 Task: Create validation rules in announcement object.
Action: Mouse moved to (1182, 92)
Screenshot: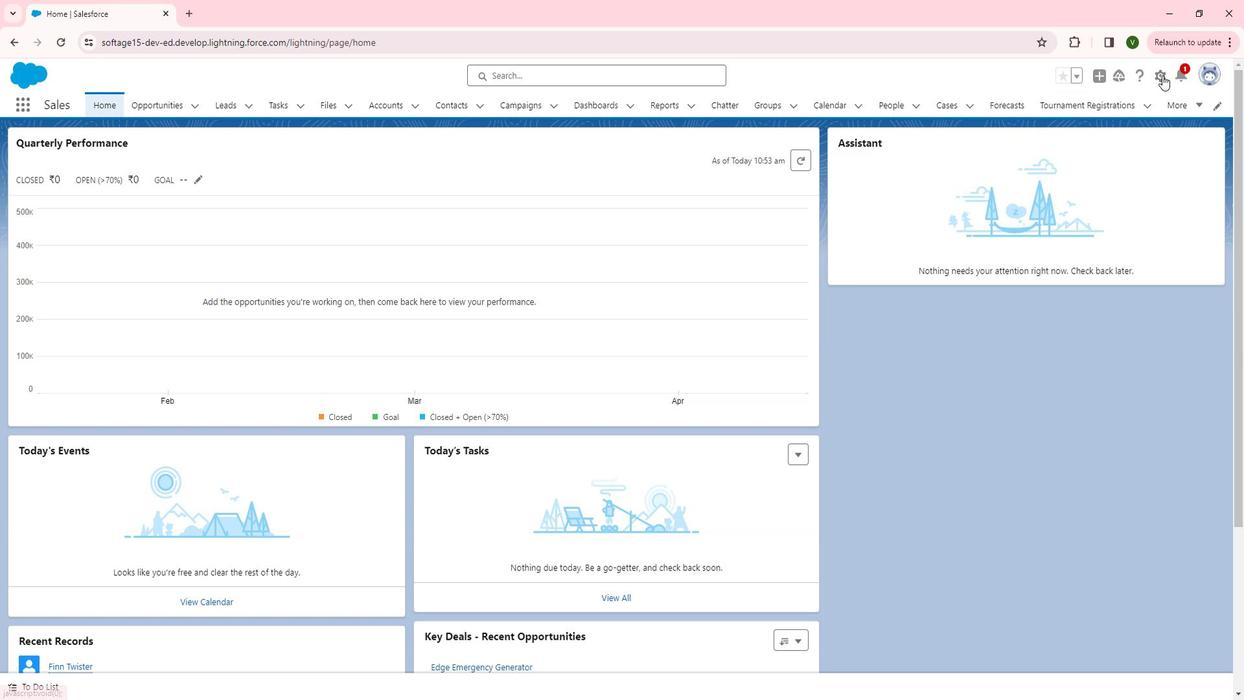 
Action: Mouse pressed left at (1182, 92)
Screenshot: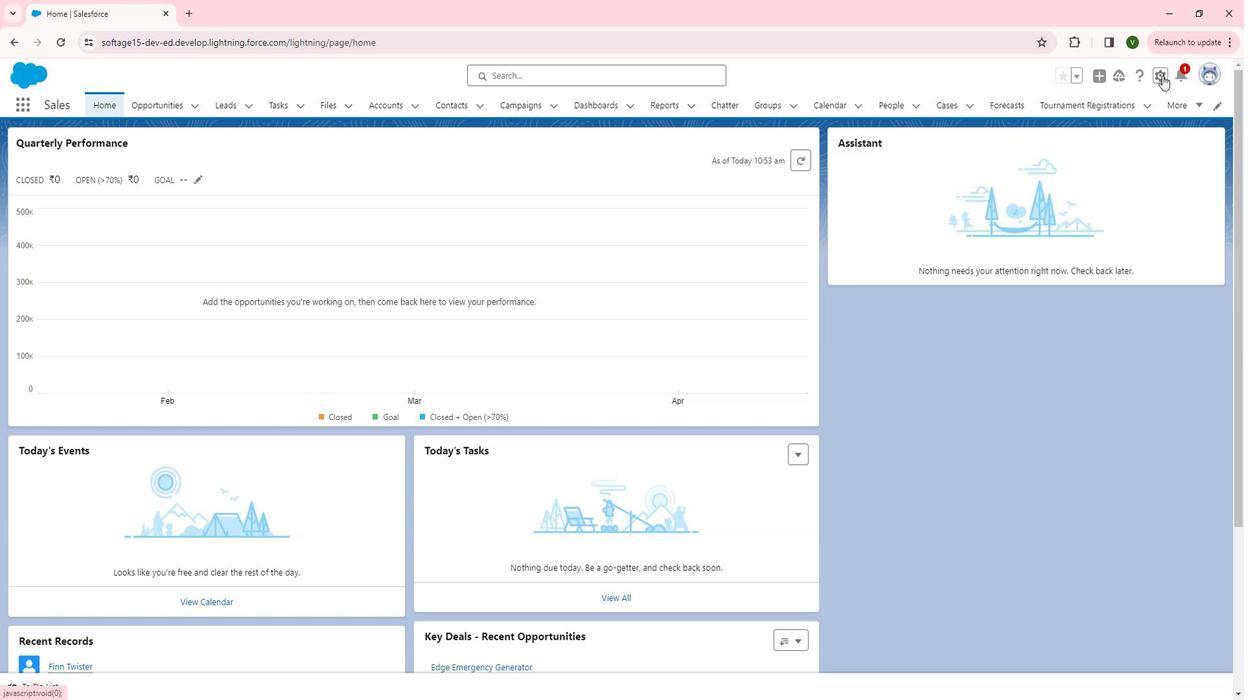 
Action: Mouse moved to (1139, 127)
Screenshot: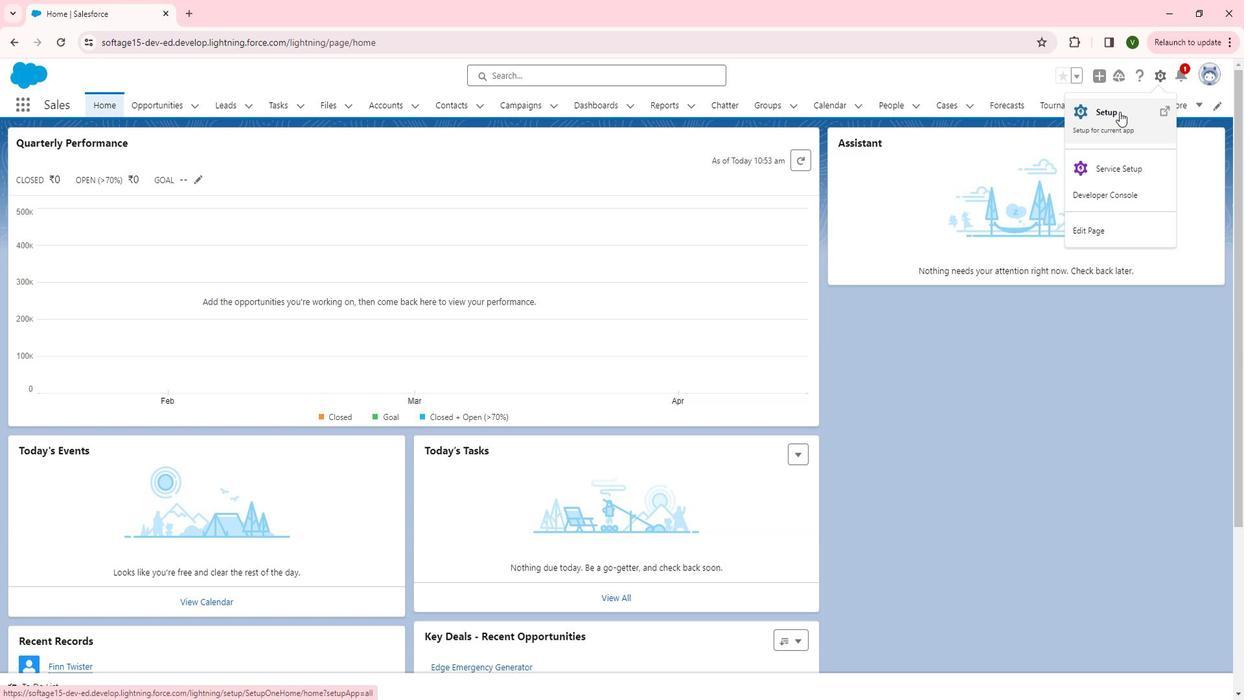
Action: Mouse pressed left at (1139, 127)
Screenshot: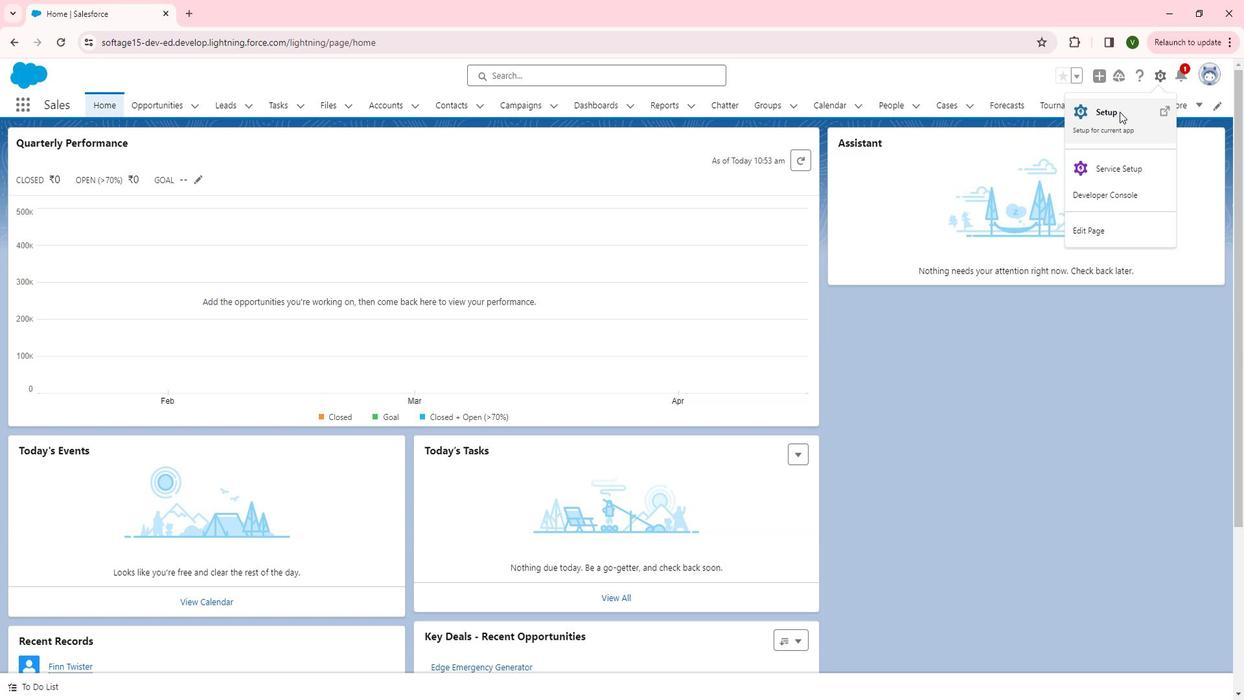 
Action: Mouse moved to (128, 469)
Screenshot: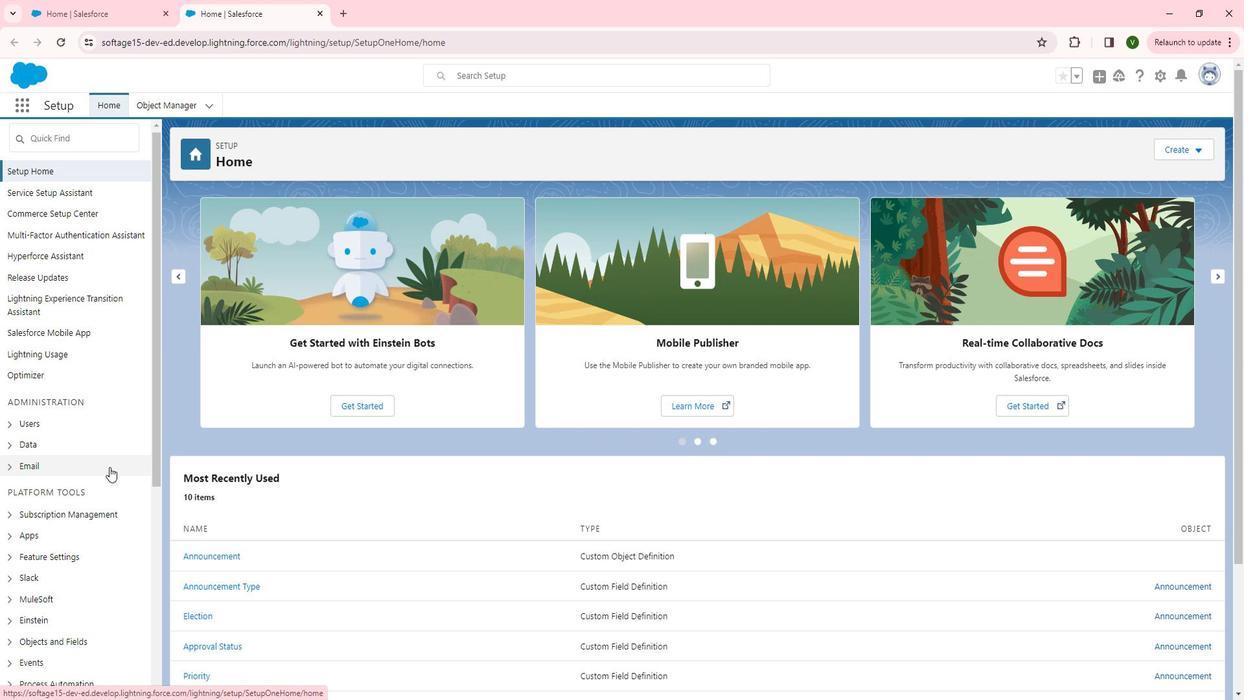 
Action: Mouse scrolled (128, 468) with delta (0, 0)
Screenshot: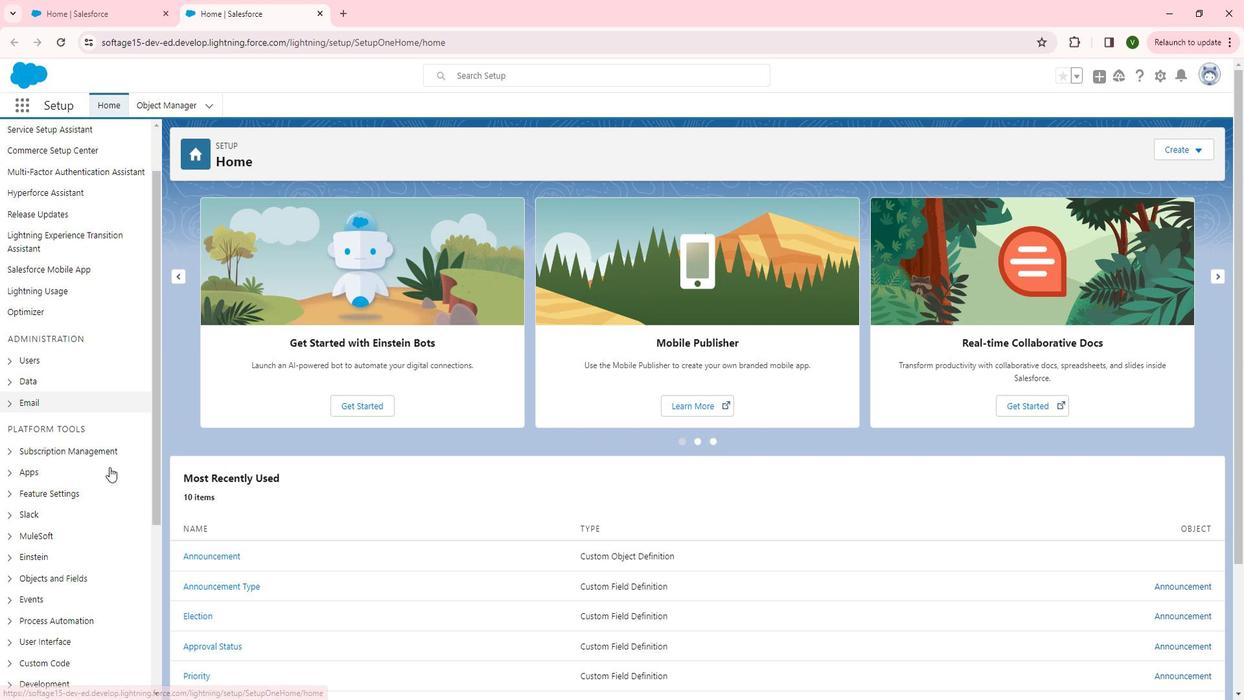 
Action: Mouse moved to (122, 471)
Screenshot: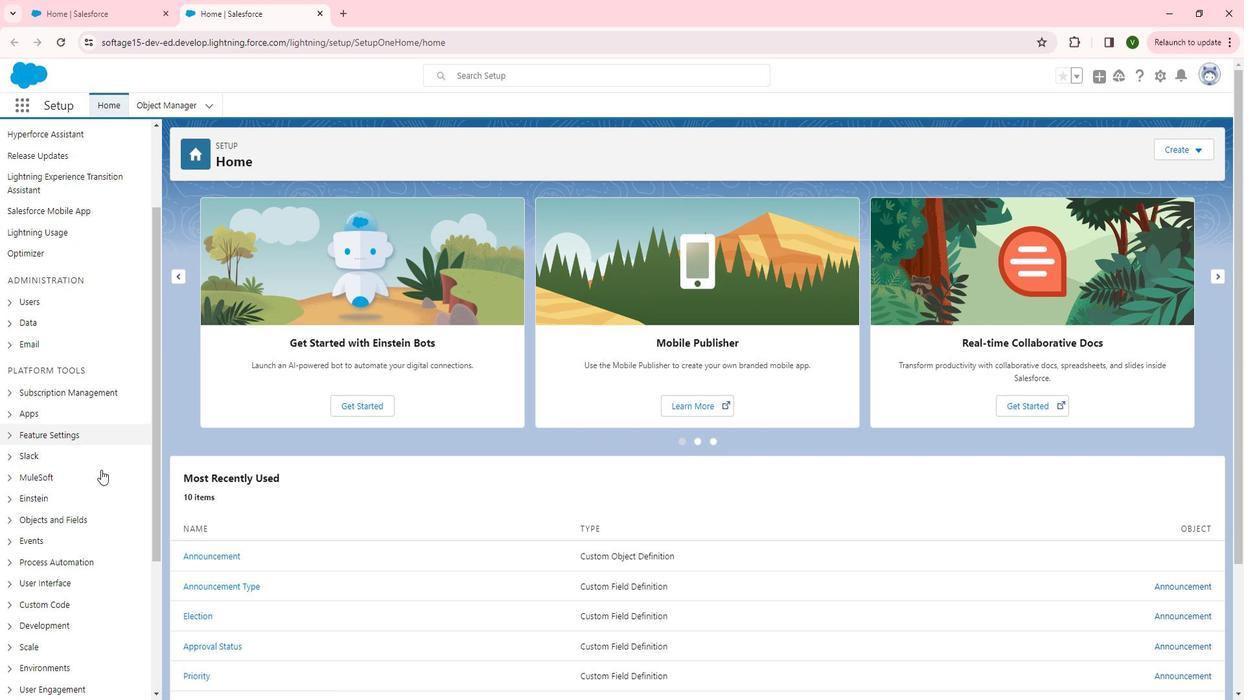 
Action: Mouse scrolled (122, 471) with delta (0, 0)
Screenshot: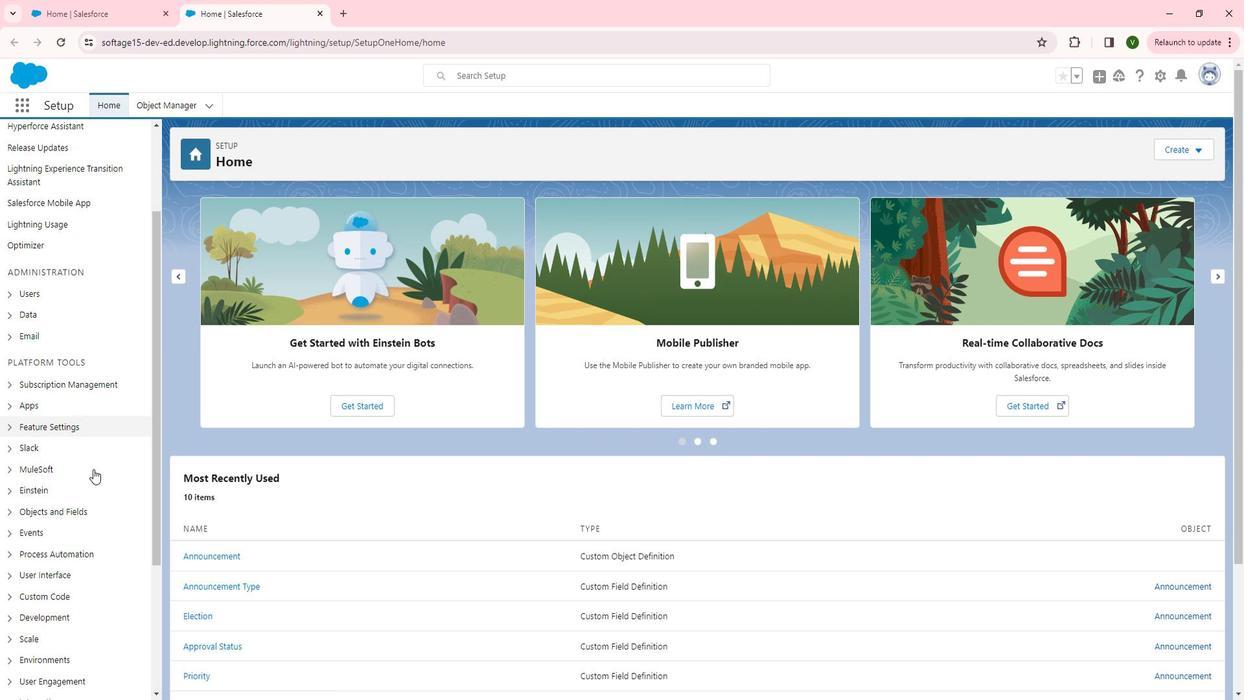 
Action: Mouse moved to (30, 510)
Screenshot: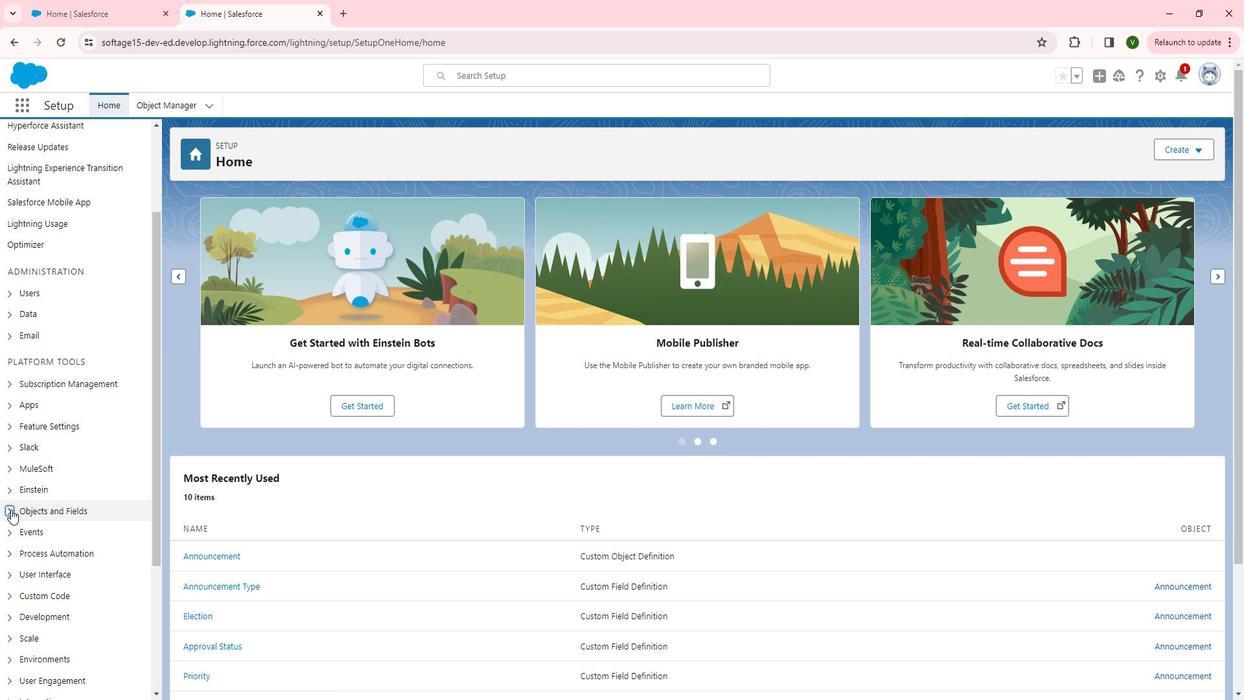 
Action: Mouse pressed left at (30, 510)
Screenshot: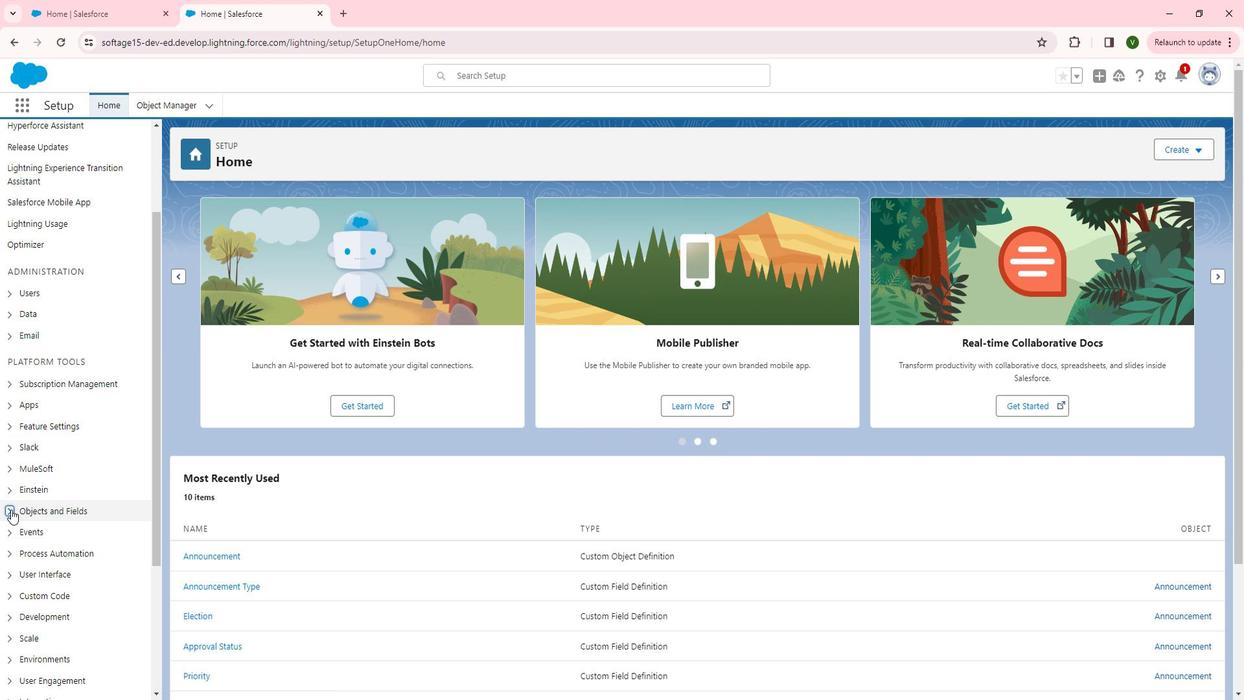 
Action: Mouse moved to (97, 534)
Screenshot: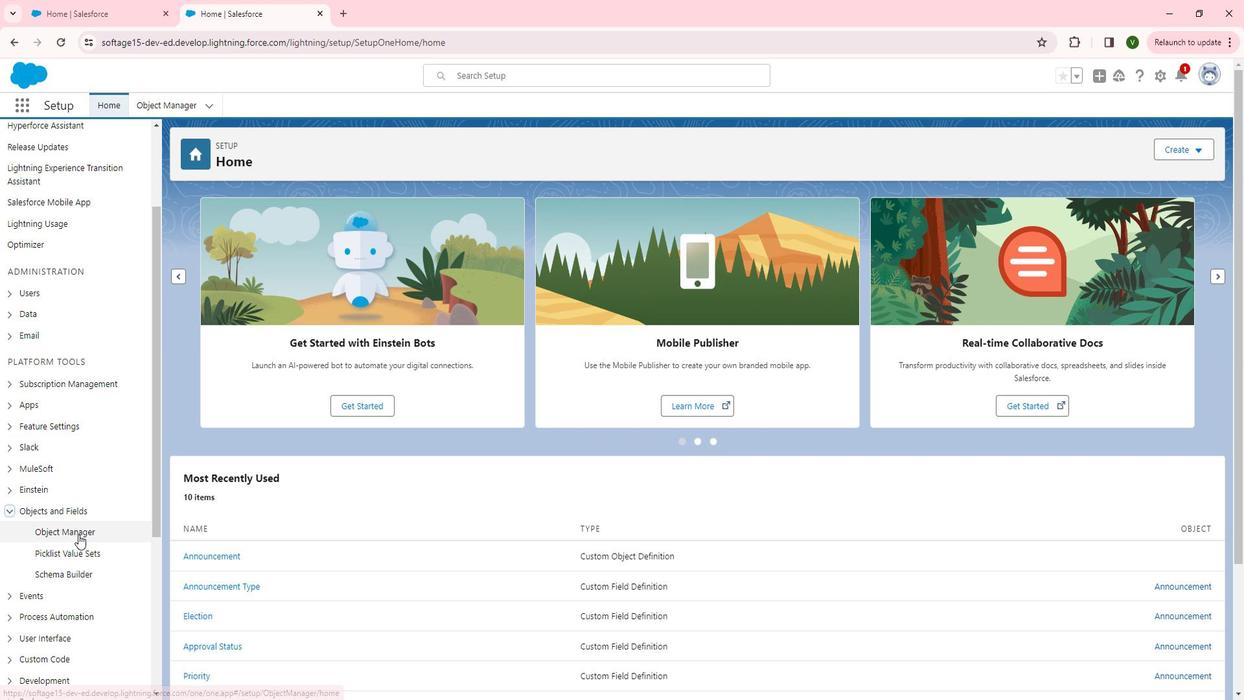 
Action: Mouse pressed left at (97, 534)
Screenshot: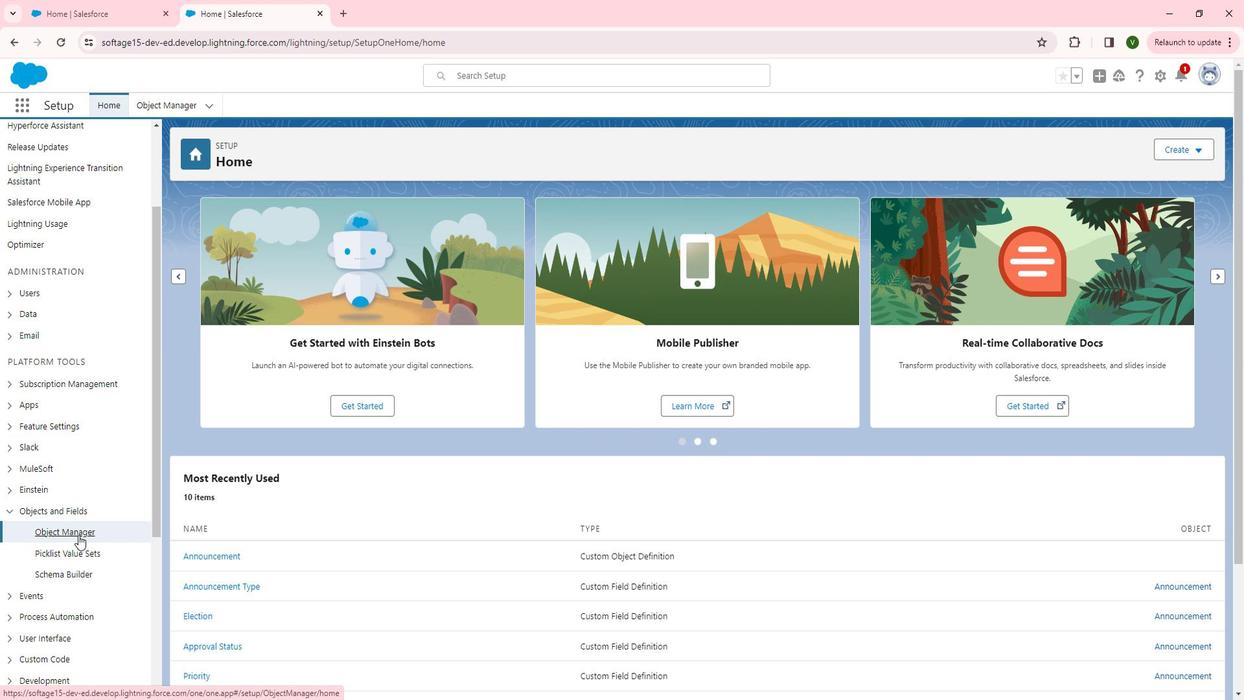 
Action: Mouse moved to (68, 372)
Screenshot: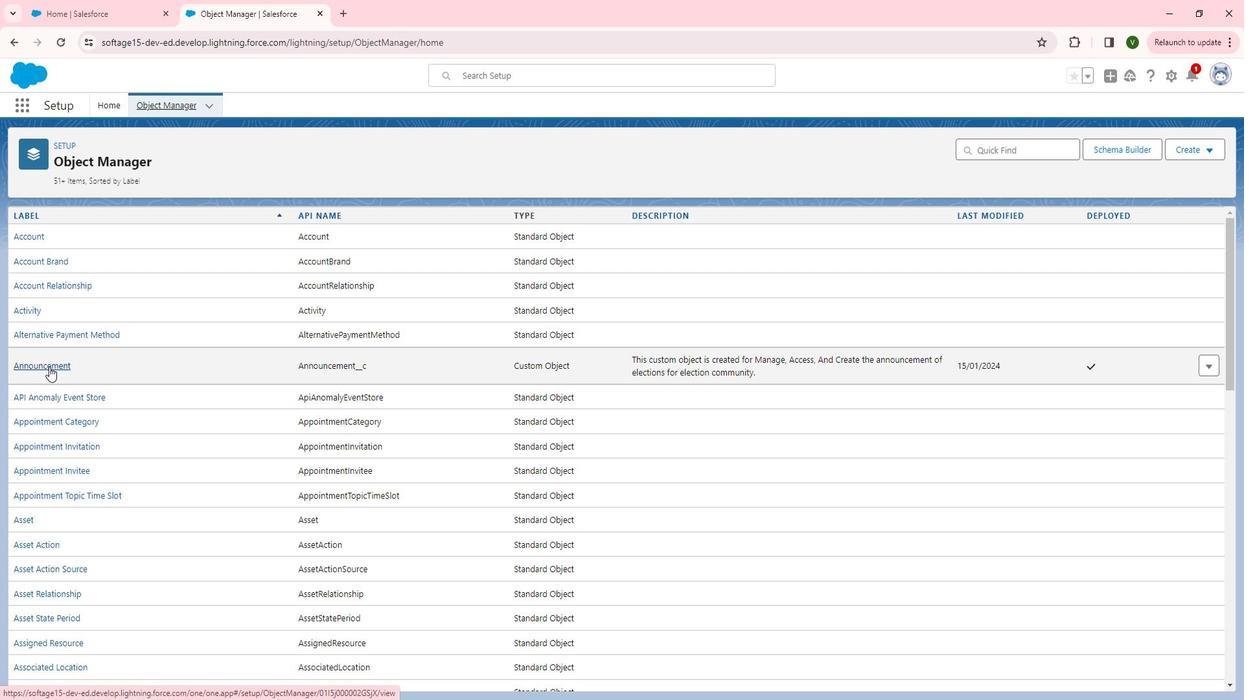
Action: Mouse pressed left at (68, 372)
Screenshot: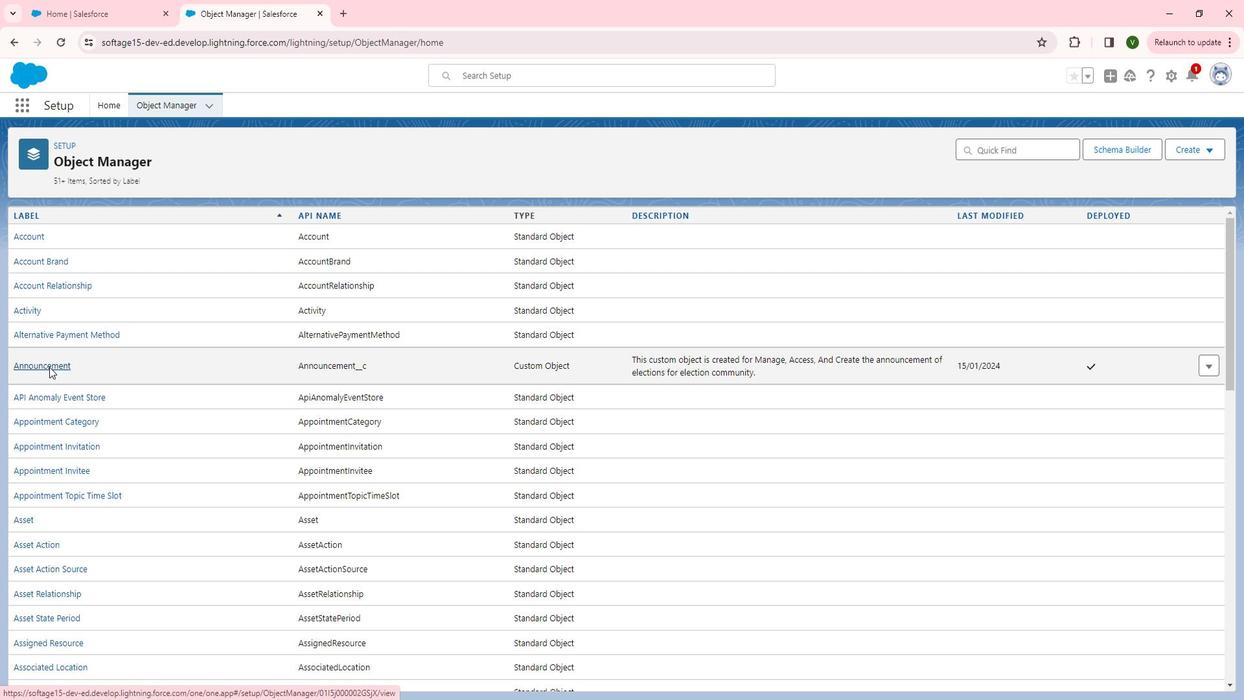 
Action: Mouse moved to (114, 246)
Screenshot: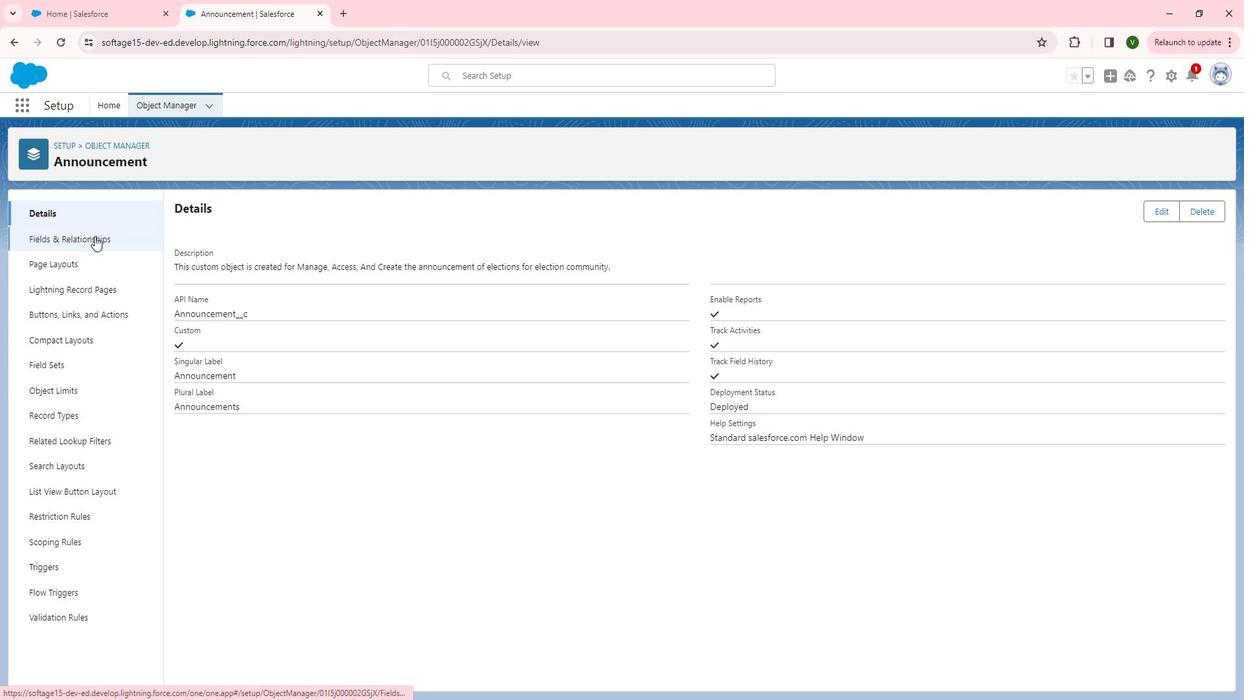 
Action: Mouse pressed left at (114, 246)
Screenshot: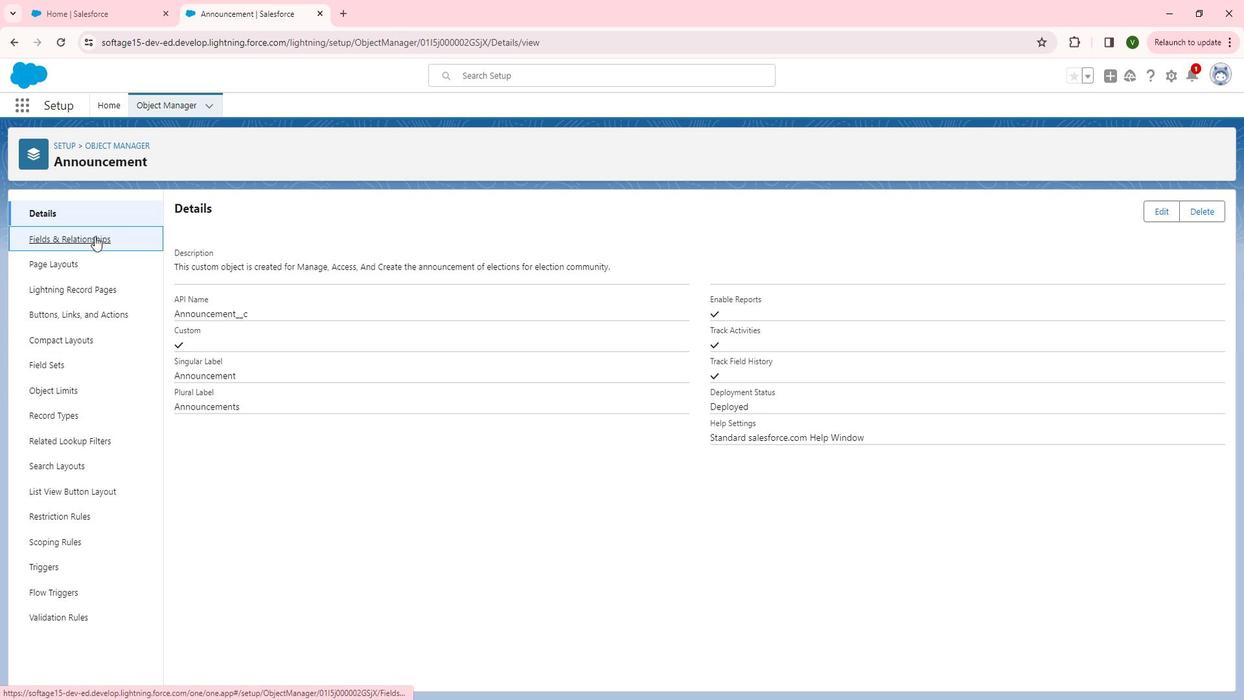 
Action: Mouse moved to (234, 471)
Screenshot: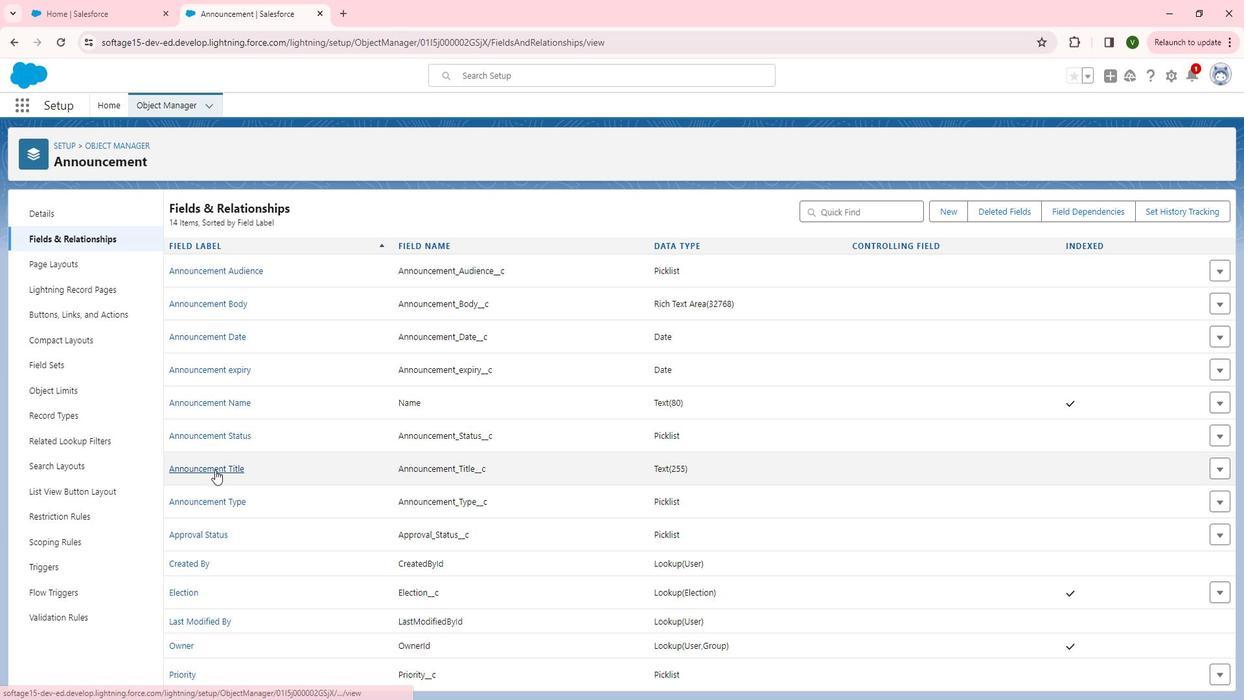 
Action: Mouse pressed left at (234, 471)
Screenshot: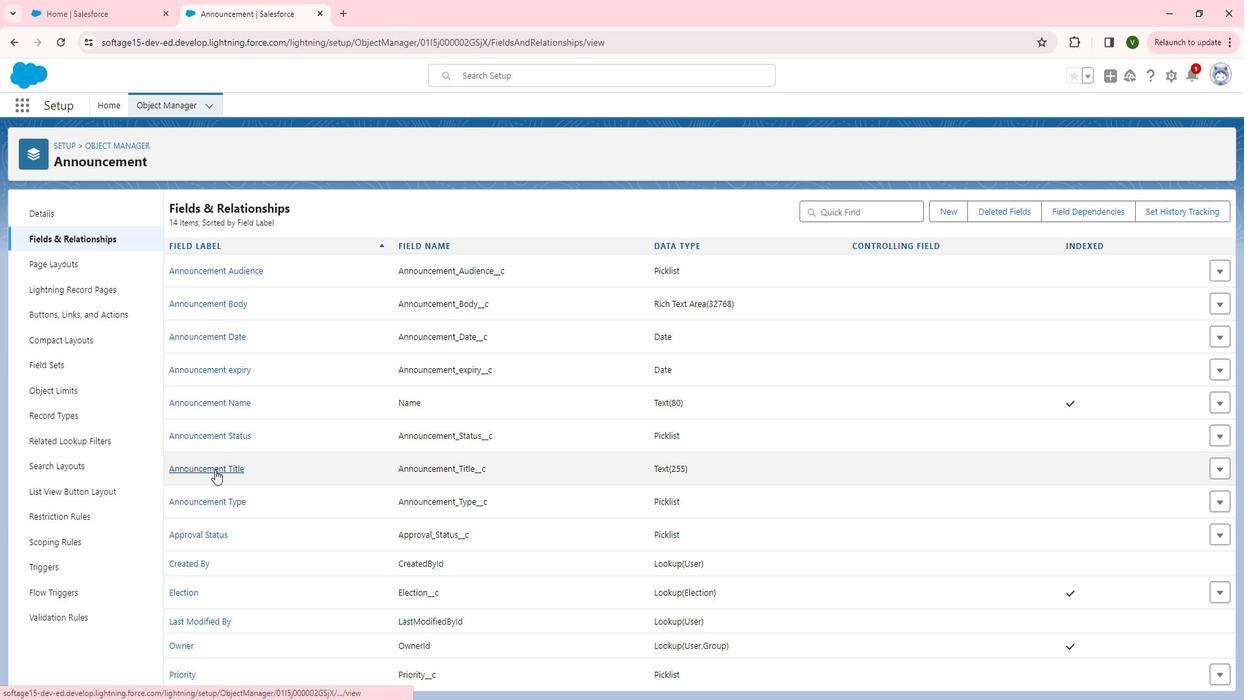 
Action: Mouse moved to (412, 461)
Screenshot: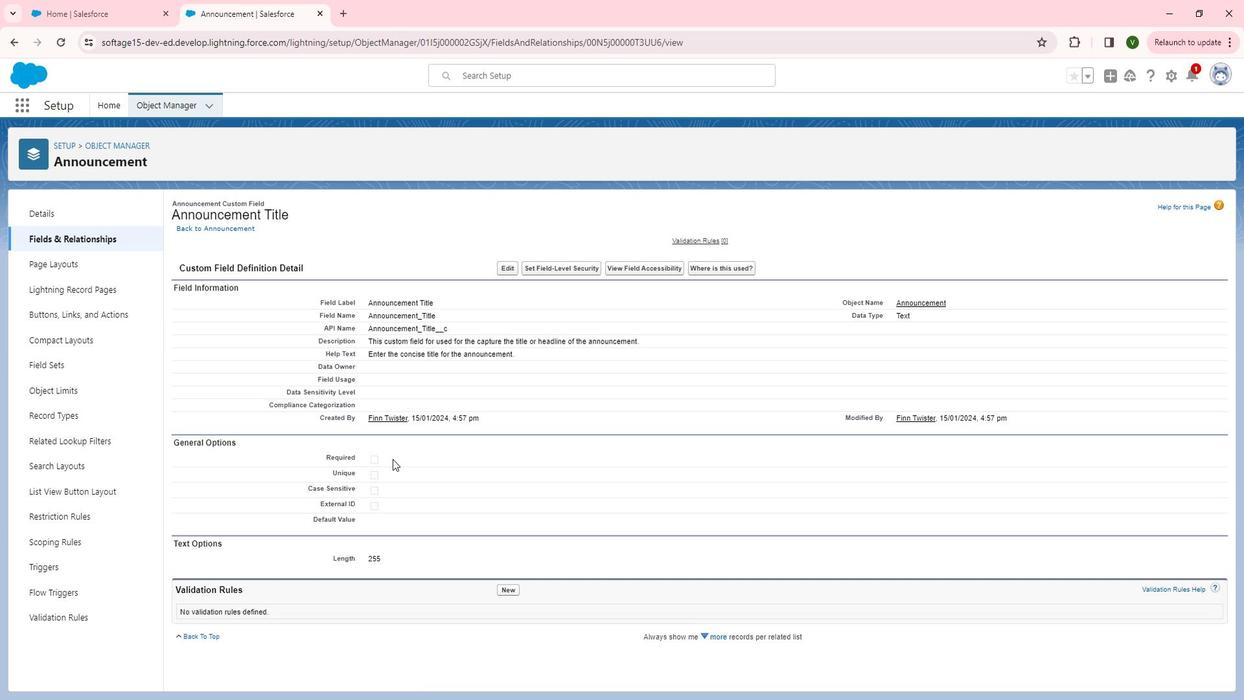 
Action: Mouse scrolled (412, 460) with delta (0, 0)
Screenshot: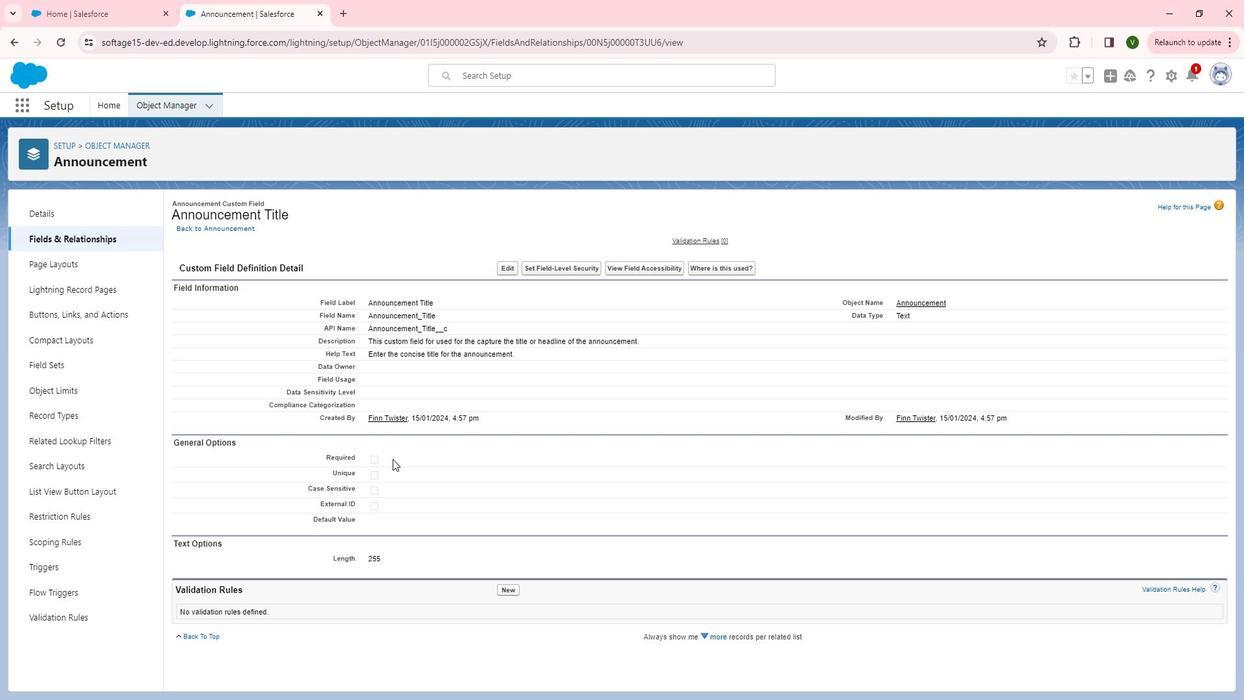 
Action: Mouse moved to (528, 585)
Screenshot: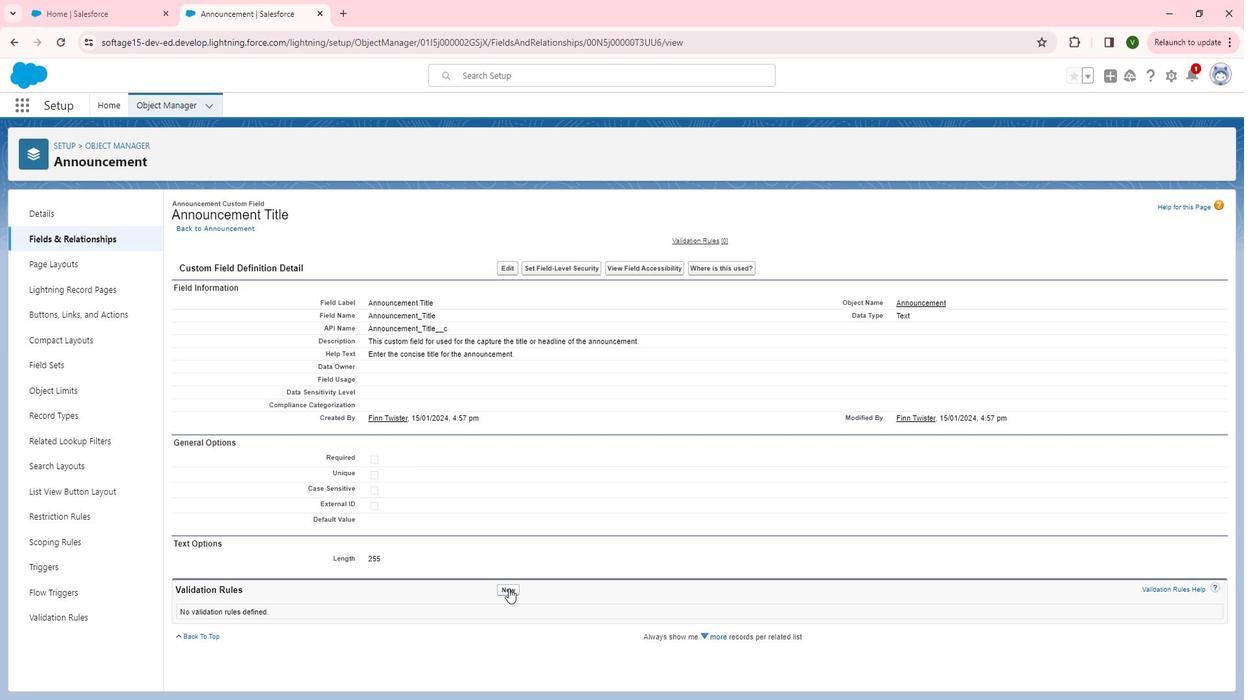 
Action: Mouse pressed left at (528, 585)
Screenshot: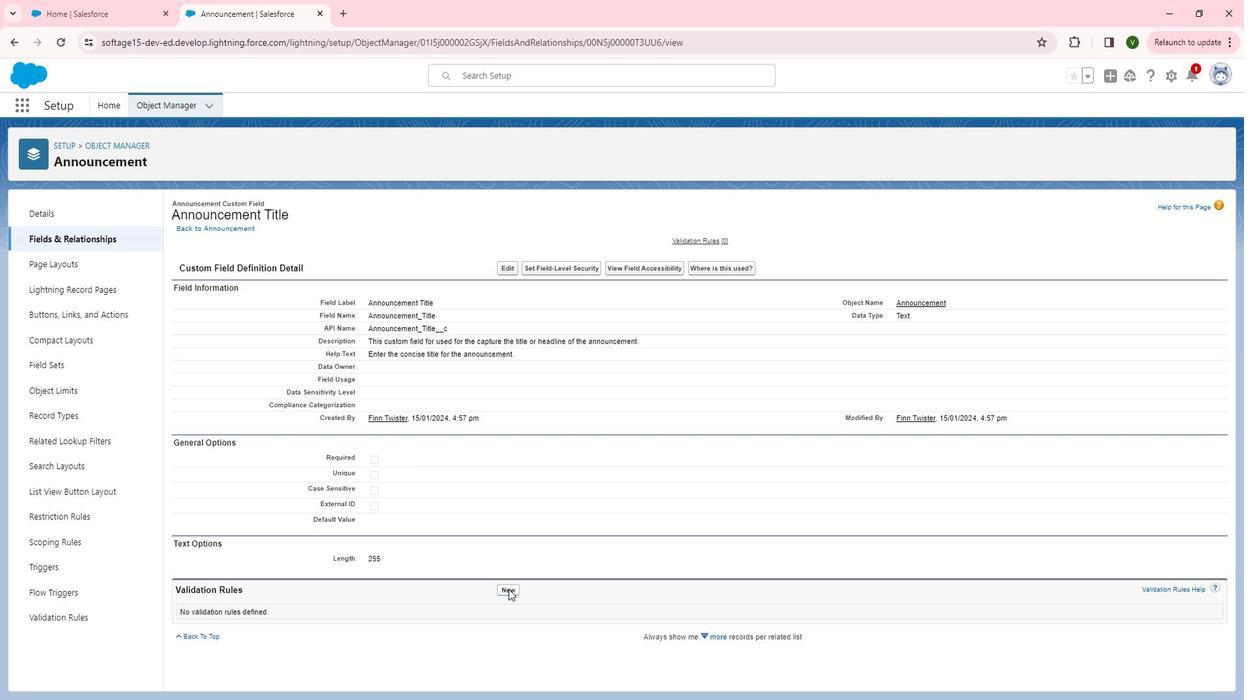 
Action: Mouse moved to (406, 313)
Screenshot: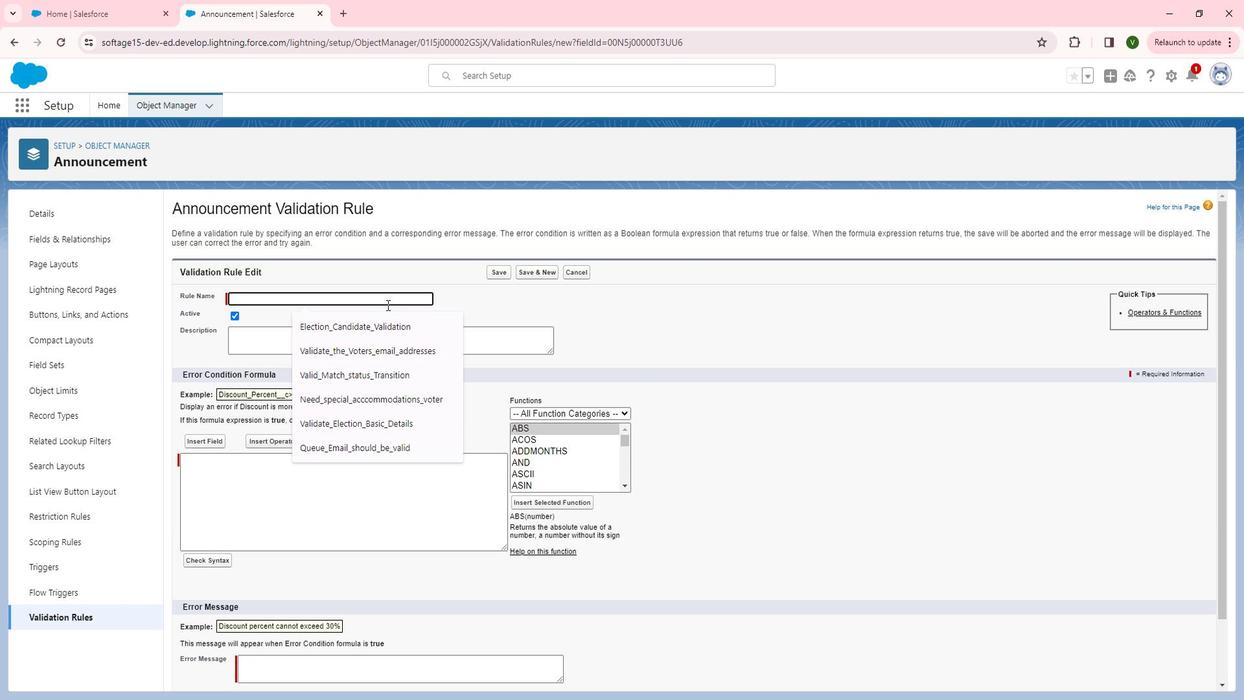 
Action: Mouse pressed left at (406, 313)
Screenshot: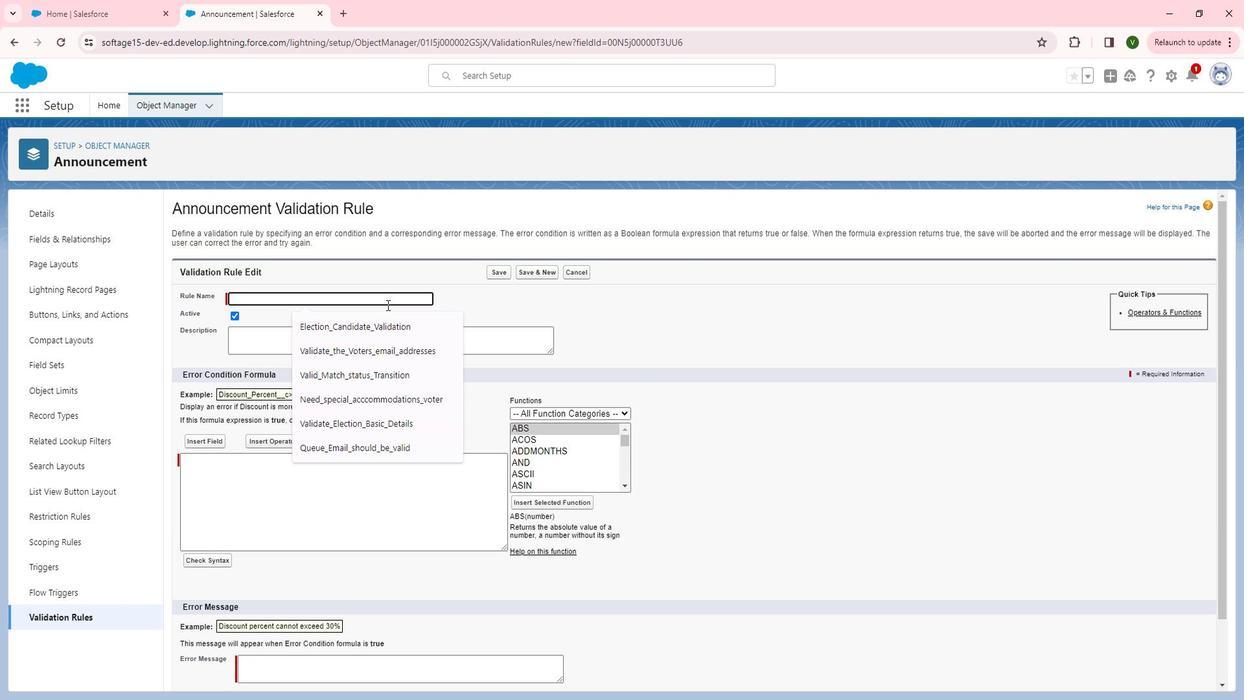 
Action: Key pressed <Key.shift>Announcement<Key.space><Key.shift>Title<Key.space><Key.shift>Lenght<Key.space><Key.left><Key.left><Key.left><Key.left><Key.right><Key.right><Key.right><Key.backspace><Key.backspace>th<Key.space><Key.shift>Validation
Screenshot: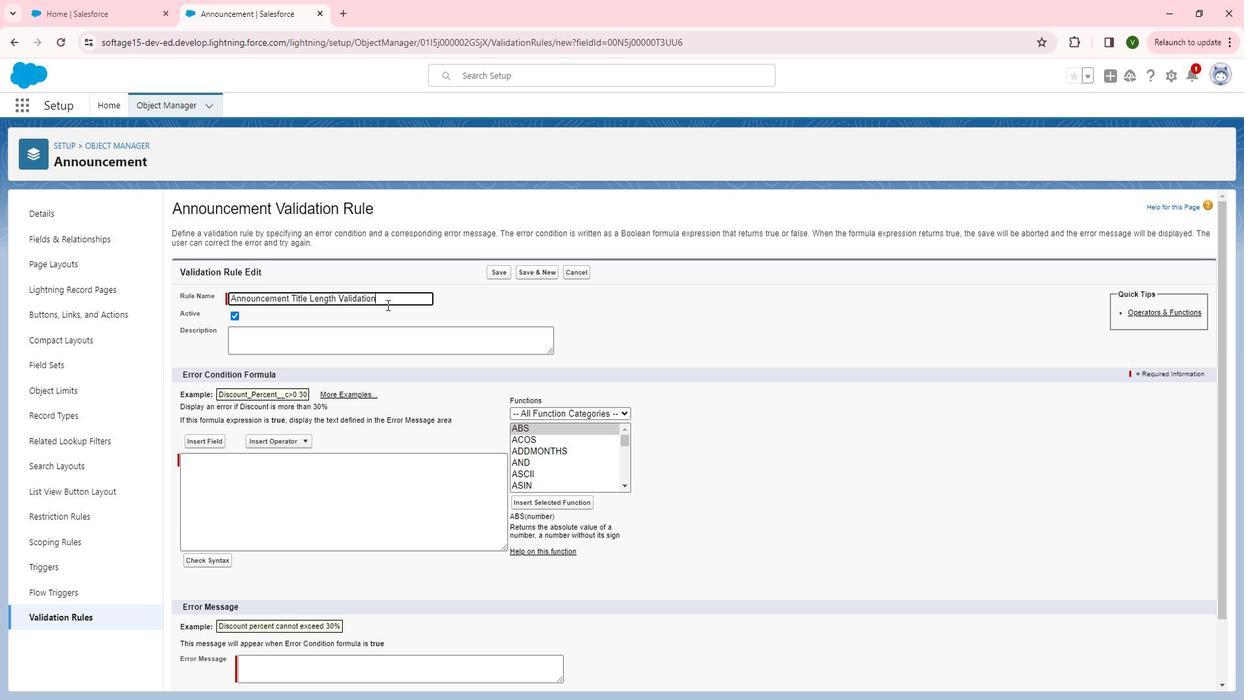 
Action: Mouse moved to (423, 360)
Screenshot: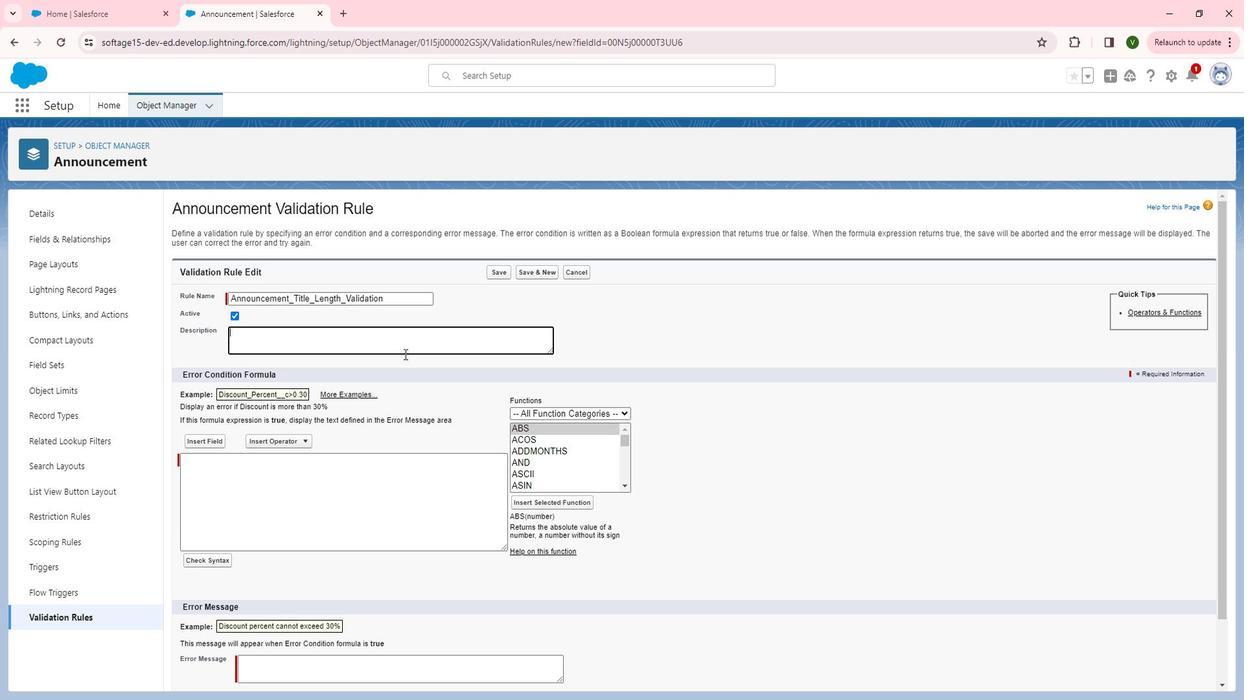 
Action: Mouse pressed left at (423, 360)
Screenshot: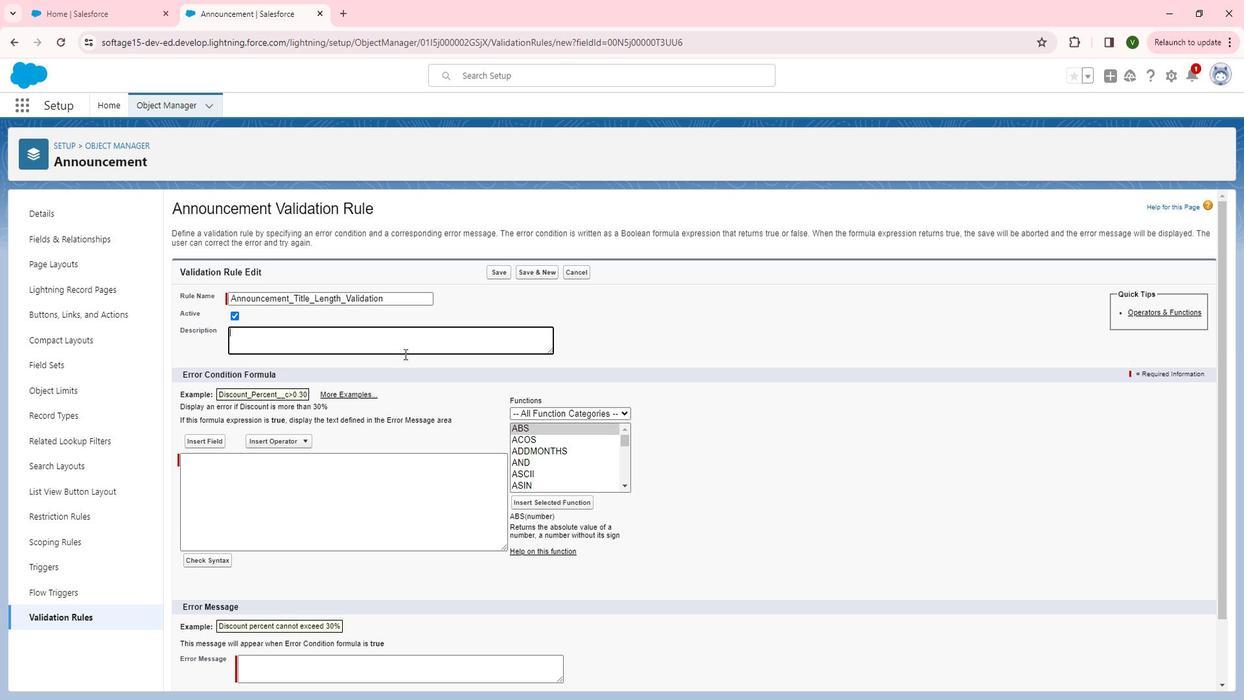 
Action: Mouse moved to (422, 361)
Screenshot: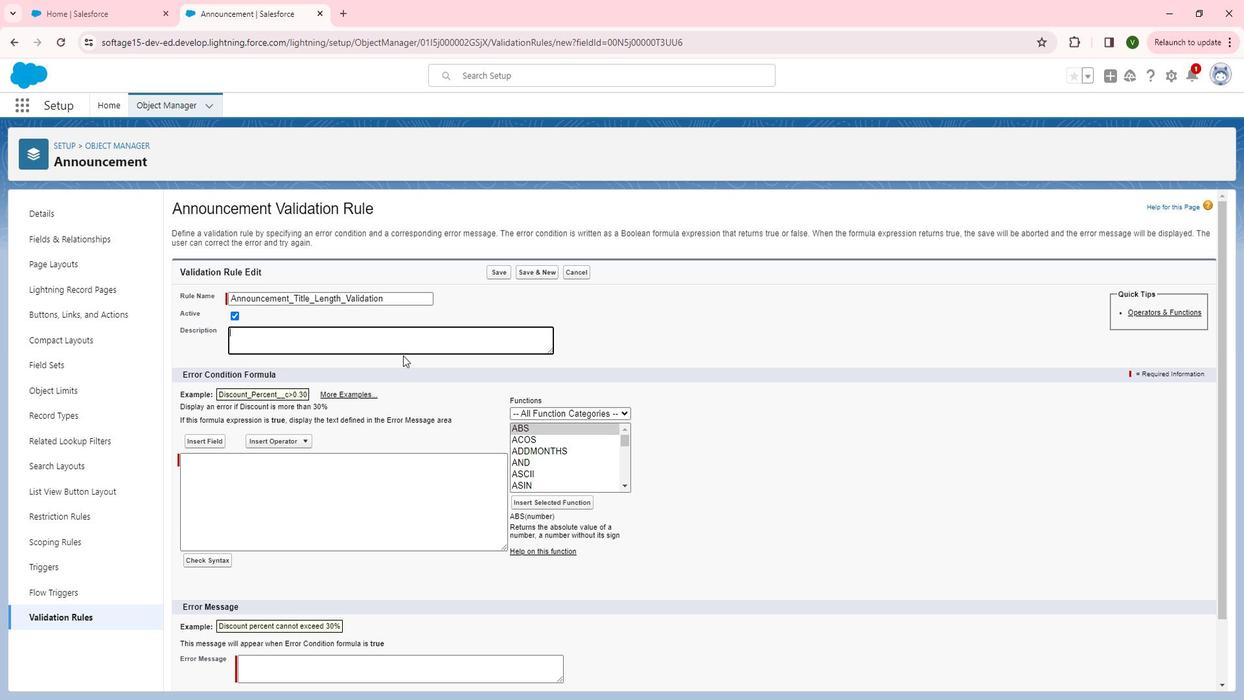 
Action: Key pressed <Key.shift>This<Key.space>validation<Key.space>rule<Key.space>is<Key.space>for<Key.space>the<Key.left><Key.left><Key.left><Key.left><Key.left><Key.left><Key.left>used<Key.space><Key.right><Key.right><Key.right><Key.right><Key.right><Key.right><Key.right><Key.right><Key.space>validata<Key.backspace>e<Key.space>the<Key.space>announcement<Key.space>title<Key.space>should<Key.space>be<Key.space>between<Key.space>5<Key.space>and<Key.space>255<Key.space>characters.
Screenshot: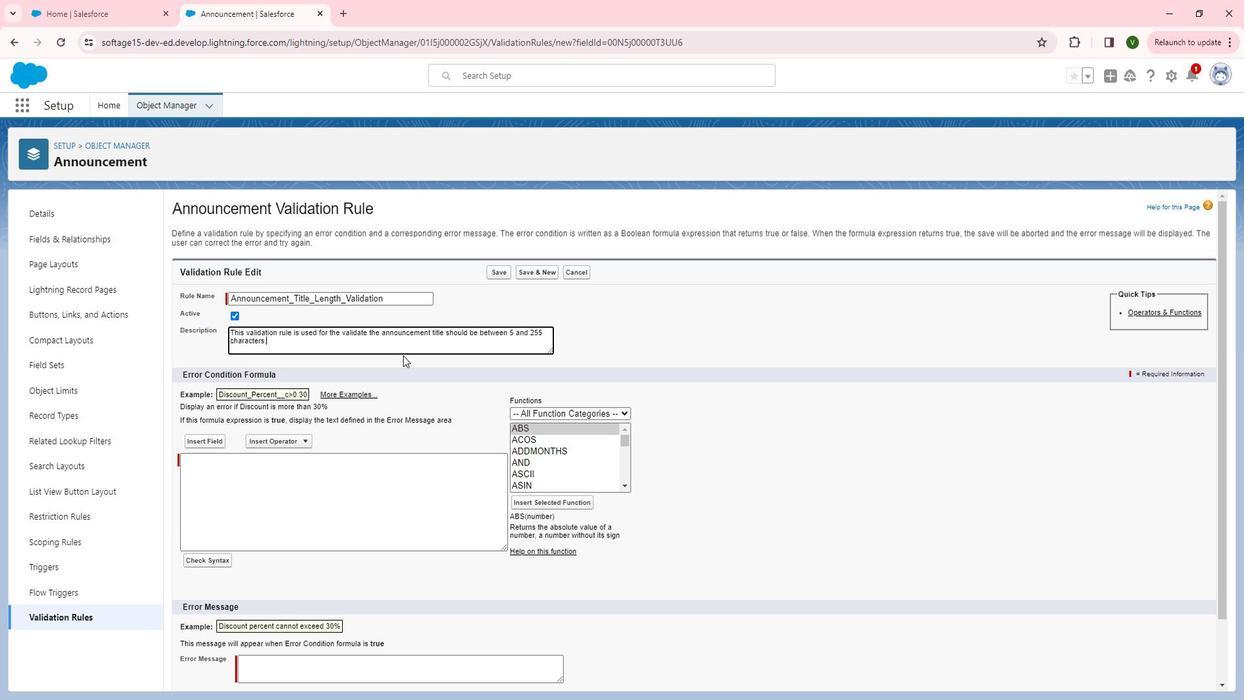 
Action: Mouse moved to (357, 508)
Screenshot: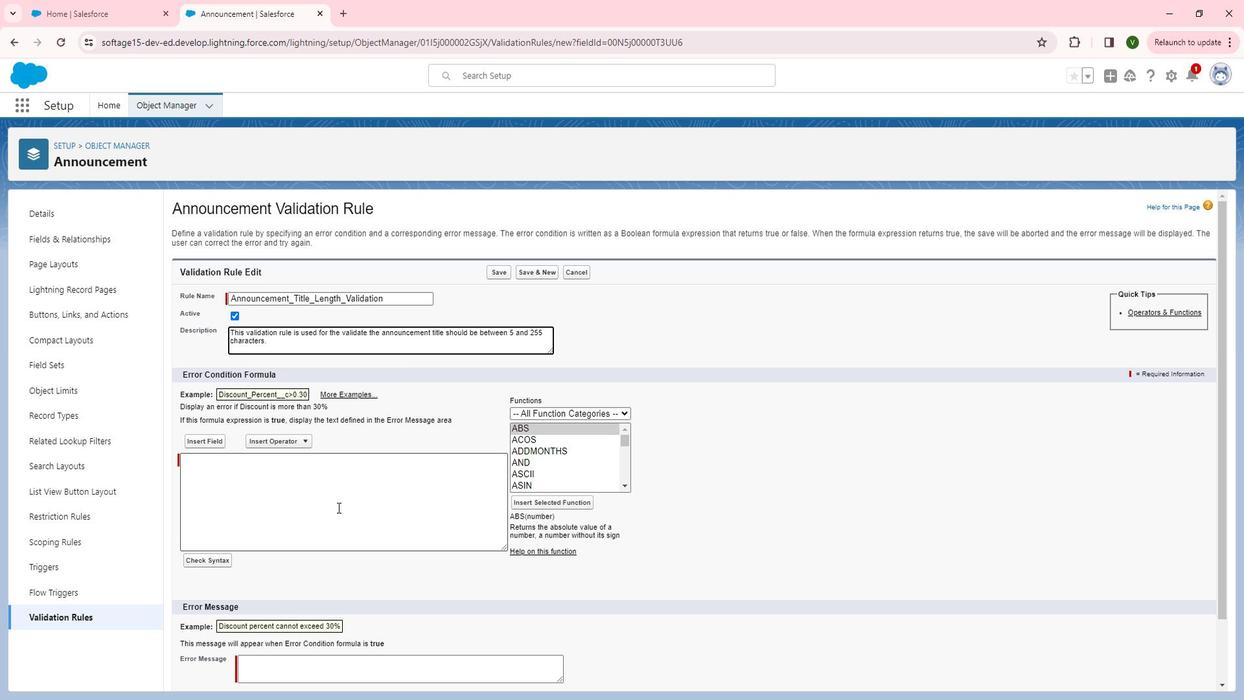 
Action: Mouse pressed left at (357, 508)
Screenshot: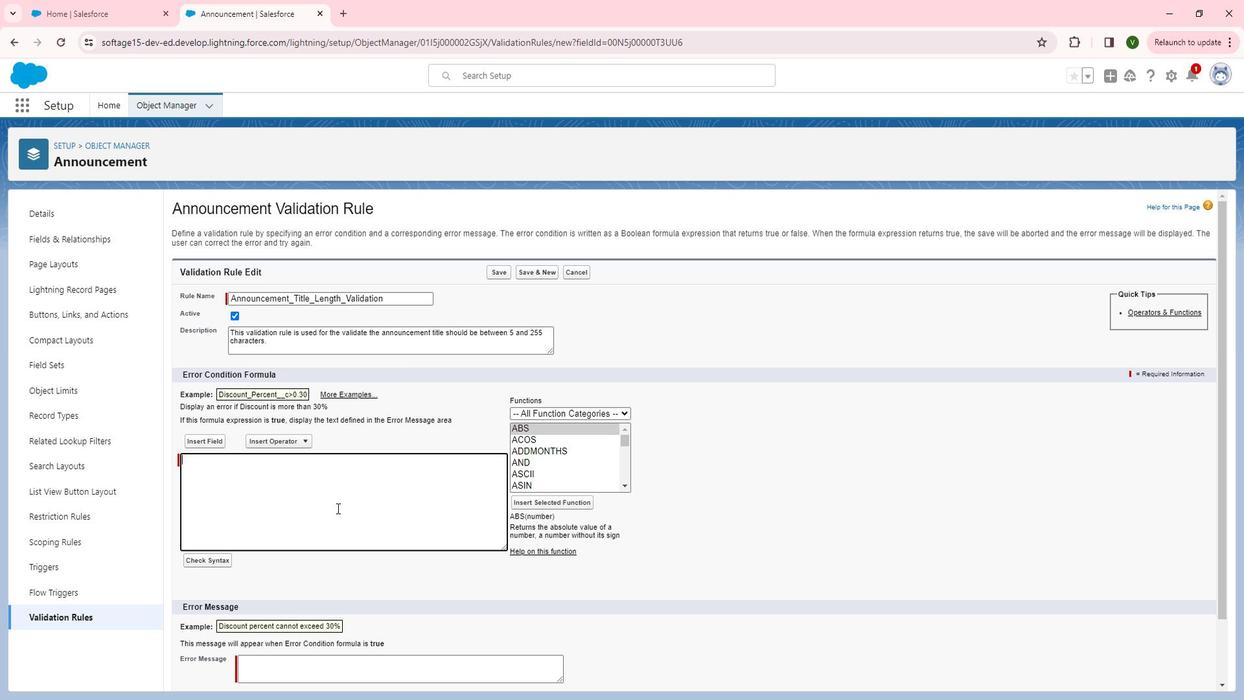 
Action: Mouse moved to (540, 466)
Screenshot: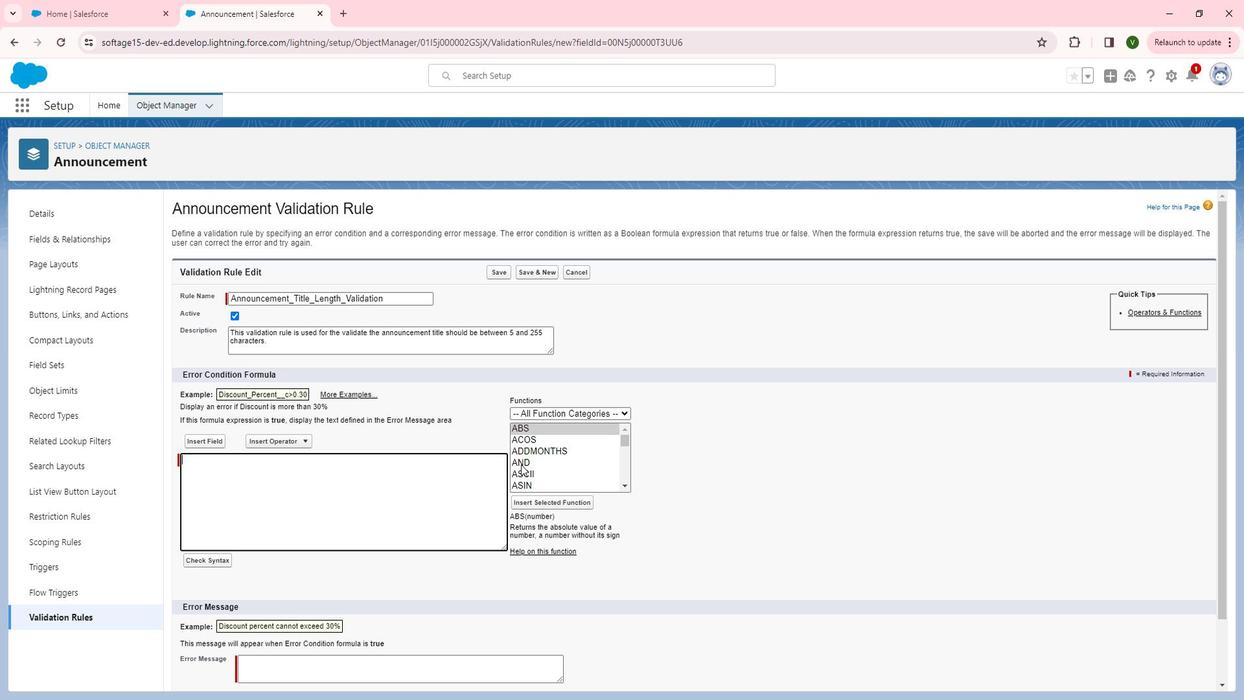 
Action: Mouse pressed left at (540, 466)
Screenshot: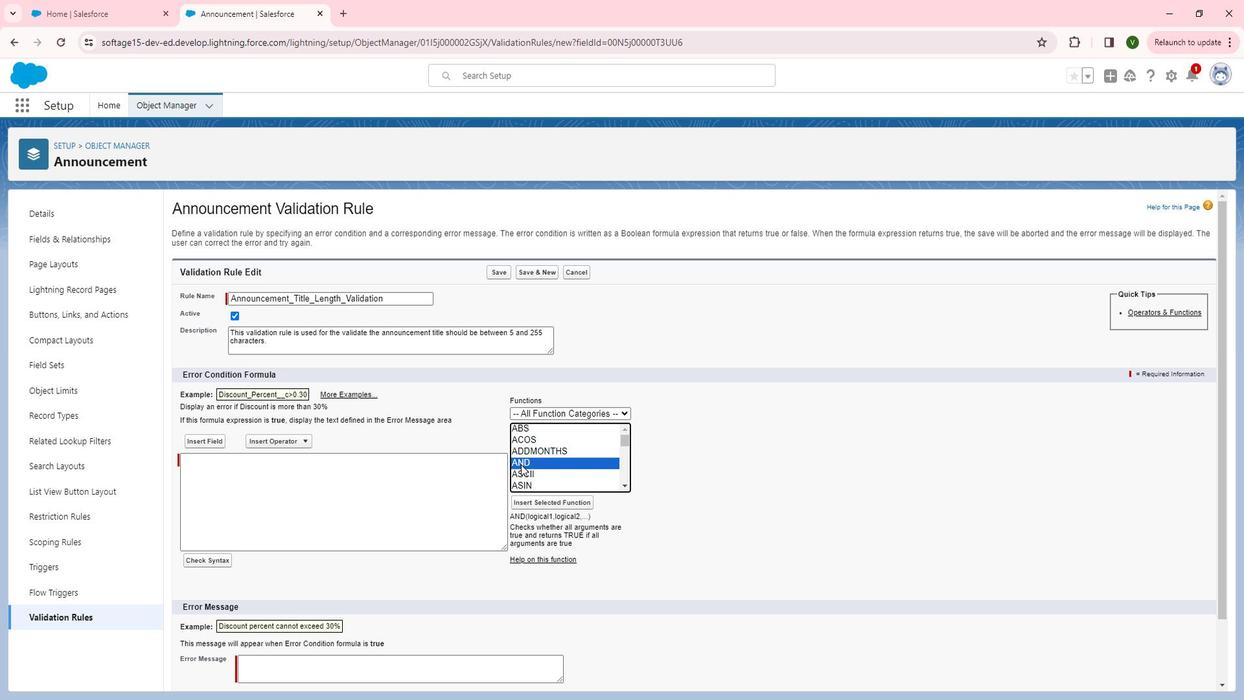 
Action: Mouse moved to (565, 498)
Screenshot: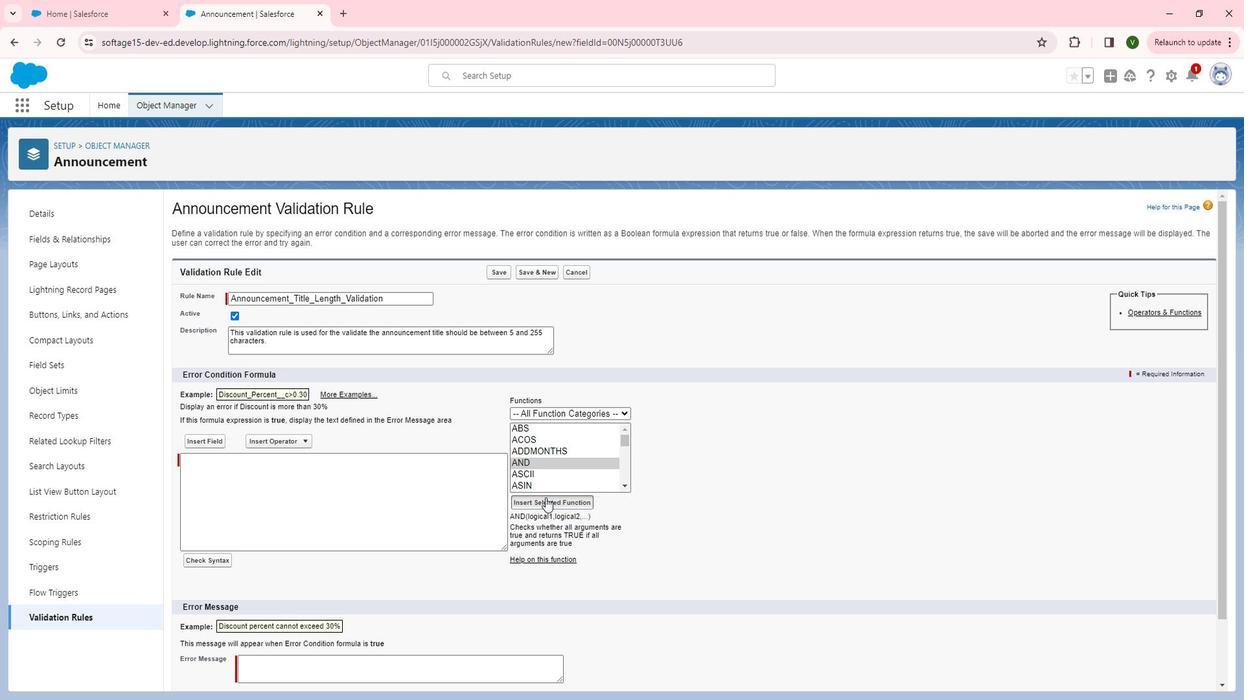 
Action: Mouse pressed left at (565, 498)
Screenshot: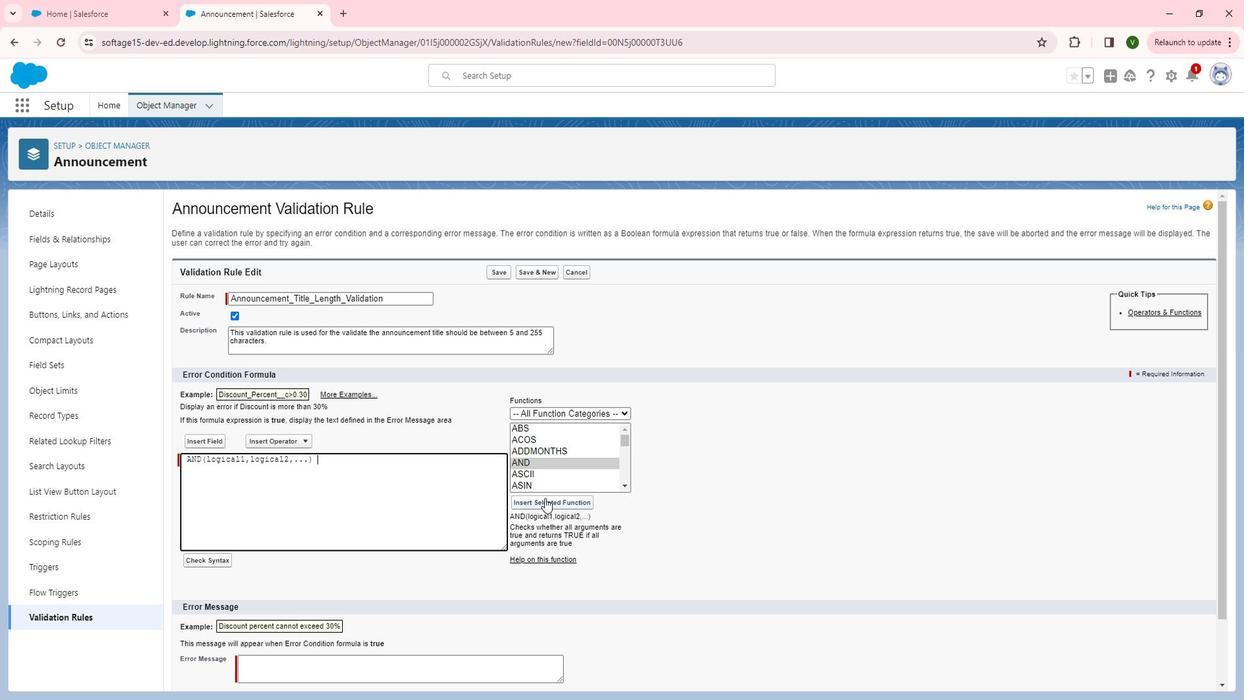 
Action: Mouse moved to (243, 461)
Screenshot: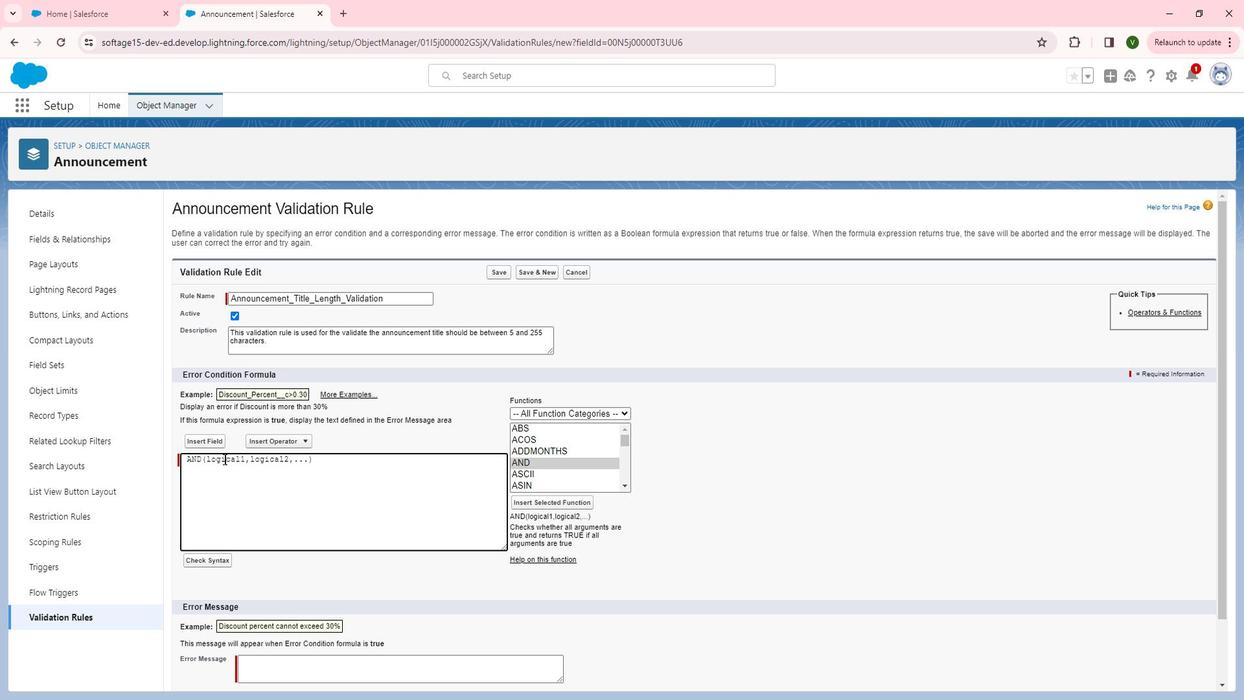 
Action: Mouse pressed left at (243, 461)
Screenshot: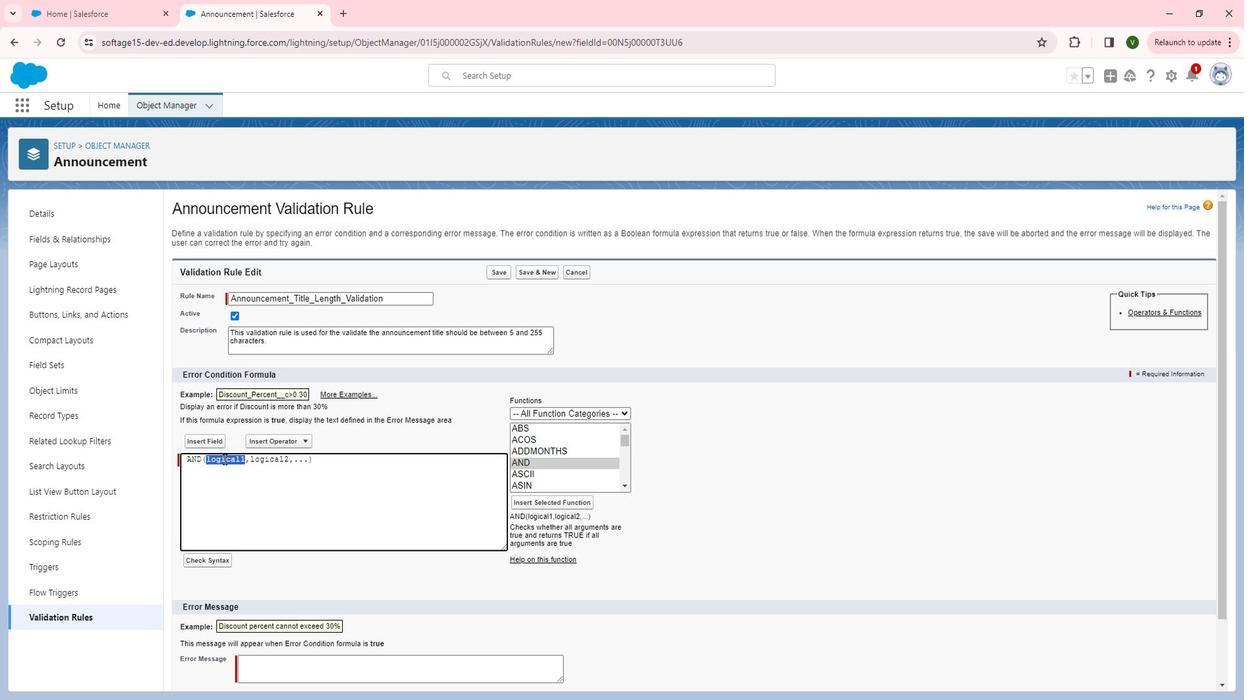 
Action: Mouse pressed left at (243, 461)
Screenshot: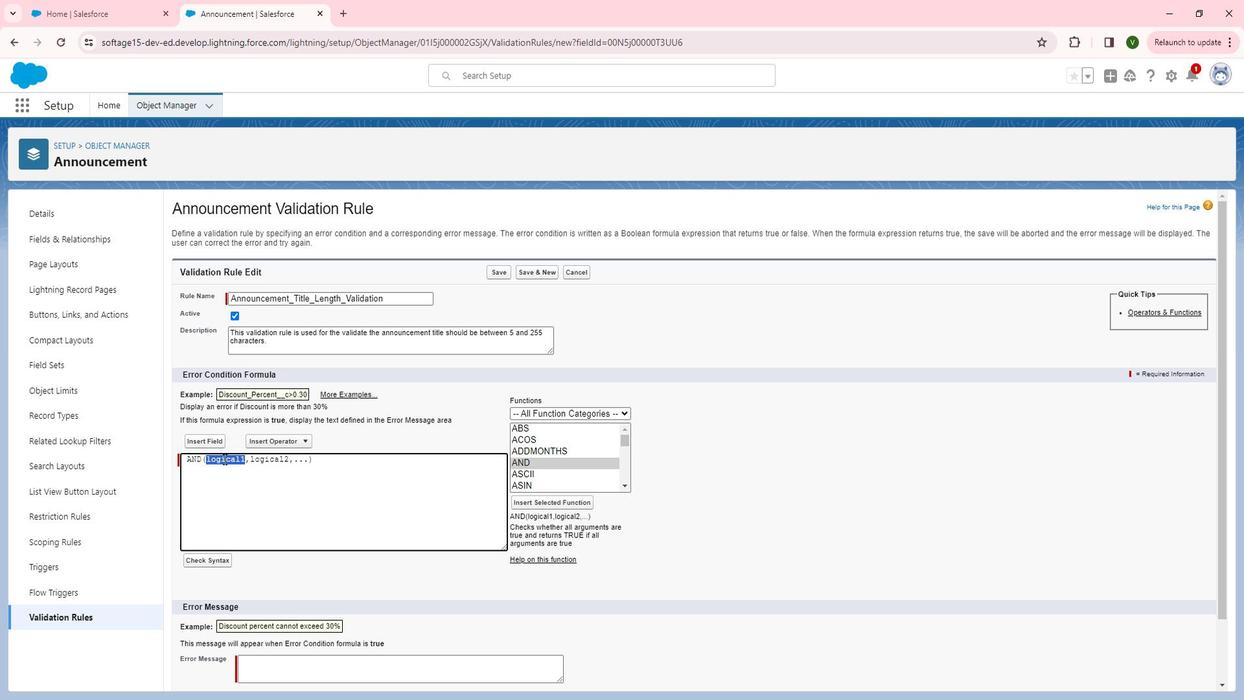 
Action: Mouse moved to (643, 490)
Screenshot: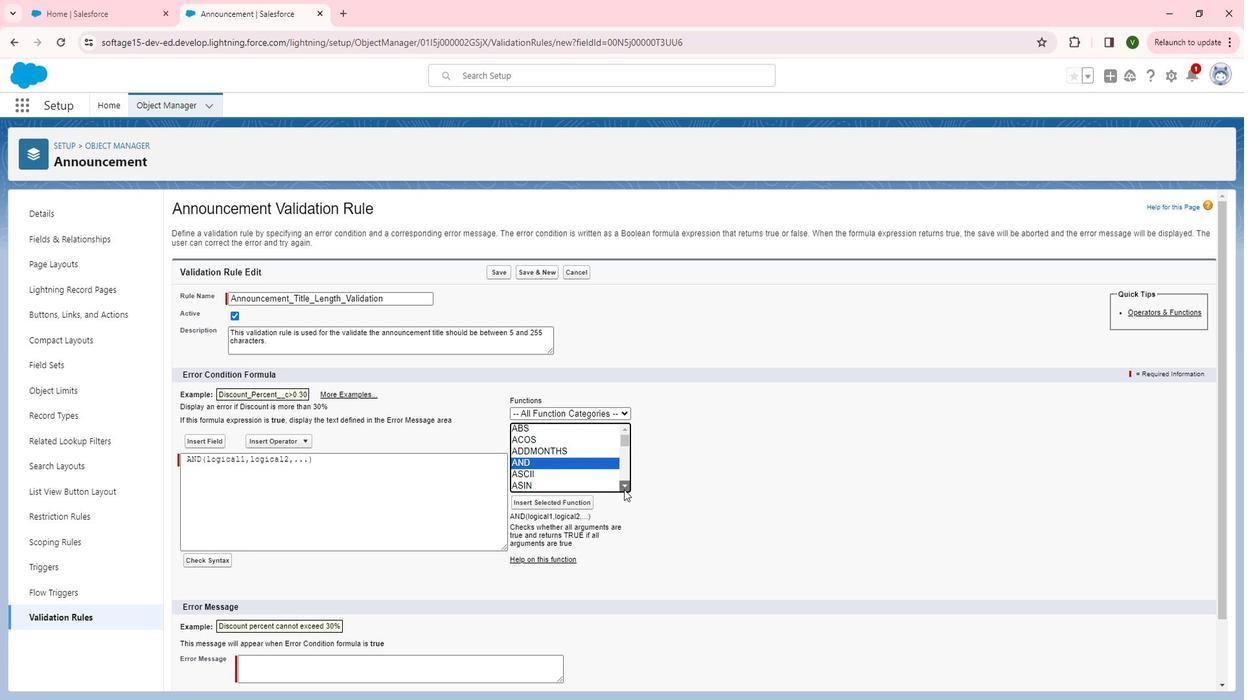 
Action: Mouse pressed left at (643, 490)
Screenshot: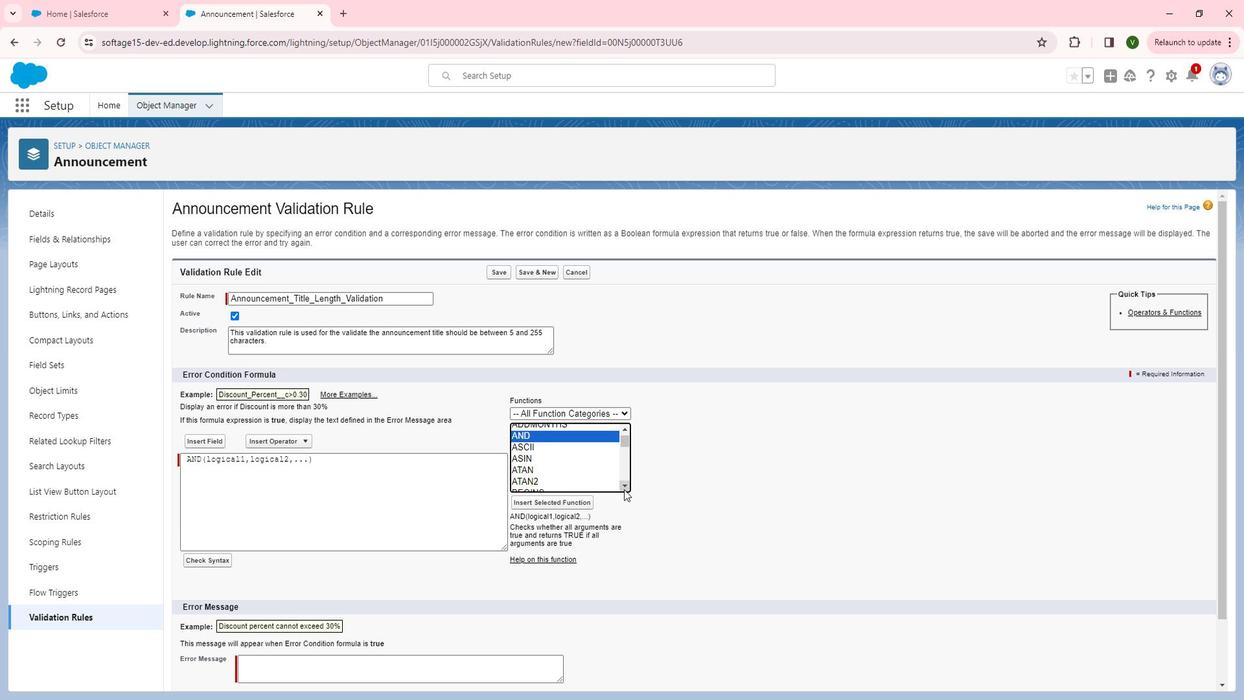 
Action: Mouse moved to (643, 490)
Screenshot: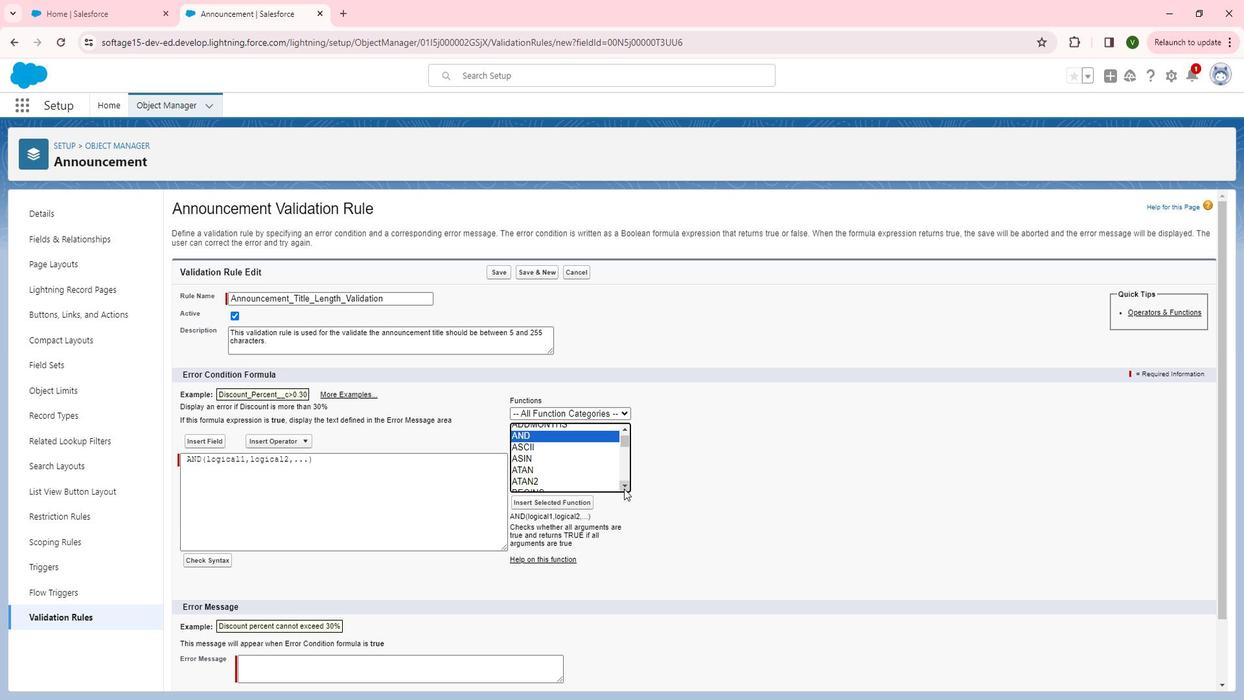 
Action: Mouse pressed left at (643, 490)
Screenshot: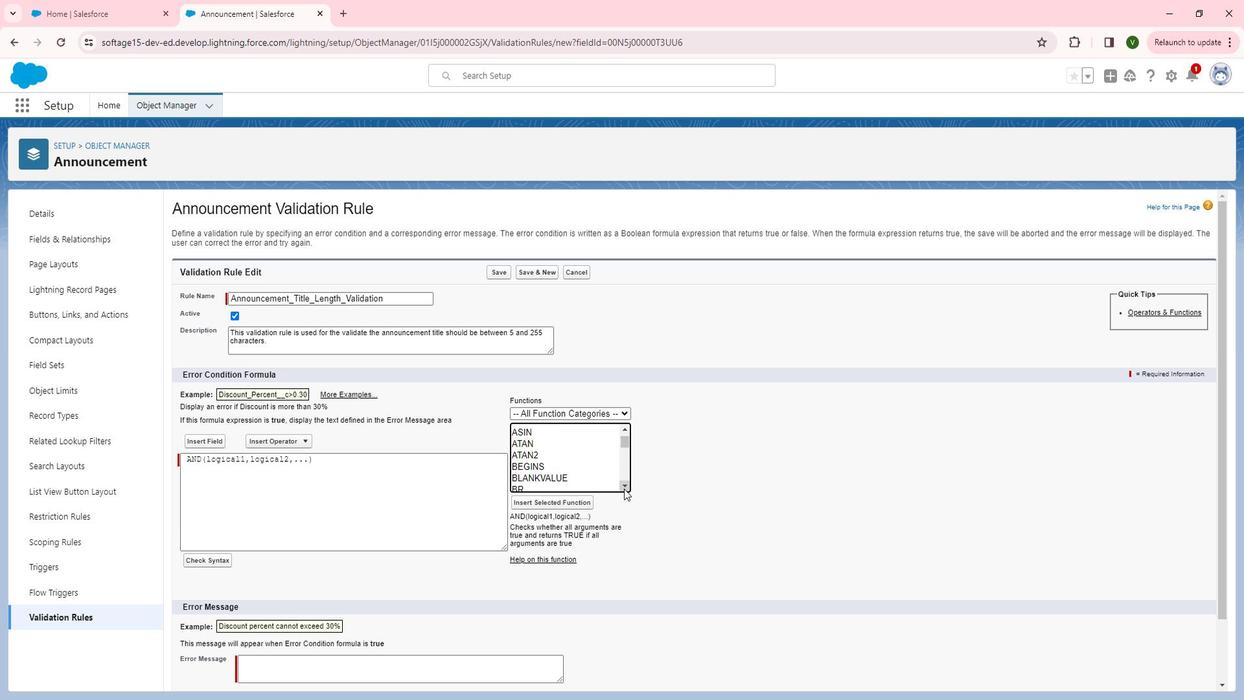 
Action: Mouse pressed left at (643, 490)
Screenshot: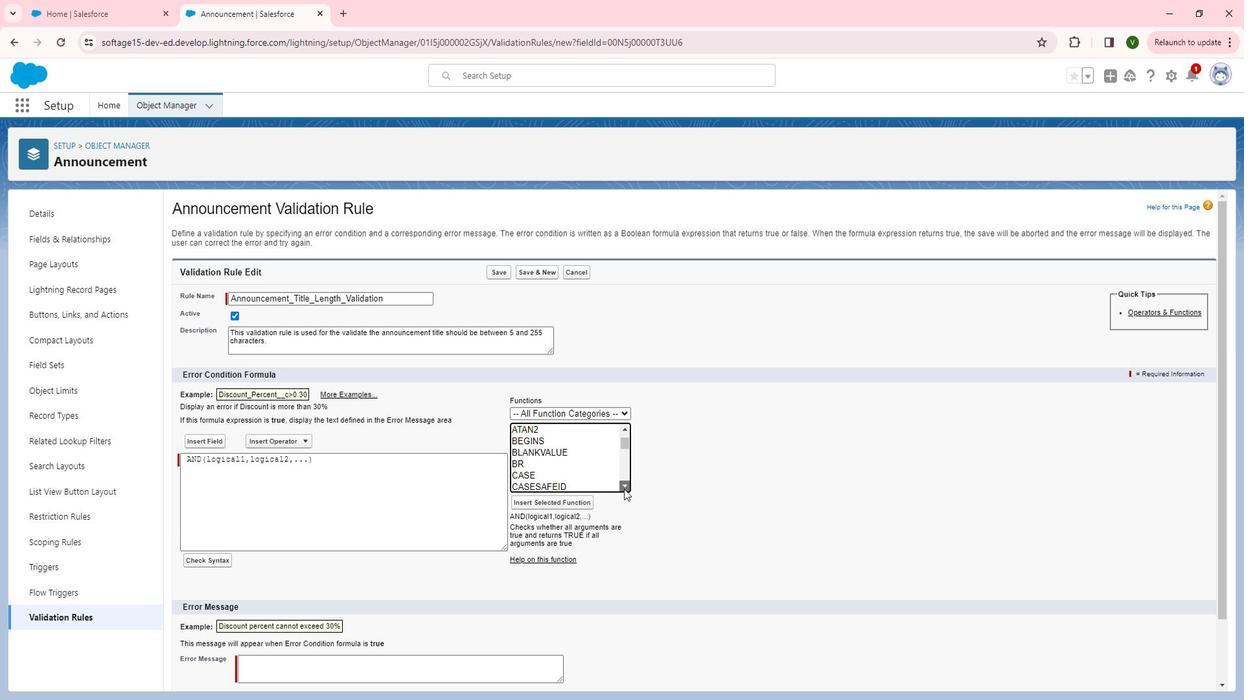 
Action: Mouse pressed left at (643, 490)
Screenshot: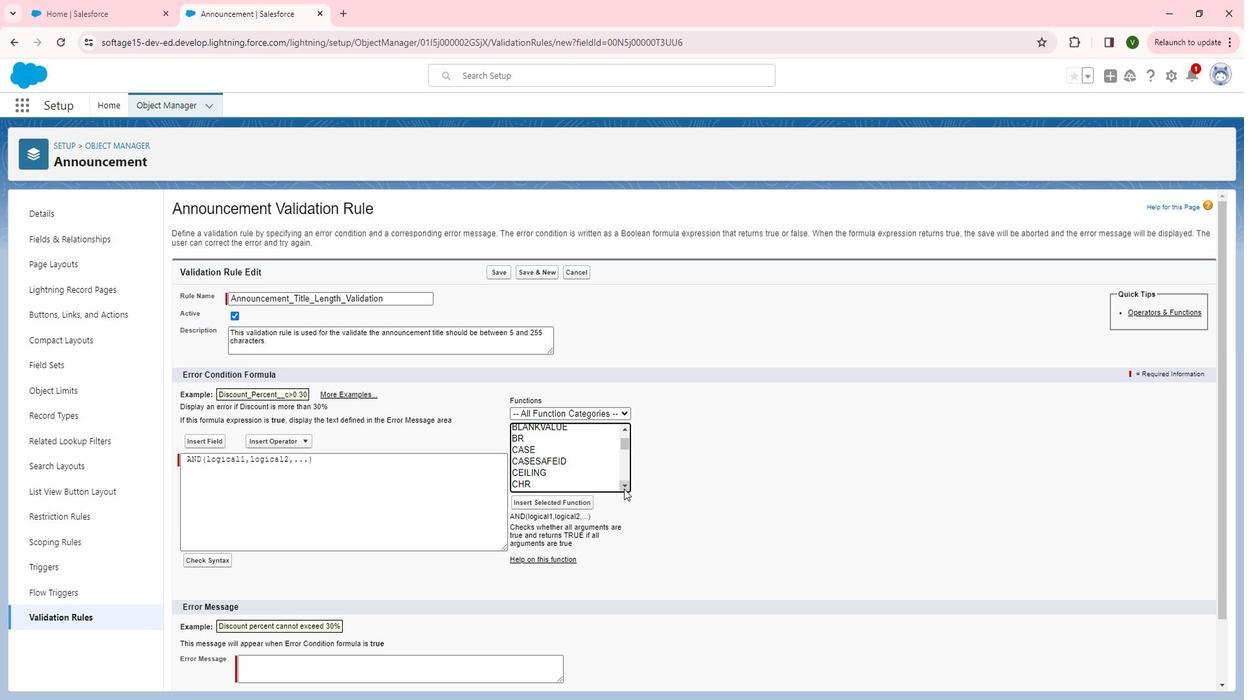 
Action: Mouse moved to (643, 490)
Screenshot: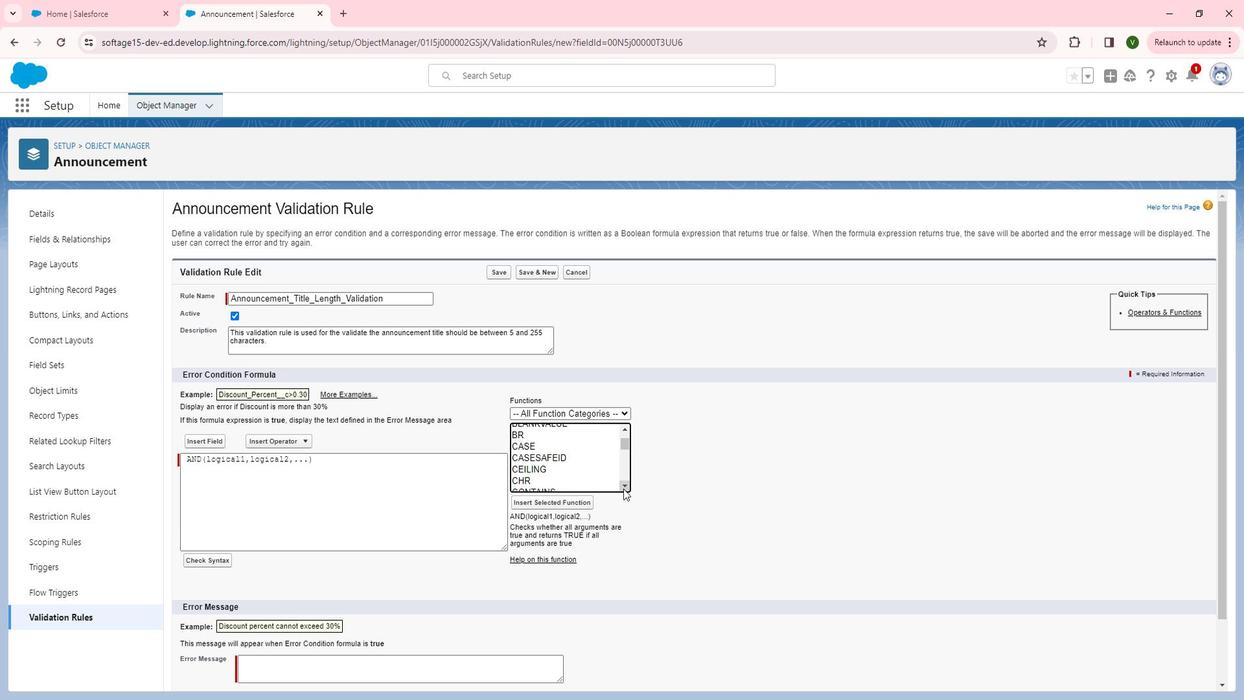 
Action: Mouse pressed left at (643, 490)
Screenshot: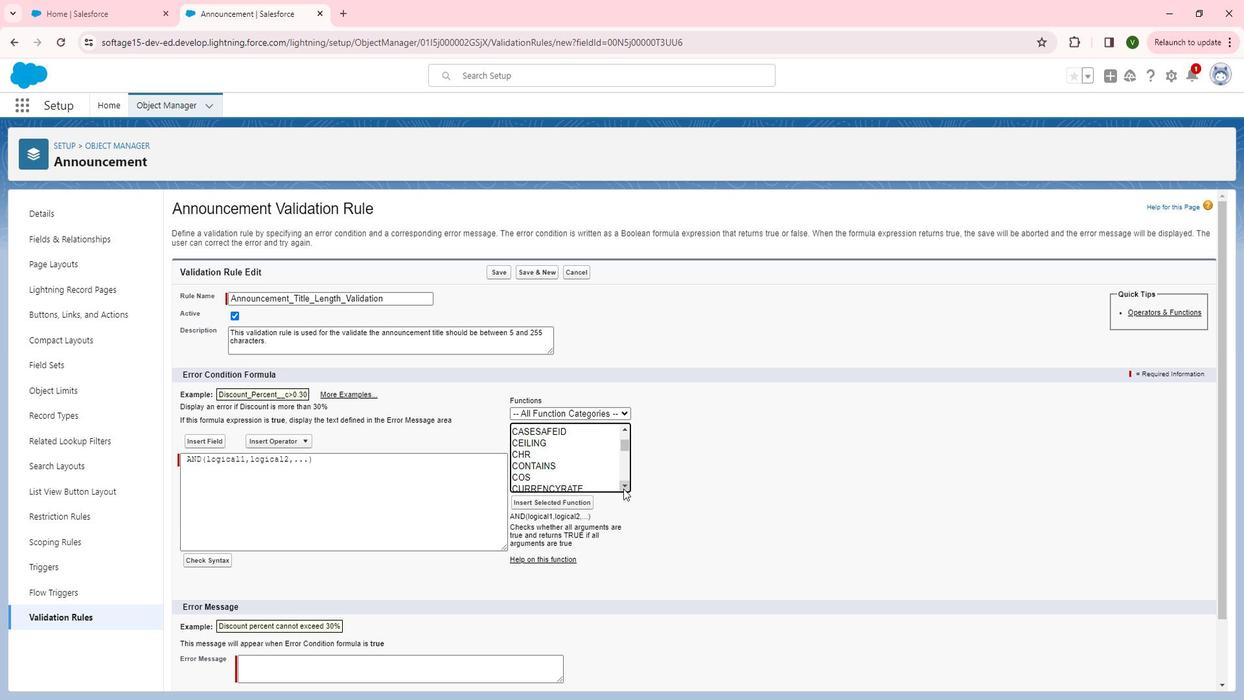 
Action: Mouse pressed left at (643, 490)
Screenshot: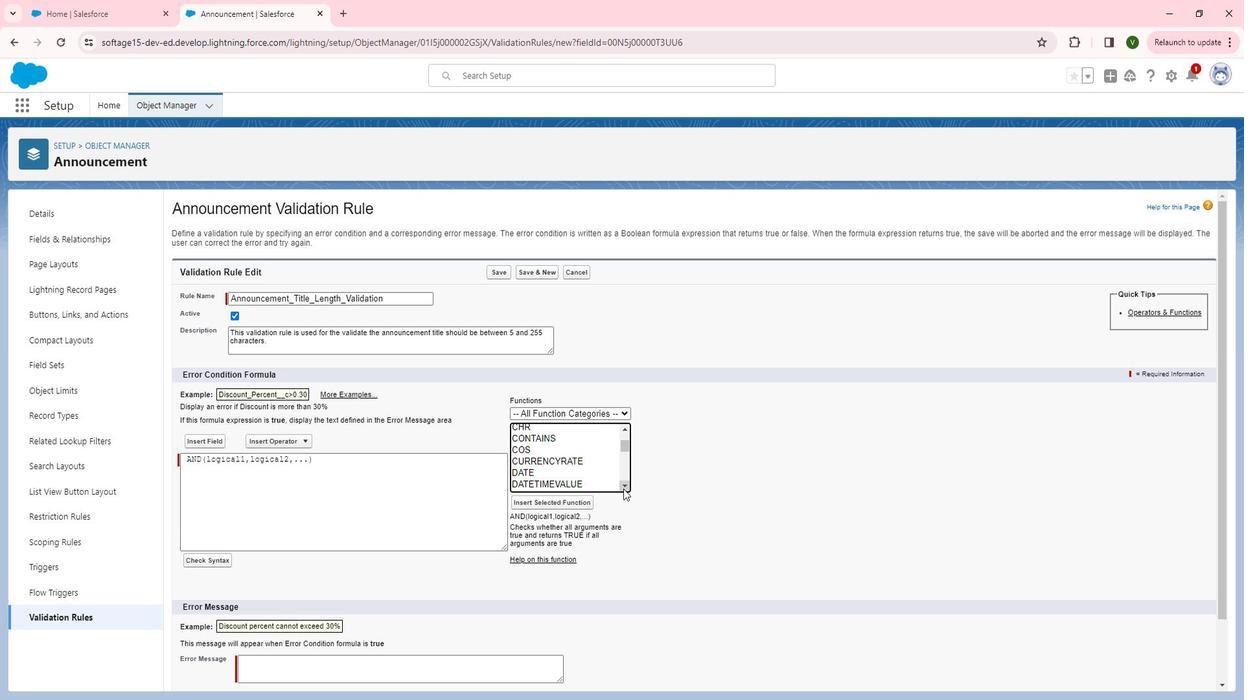 
Action: Mouse pressed left at (643, 490)
Screenshot: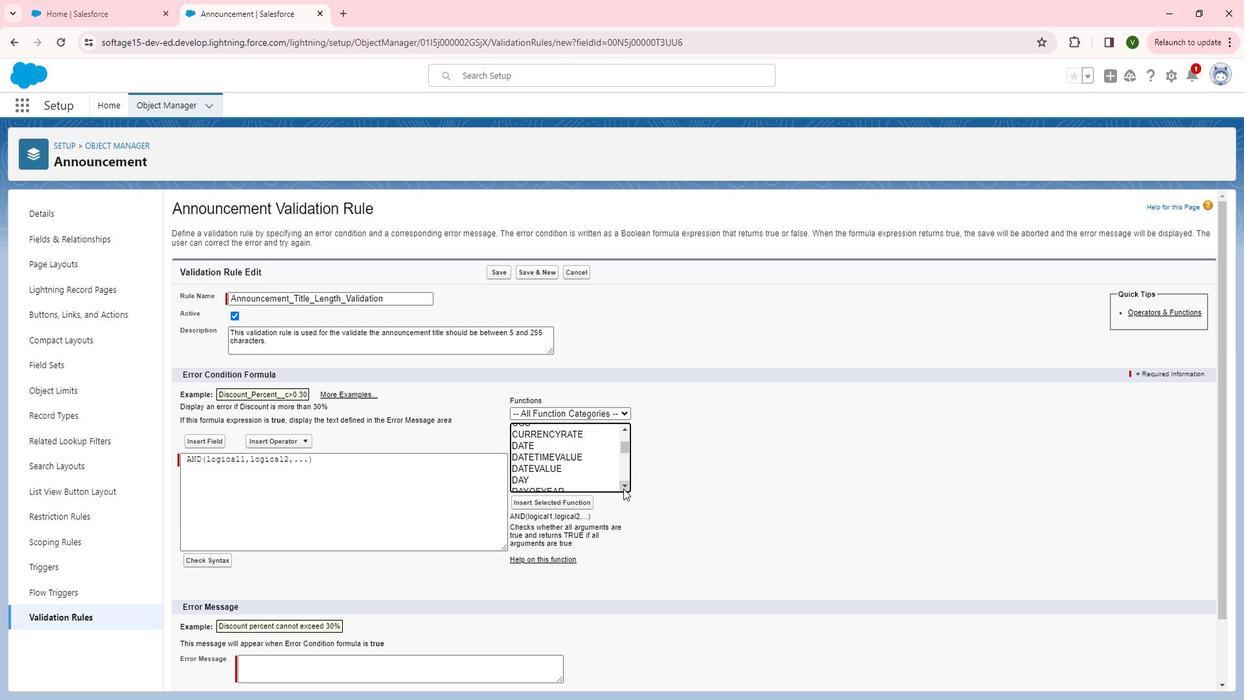 
Action: Mouse pressed left at (643, 490)
Screenshot: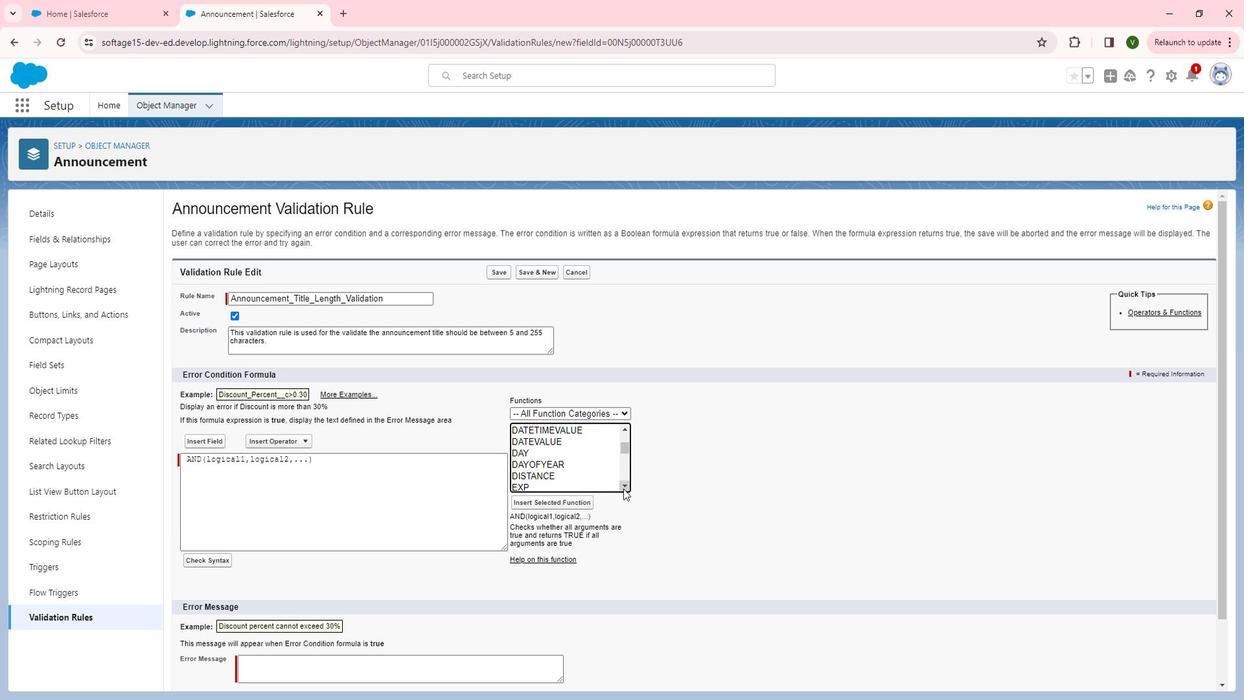 
Action: Mouse pressed left at (643, 490)
Screenshot: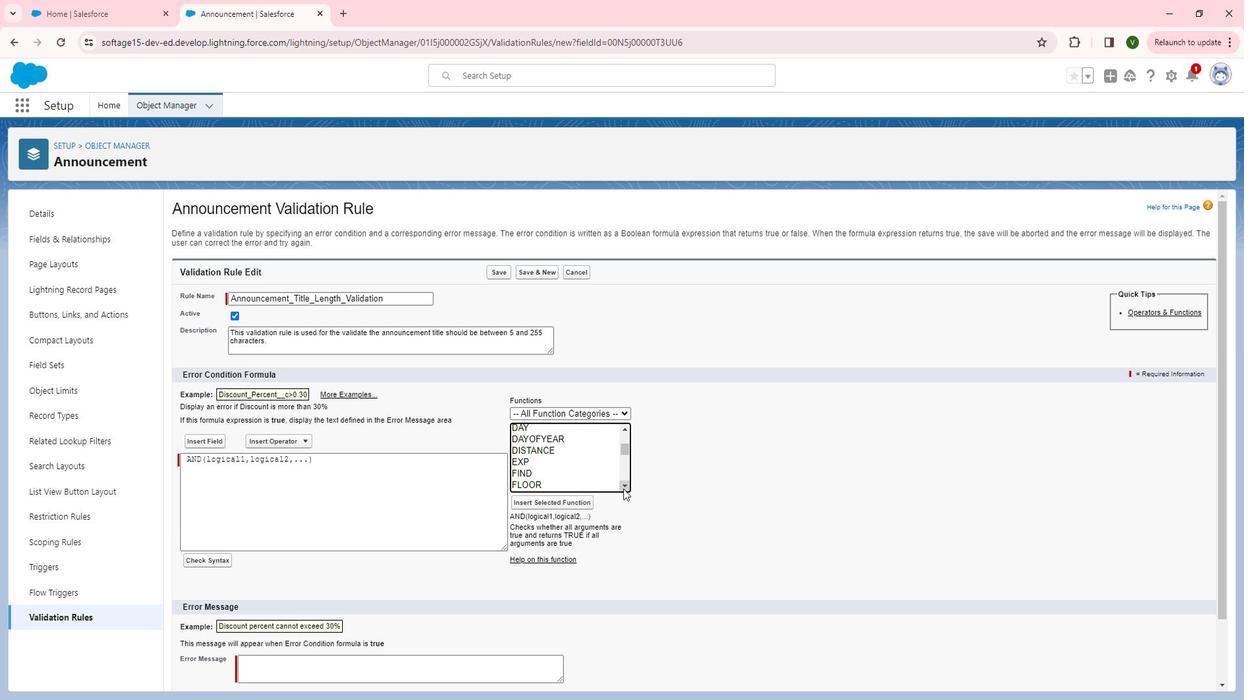 
Action: Mouse pressed left at (643, 490)
Screenshot: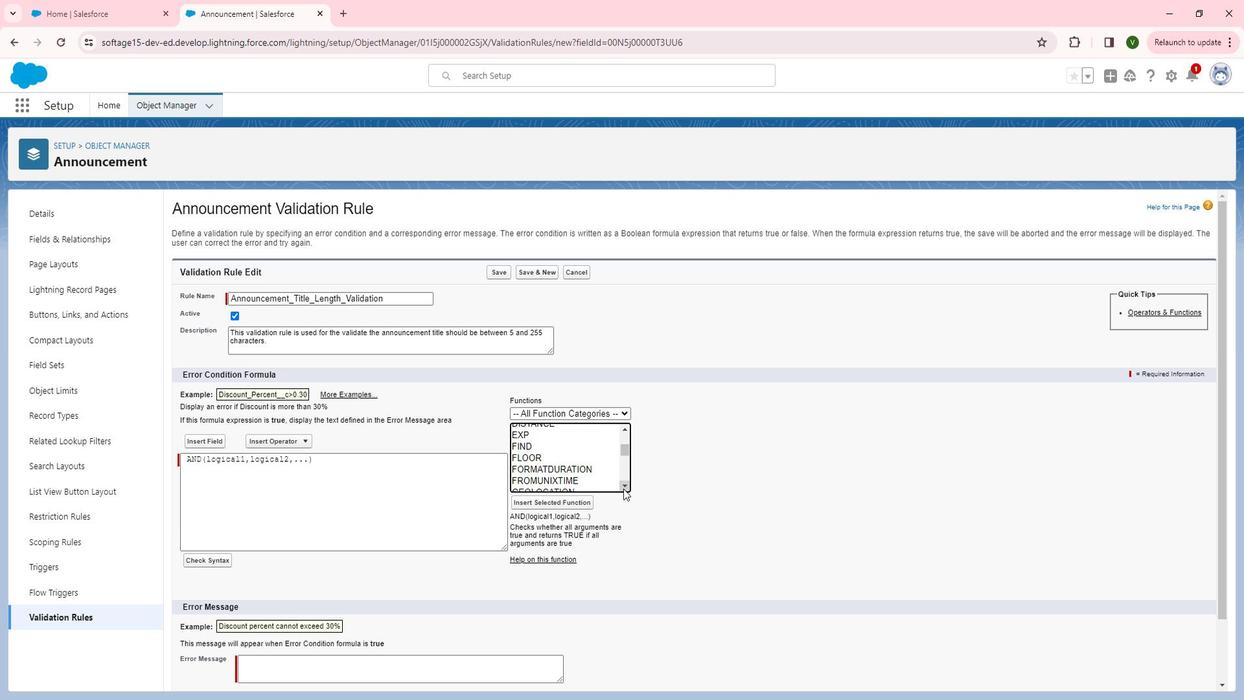 
Action: Mouse pressed left at (643, 490)
Screenshot: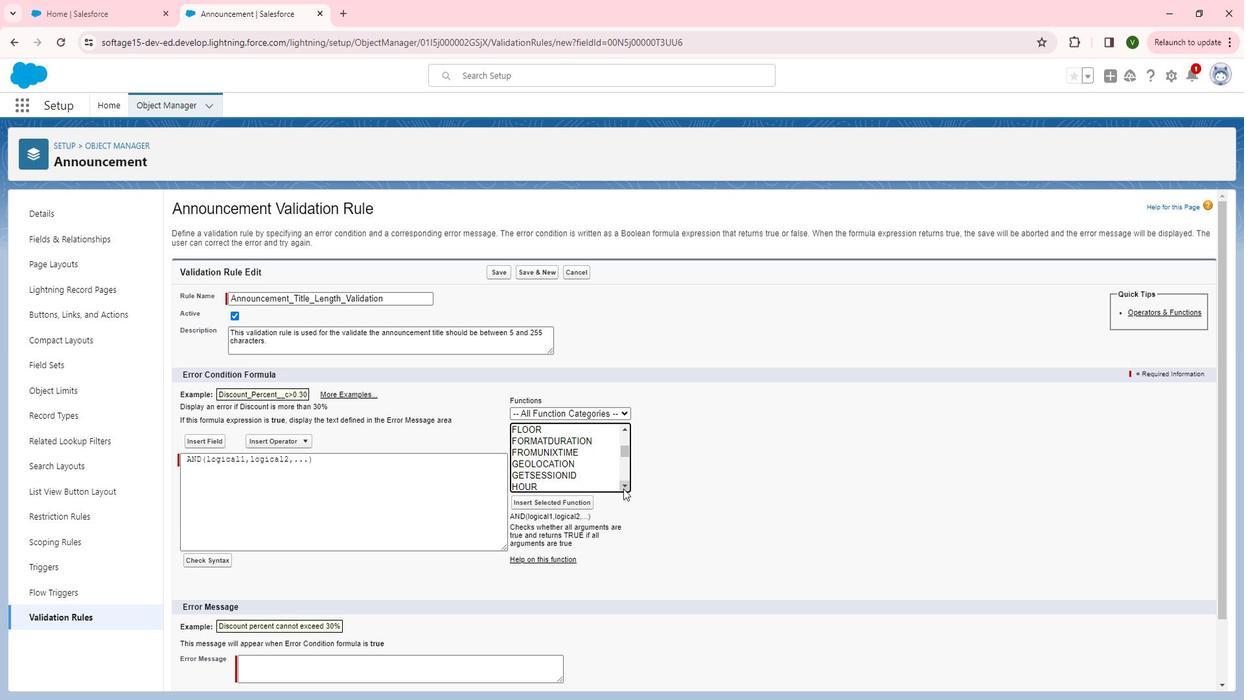 
Action: Mouse pressed left at (643, 490)
Screenshot: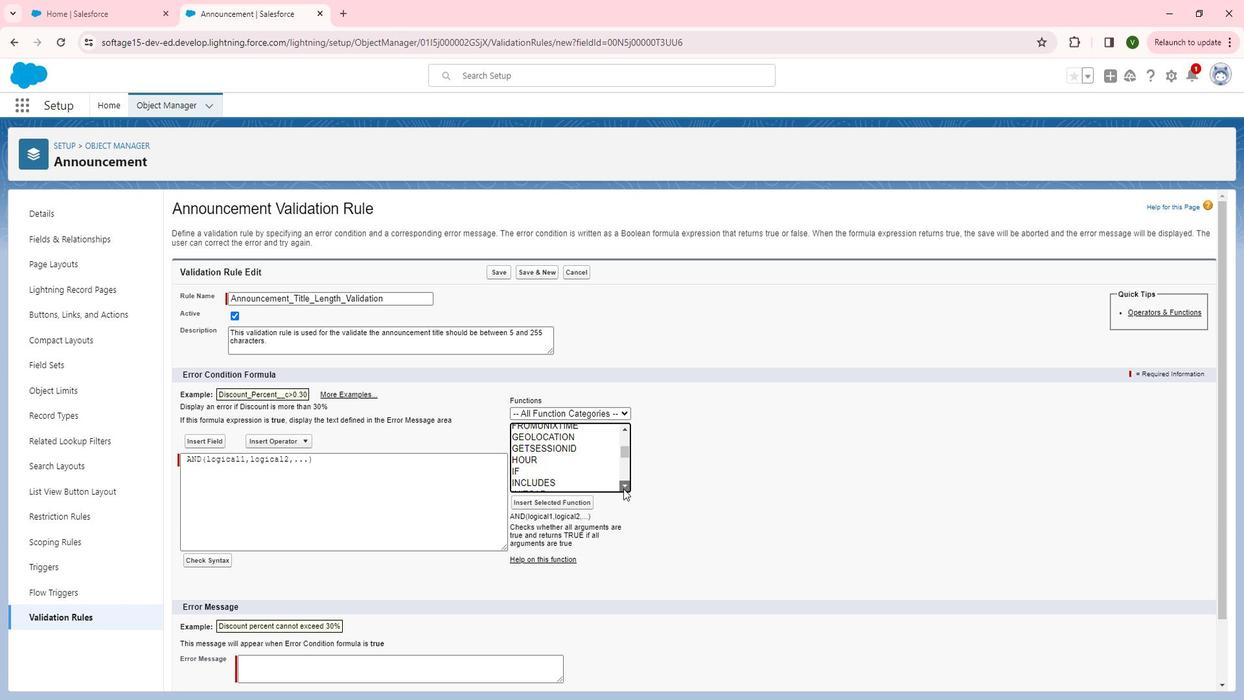 
Action: Mouse pressed left at (643, 490)
Screenshot: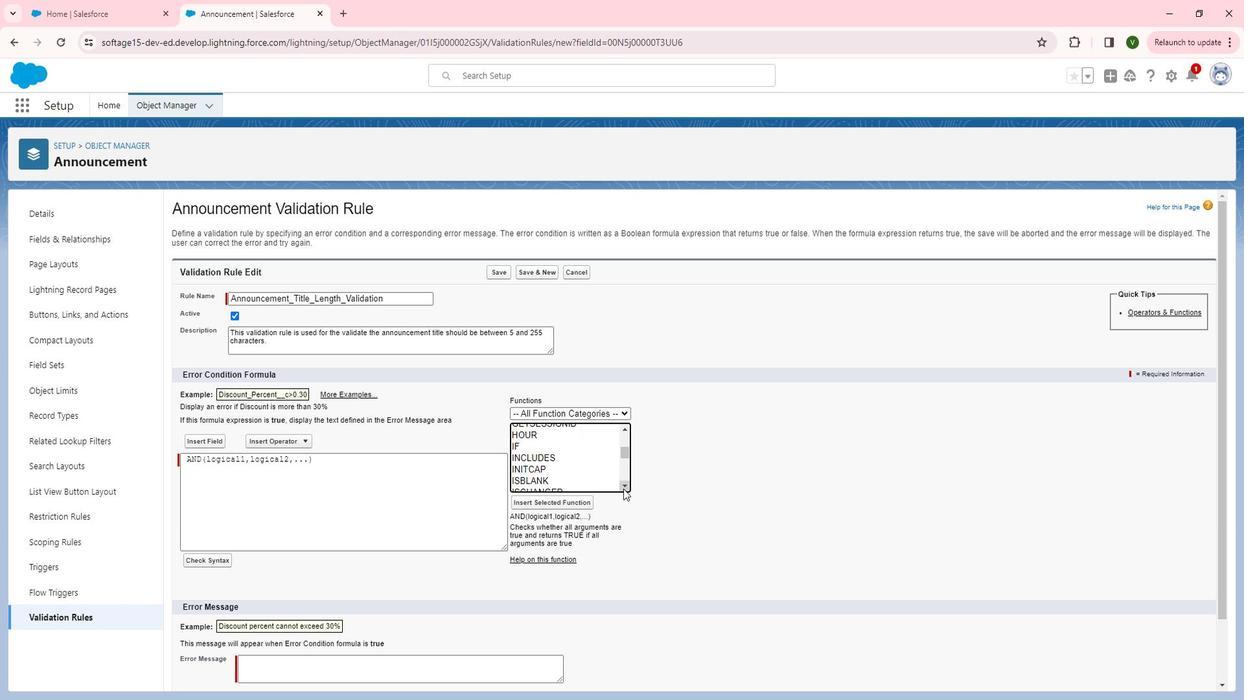 
Action: Mouse pressed left at (643, 490)
Screenshot: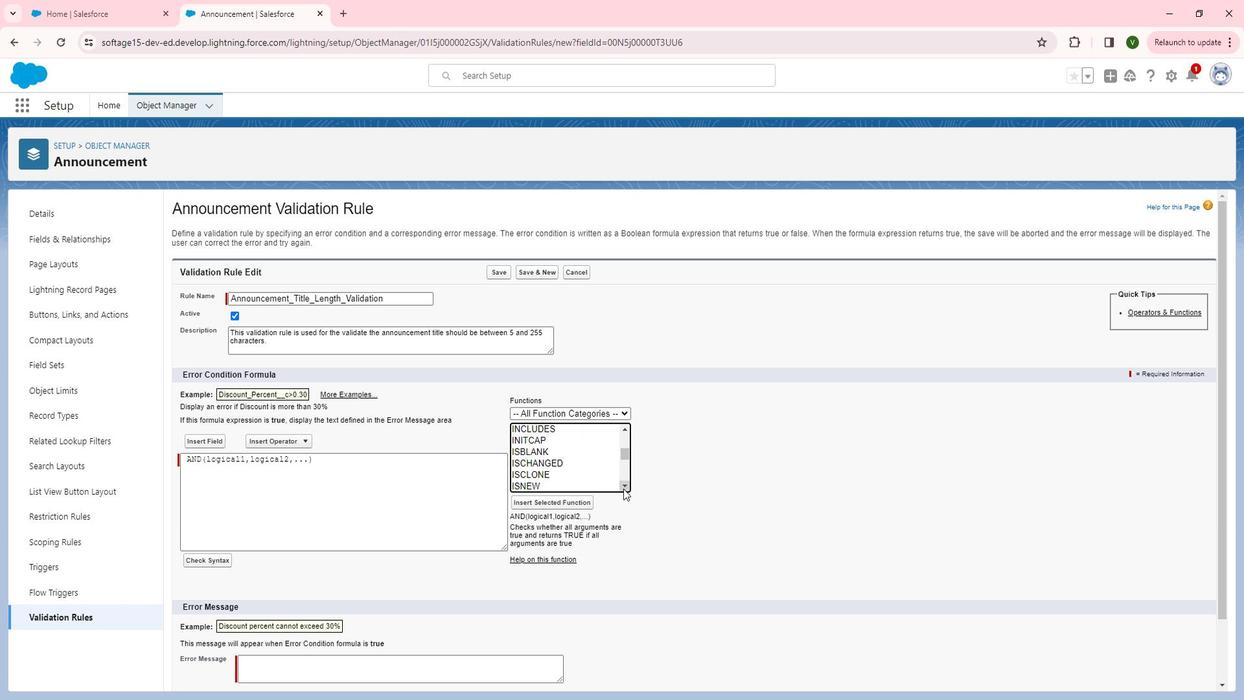 
Action: Mouse pressed left at (643, 490)
Screenshot: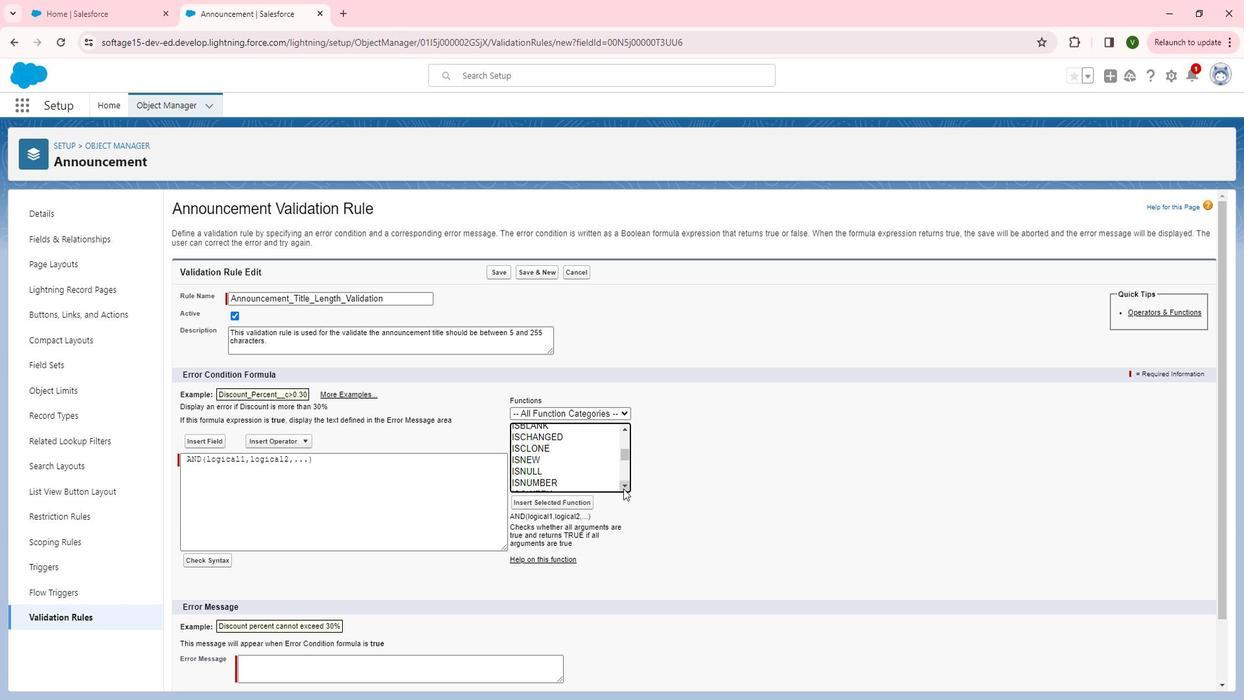 
Action: Mouse moved to (643, 490)
Screenshot: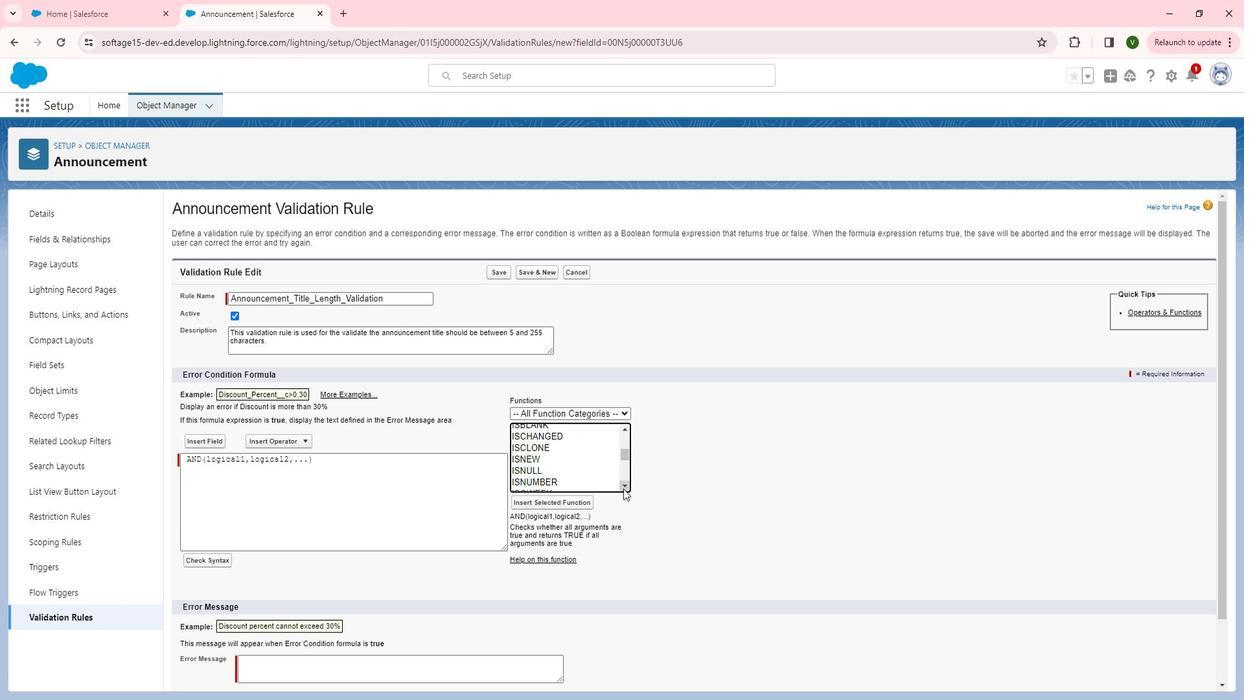 
Action: Mouse pressed left at (643, 490)
Screenshot: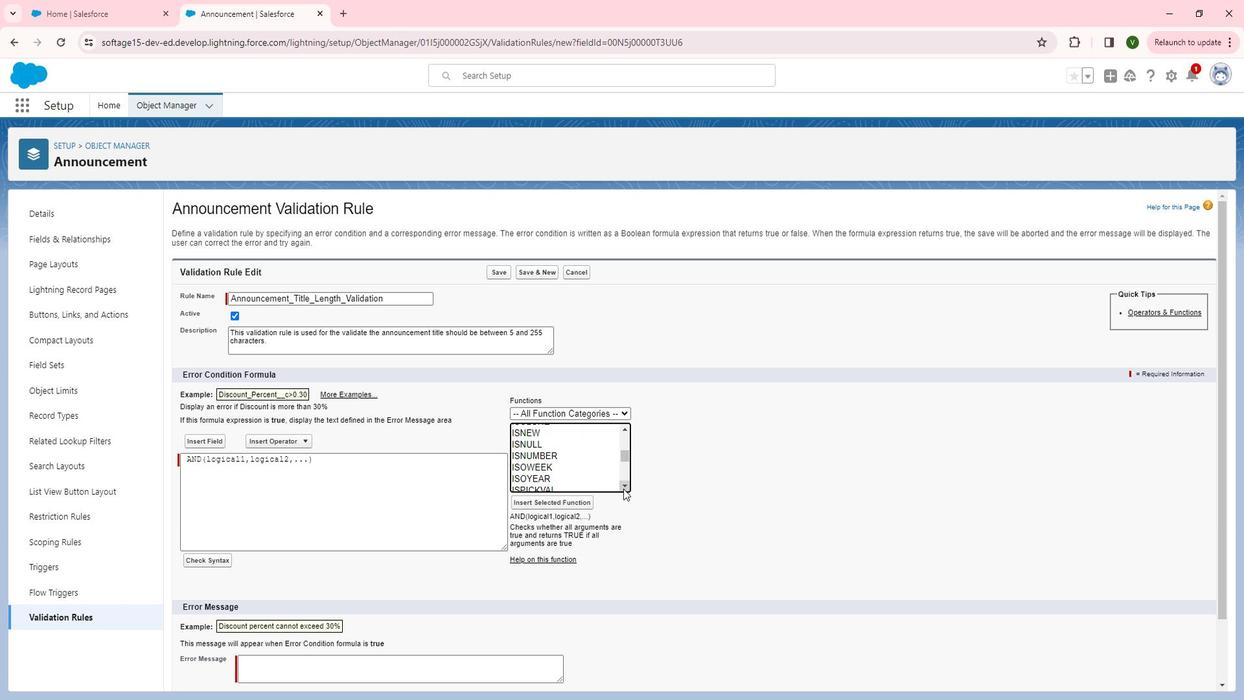 
Action: Mouse pressed left at (643, 490)
Screenshot: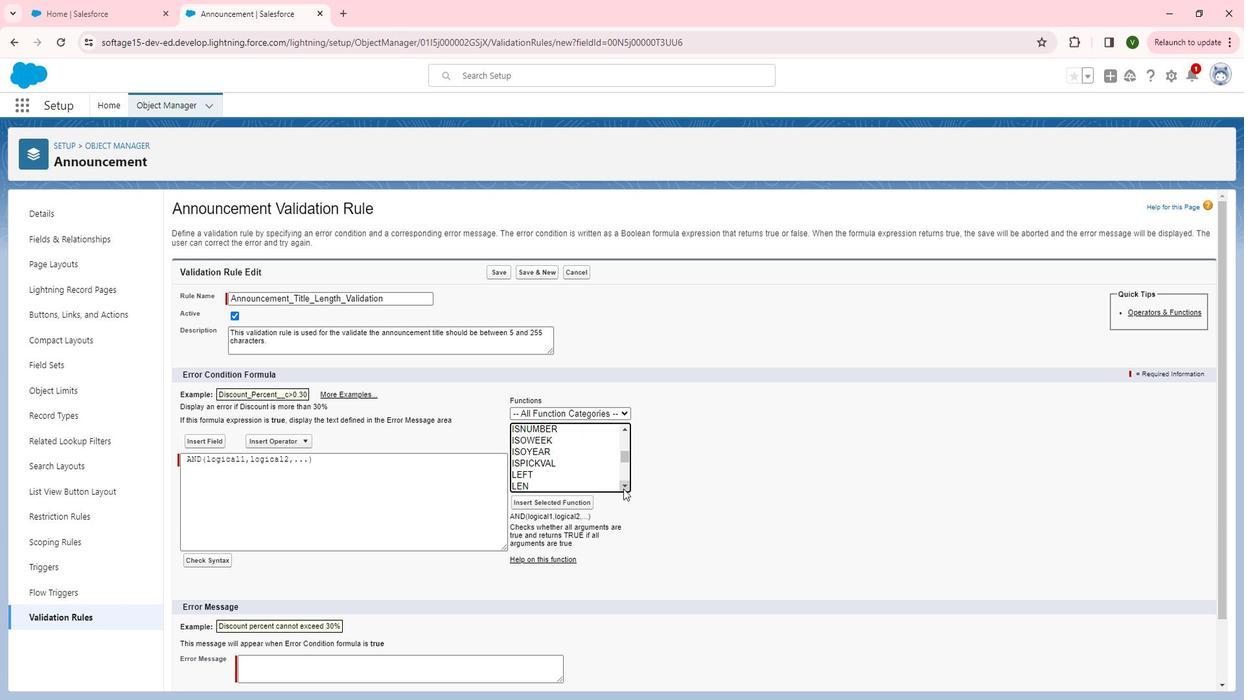 
Action: Mouse pressed left at (643, 490)
Screenshot: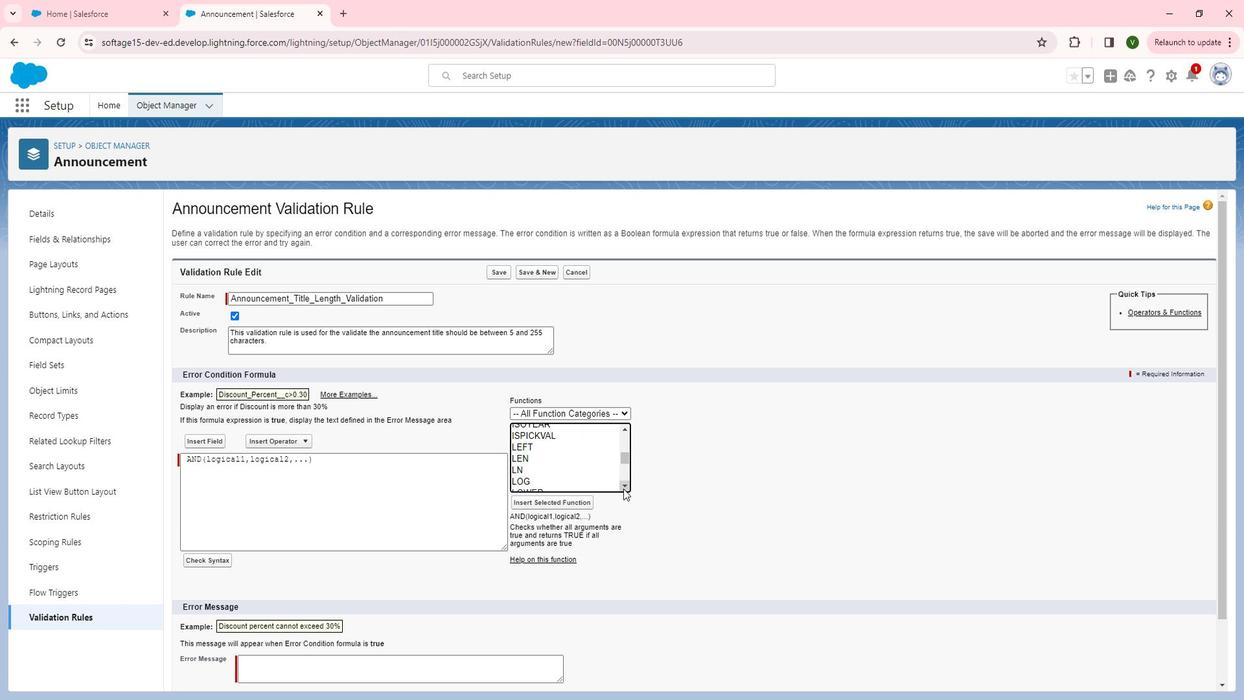
Action: Mouse moved to (538, 461)
Screenshot: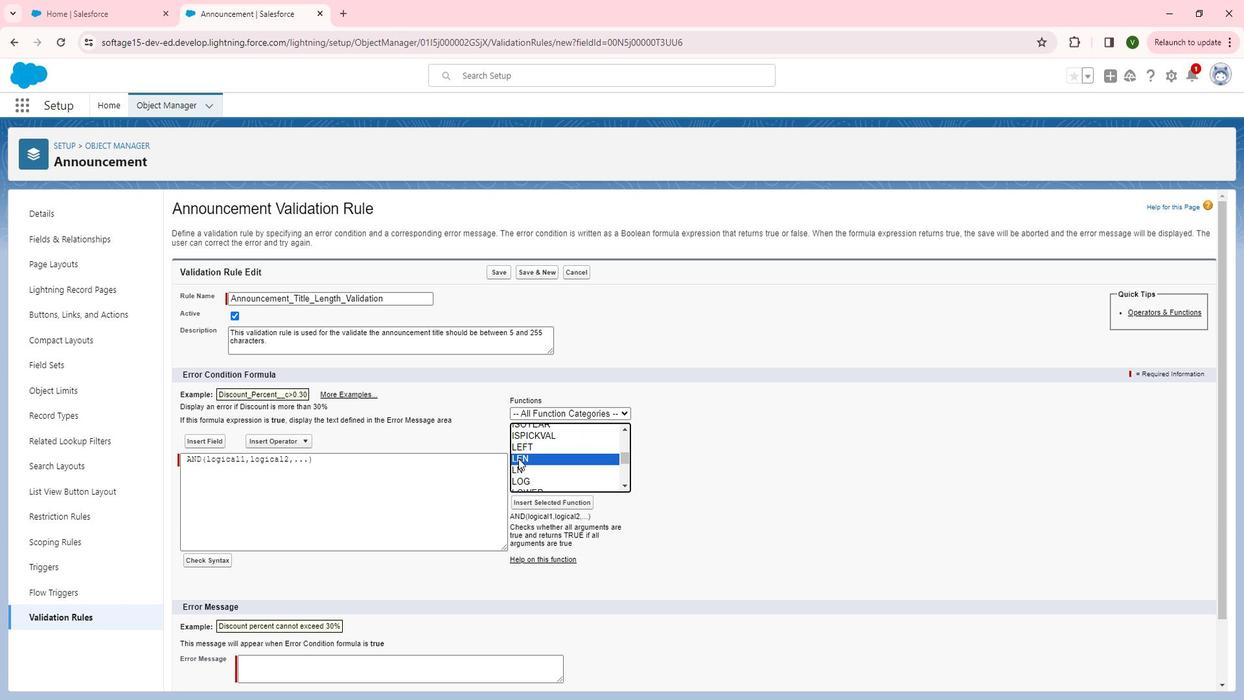 
Action: Mouse pressed left at (538, 461)
Screenshot: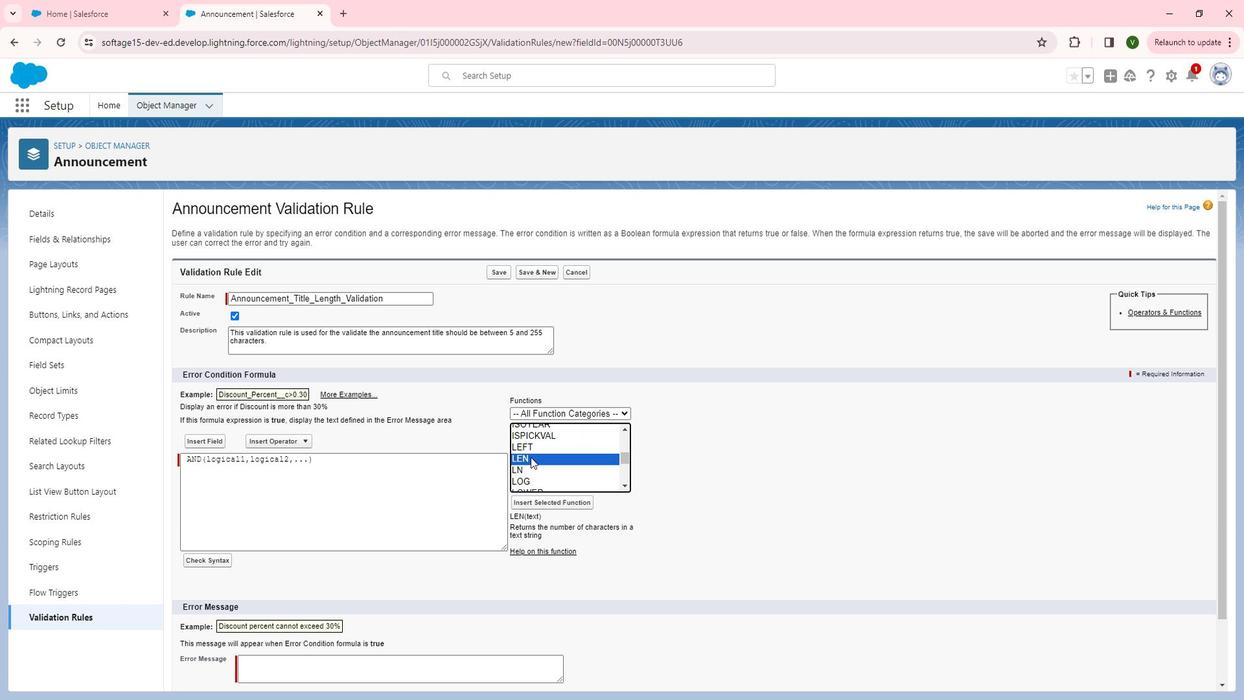 
Action: Mouse moved to (582, 498)
Screenshot: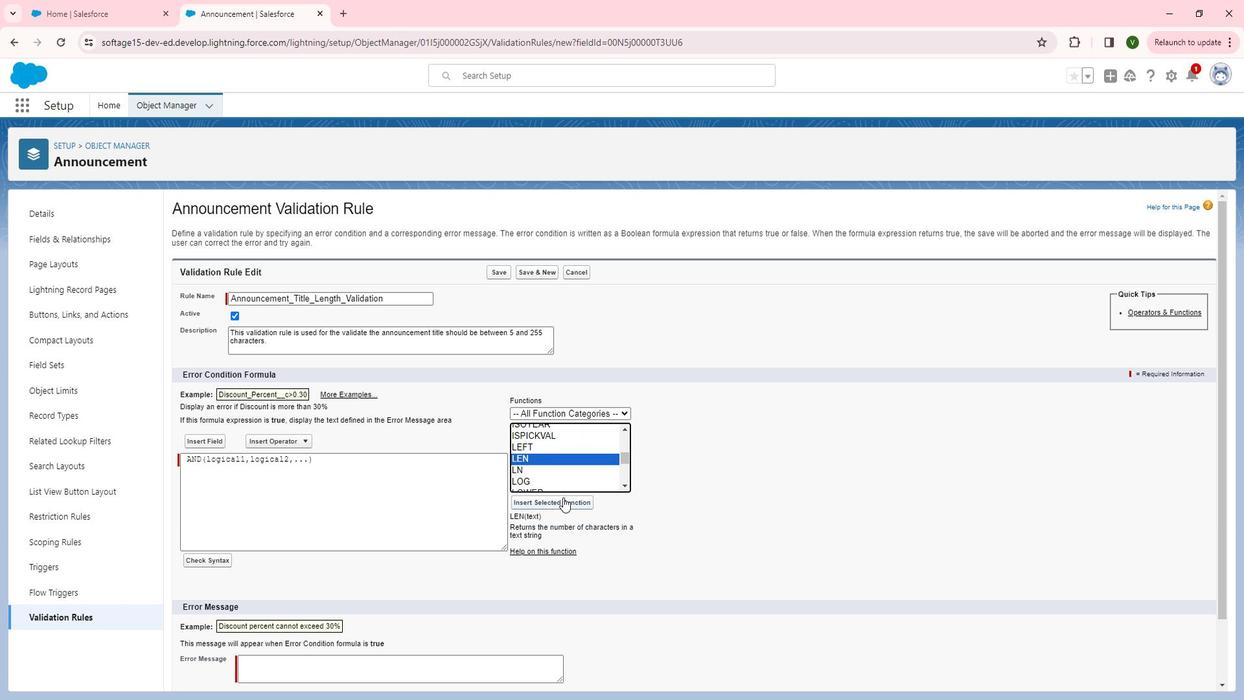 
Action: Mouse pressed left at (582, 498)
Screenshot: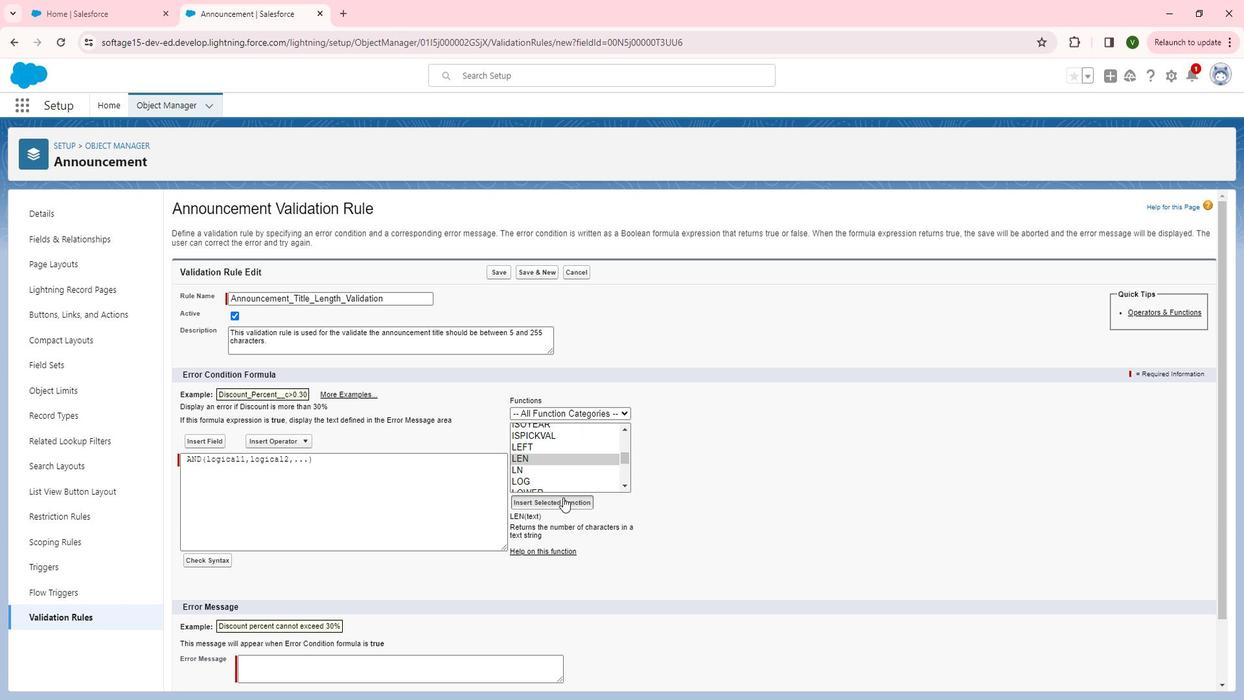 
Action: Mouse moved to (259, 464)
Screenshot: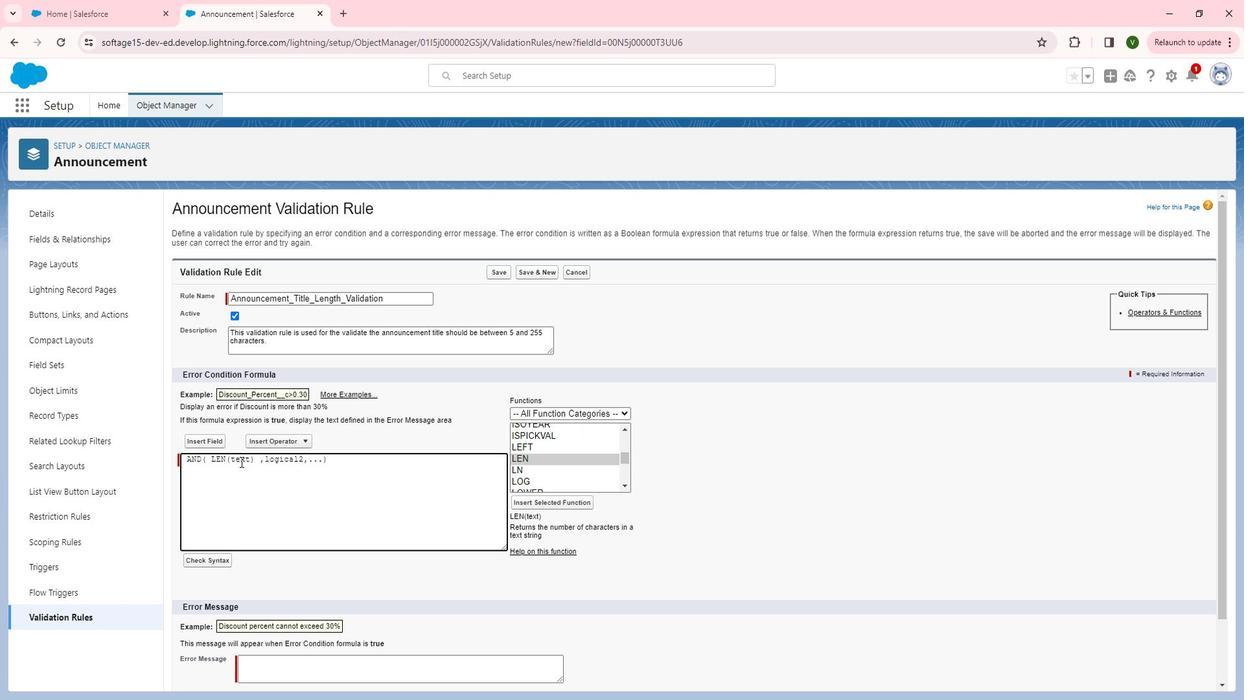 
Action: Mouse pressed left at (259, 464)
Screenshot: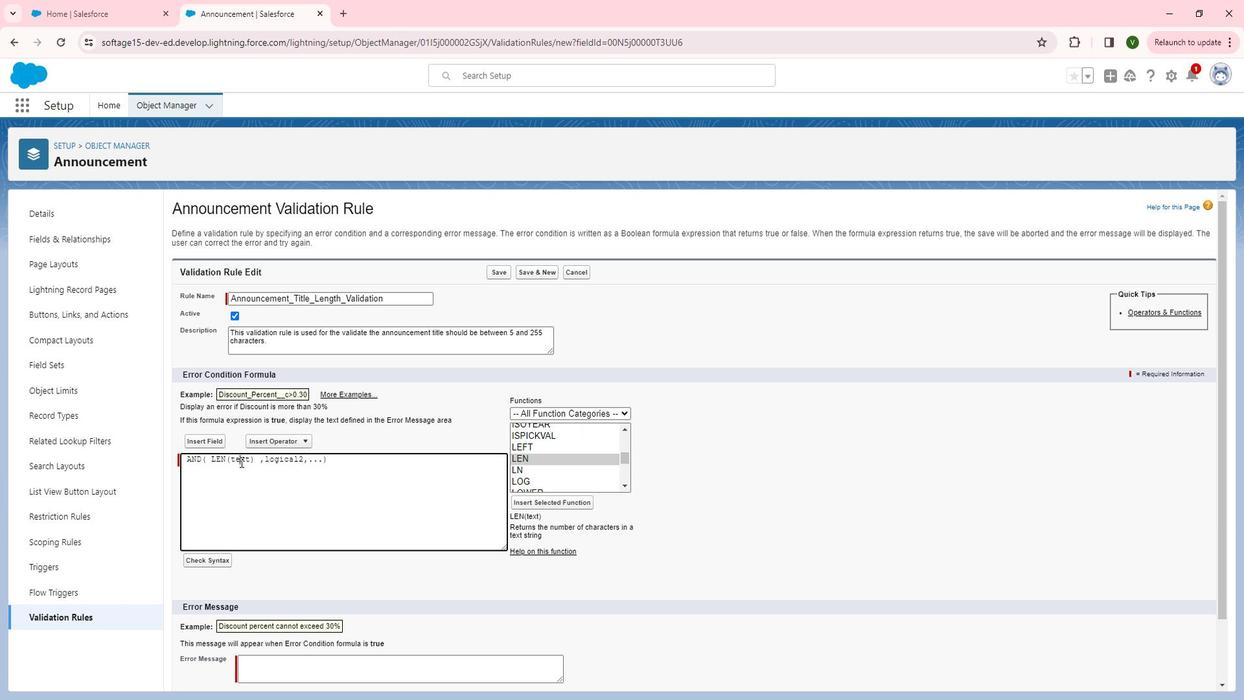 
Action: Mouse pressed left at (259, 464)
Screenshot: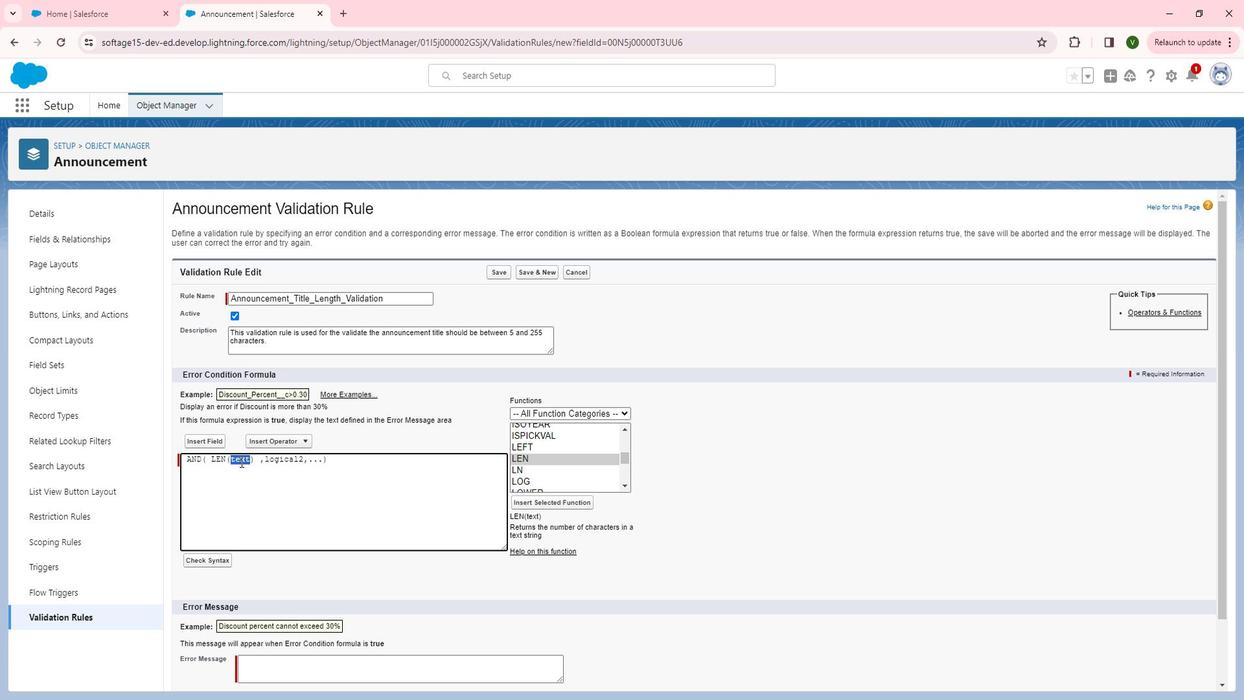 
Action: Mouse moved to (228, 442)
Screenshot: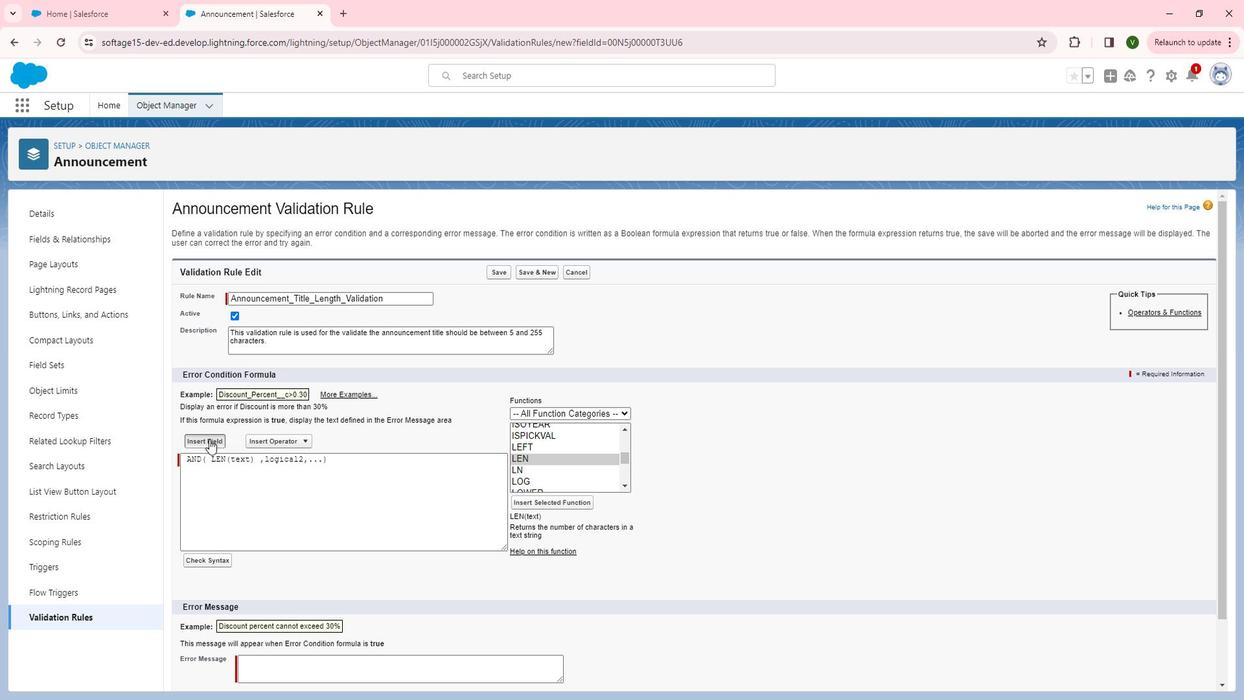 
Action: Mouse pressed left at (228, 442)
Screenshot: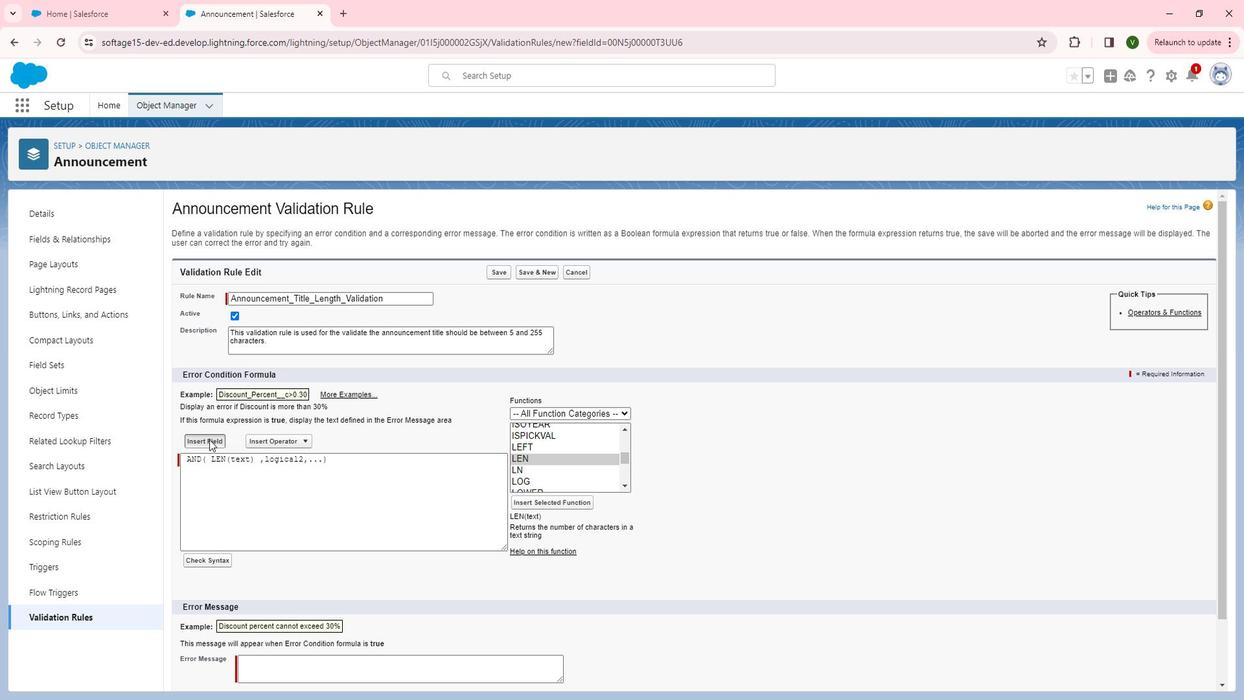 
Action: Mouse moved to (613, 463)
Screenshot: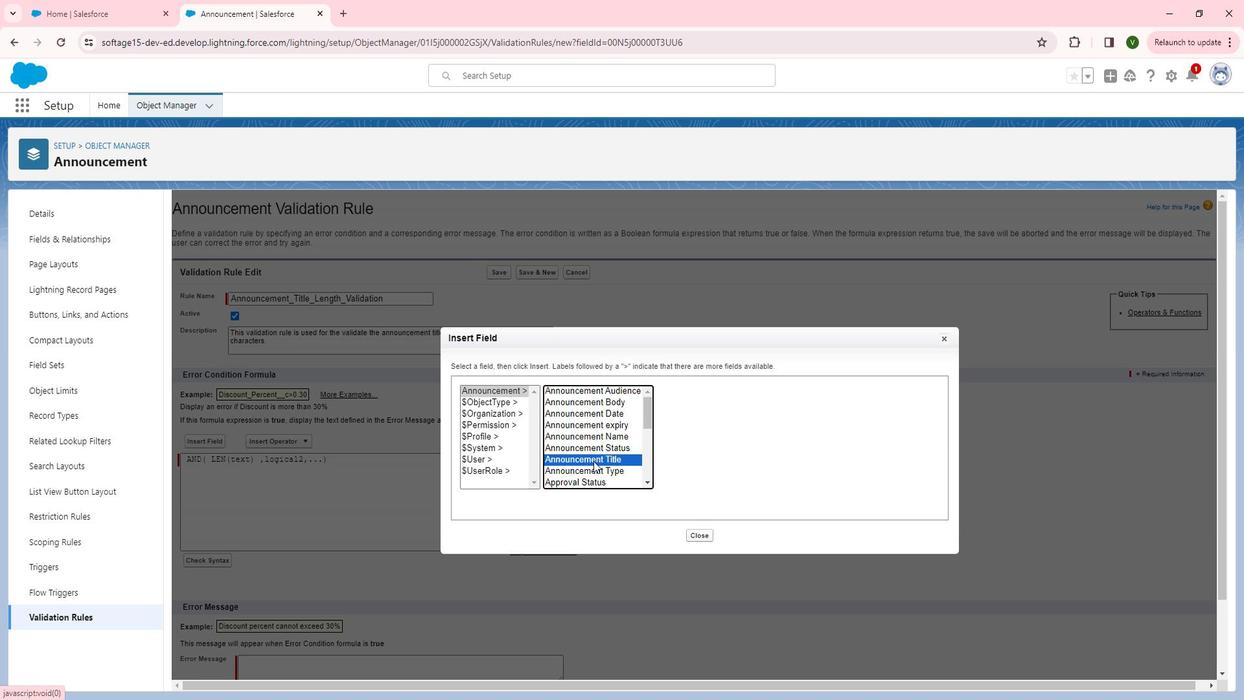 
Action: Mouse pressed left at (613, 463)
Screenshot: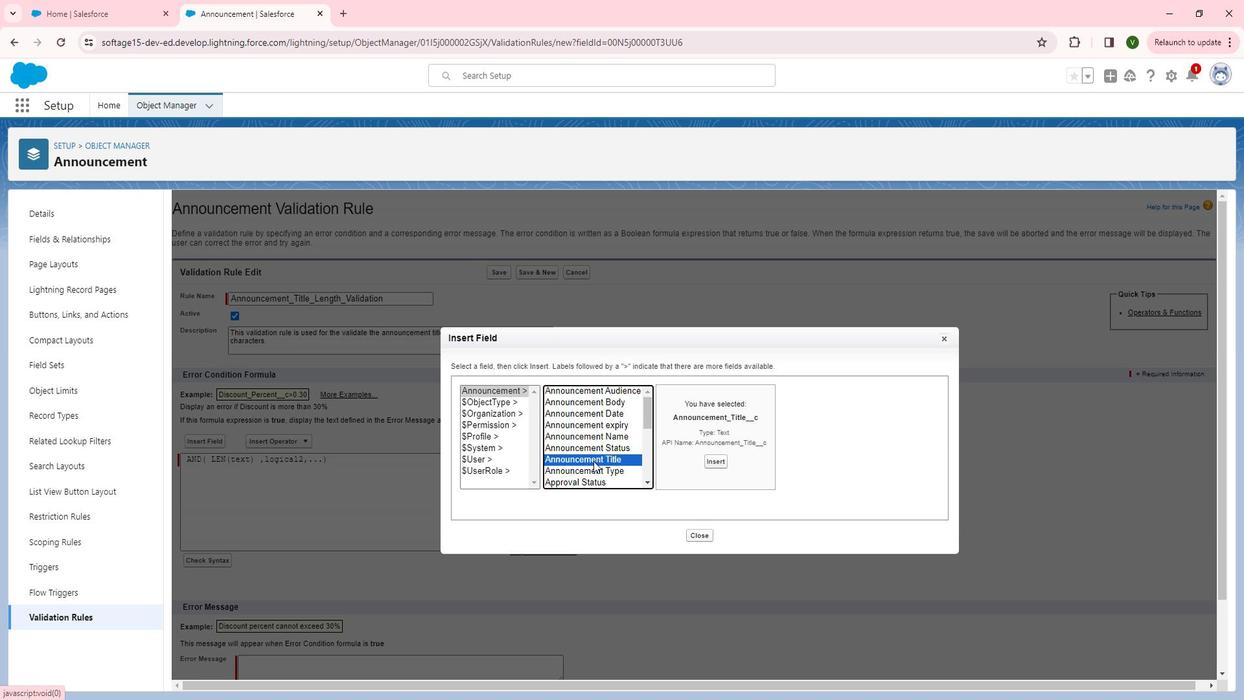 
Action: Mouse moved to (731, 462)
Screenshot: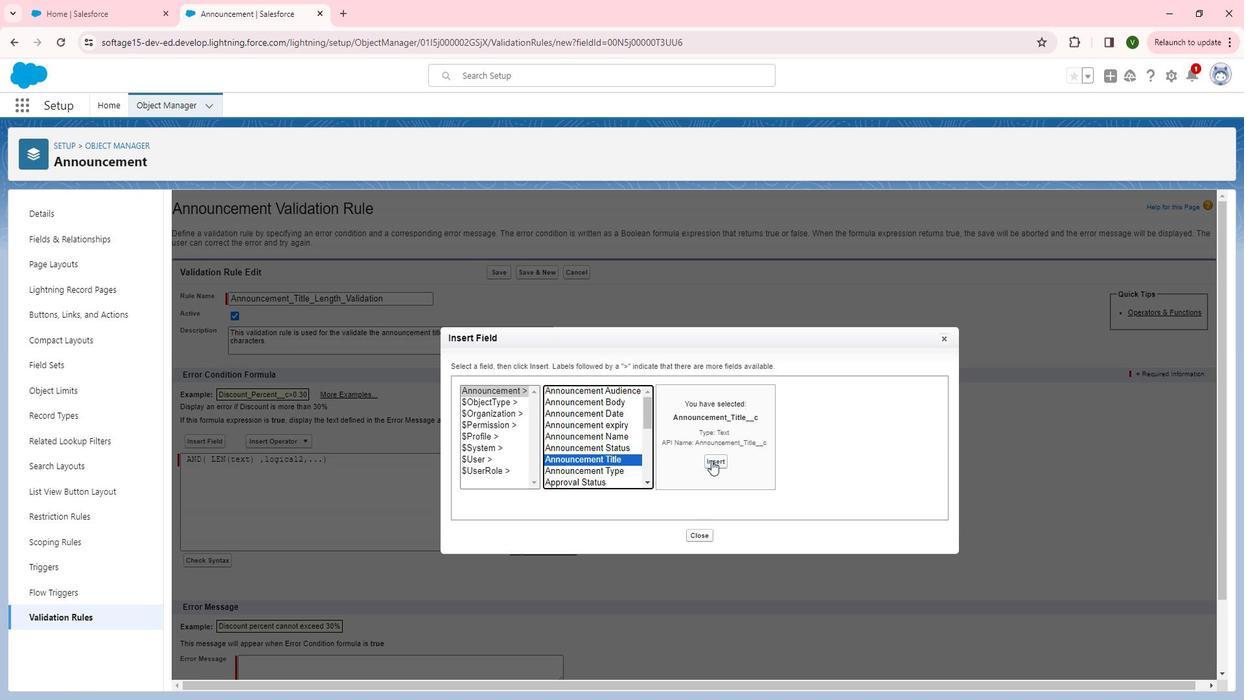 
Action: Mouse pressed left at (731, 462)
Screenshot: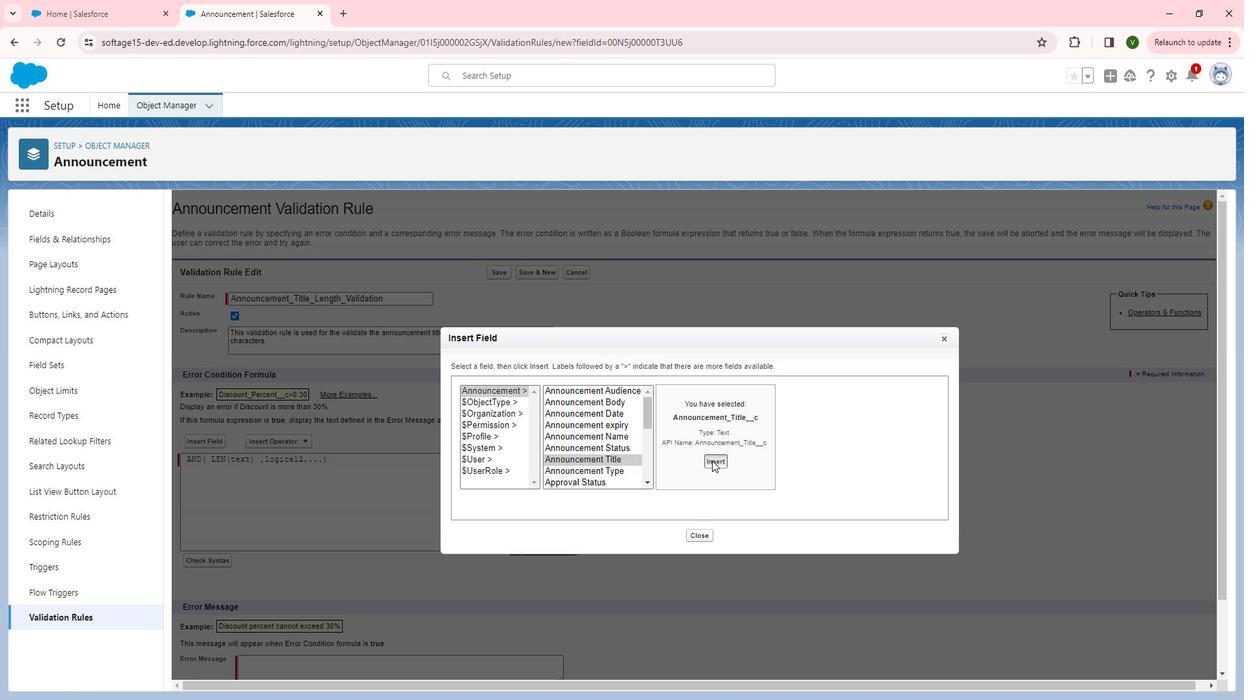 
Action: Mouse moved to (368, 463)
Screenshot: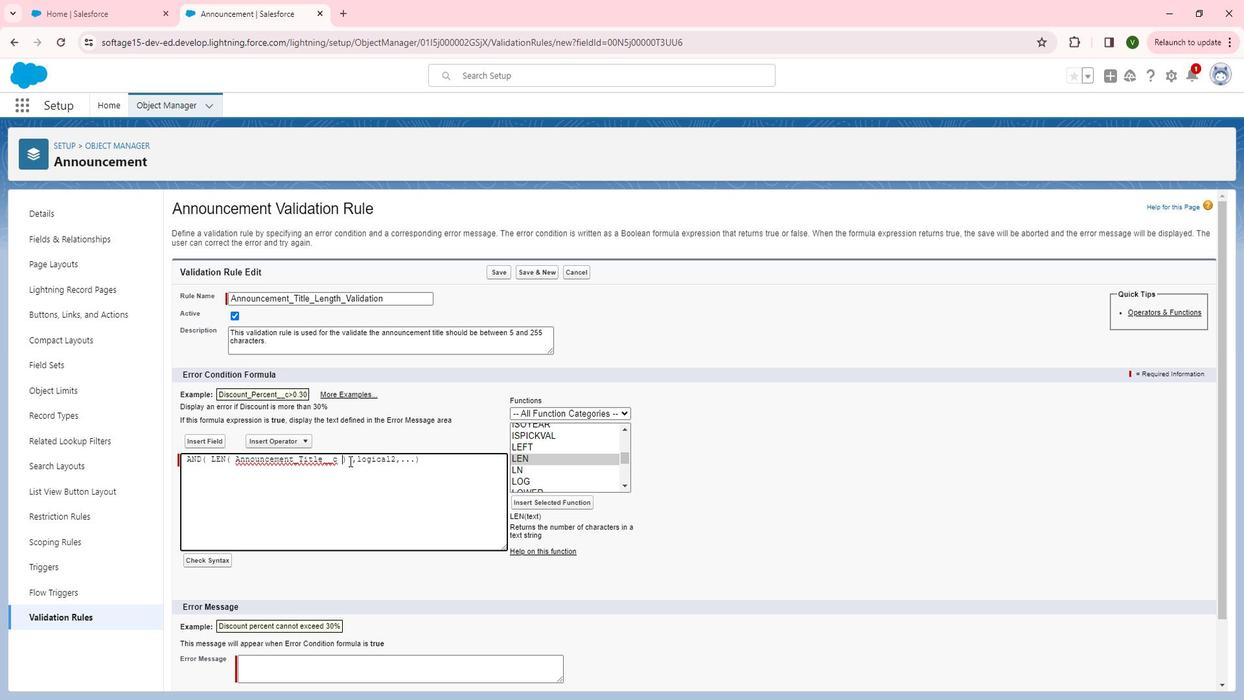 
Action: Mouse pressed left at (368, 463)
Screenshot: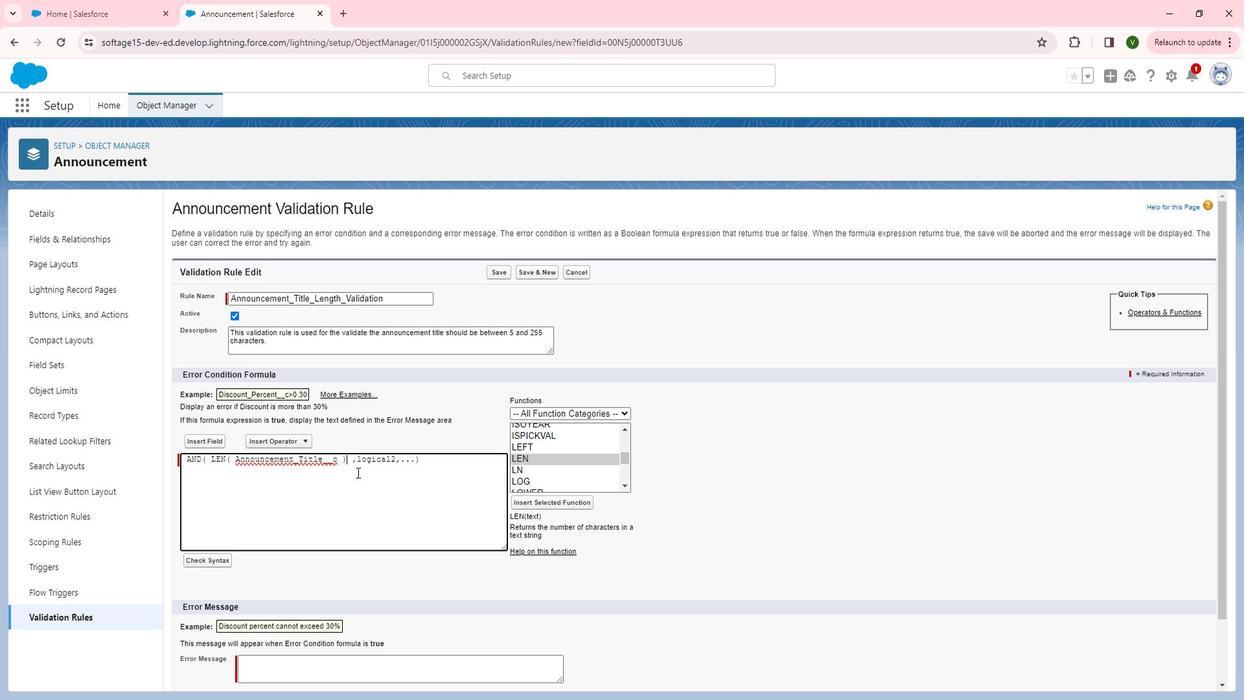 
Action: Mouse moved to (381, 478)
Screenshot: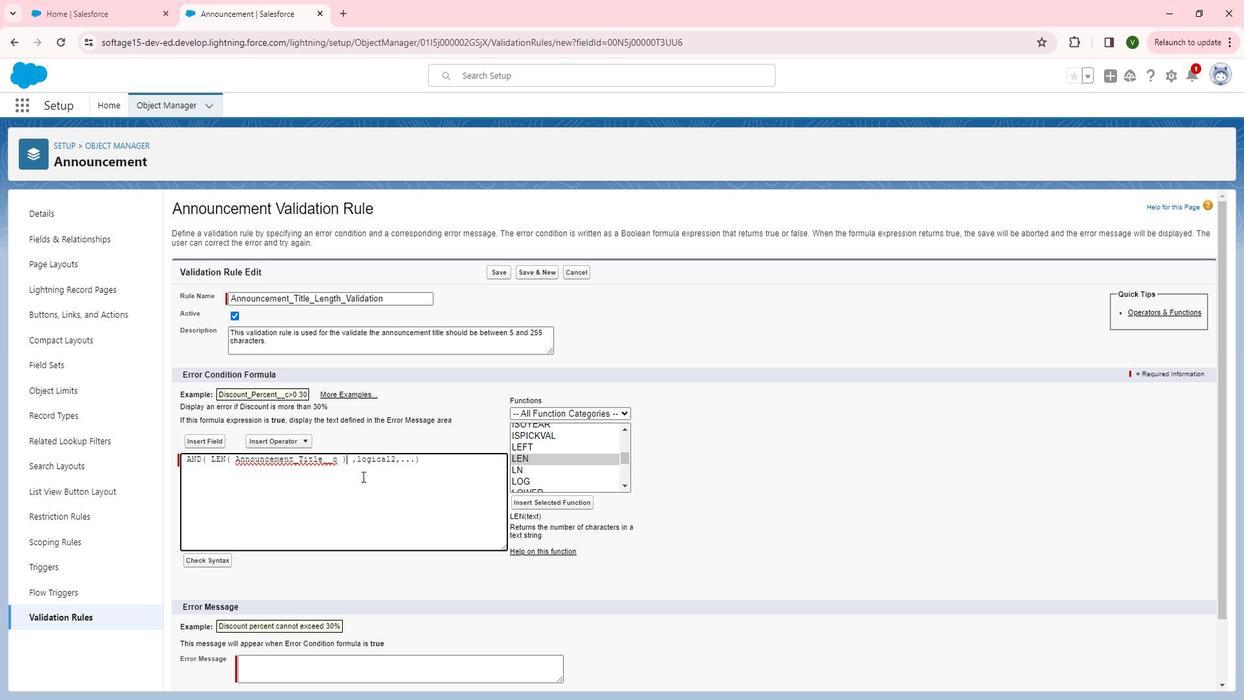 
Action: Key pressed <Key.space><Key.shift_r>><Key.space>5<Key.right><Key.delete><Key.delete><Key.delete><Key.delete><Key.delete><Key.delete><Key.delete><Key.delete><Key.delete><Key.delete><Key.delete><Key.delete><Key.delete><Key.shift_r><Key.shift_r>&&<Key.space>
Screenshot: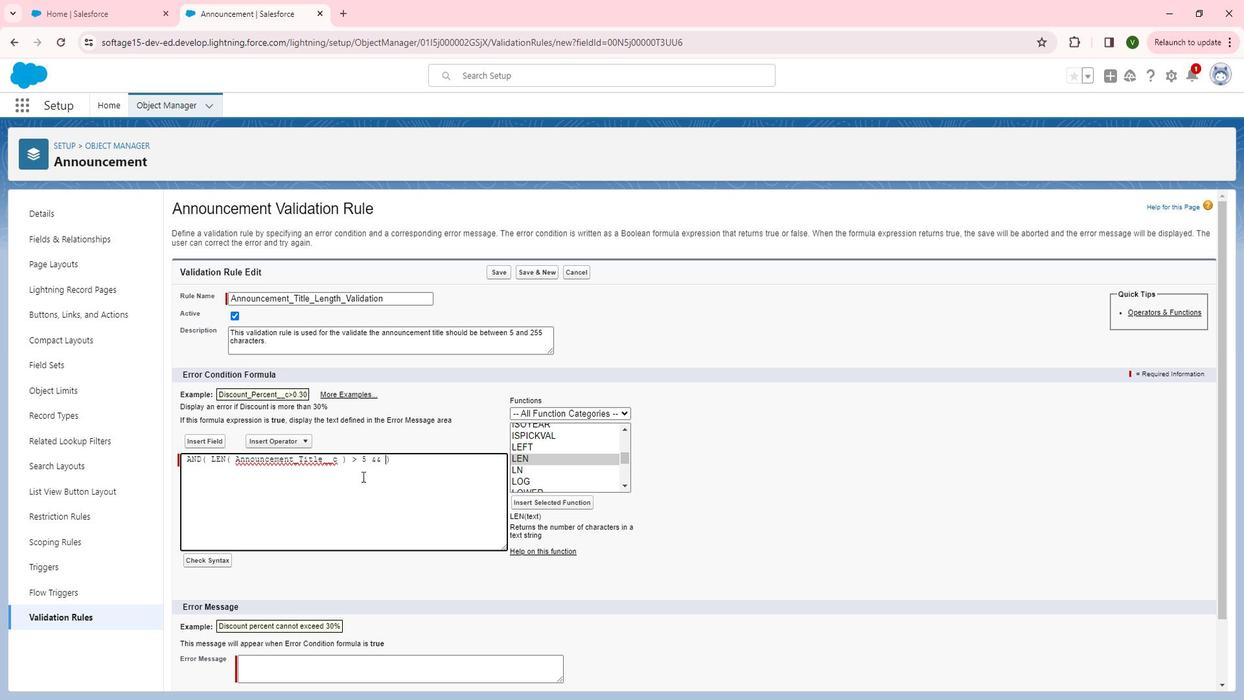 
Action: Mouse moved to (582, 501)
Screenshot: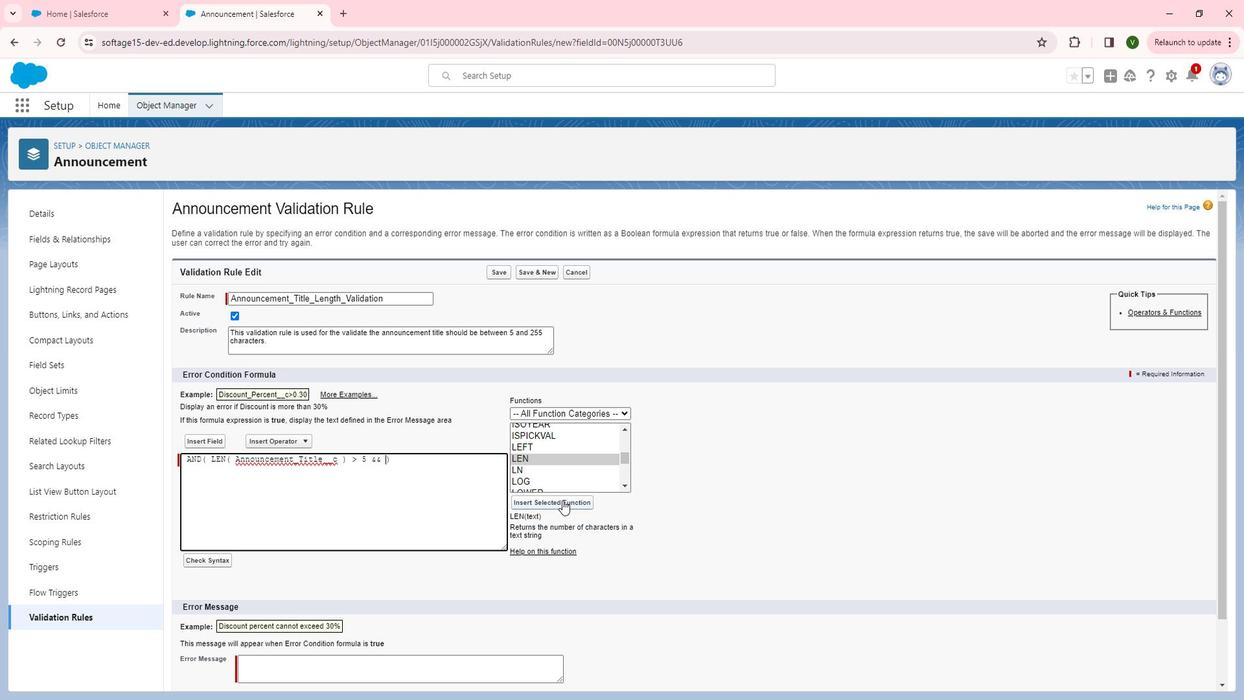 
Action: Mouse pressed left at (582, 501)
Screenshot: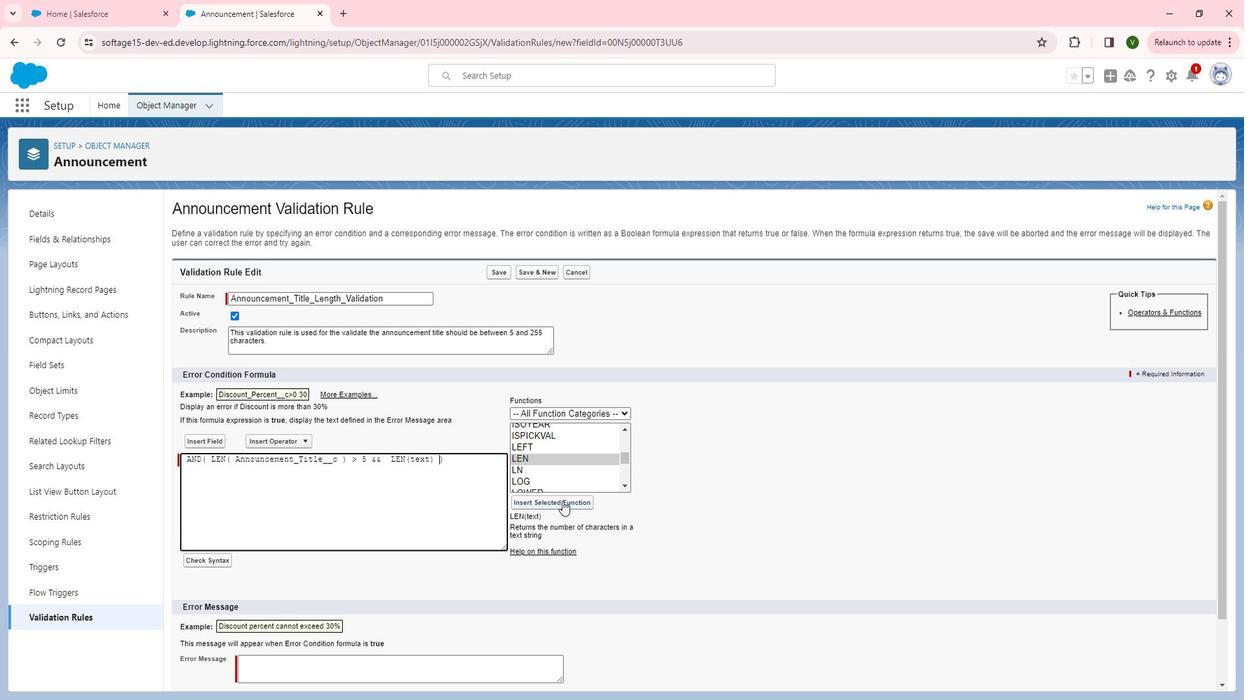 
Action: Mouse moved to (437, 461)
Screenshot: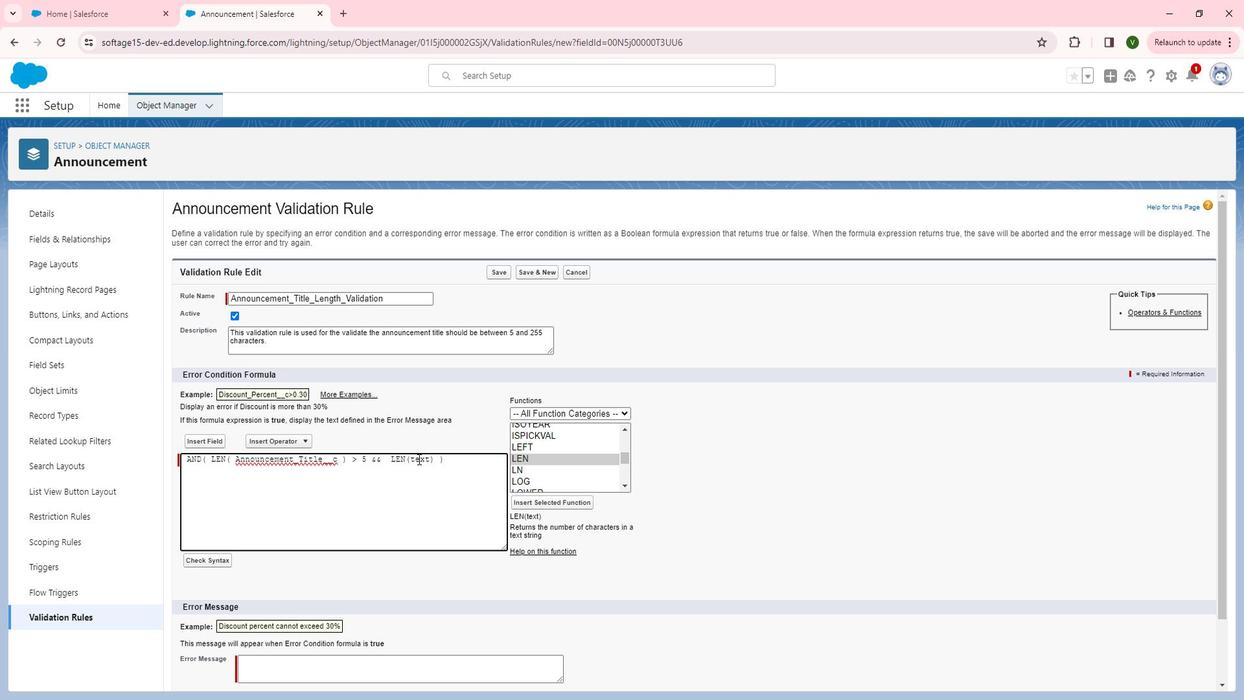
Action: Mouse pressed left at (437, 461)
Screenshot: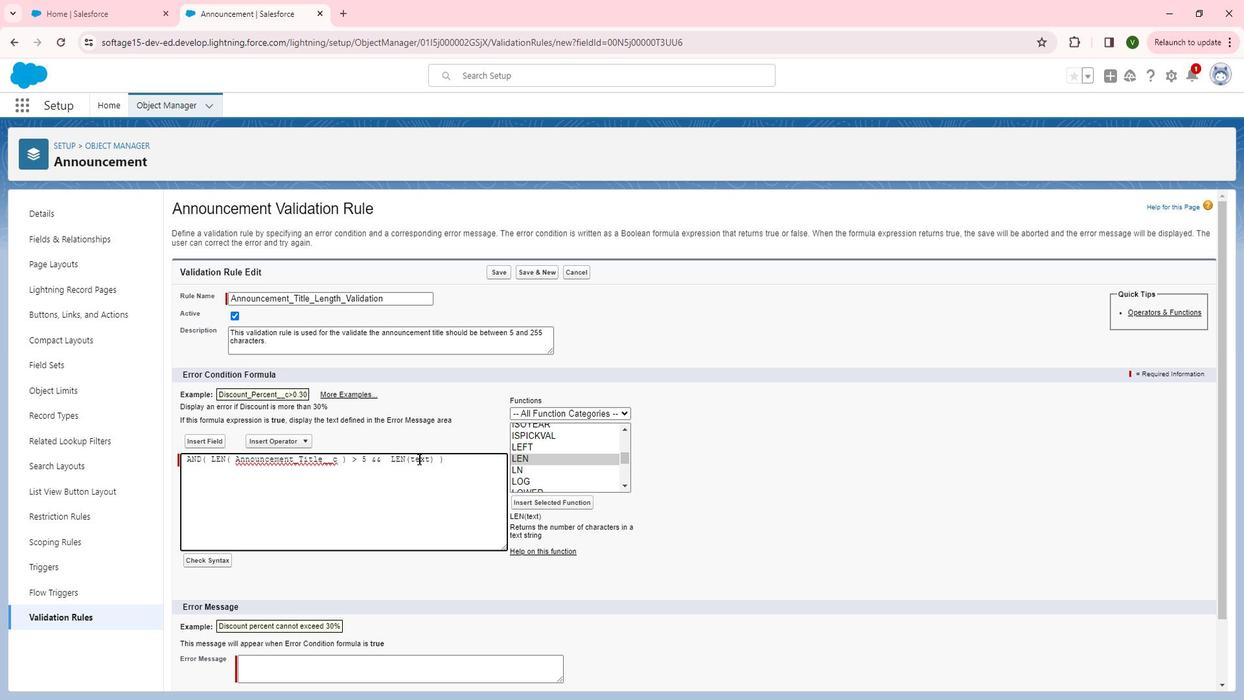 
Action: Mouse pressed left at (437, 461)
Screenshot: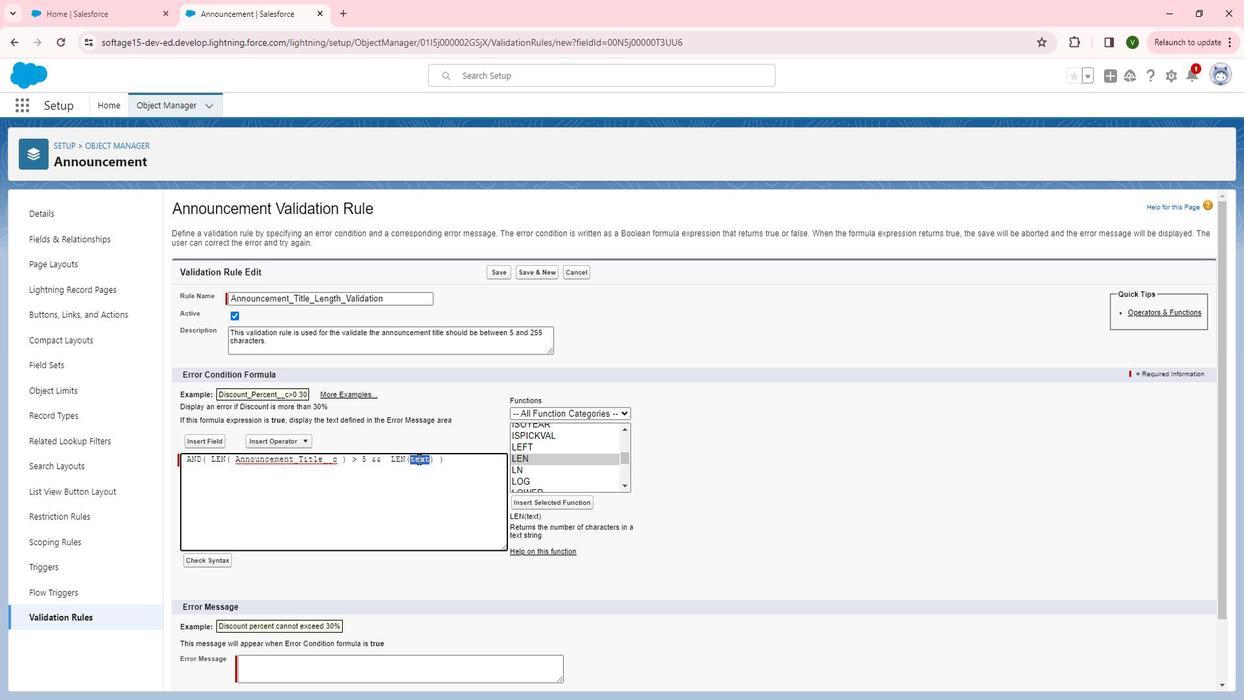 
Action: Mouse moved to (227, 438)
Screenshot: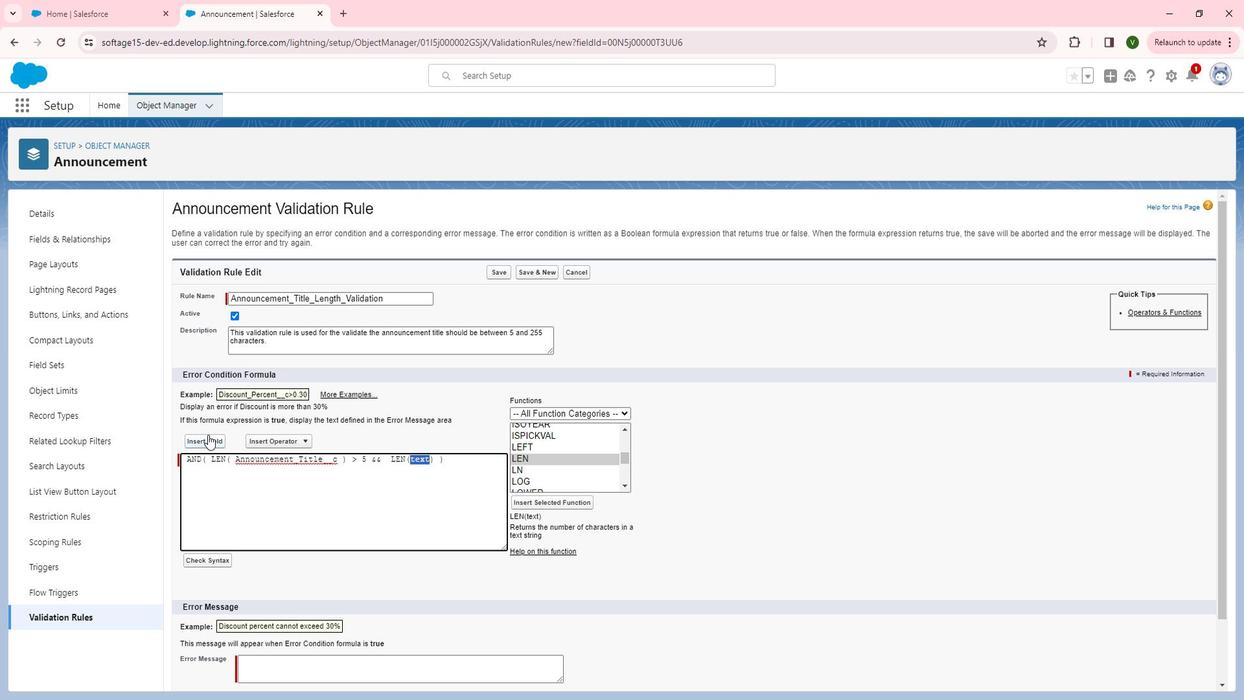 
Action: Mouse pressed left at (227, 438)
Screenshot: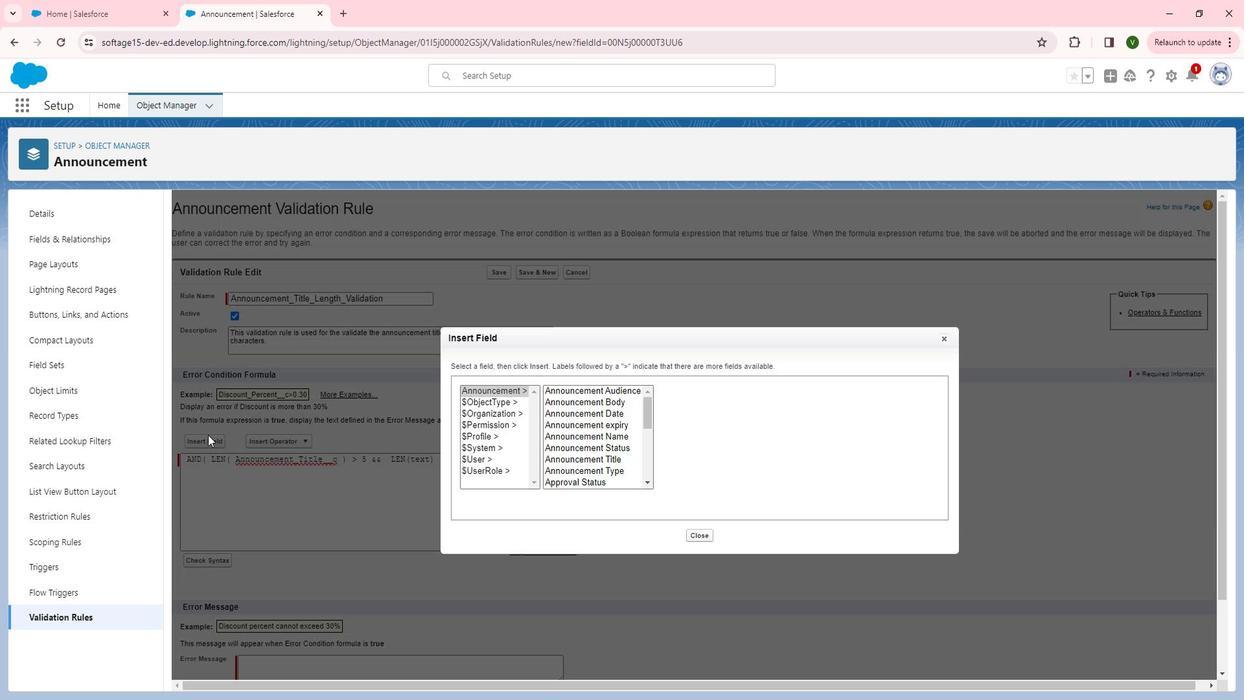 
Action: Mouse moved to (613, 456)
Screenshot: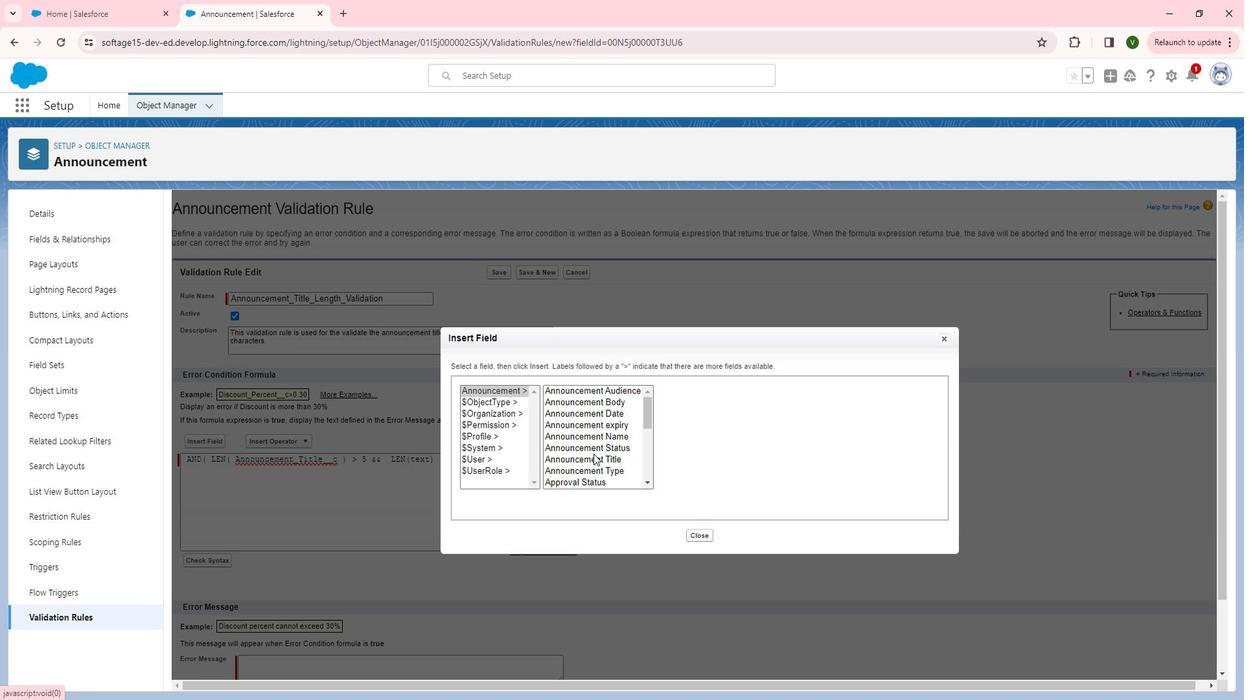 
Action: Mouse pressed left at (613, 456)
Screenshot: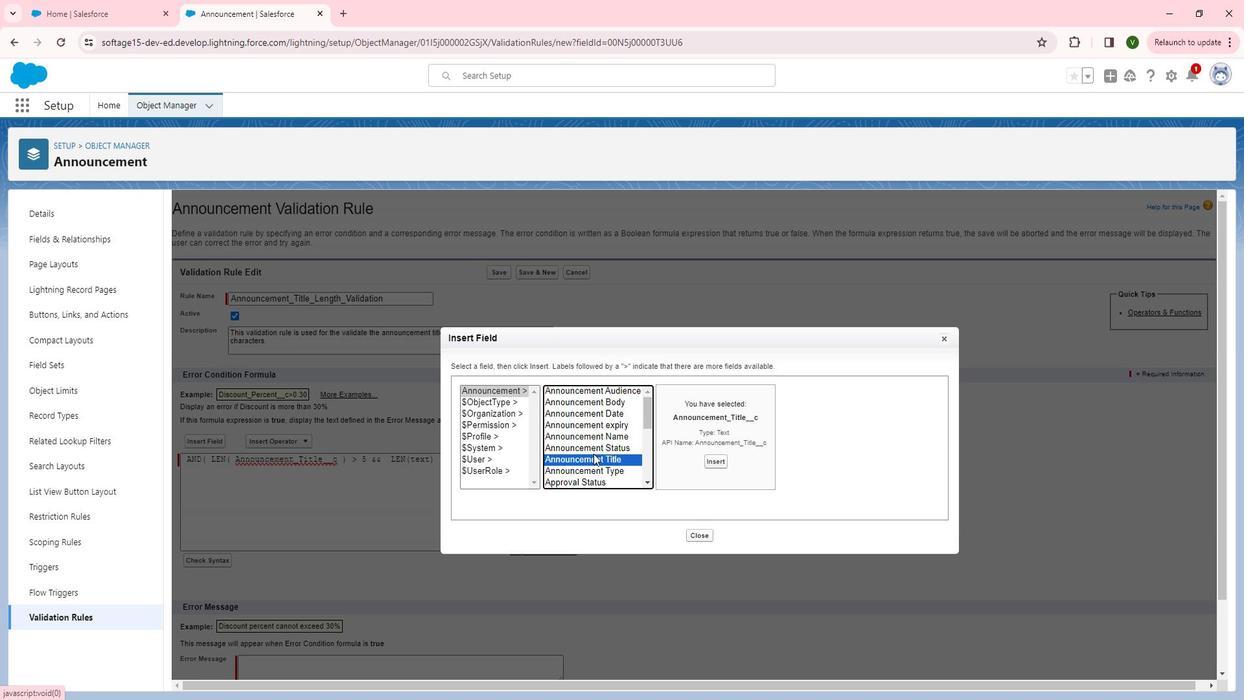 
Action: Mouse moved to (735, 466)
Screenshot: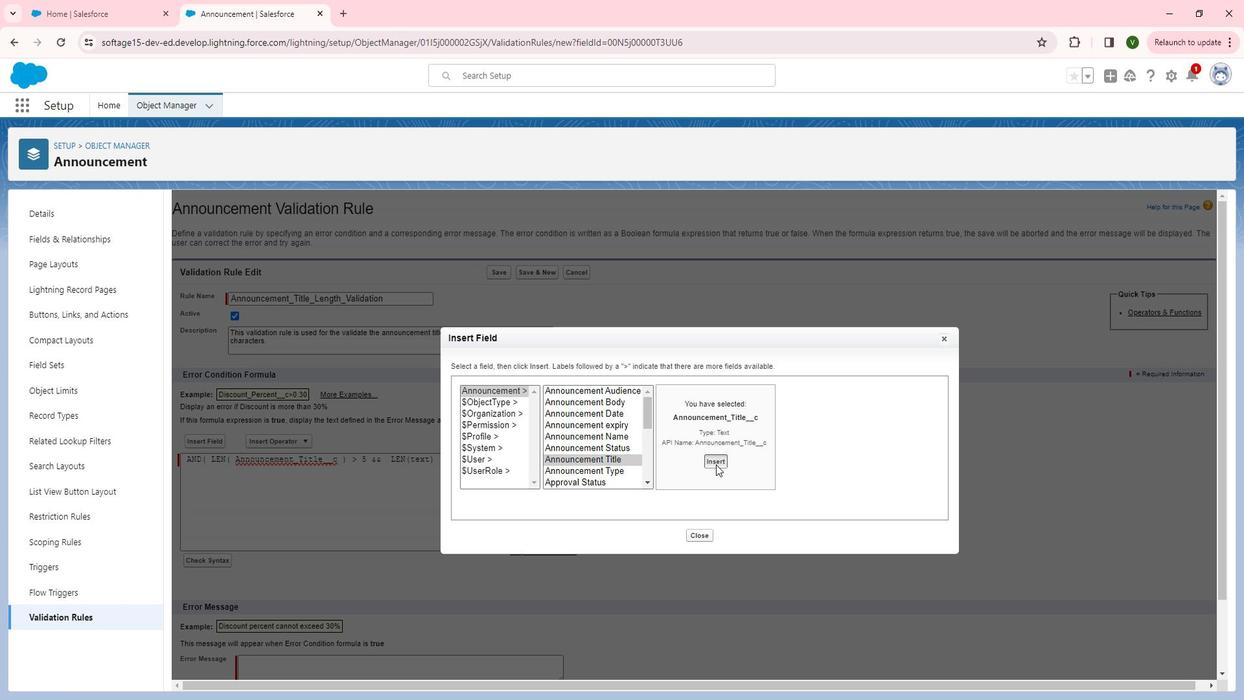 
Action: Mouse pressed left at (735, 466)
Screenshot: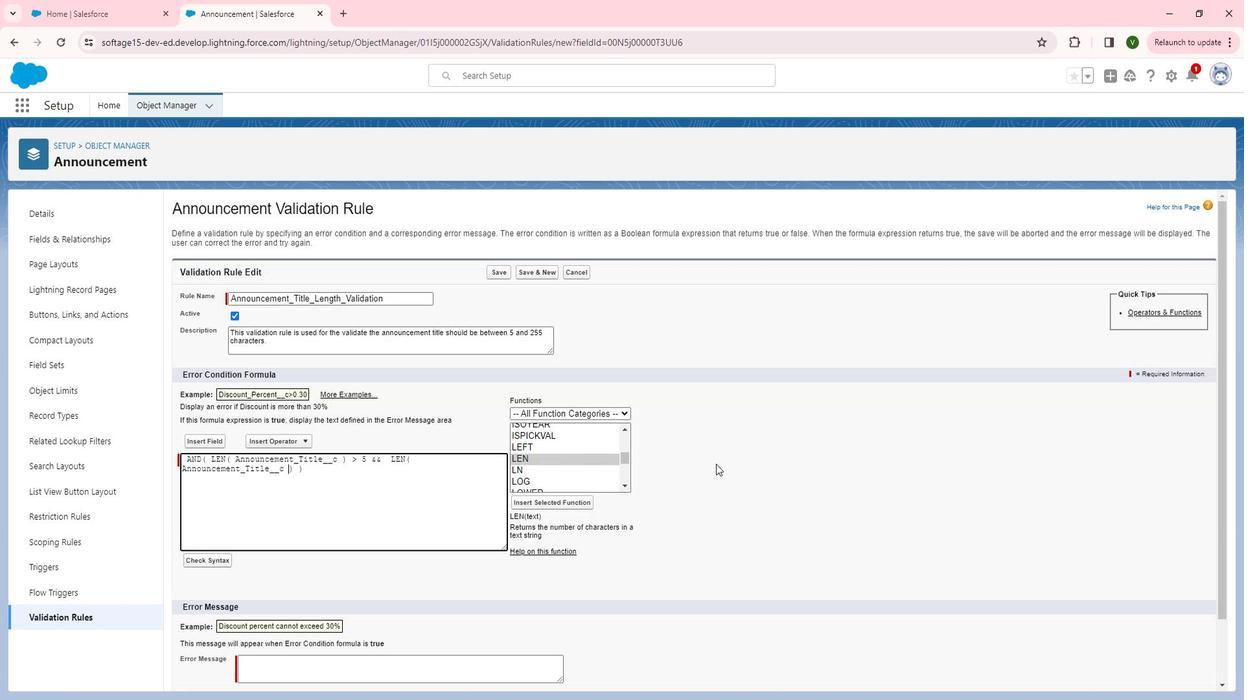 
Action: Mouse moved to (453, 495)
Screenshot: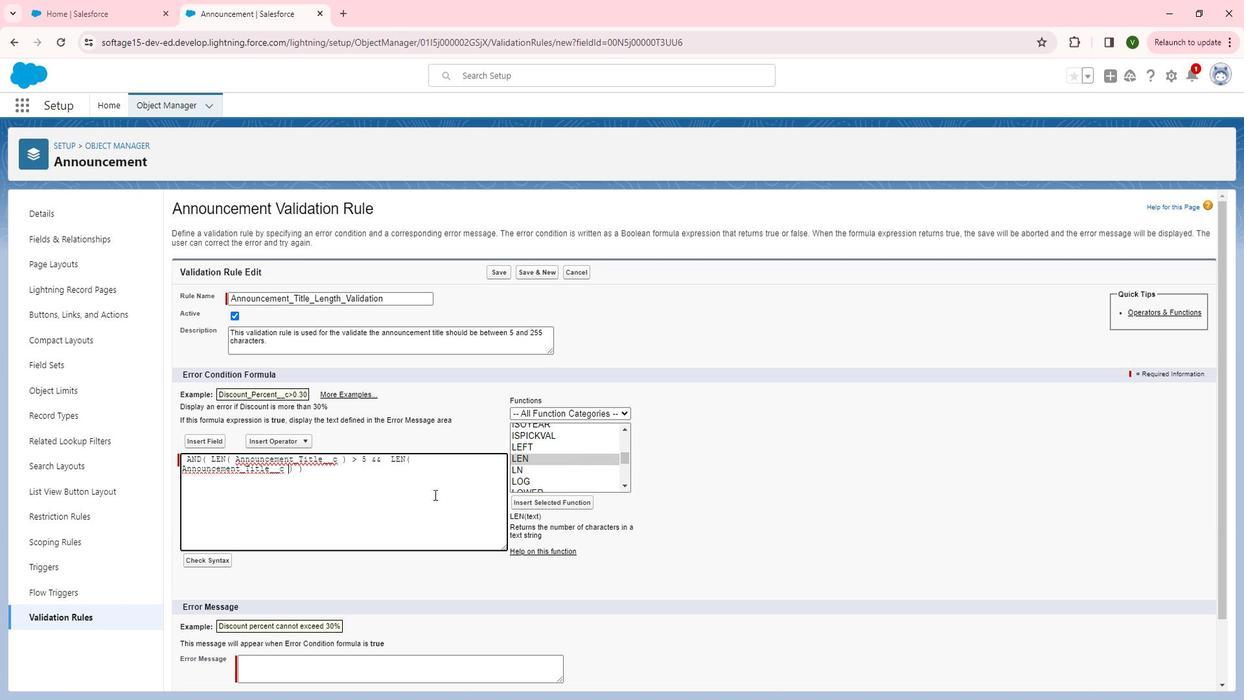 
Action: Key pressed <Key.left><Key.right><Key.right><Key.shift_r><Key.shift_r><Key.shift_r><Key.shift_r><Key.shift_r><Key.shift_r><Key.shift_r><Key.shift_r><Key.shift_r><Key.shift_r><Key.shift_r><Key.shift_r><Key.shift_r><Key.shift_r><Key.shift_r><Key.shift_r><Key.shift_r><Key.shift_r><Key.shift_r><
Screenshot: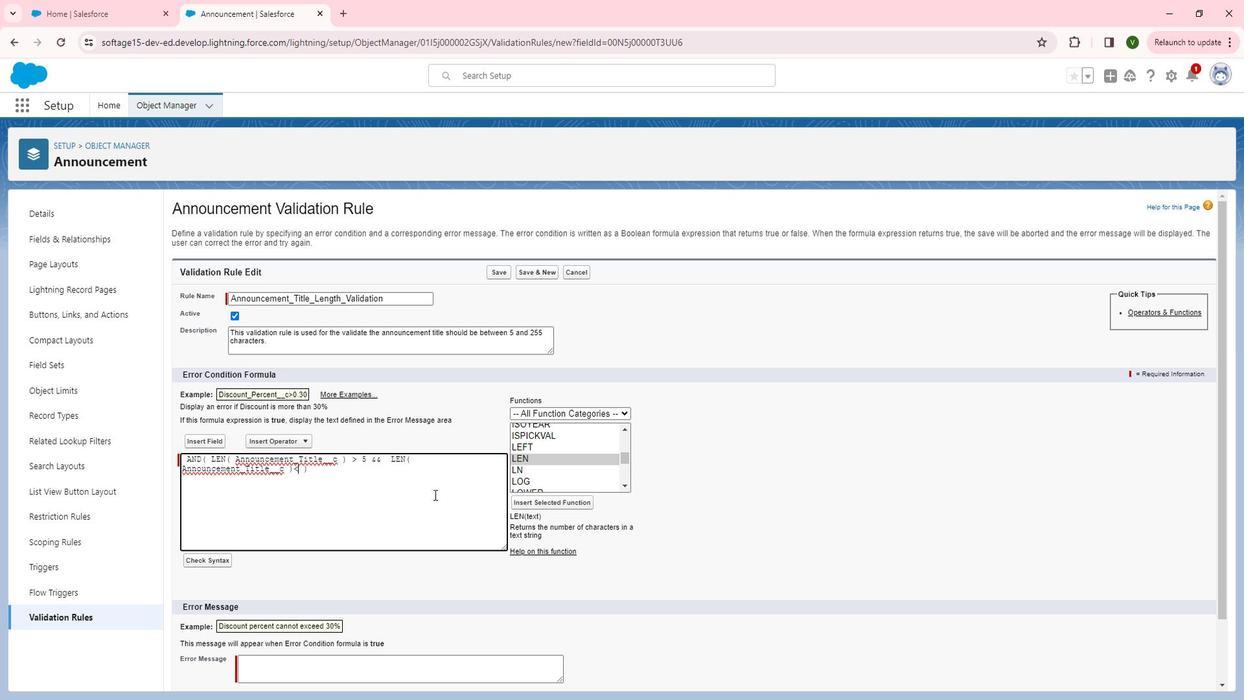 
Action: Mouse moved to (482, 476)
Screenshot: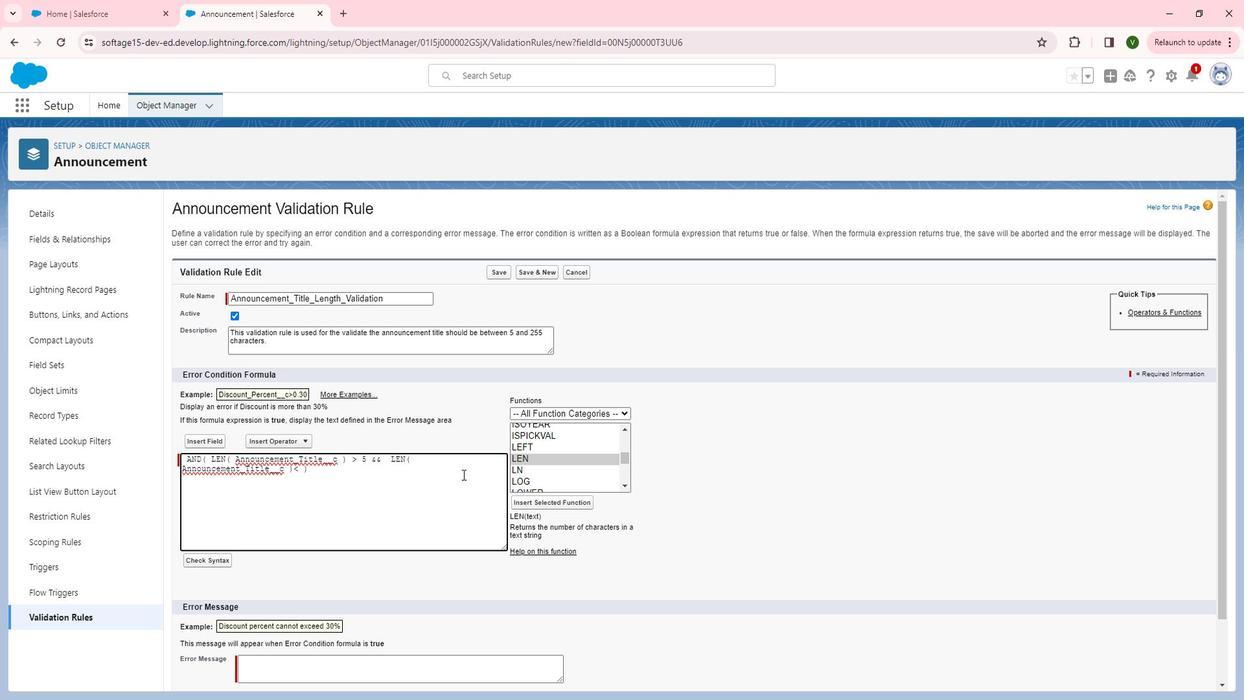
Action: Key pressed 255<Key.left><Key.left><Key.left><Key.space>
Screenshot: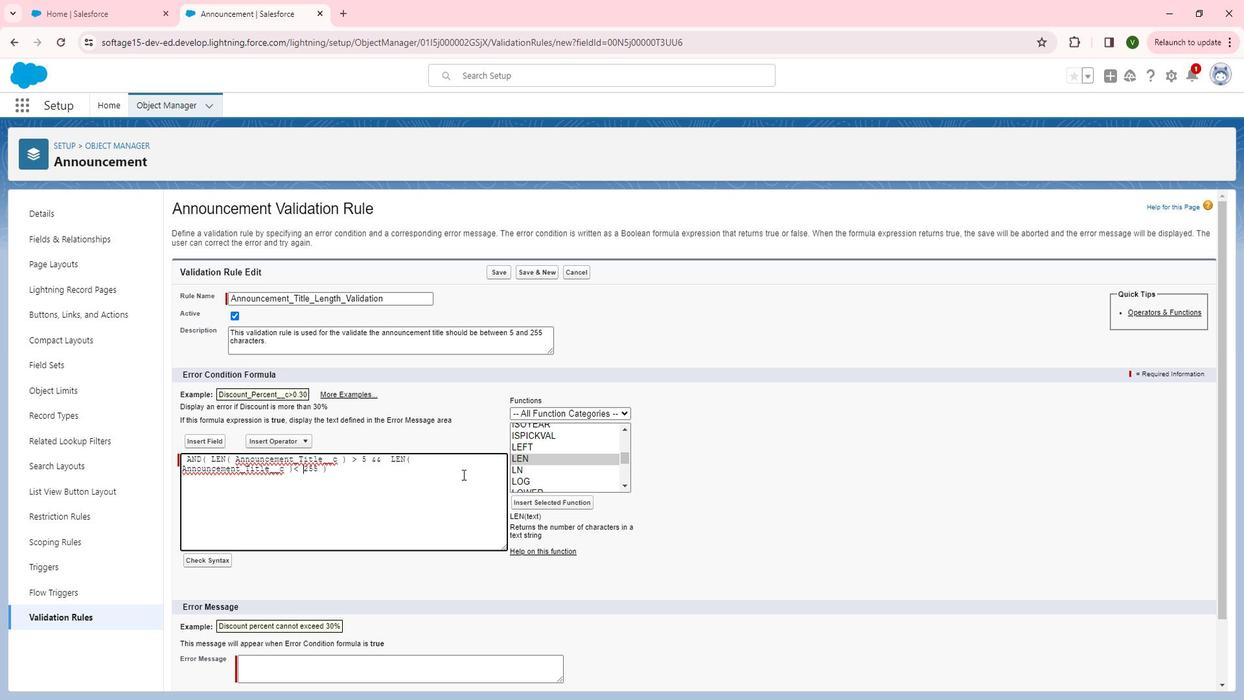 
Action: Mouse moved to (245, 556)
Screenshot: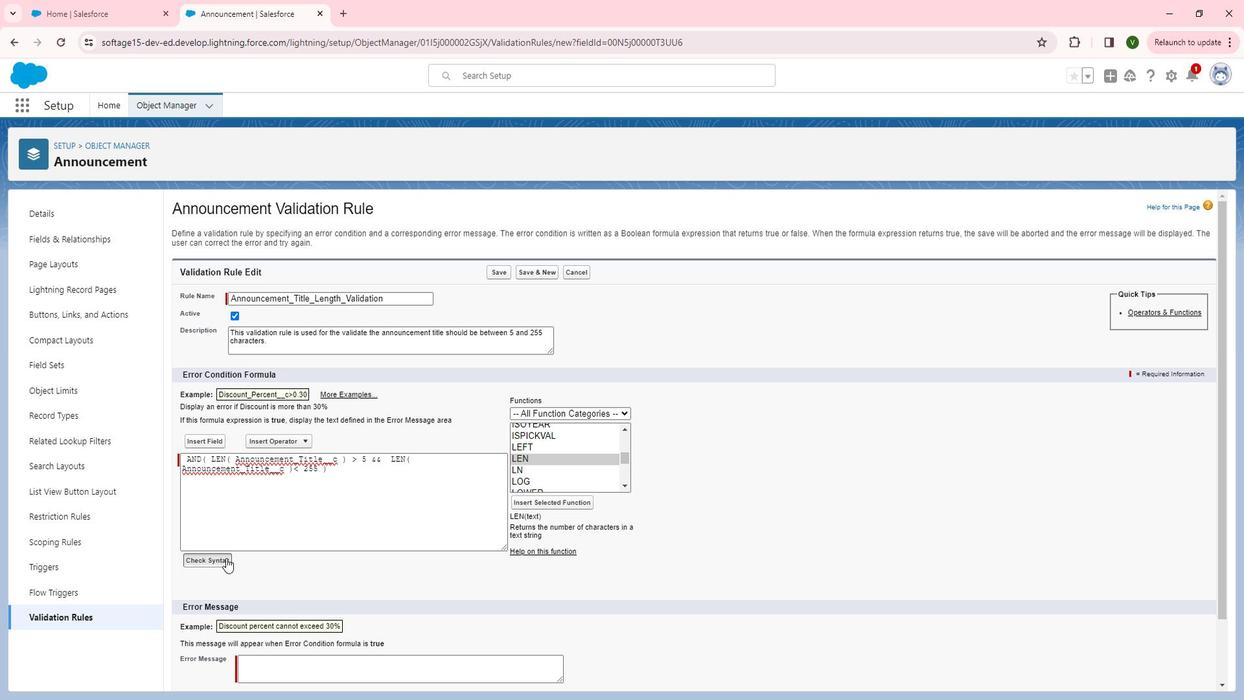 
Action: Mouse pressed left at (245, 556)
Screenshot: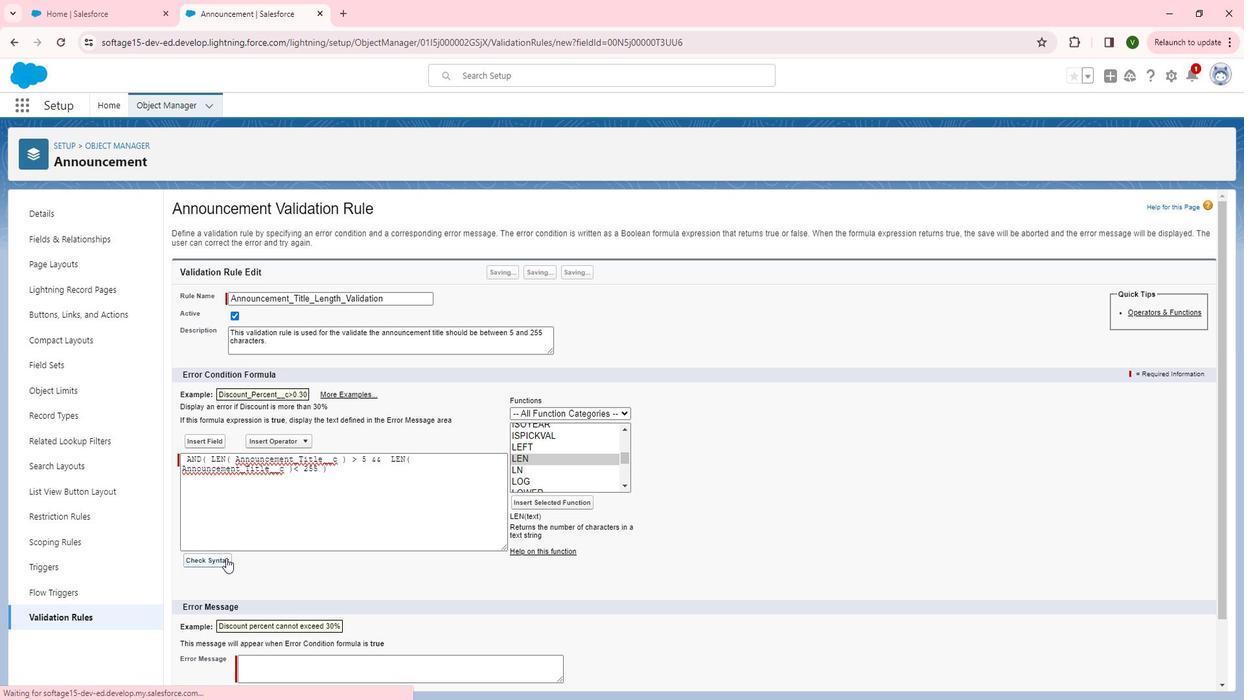 
Action: Mouse moved to (354, 517)
Screenshot: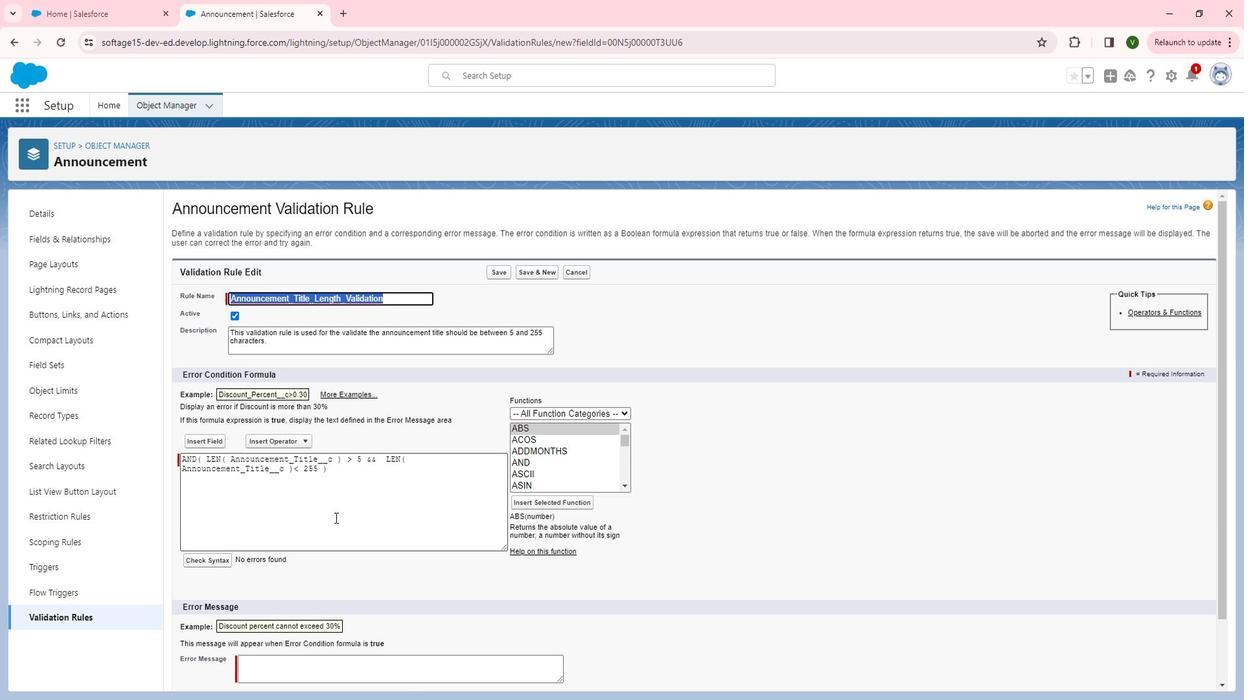 
Action: Mouse scrolled (354, 517) with delta (0, 0)
Screenshot: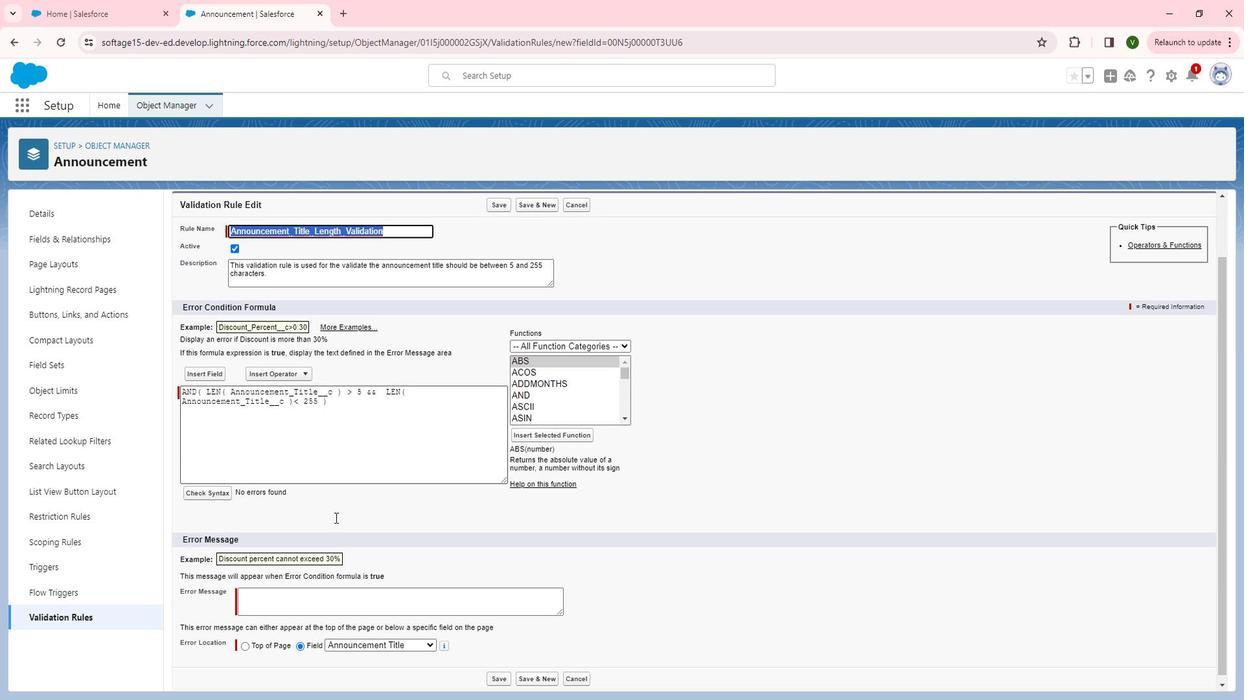 
Action: Mouse moved to (399, 593)
Screenshot: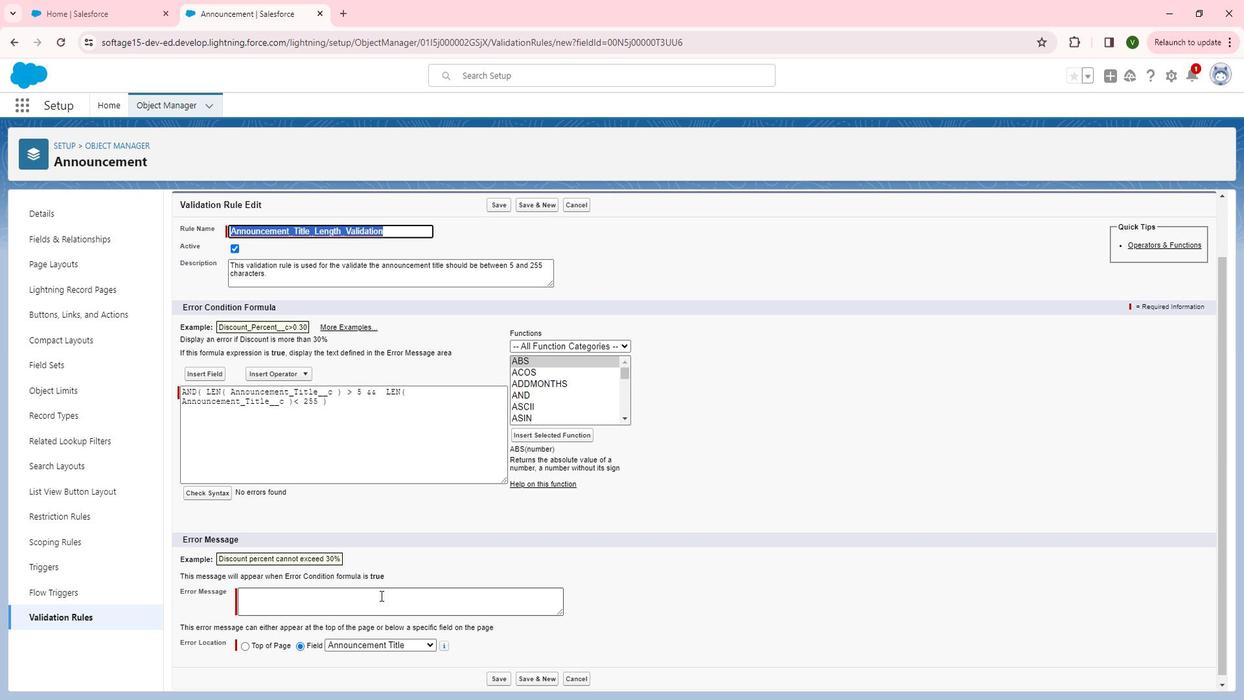 
Action: Mouse pressed left at (399, 593)
Screenshot: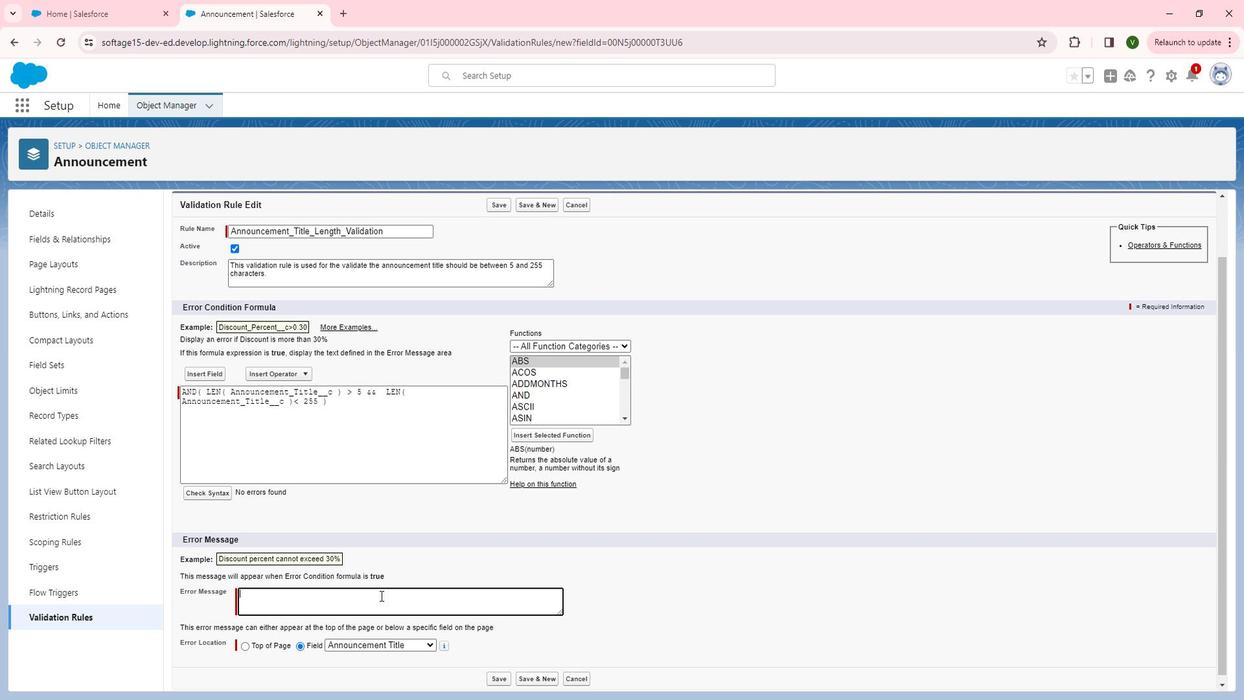 
Action: Mouse moved to (399, 593)
Screenshot: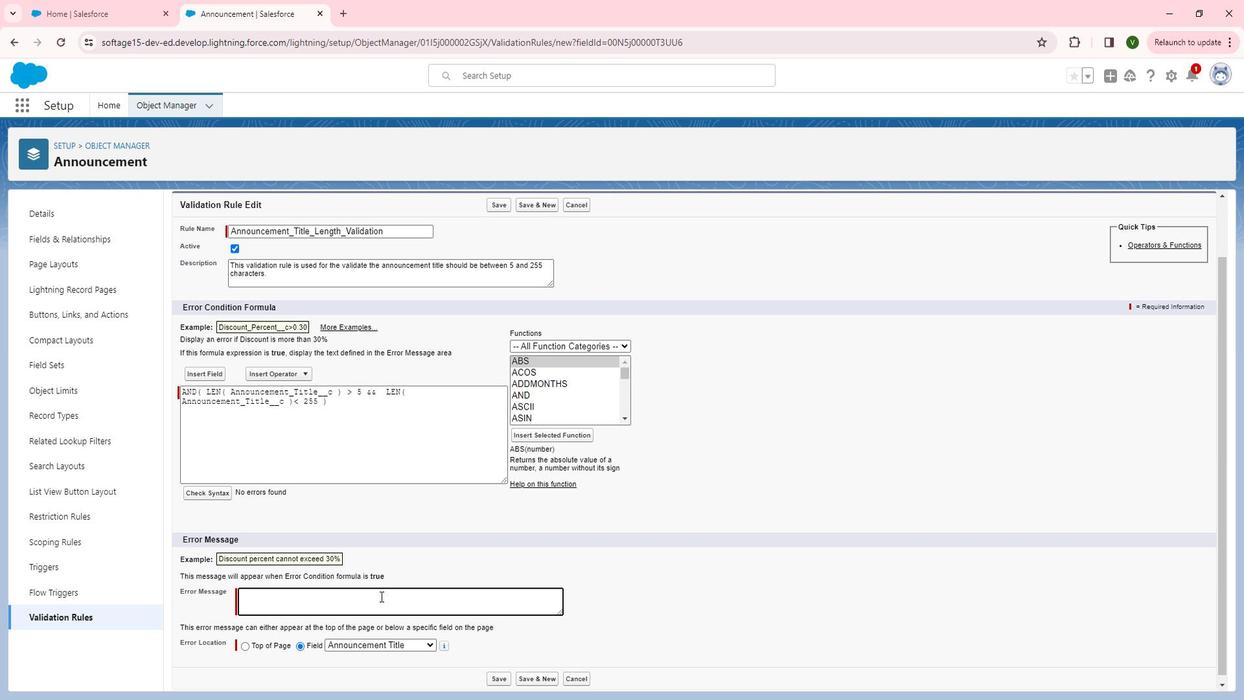 
Action: Key pressed <Key.shift>Announcement<Key.space>title<Key.space>should<Key.space>be<Key.space>between<Key.space>5<Key.space>and<Key.space>255<Key.space>characters.
Screenshot: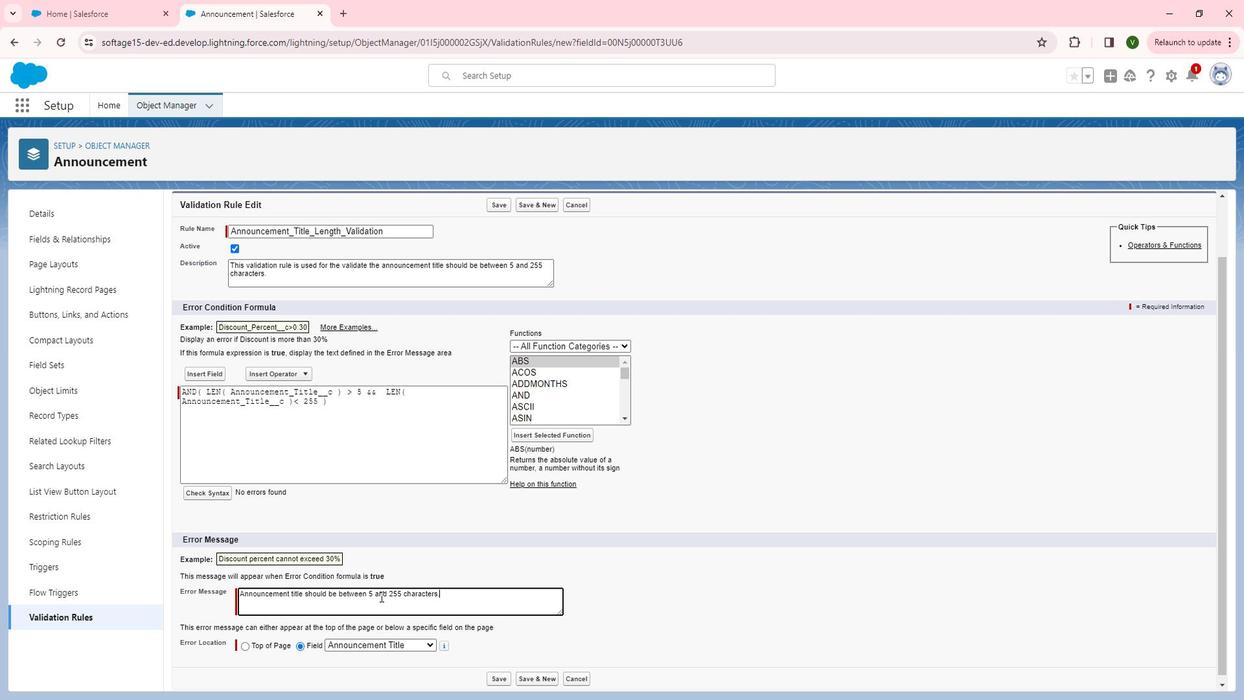 
Action: Mouse moved to (523, 633)
Screenshot: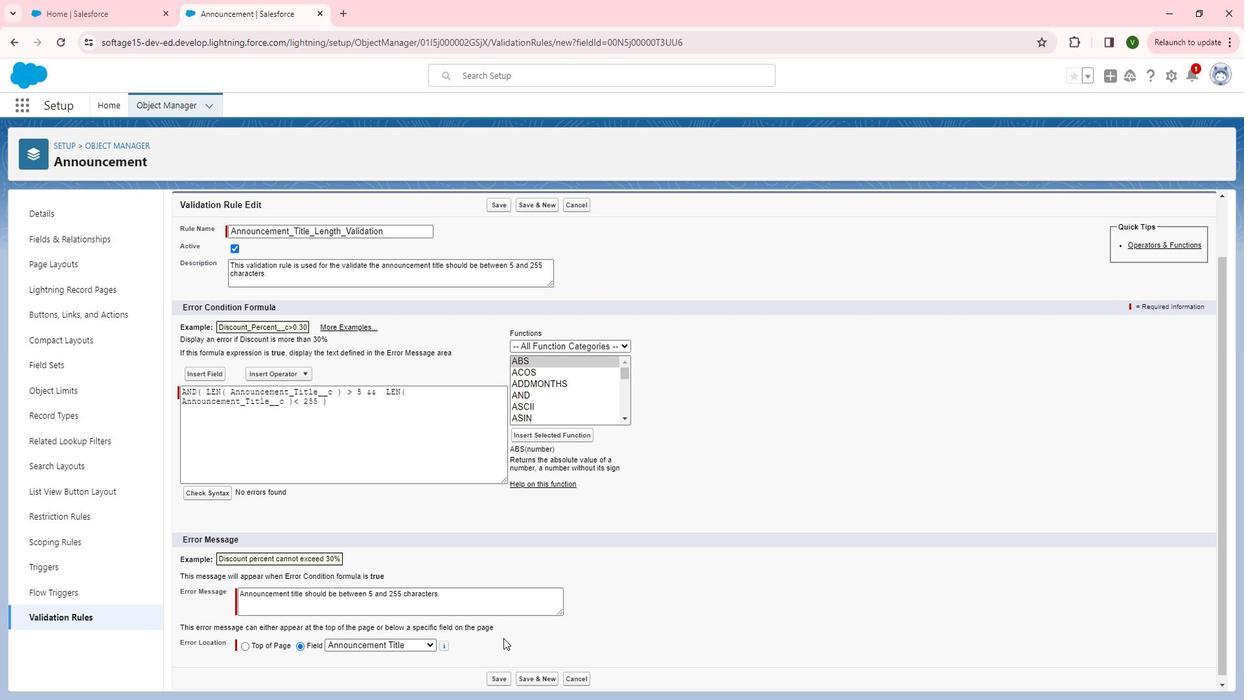 
Action: Mouse pressed left at (523, 633)
Screenshot: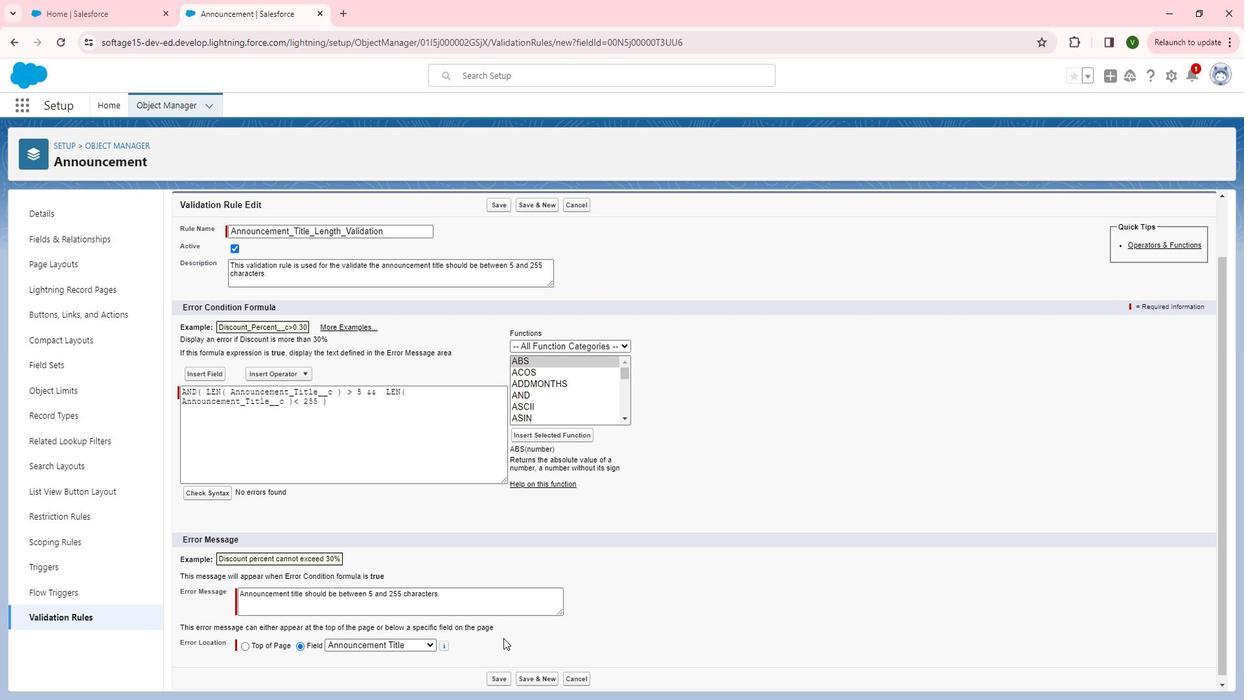 
Action: Mouse moved to (522, 668)
Screenshot: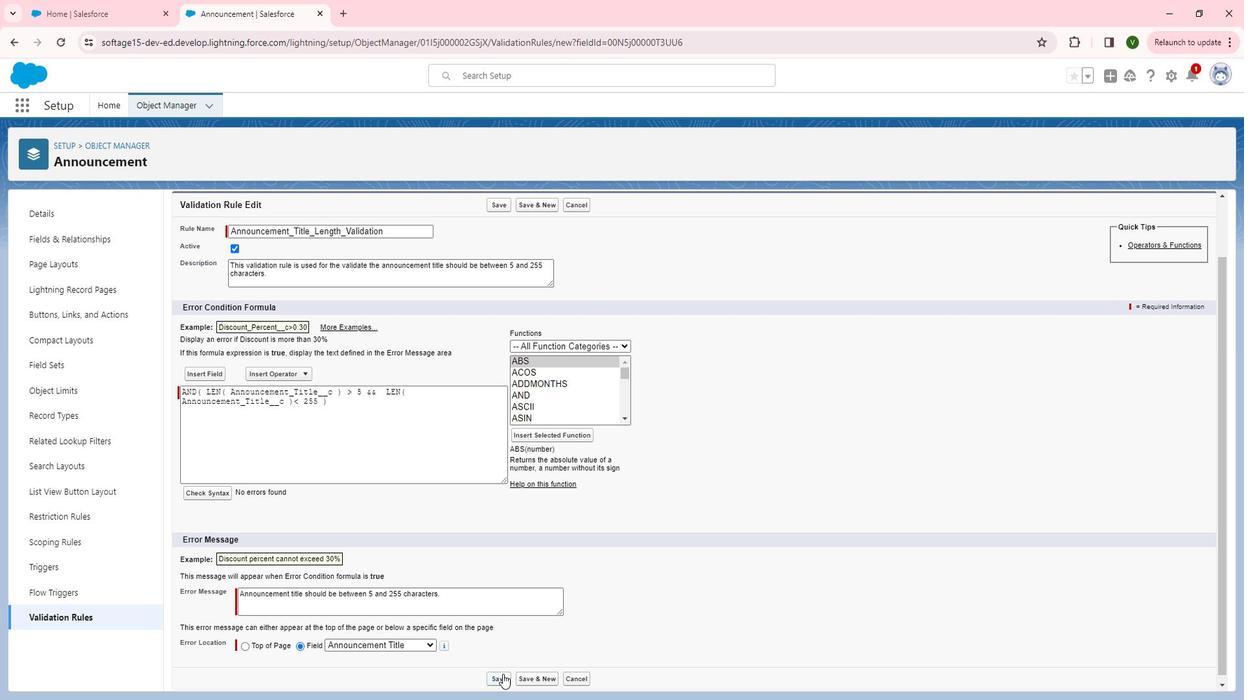 
Action: Mouse pressed left at (522, 668)
Screenshot: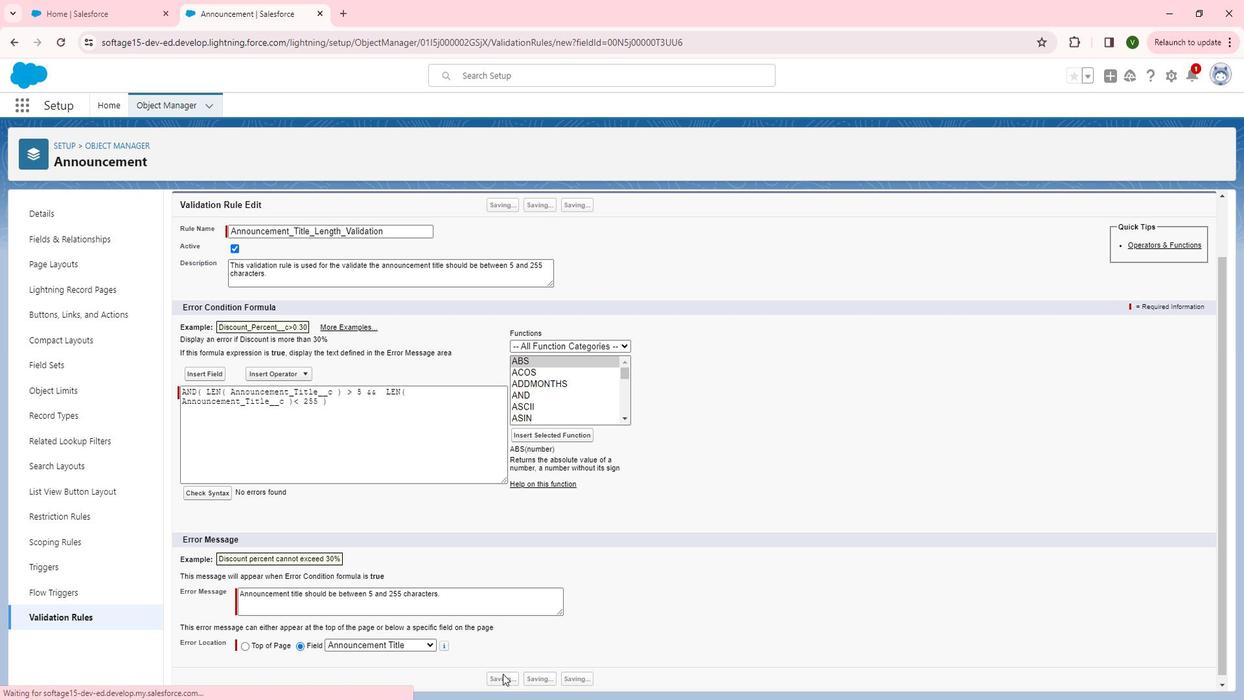 
Action: Mouse moved to (106, 236)
Screenshot: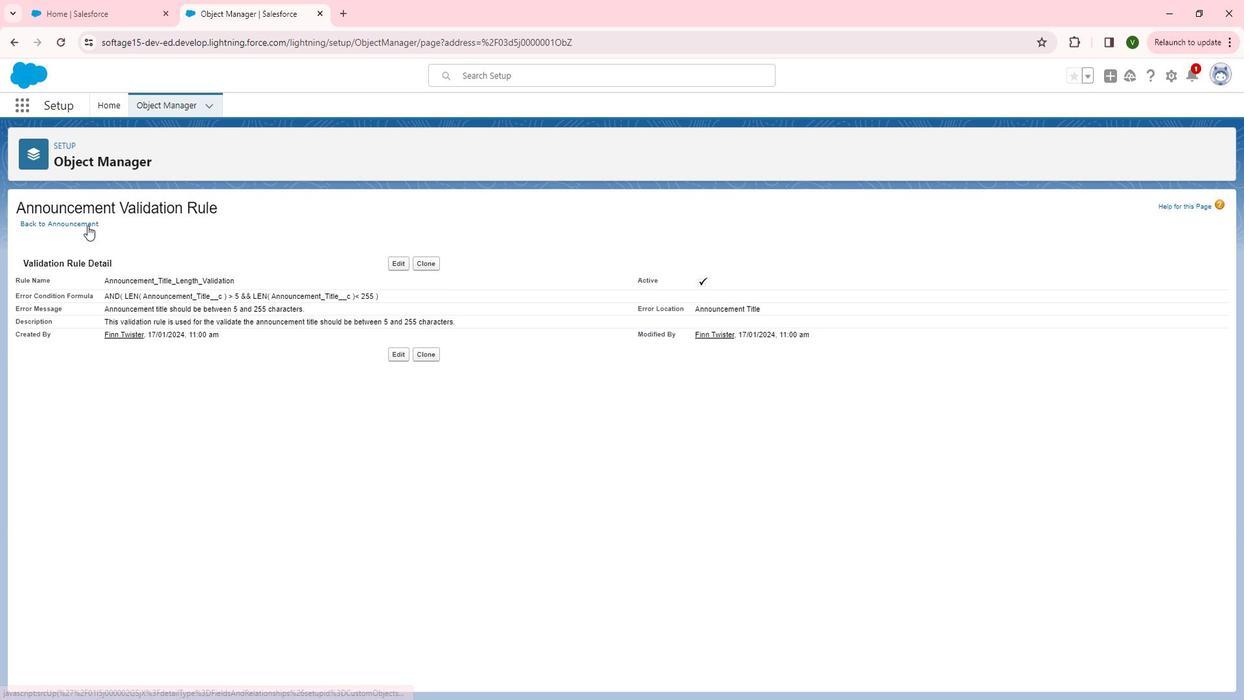 
Action: Mouse pressed left at (106, 236)
Screenshot: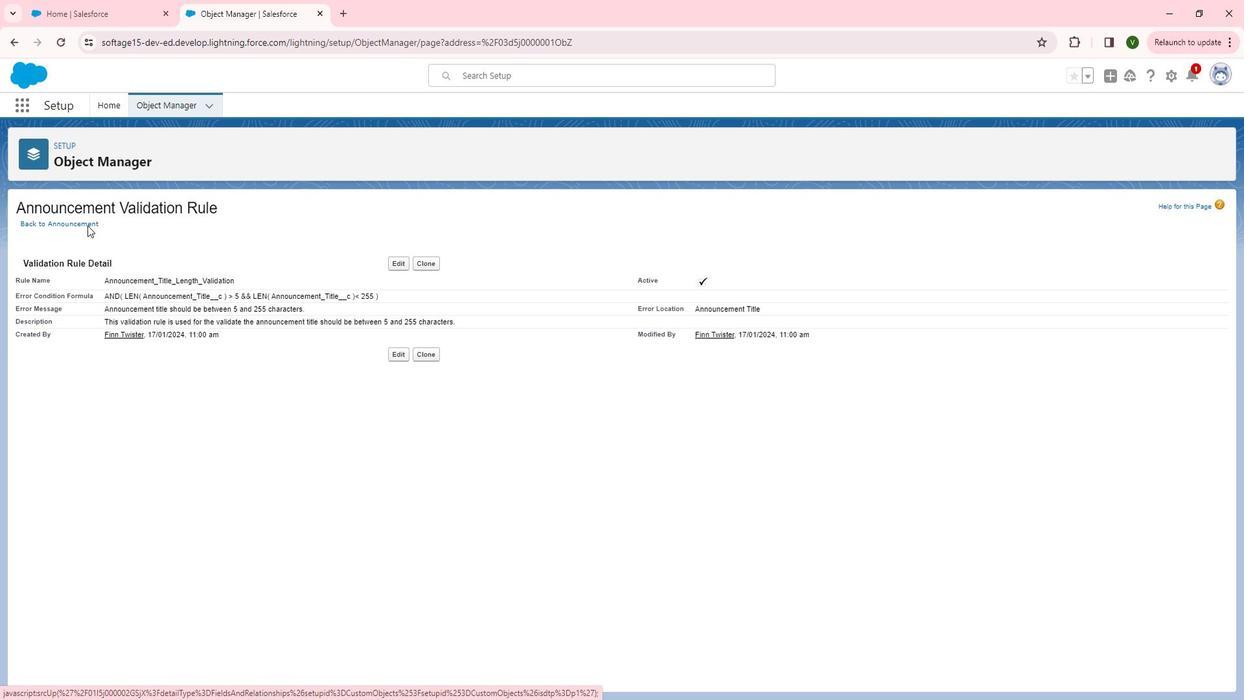 
Action: Mouse moved to (244, 375)
Screenshot: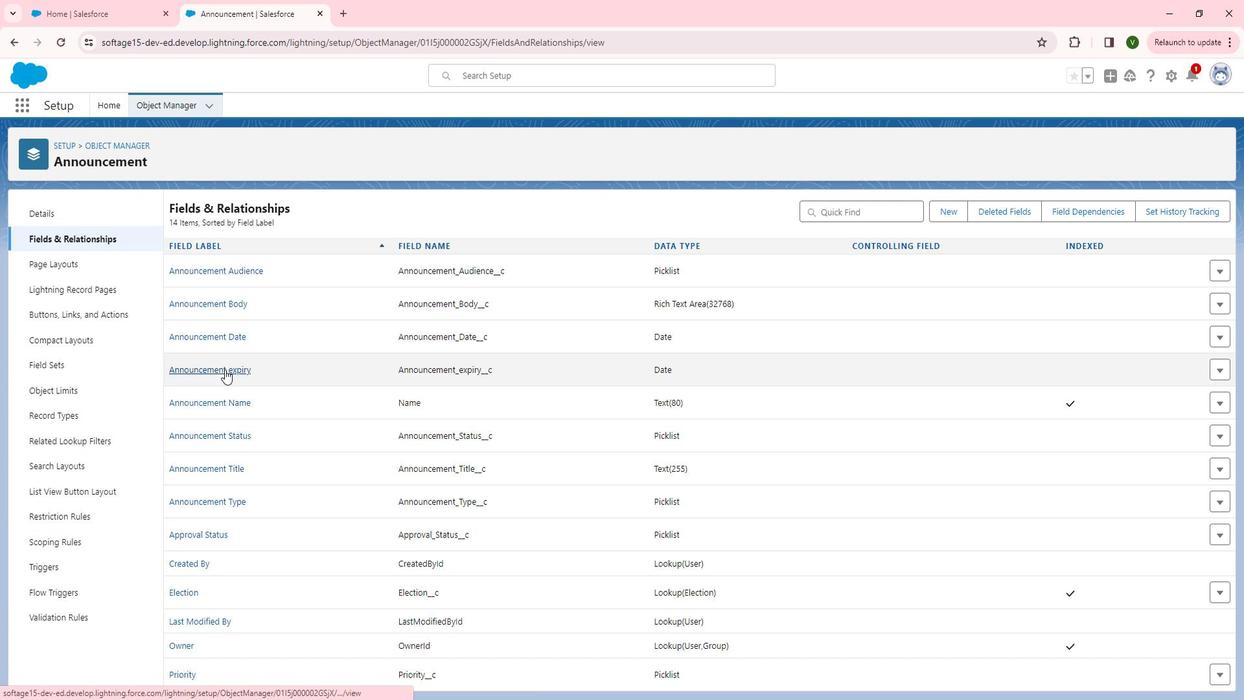 
Action: Mouse pressed left at (244, 375)
Screenshot: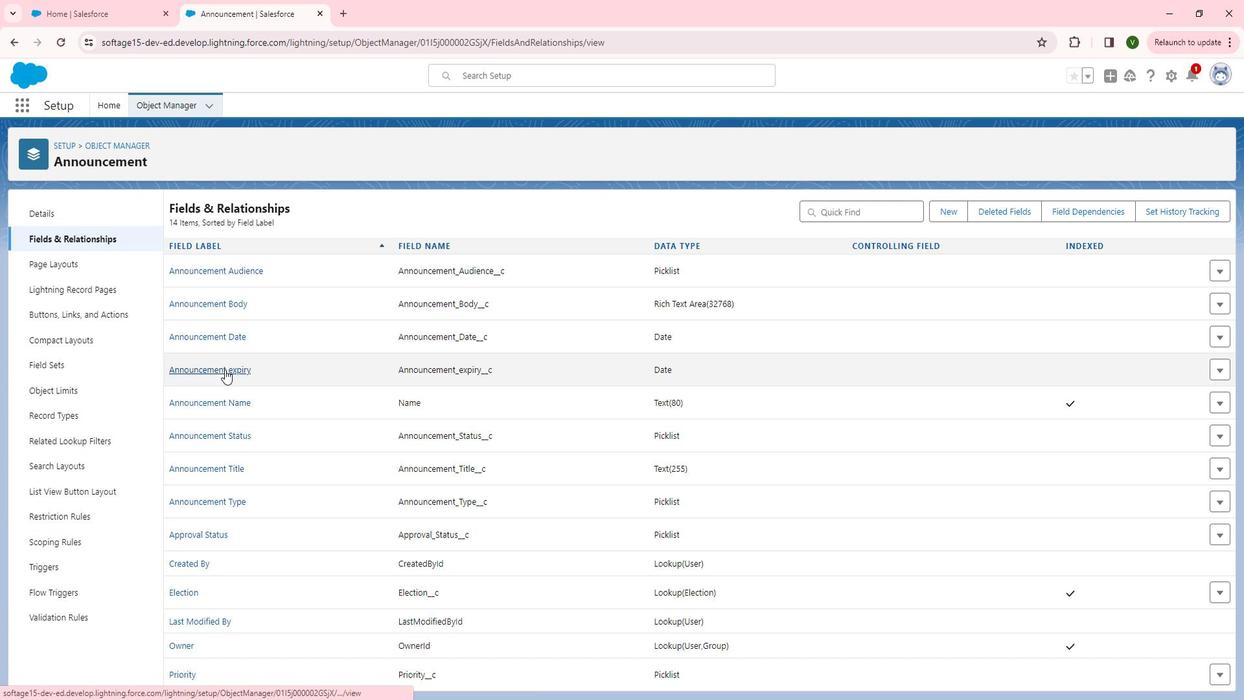 
Action: Mouse moved to (521, 502)
Screenshot: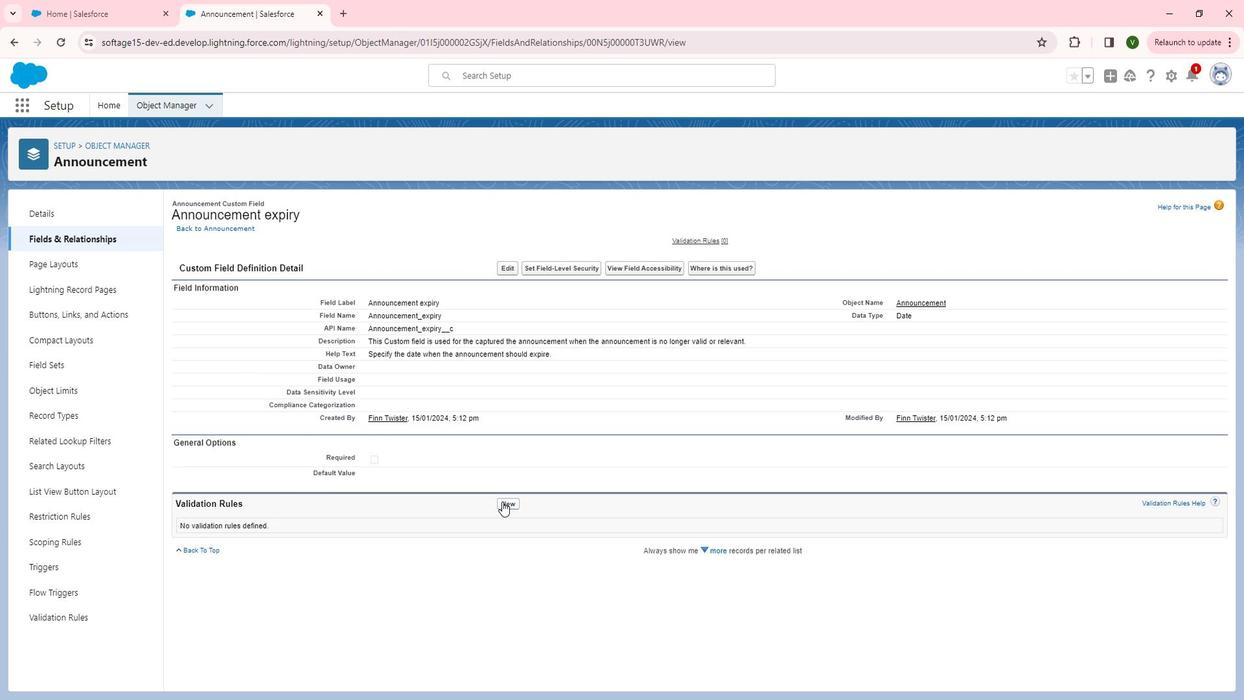 
Action: Mouse pressed left at (521, 502)
Screenshot: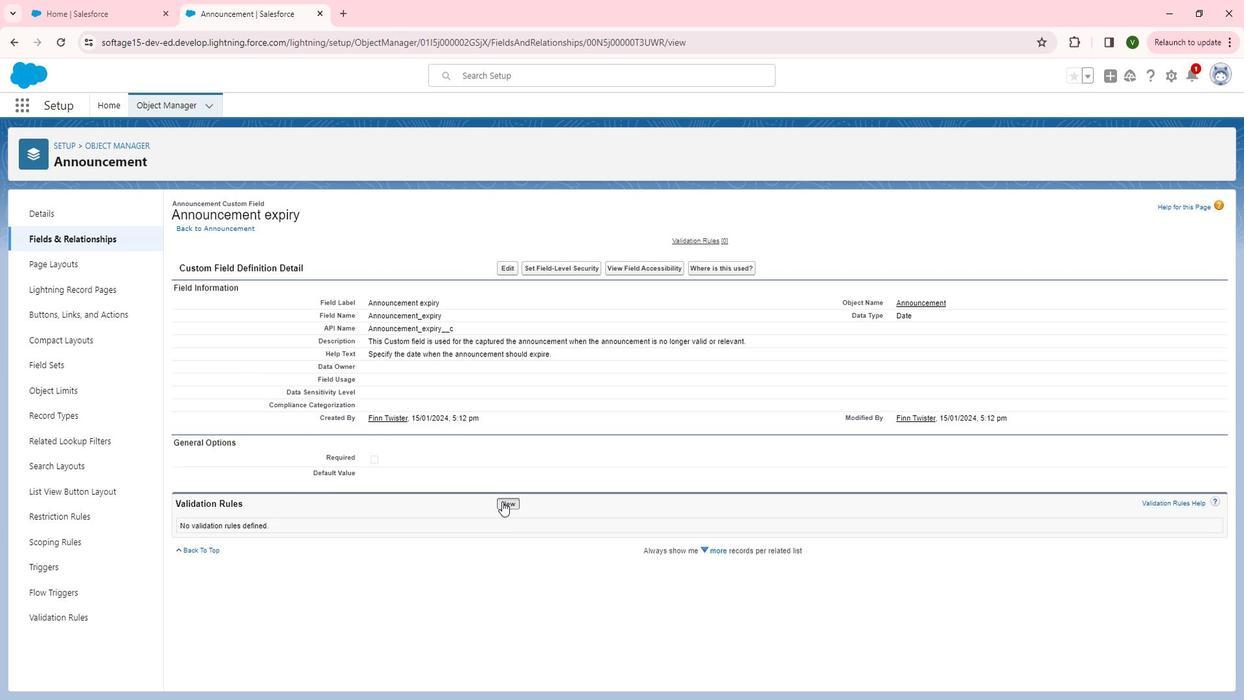 
Action: Mouse moved to (274, 348)
Screenshot: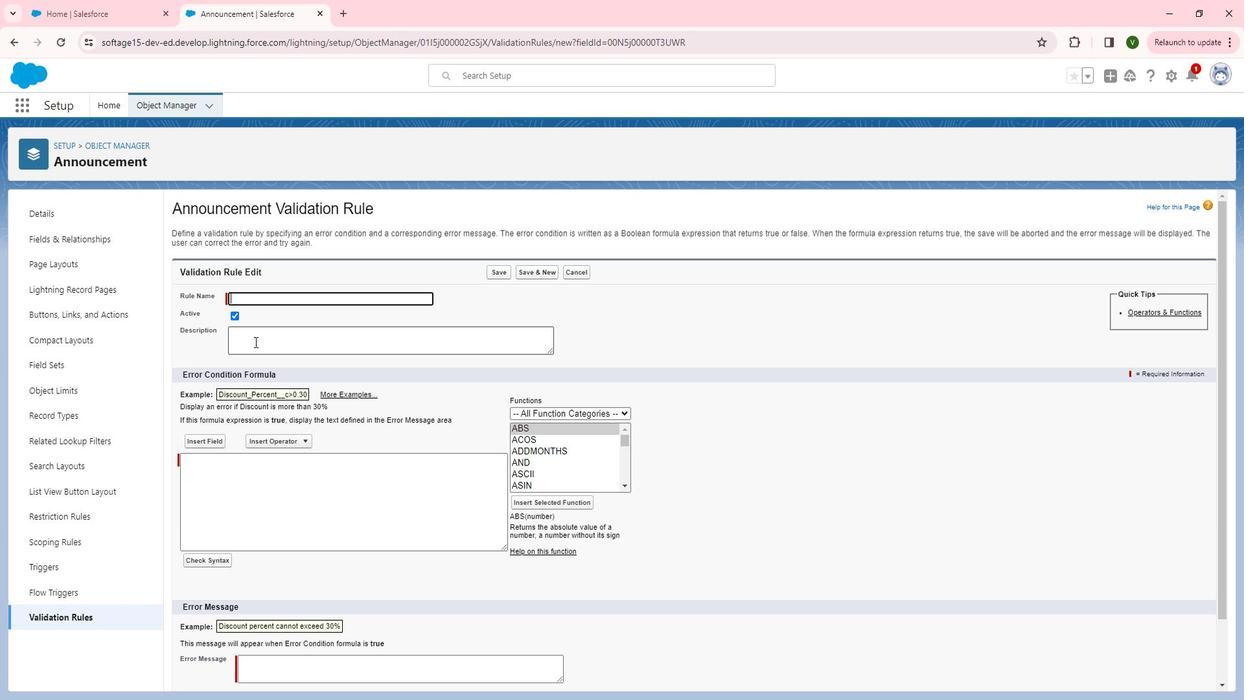 
Action: Key pressed <Key.shift><Key.shift><Key.shift><Key.shift>Announcement<Key.space><Key.shift>Expiry<Key.space>date<Key.space>validation
Screenshot: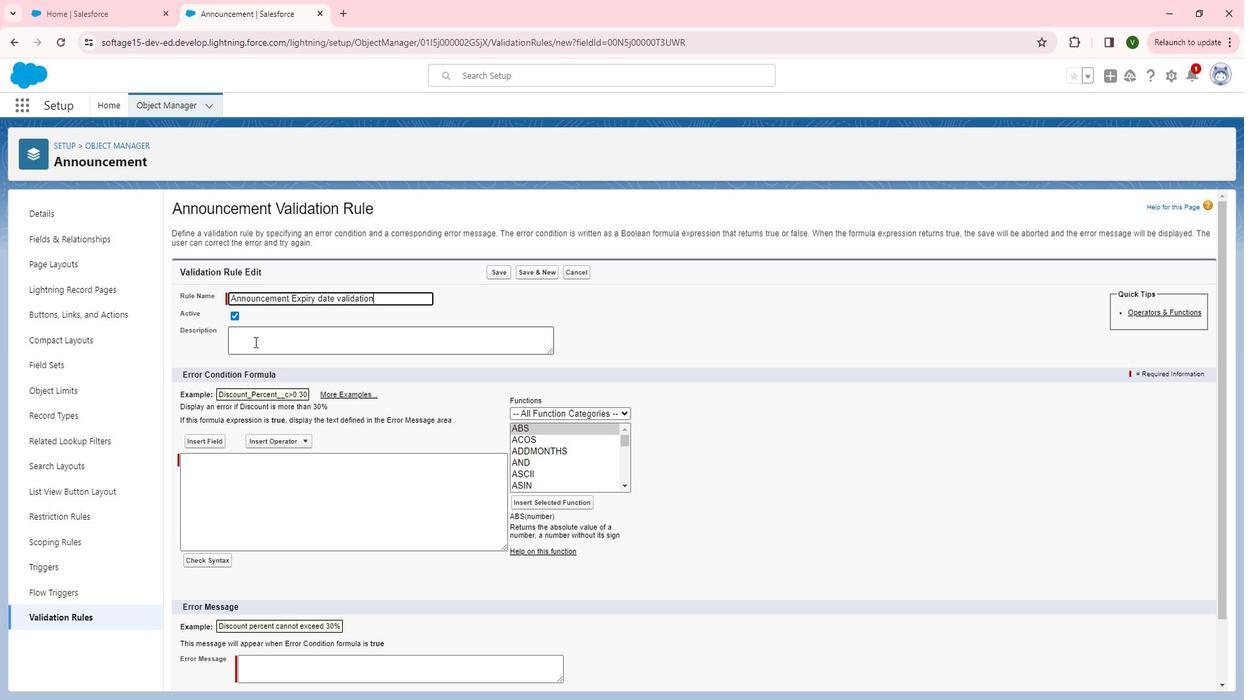 
Action: Mouse moved to (276, 348)
Screenshot: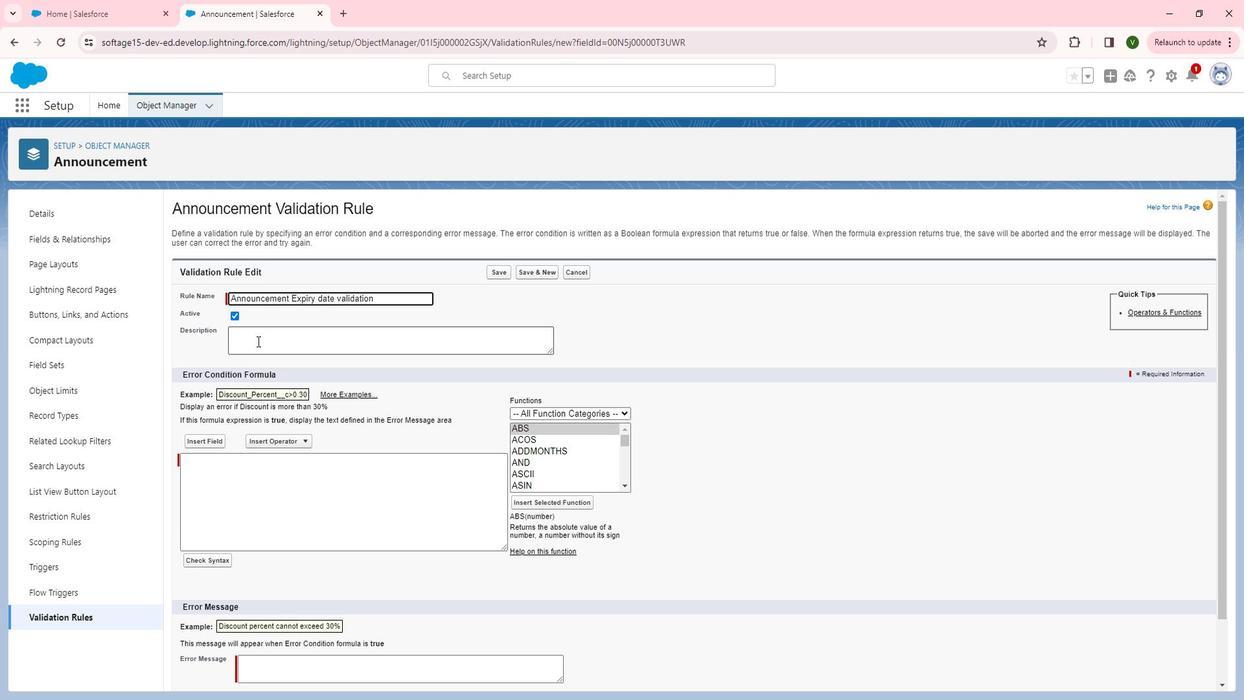 
Action: Mouse pressed left at (276, 348)
Screenshot: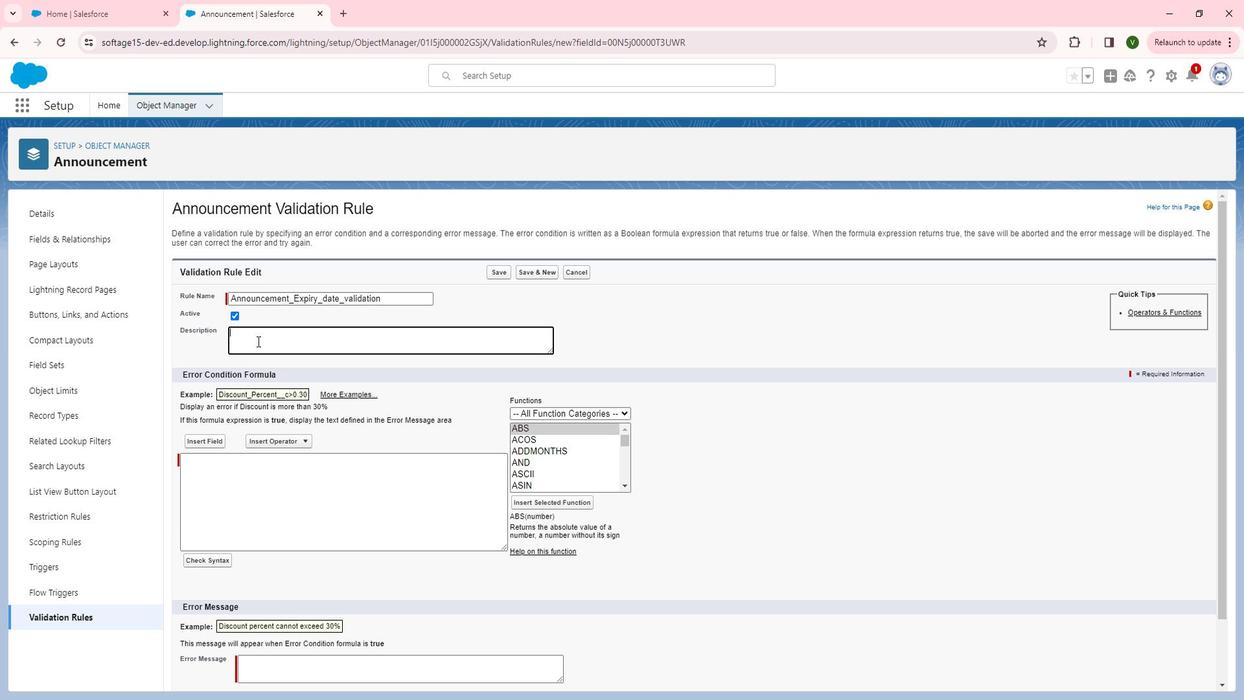 
Action: Key pressed <Key.shift>This<Key.space>validation<Key.space>rule<Key.space>is<Key.space>to<Key.space>used<Key.space>to<Key.space>validate<Key.space>announcement<Key.space>expiry<Key.space>date<Key.space>should<Key.space>be<Key.space>in<Key.space>the<Key.space>future.
Screenshot: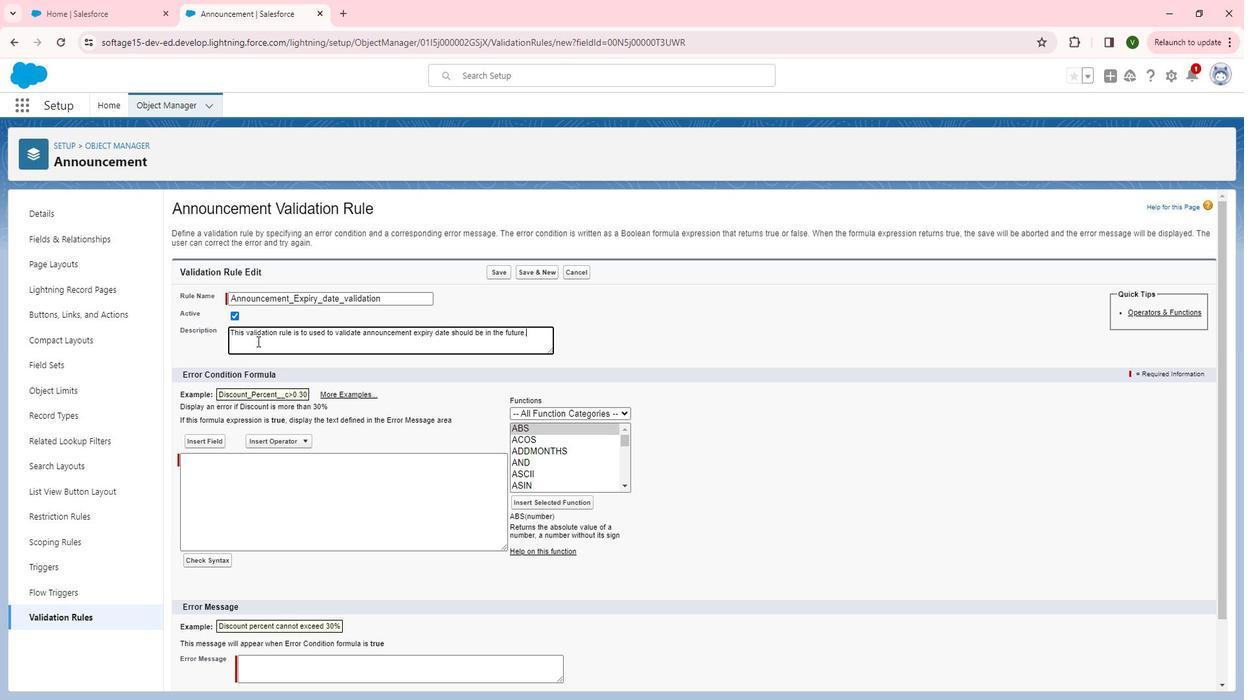 
Action: Mouse moved to (333, 481)
Screenshot: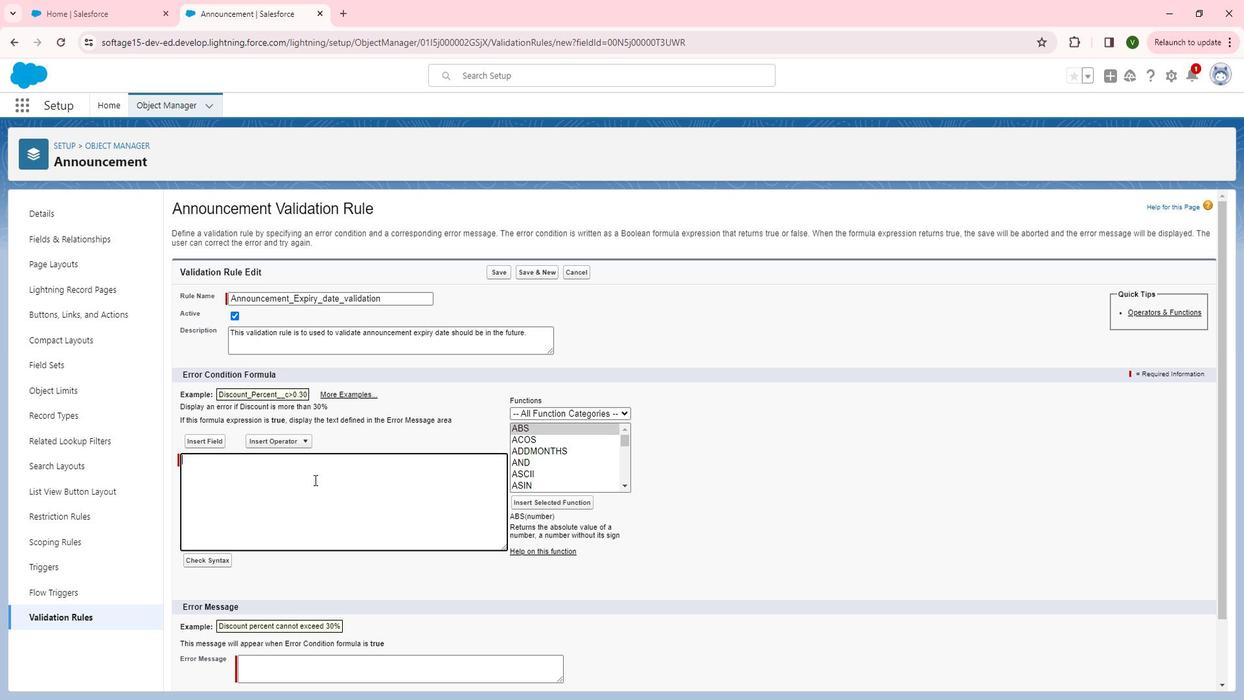 
Action: Mouse pressed left at (333, 481)
Screenshot: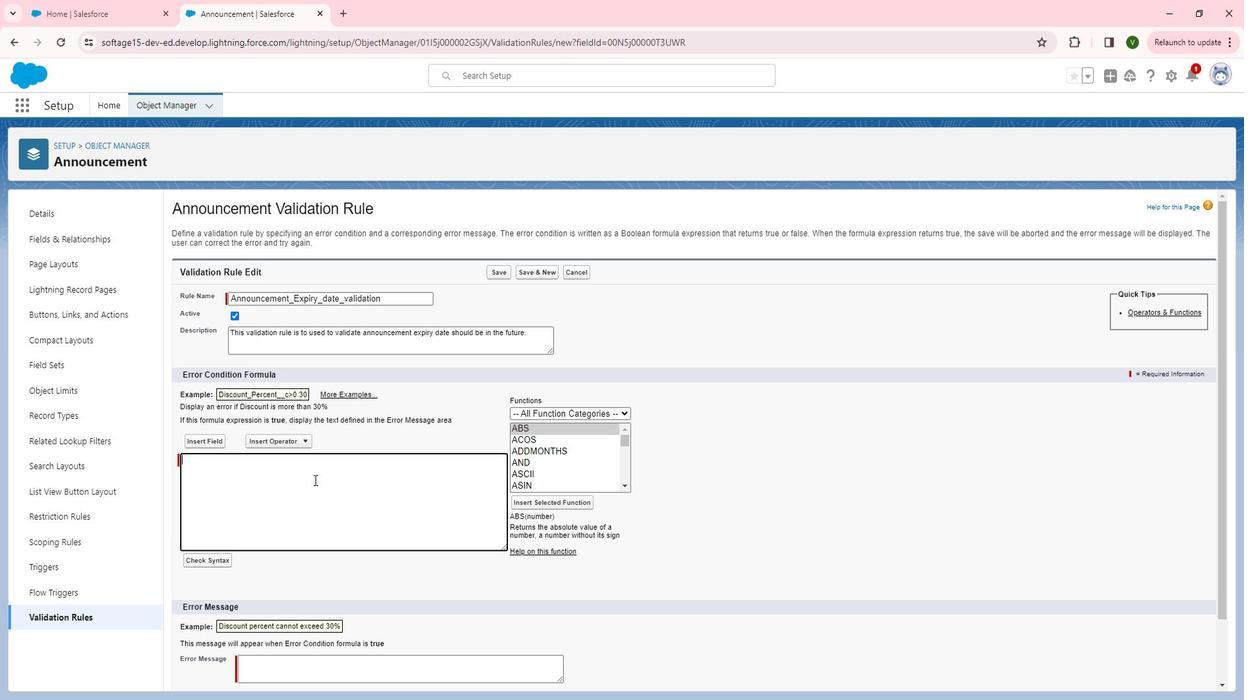 
Action: Mouse moved to (547, 463)
Screenshot: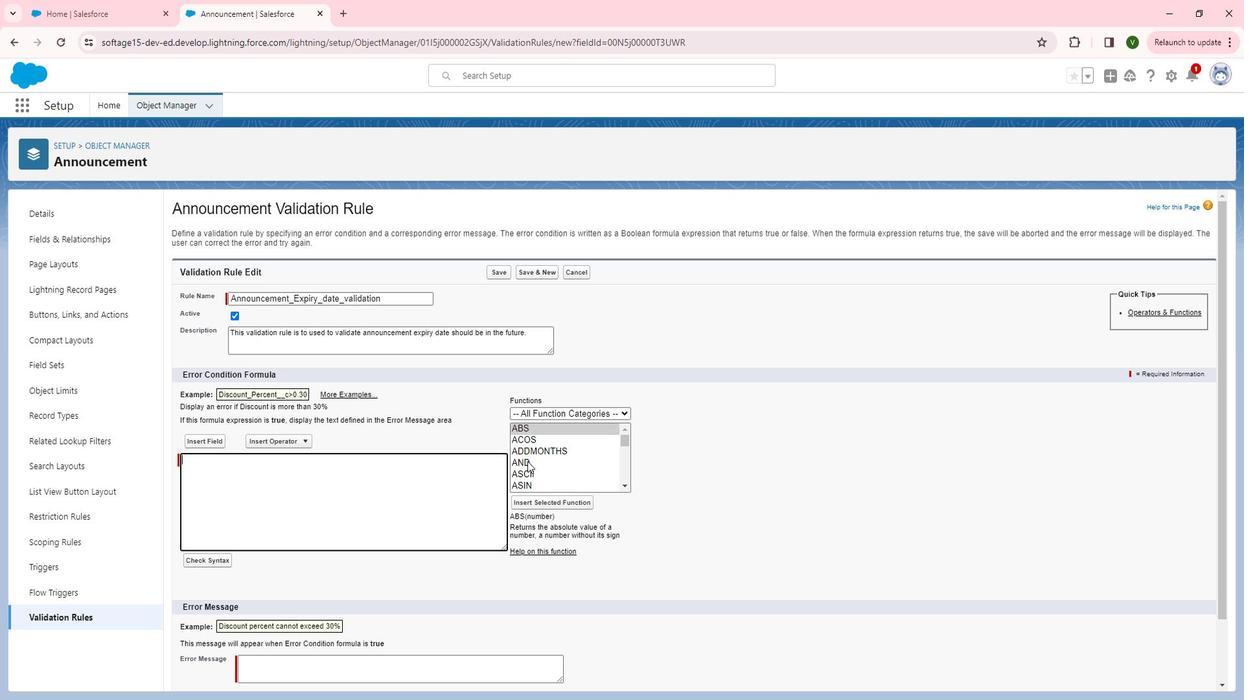 
Action: Mouse pressed left at (547, 463)
Screenshot: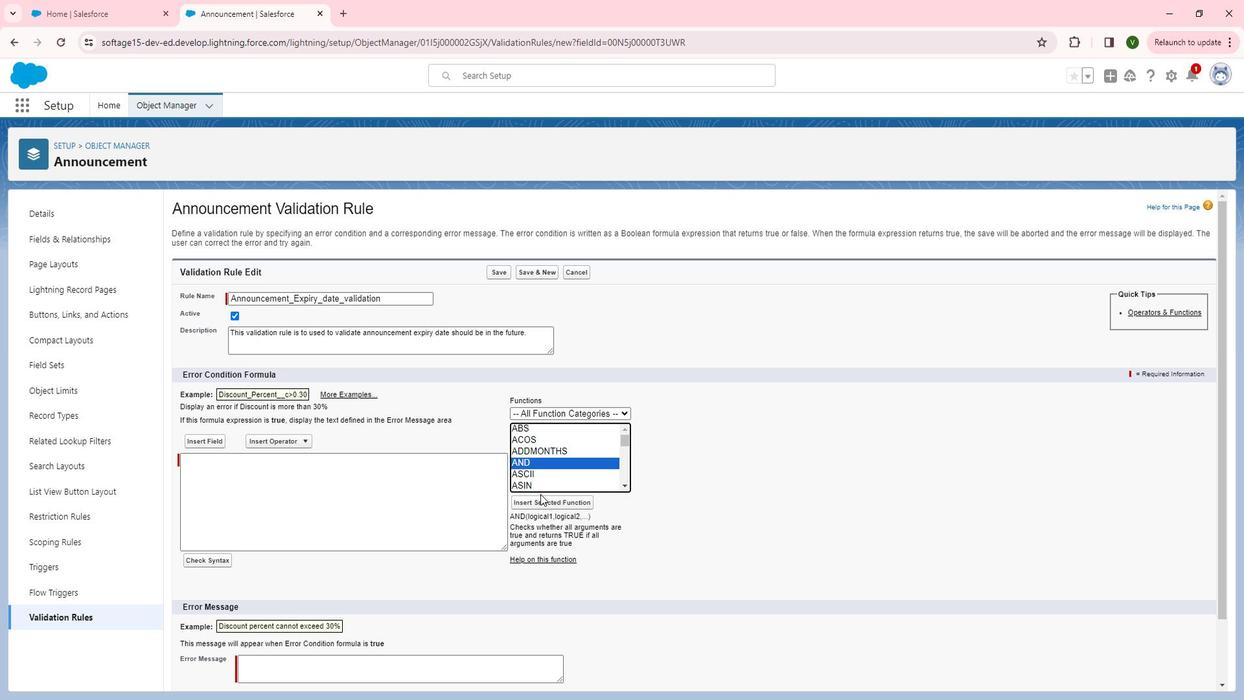 
Action: Mouse moved to (563, 496)
Screenshot: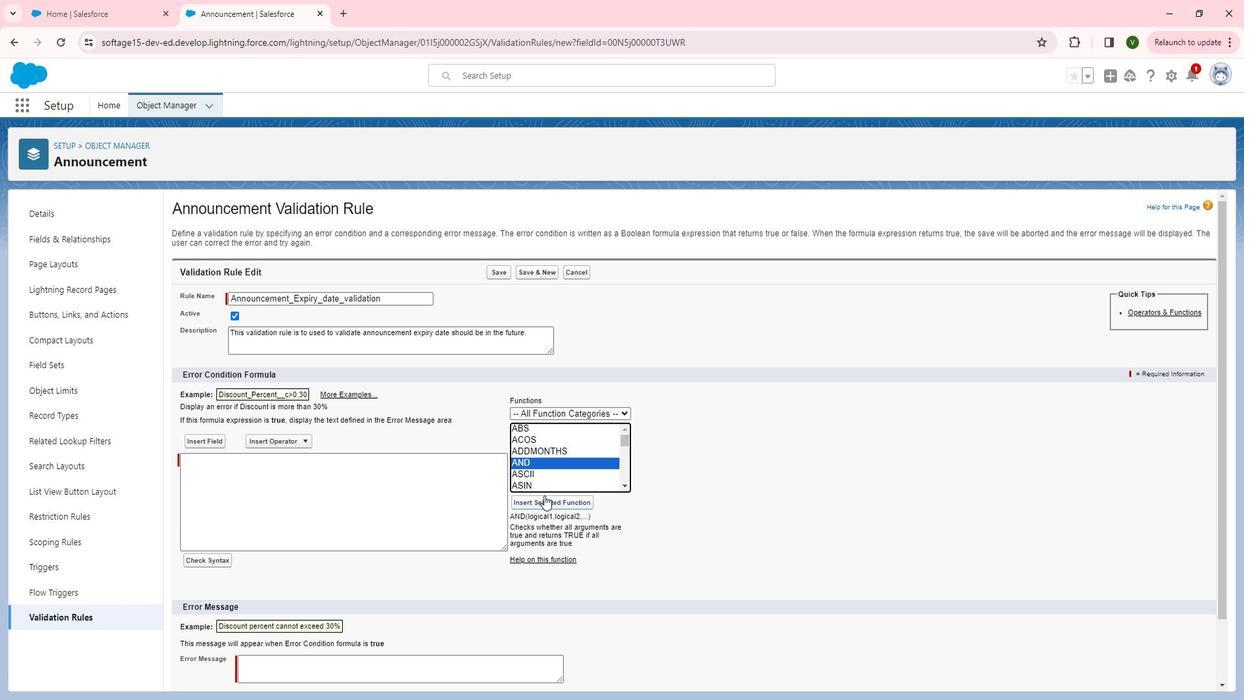 
Action: Mouse pressed left at (563, 496)
Screenshot: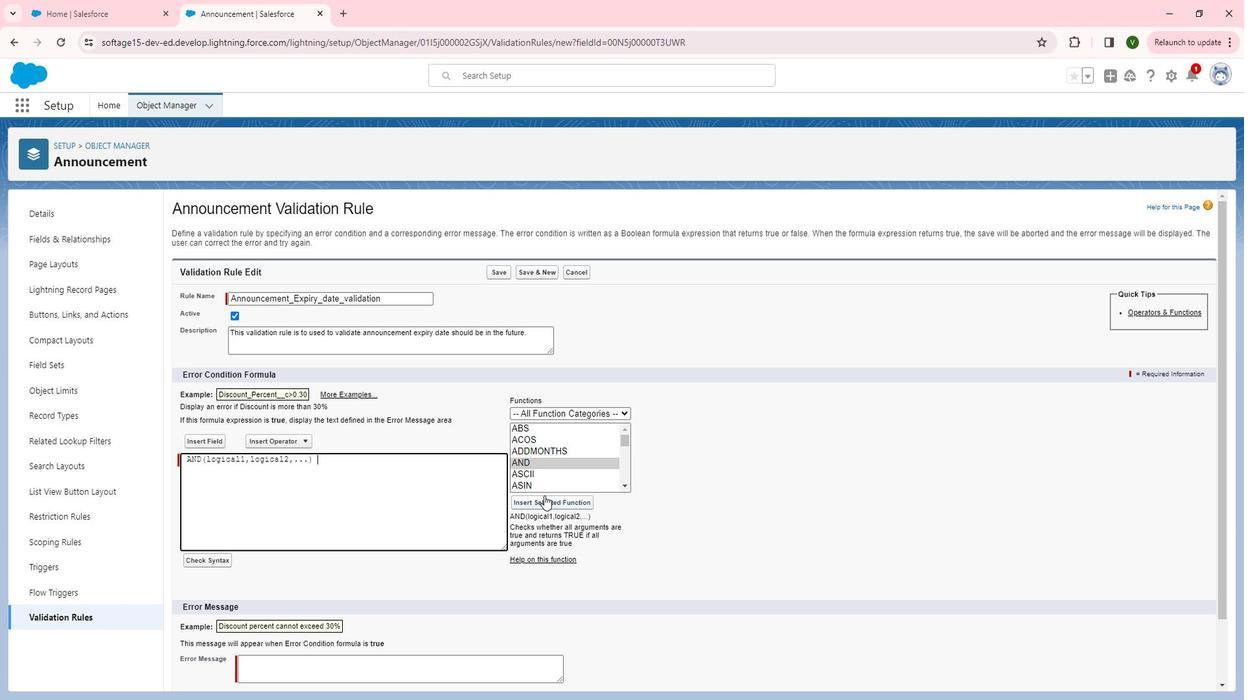 
Action: Mouse moved to (391, 505)
Screenshot: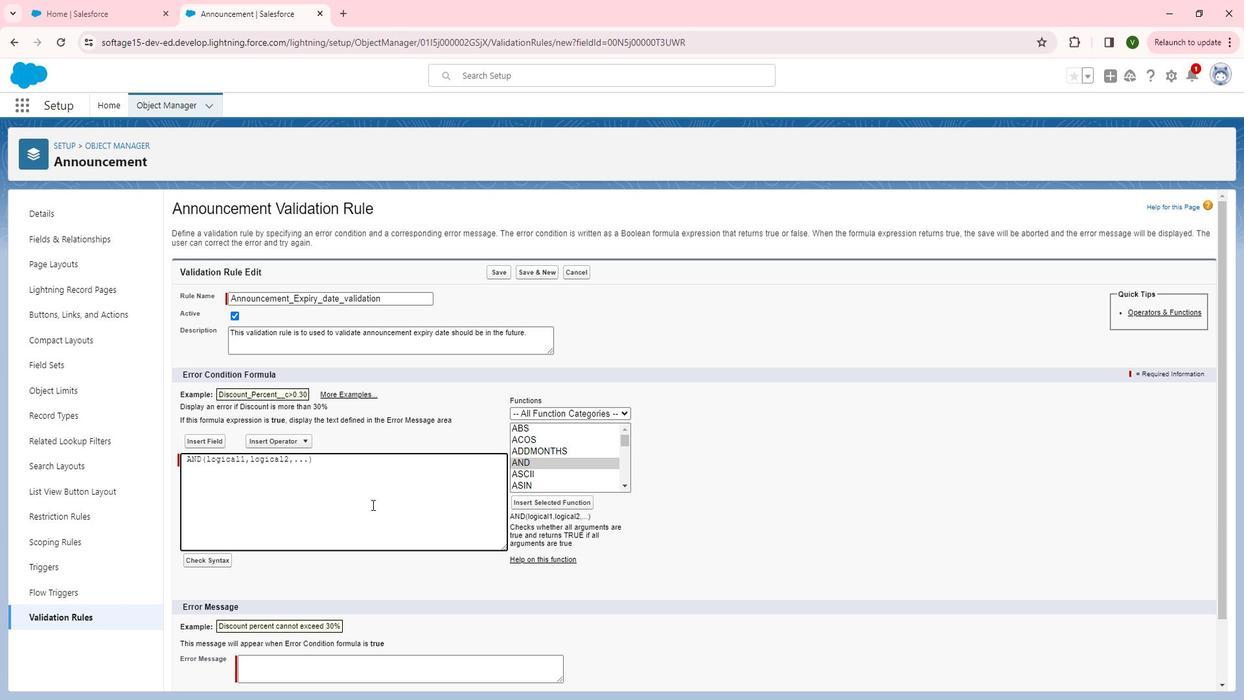 
Action: Key pressed <Key.left><Key.left><Key.left><Key.left><Key.left><Key.left><Key.left><Key.left><Key.left><Key.left><Key.left><Key.left><Key.left><Key.left><Key.left><Key.left>
Screenshot: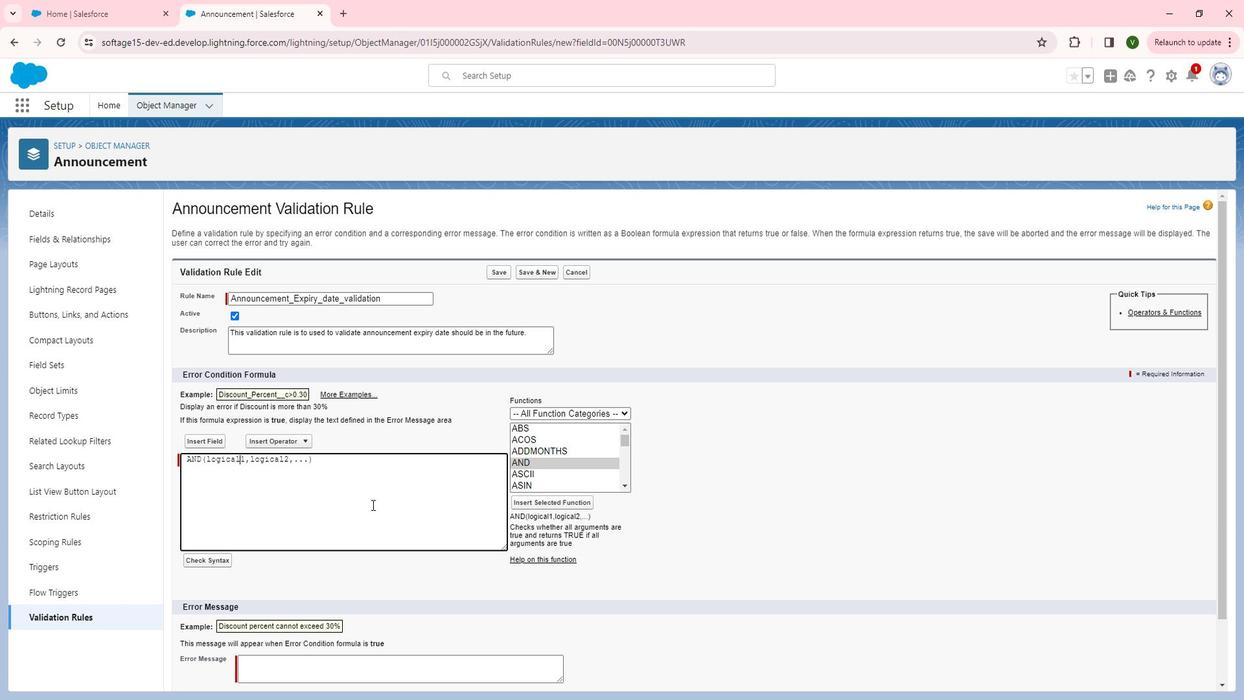 
Action: Mouse moved to (235, 461)
Screenshot: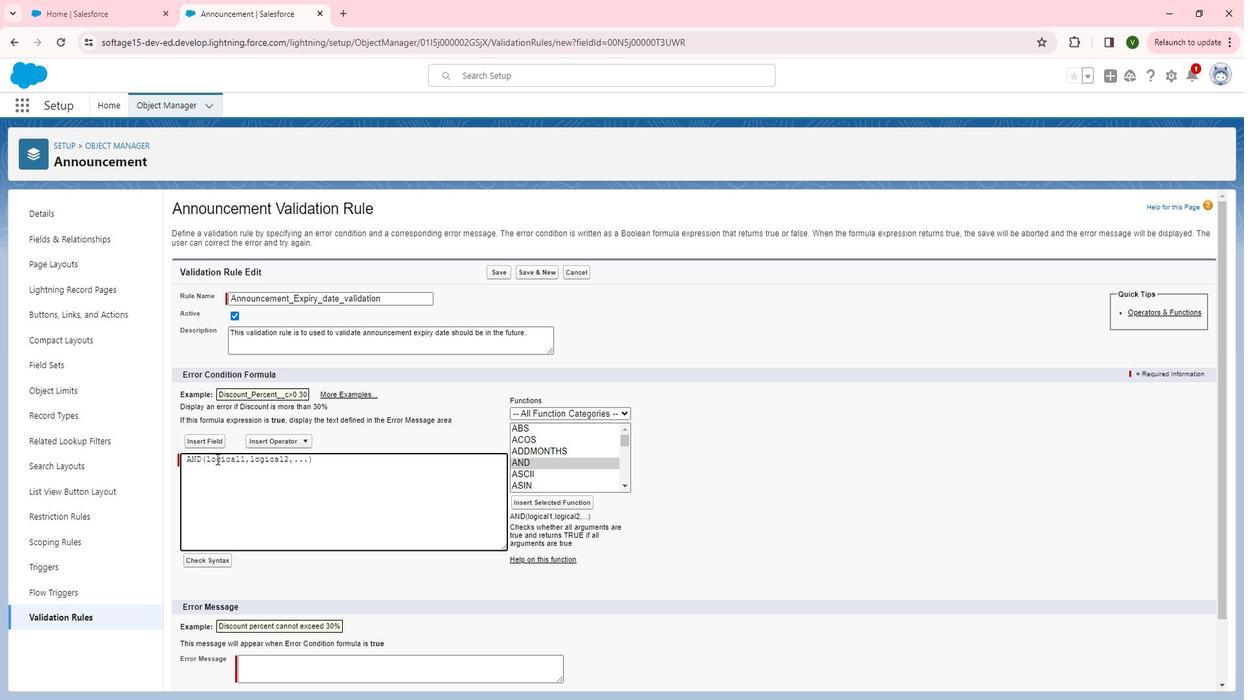 
Action: Mouse pressed left at (235, 461)
Screenshot: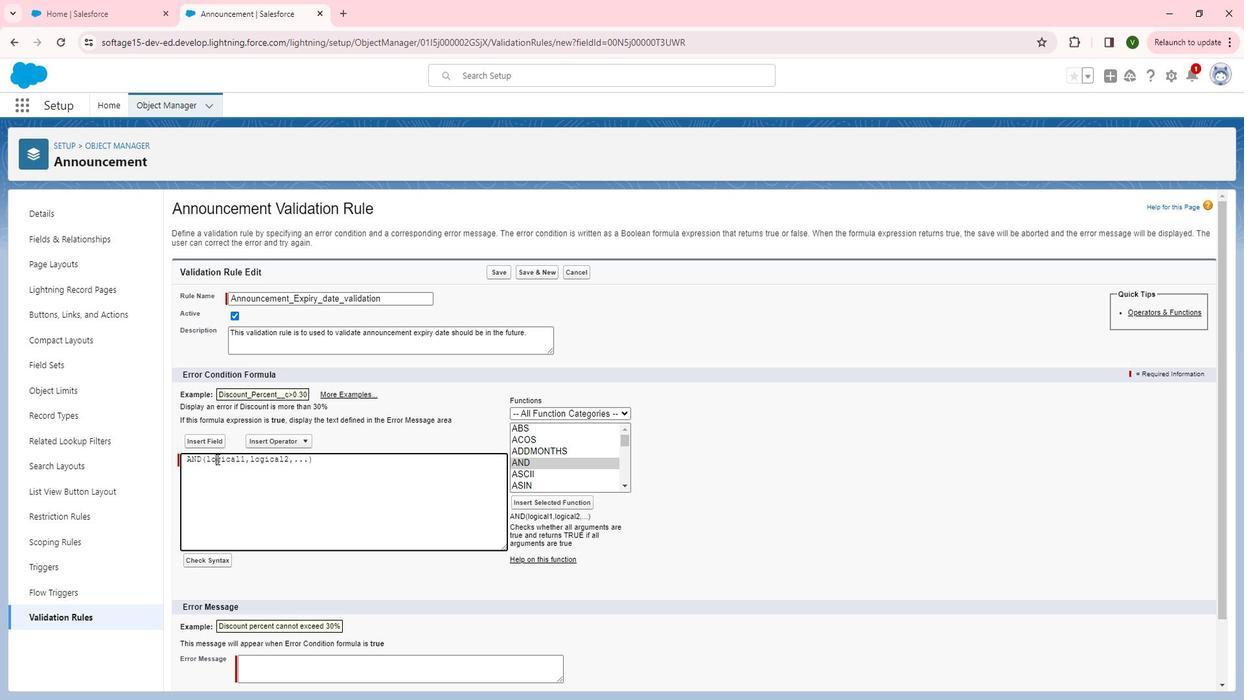 
Action: Mouse pressed left at (235, 461)
Screenshot: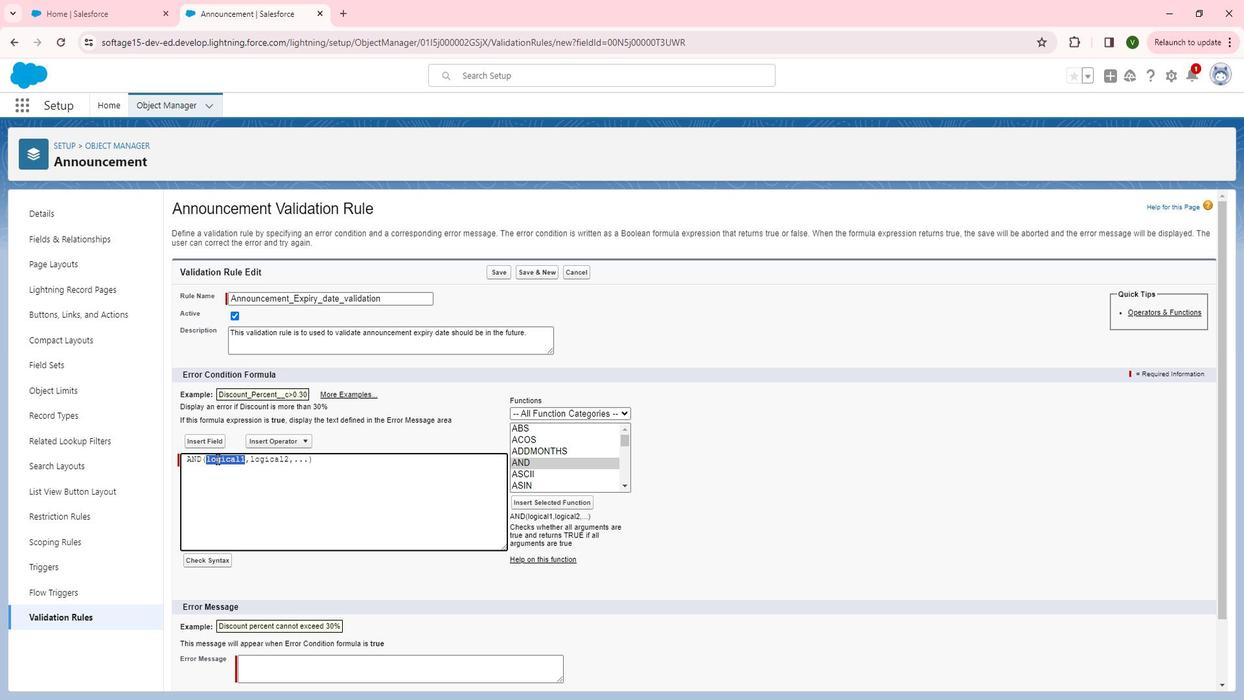
Action: Key pressed <Key.left><Key.enter>
Screenshot: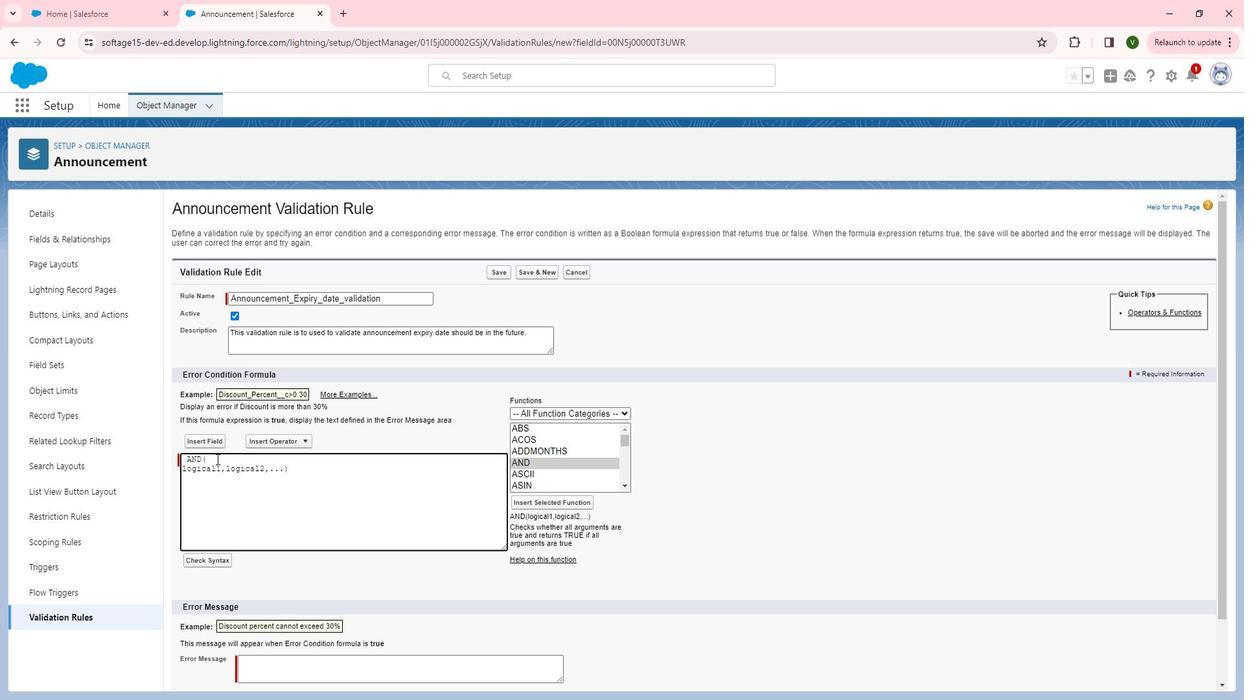 
Action: Mouse moved to (215, 472)
Screenshot: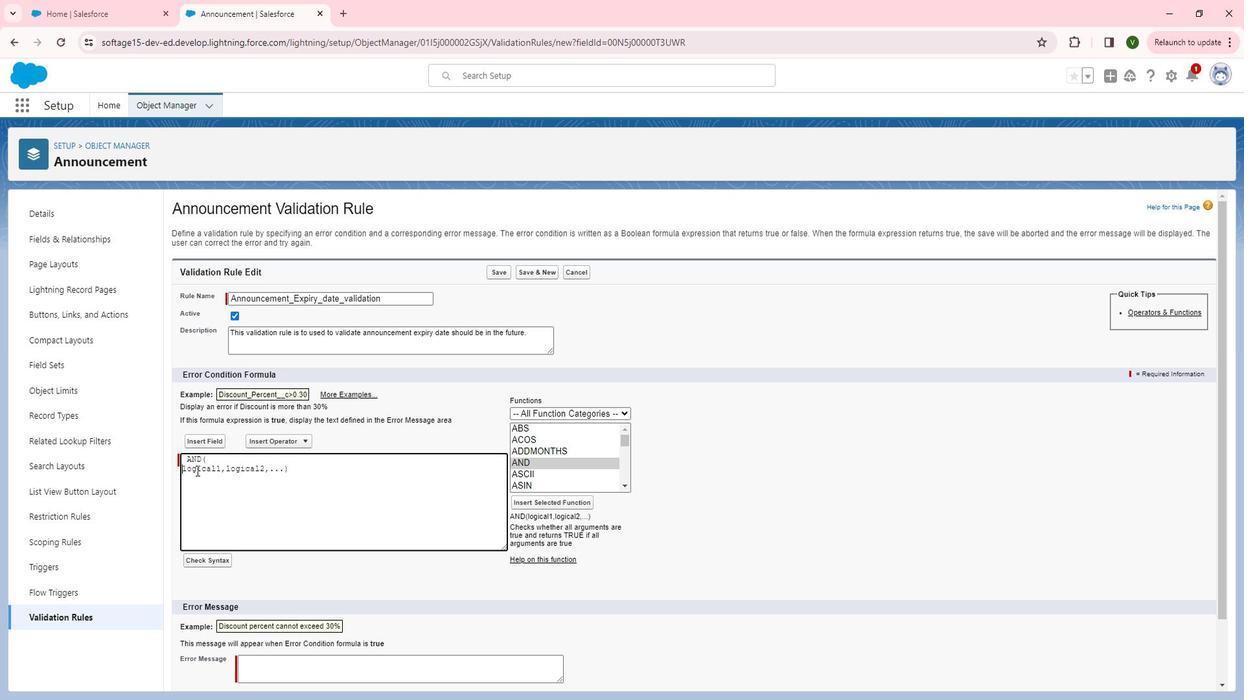 
Action: Mouse pressed left at (215, 472)
Screenshot: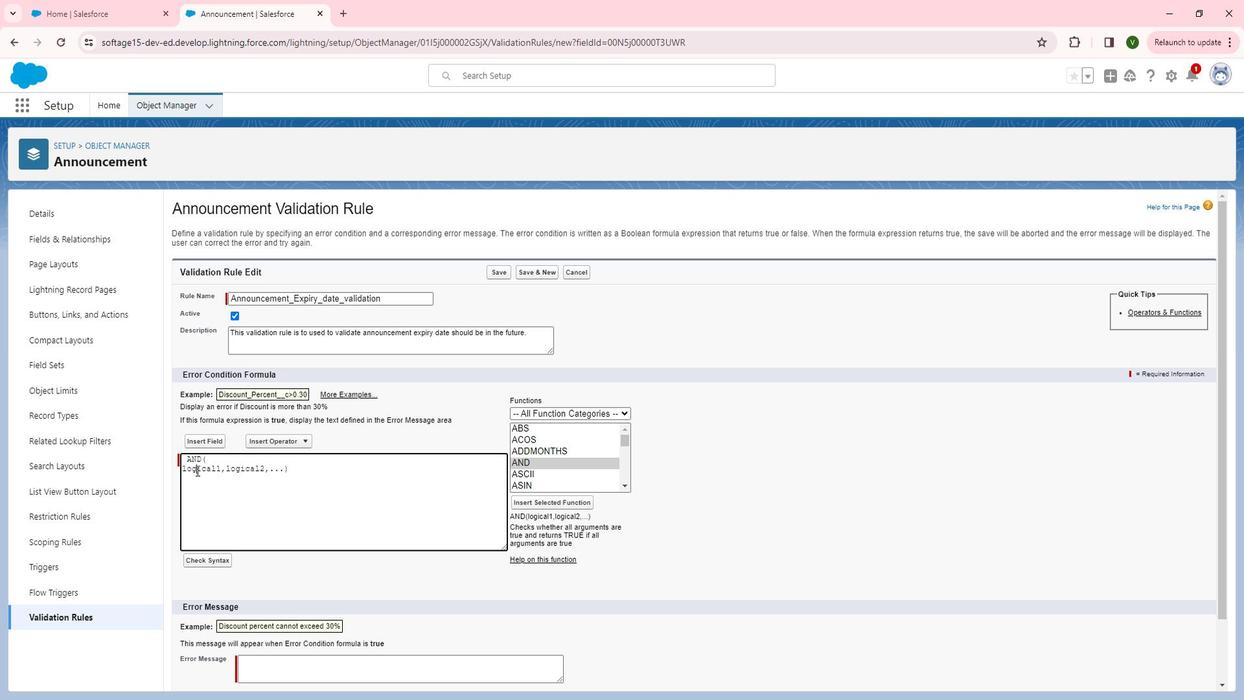 
Action: Mouse pressed left at (215, 472)
Screenshot: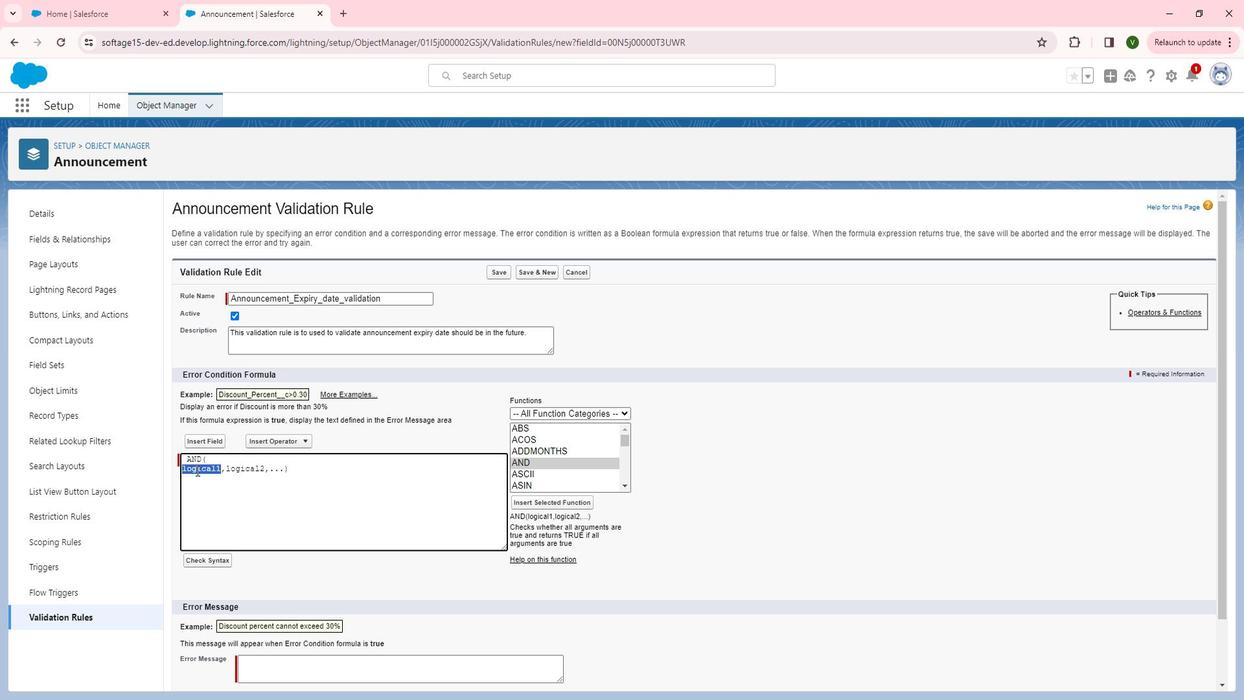 
Action: Mouse moved to (643, 482)
Screenshot: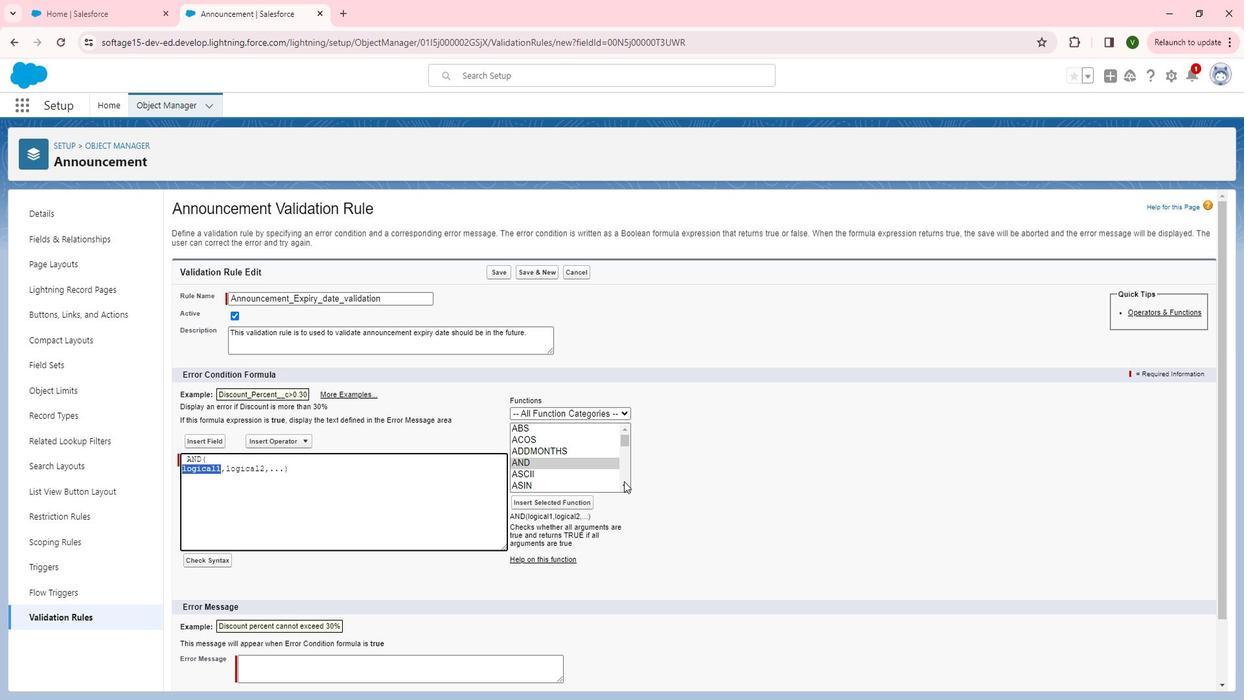 
Action: Mouse pressed left at (643, 482)
Screenshot: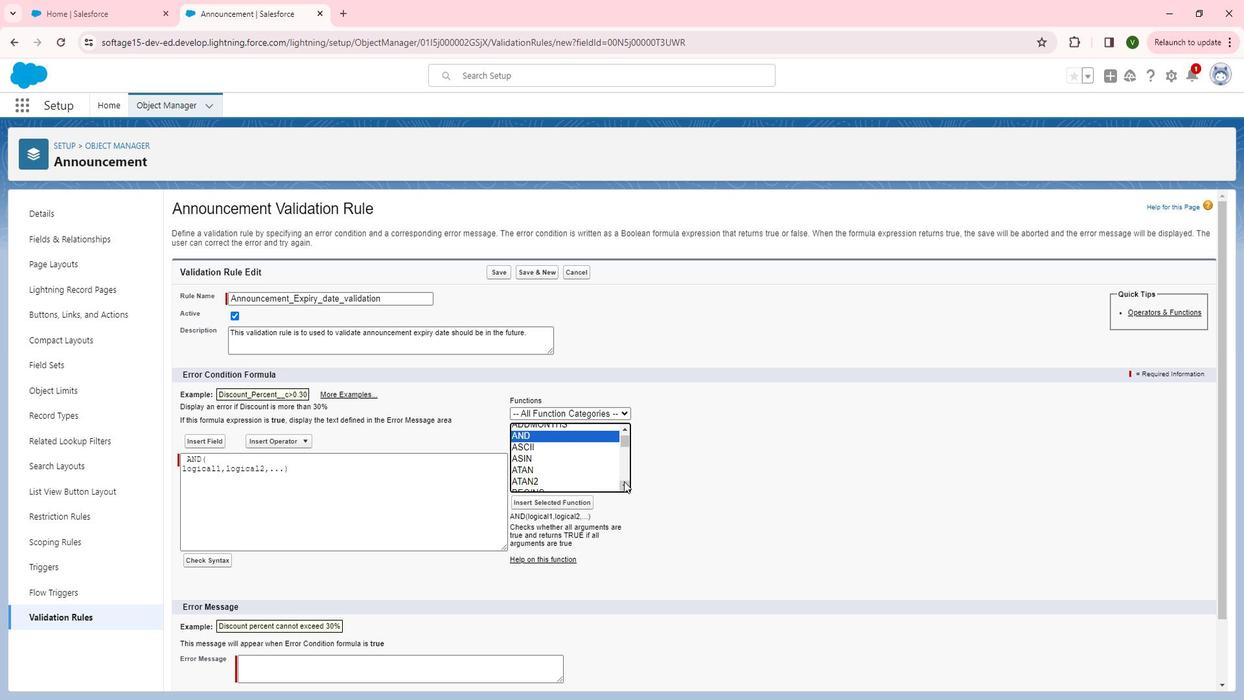
Action: Mouse pressed left at (643, 482)
Screenshot: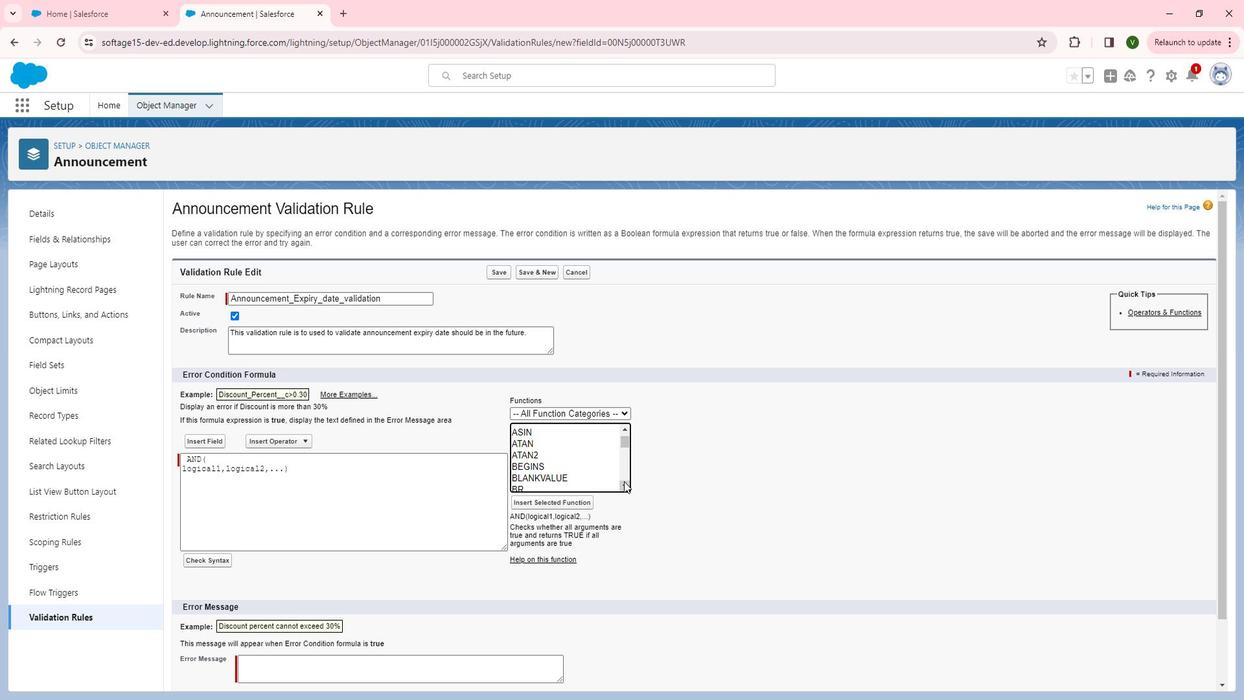 
Action: Mouse pressed left at (643, 482)
Screenshot: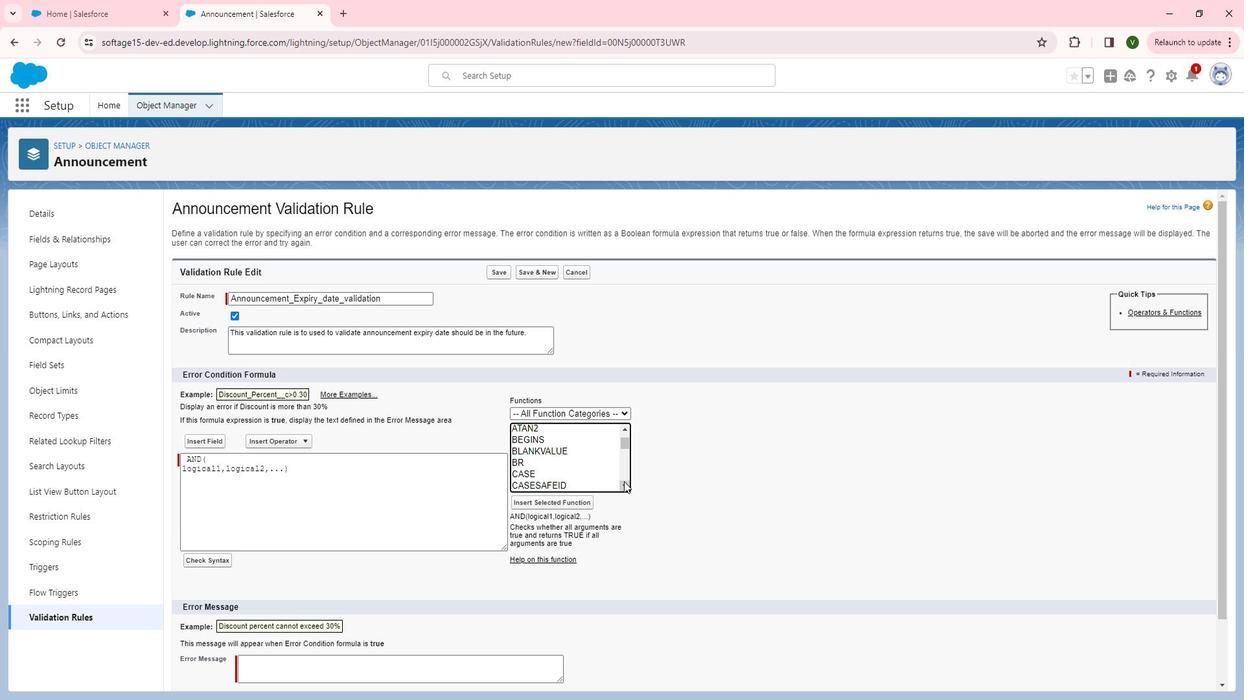 
Action: Mouse pressed left at (643, 482)
Screenshot: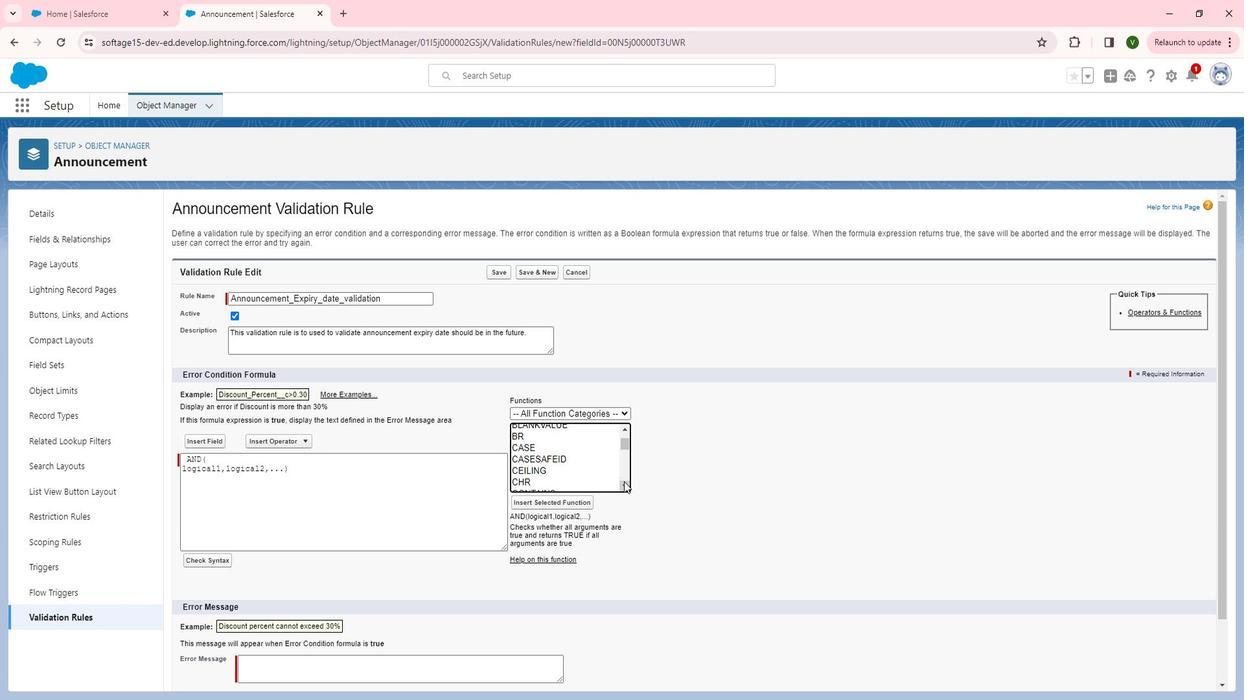 
Action: Mouse pressed left at (643, 482)
Screenshot: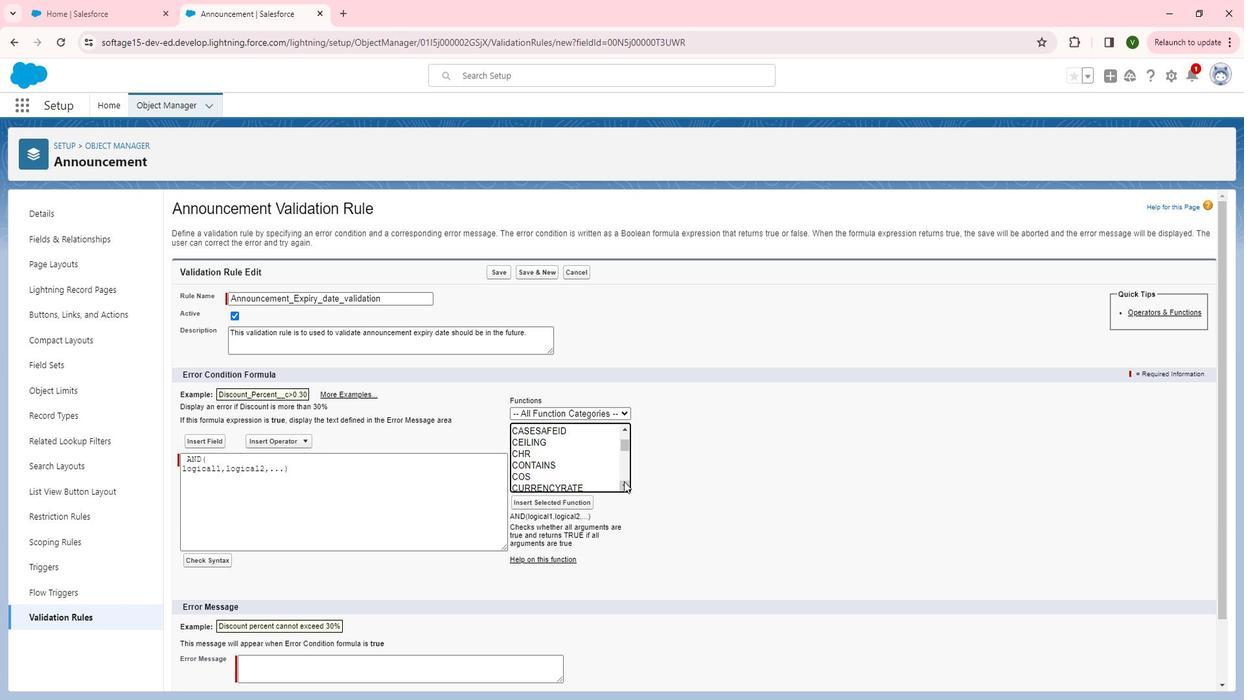 
Action: Mouse pressed left at (643, 482)
Screenshot: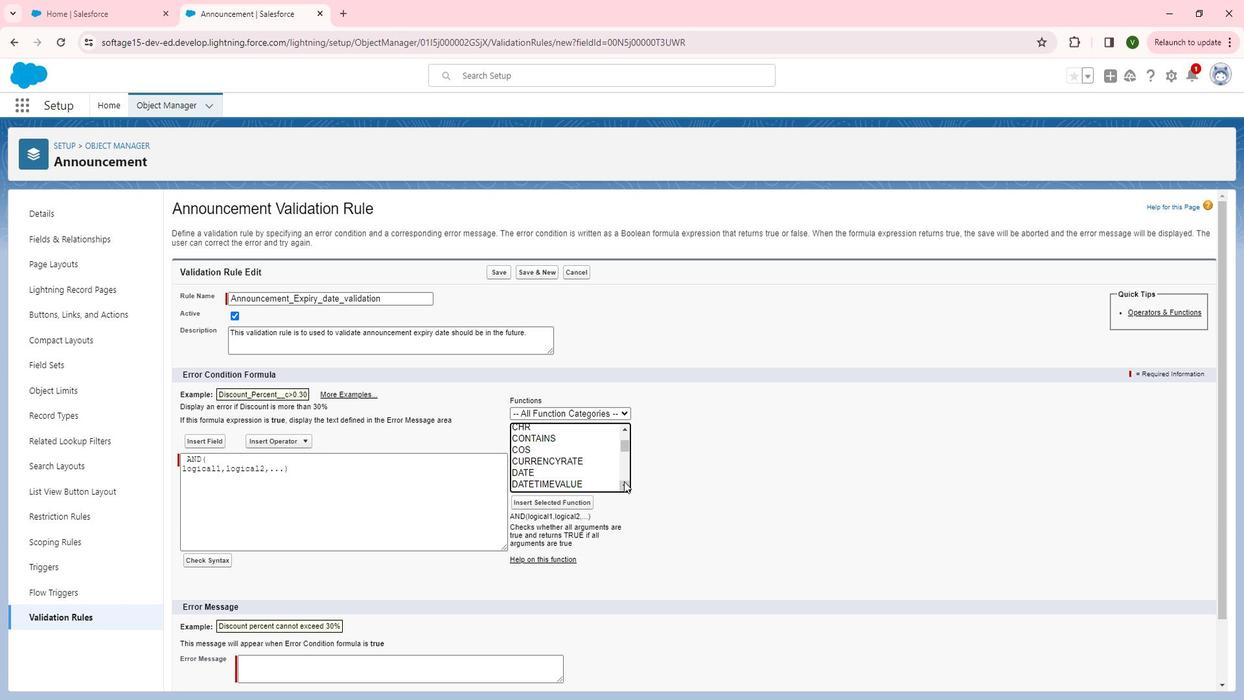 
Action: Mouse pressed left at (643, 482)
Screenshot: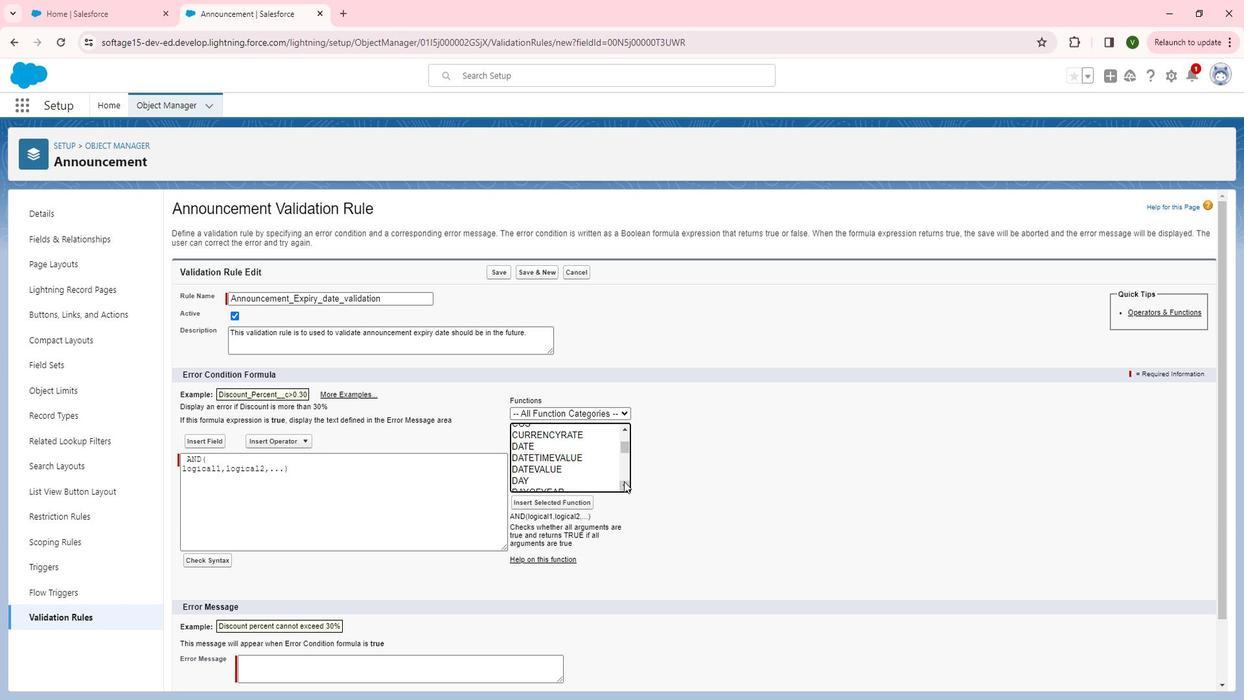 
Action: Mouse pressed left at (643, 482)
Screenshot: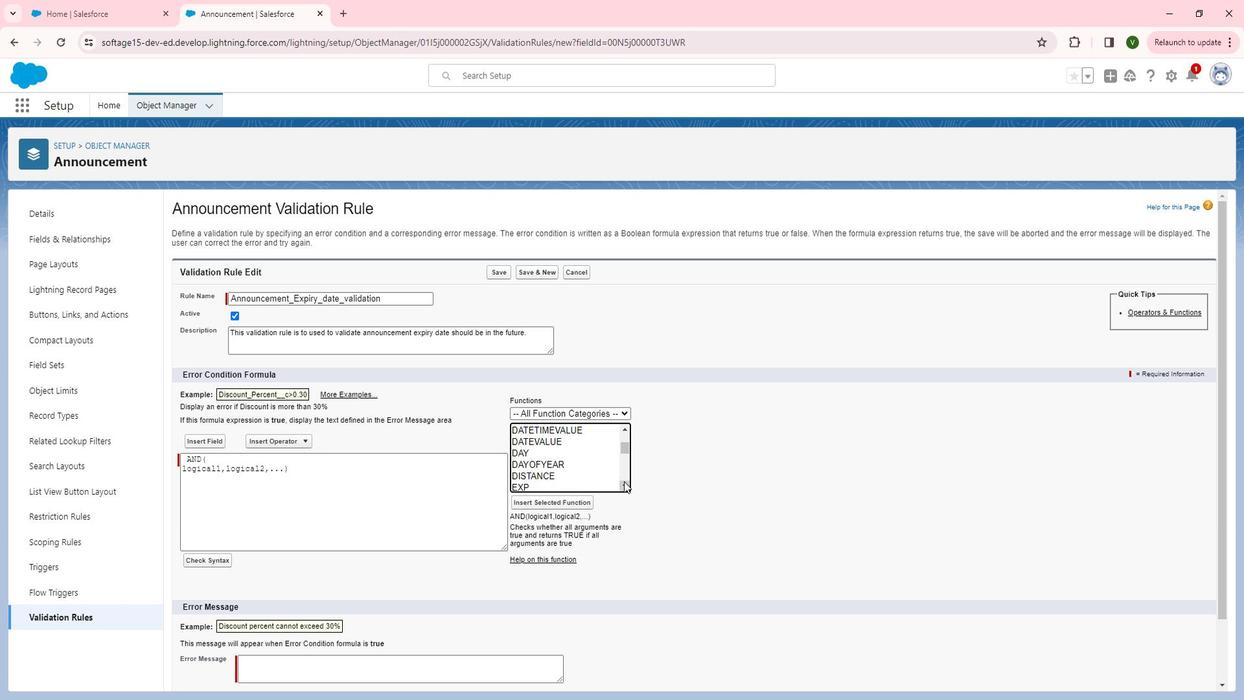 
Action: Mouse pressed left at (643, 482)
Screenshot: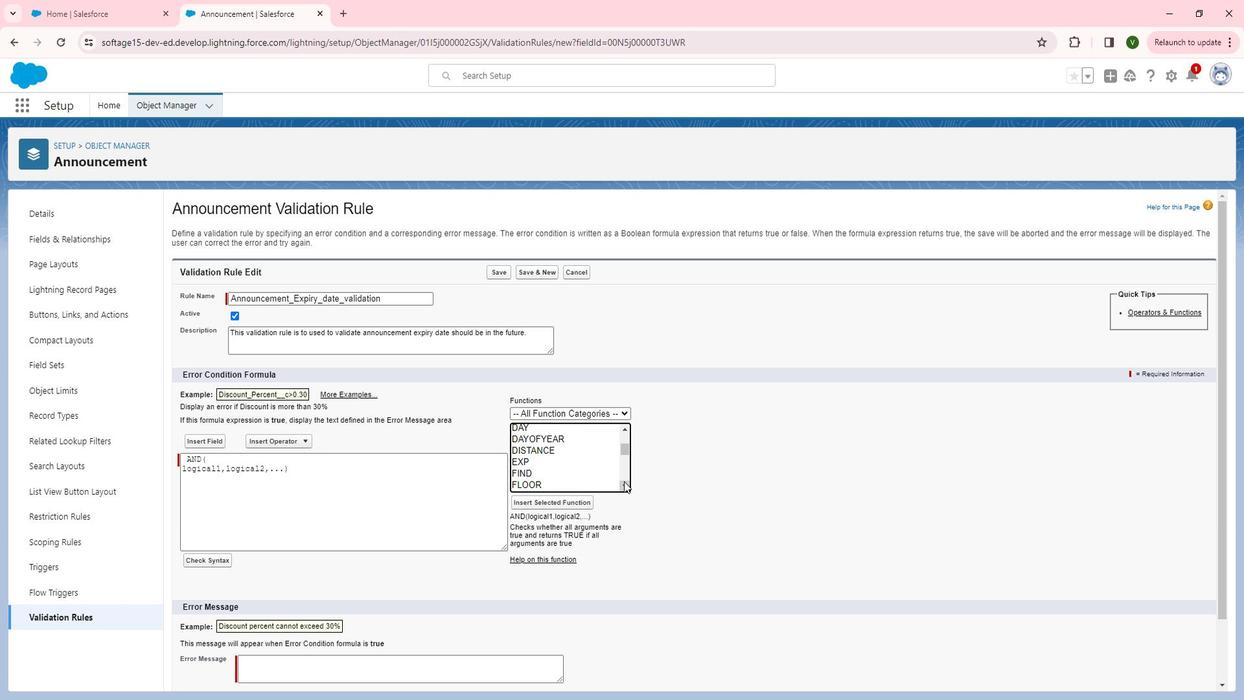 
Action: Mouse pressed left at (643, 482)
Screenshot: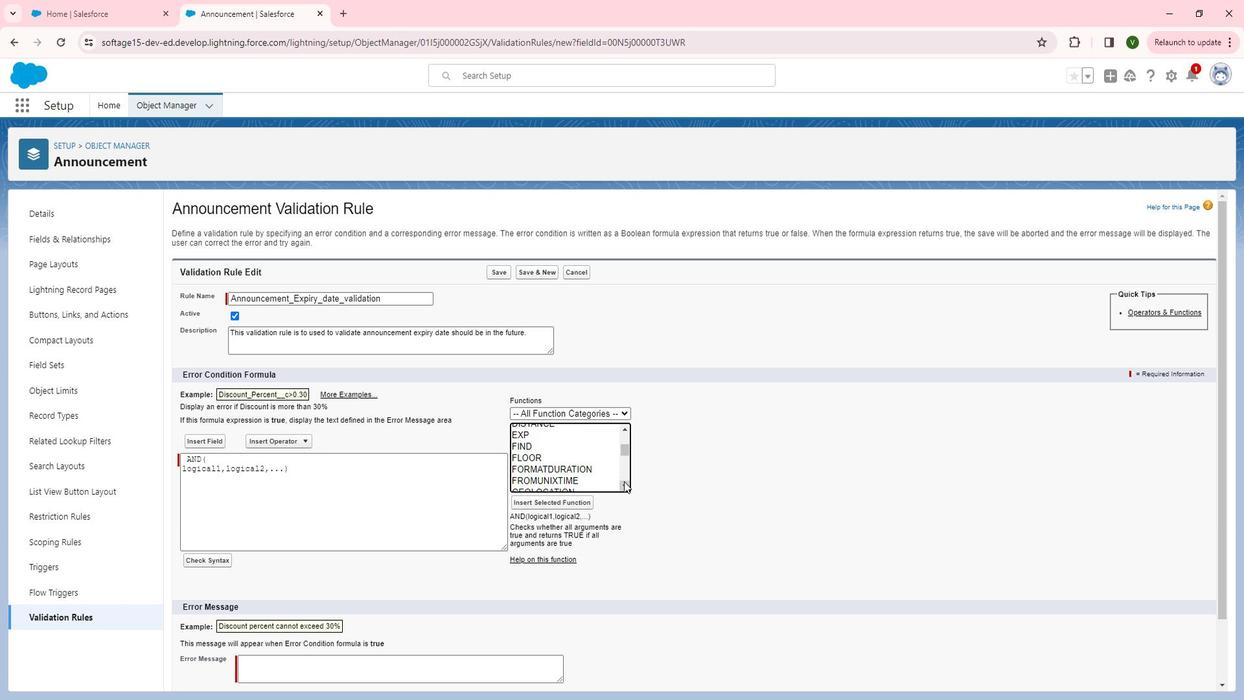 
Action: Mouse pressed left at (643, 482)
Screenshot: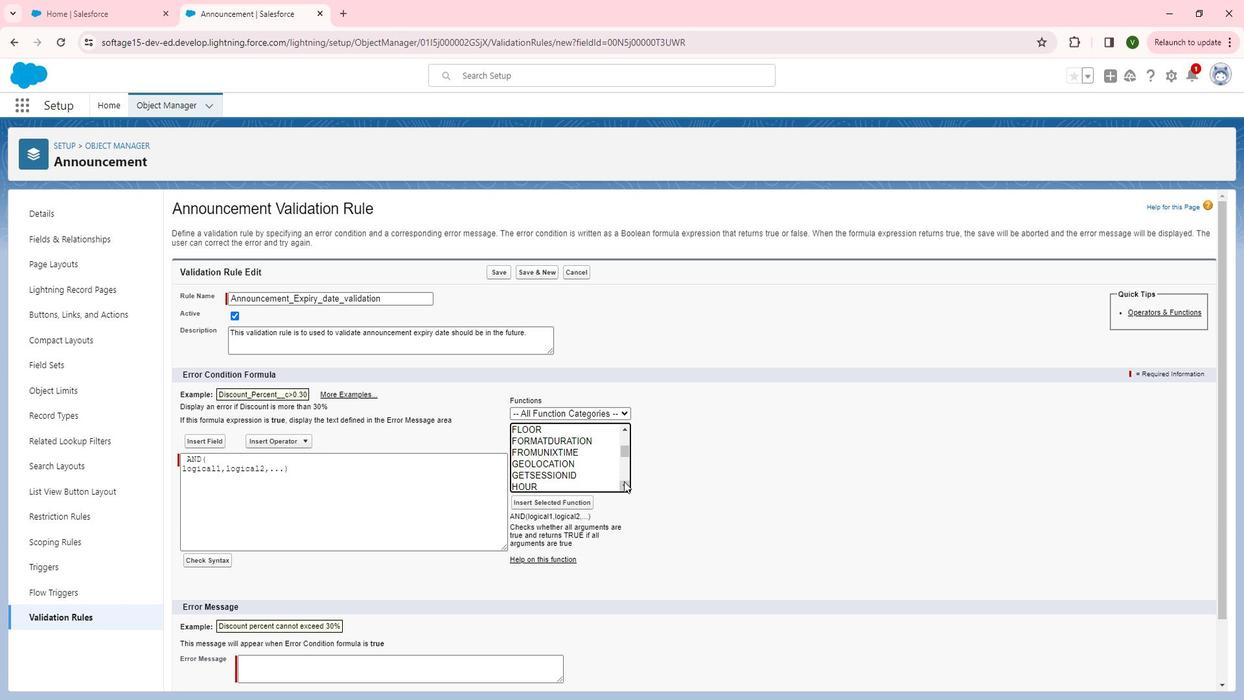 
Action: Mouse pressed left at (643, 482)
Screenshot: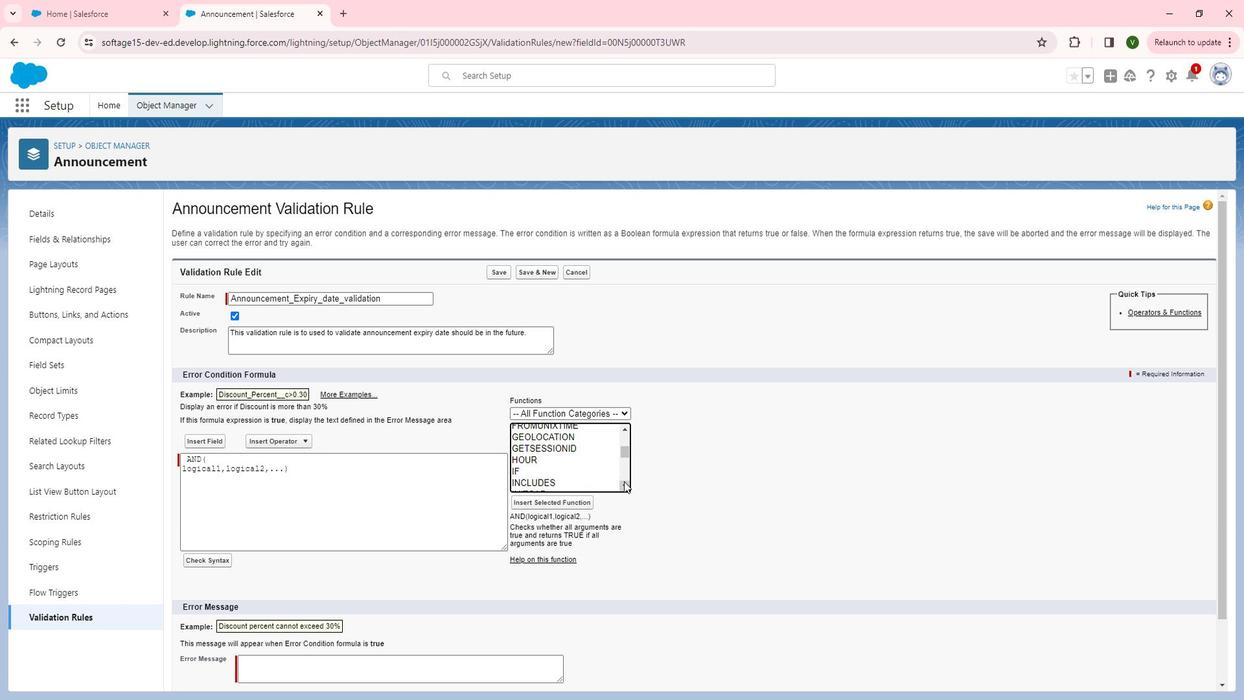 
Action: Mouse pressed left at (643, 482)
Screenshot: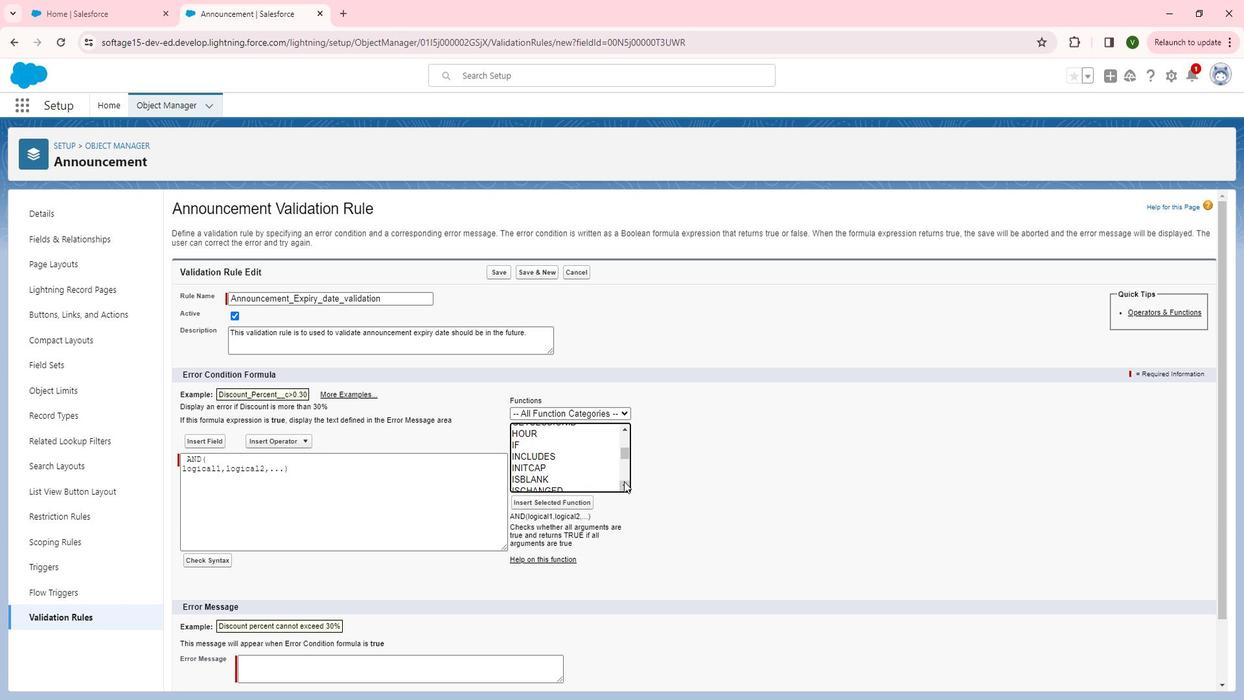 
Action: Mouse pressed left at (643, 482)
Screenshot: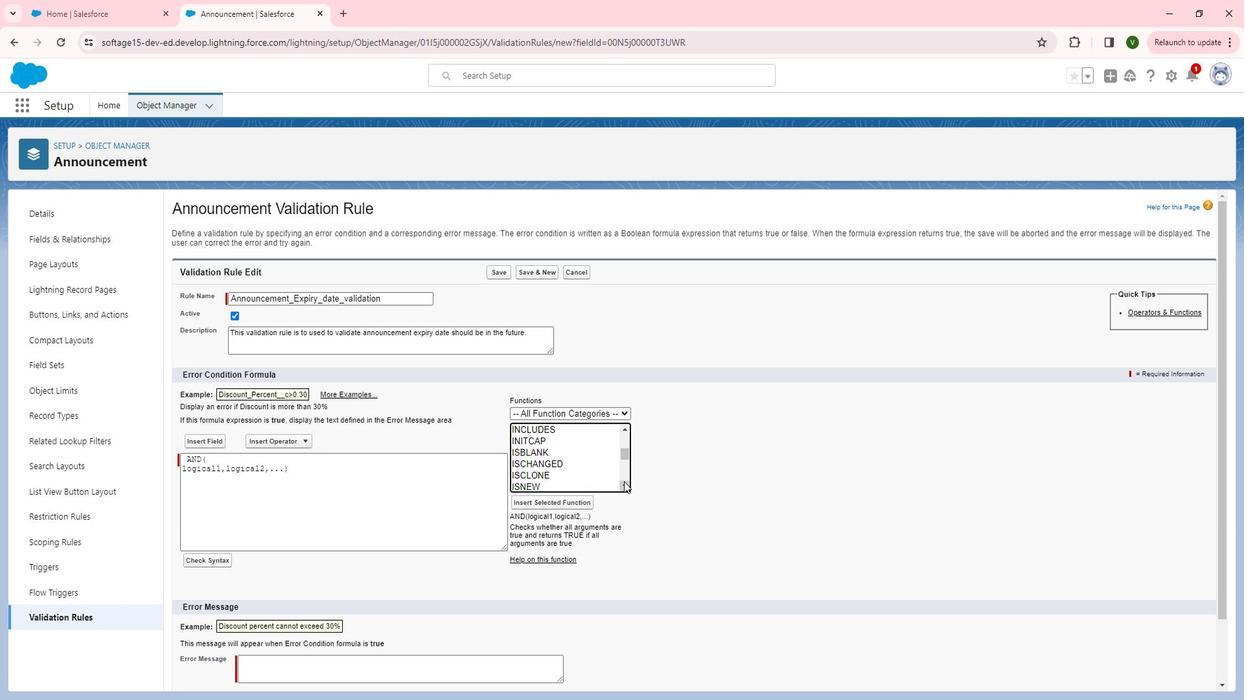 
Action: Mouse moved to (556, 453)
Screenshot: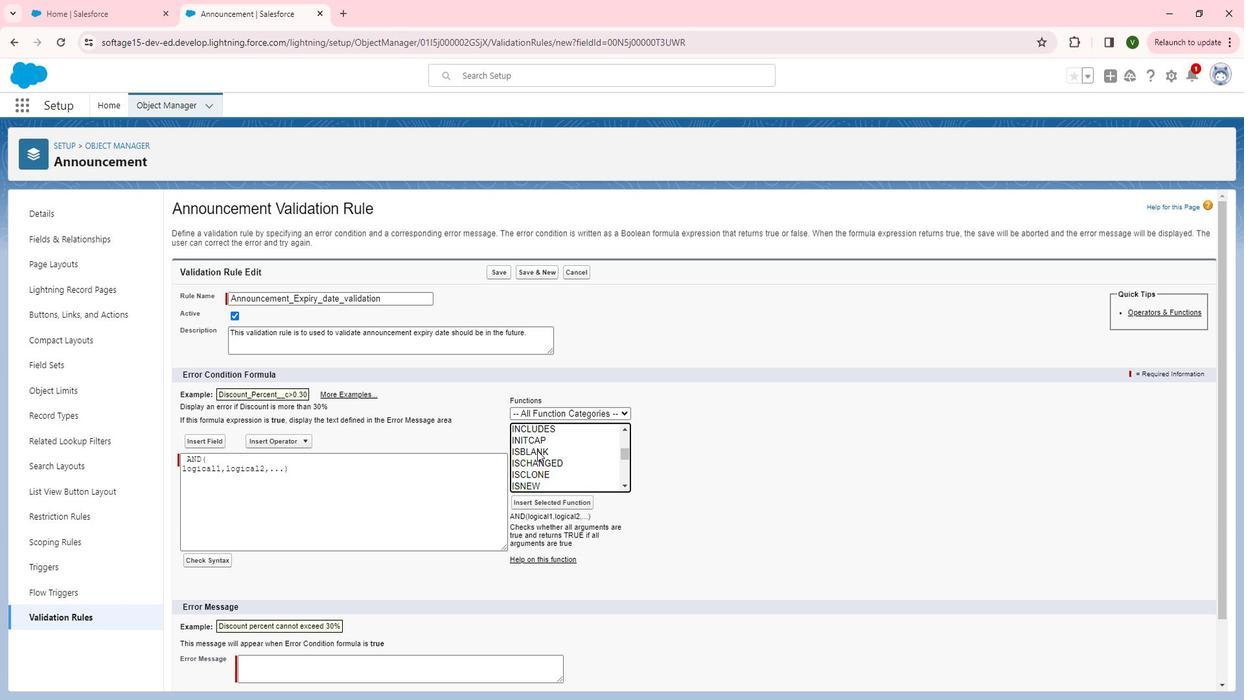 
Action: Mouse pressed left at (556, 453)
Screenshot: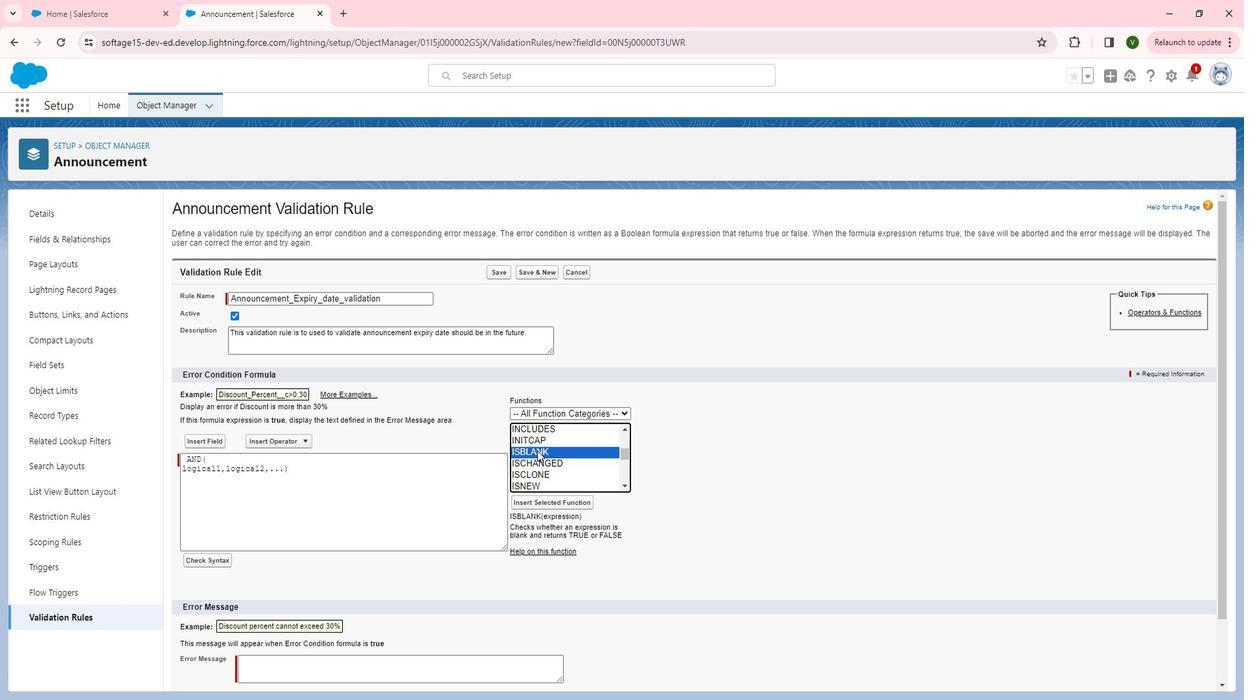 
Action: Mouse moved to (582, 498)
Screenshot: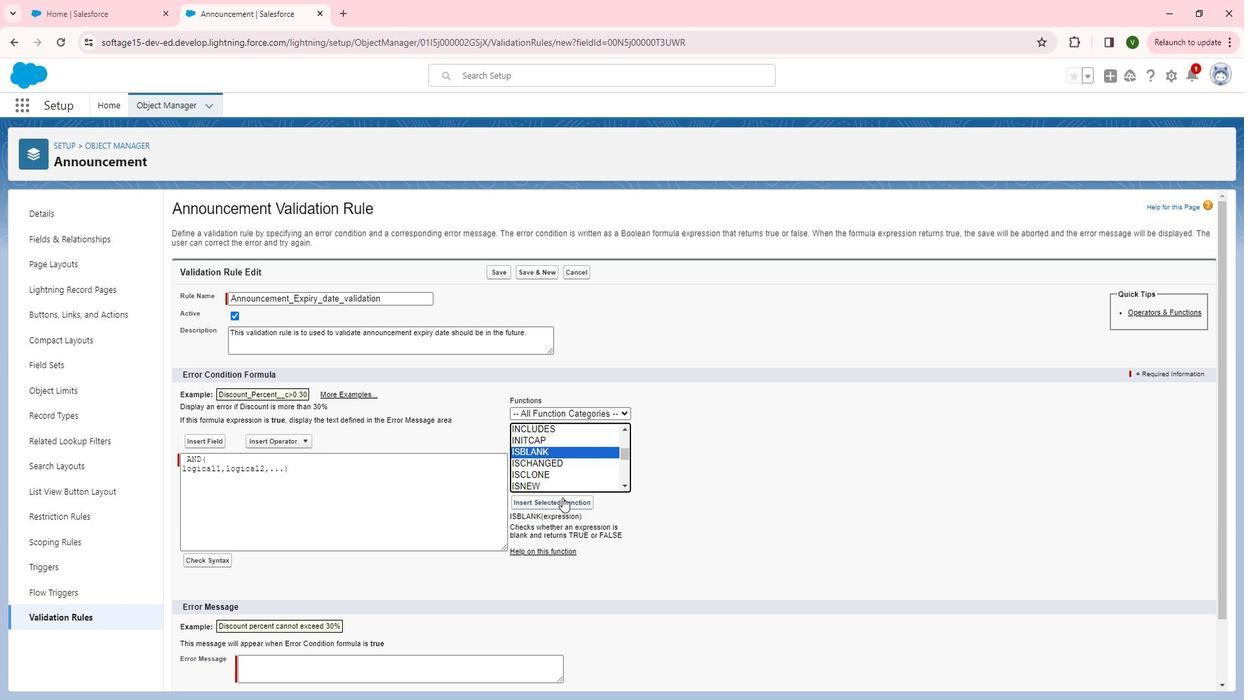 
Action: Mouse pressed left at (582, 498)
Screenshot: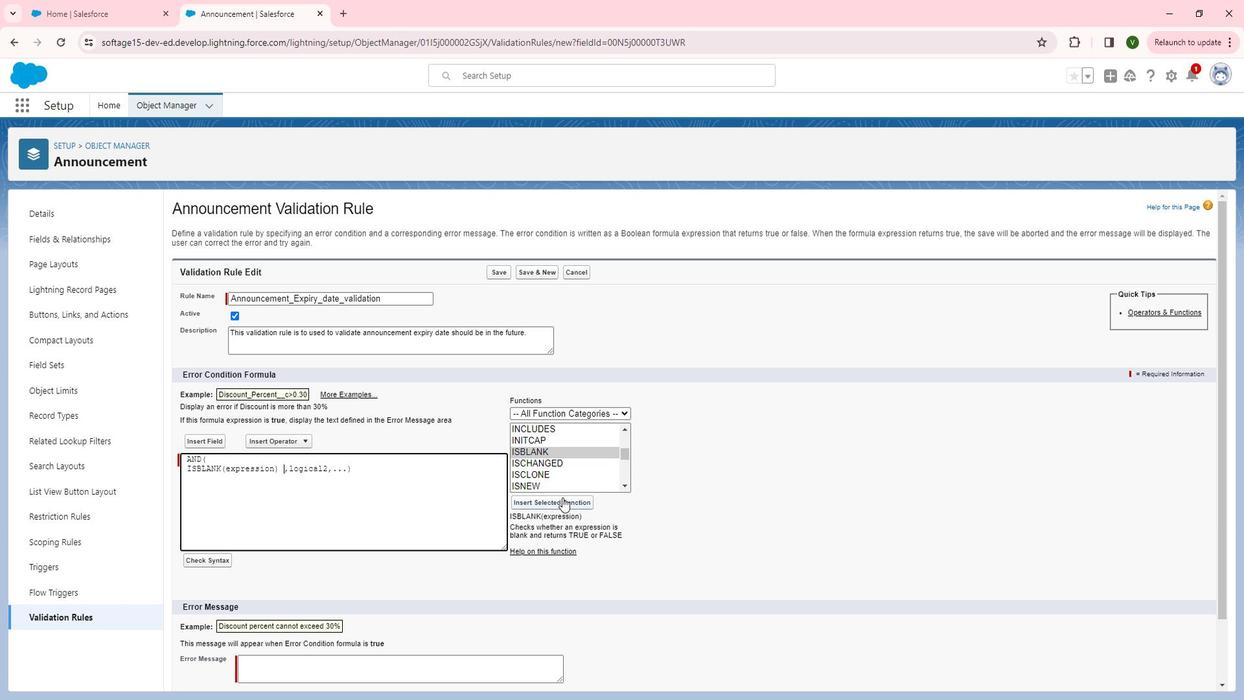 
Action: Mouse moved to (270, 475)
Screenshot: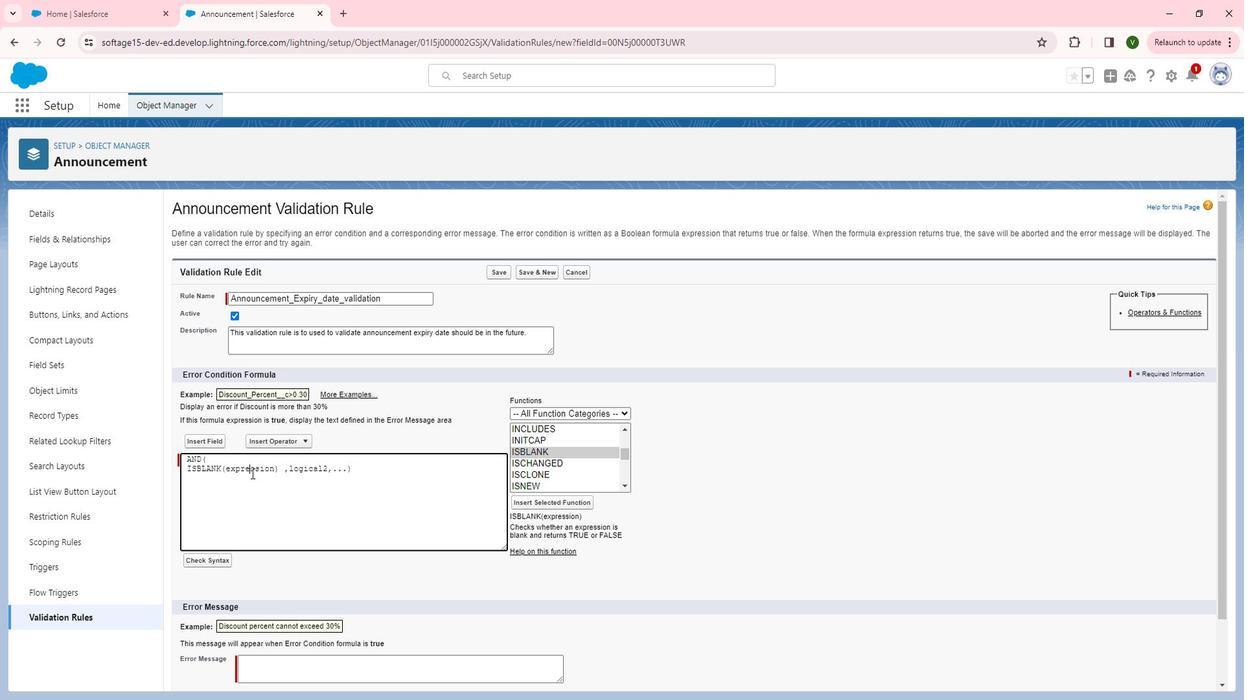 
Action: Mouse pressed left at (270, 475)
Screenshot: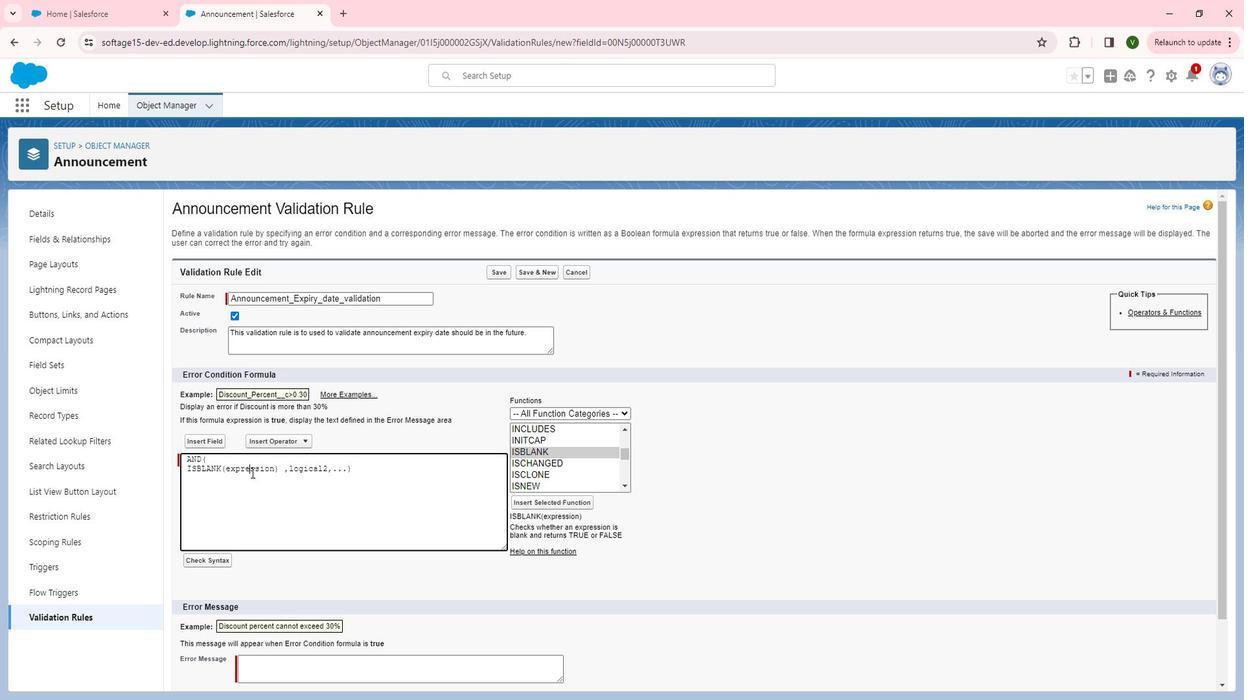 
Action: Mouse moved to (270, 474)
Screenshot: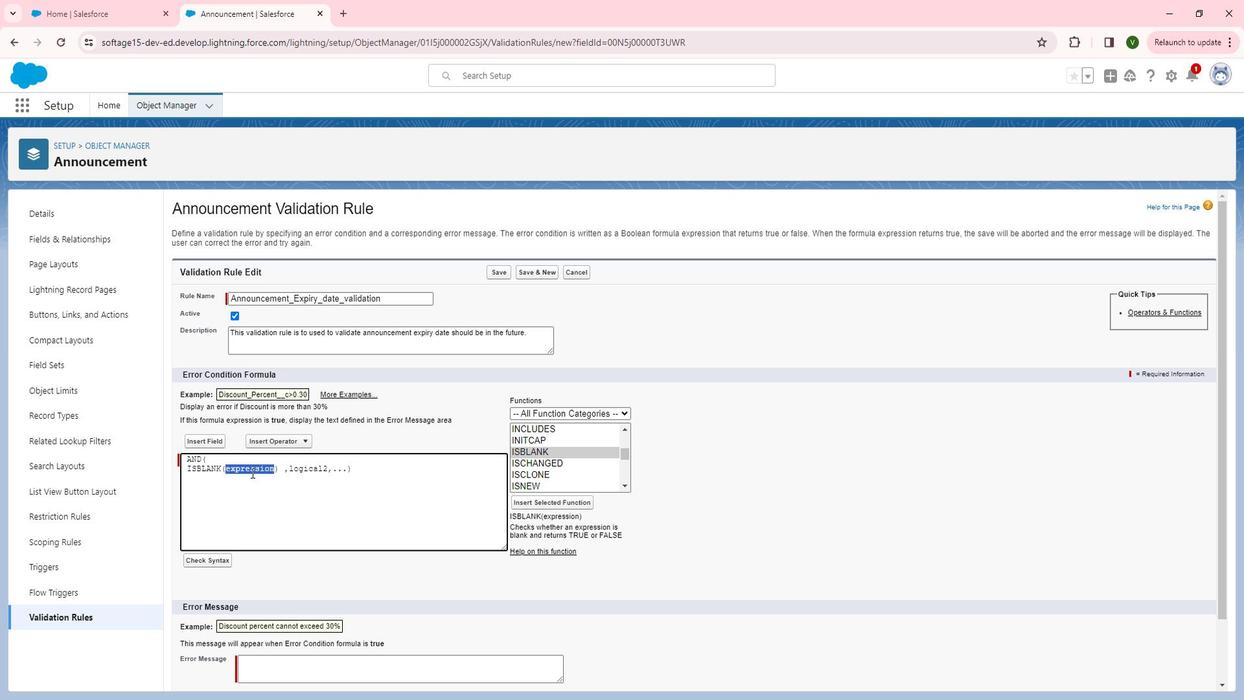 
Action: Mouse pressed left at (270, 474)
Screenshot: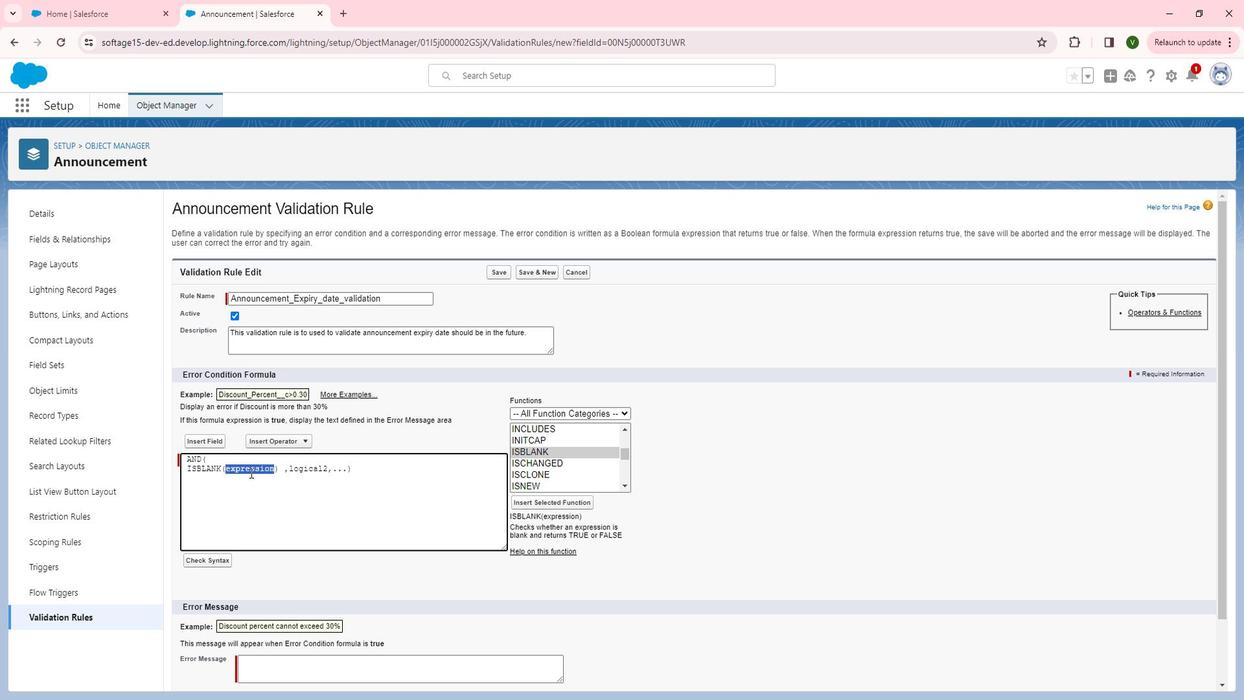 
Action: Mouse moved to (230, 446)
Screenshot: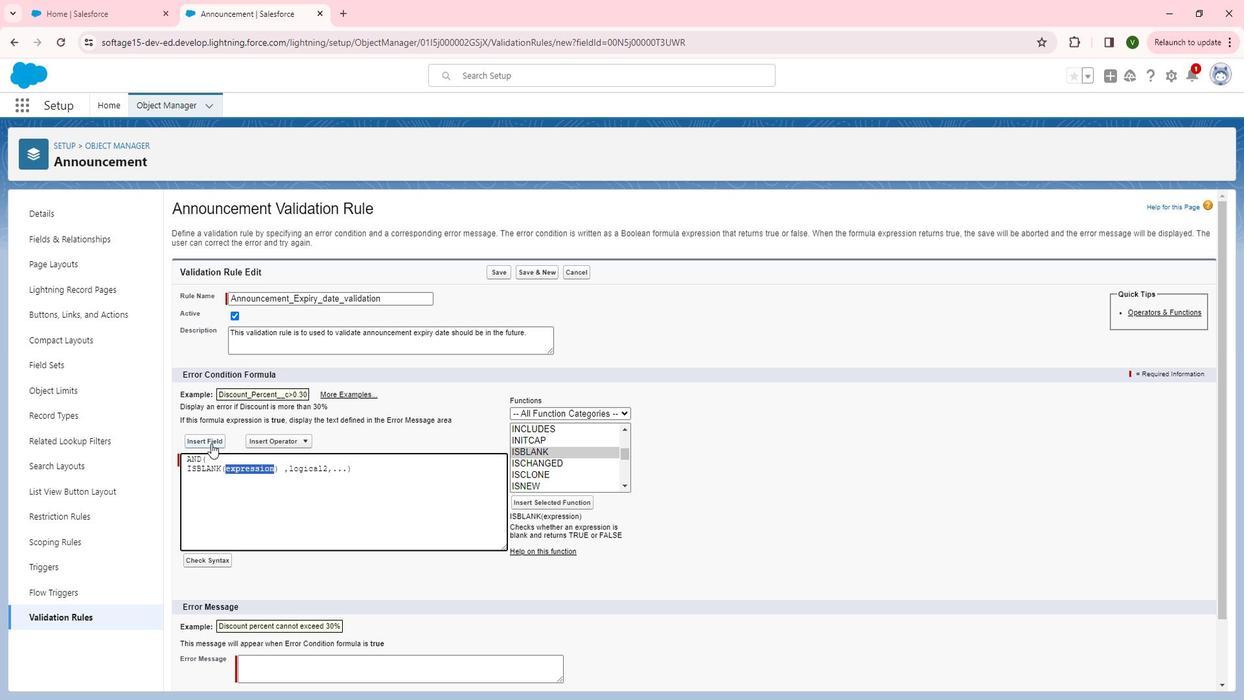 
Action: Mouse pressed left at (230, 446)
Screenshot: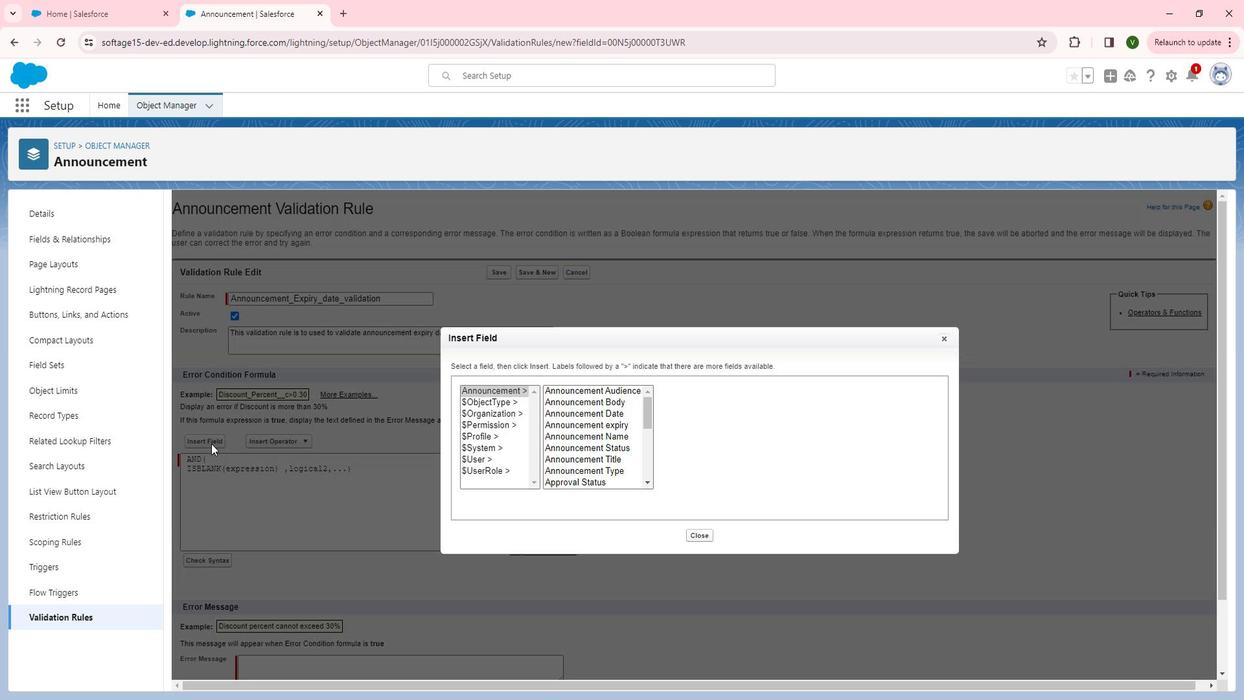 
Action: Mouse moved to (595, 429)
Screenshot: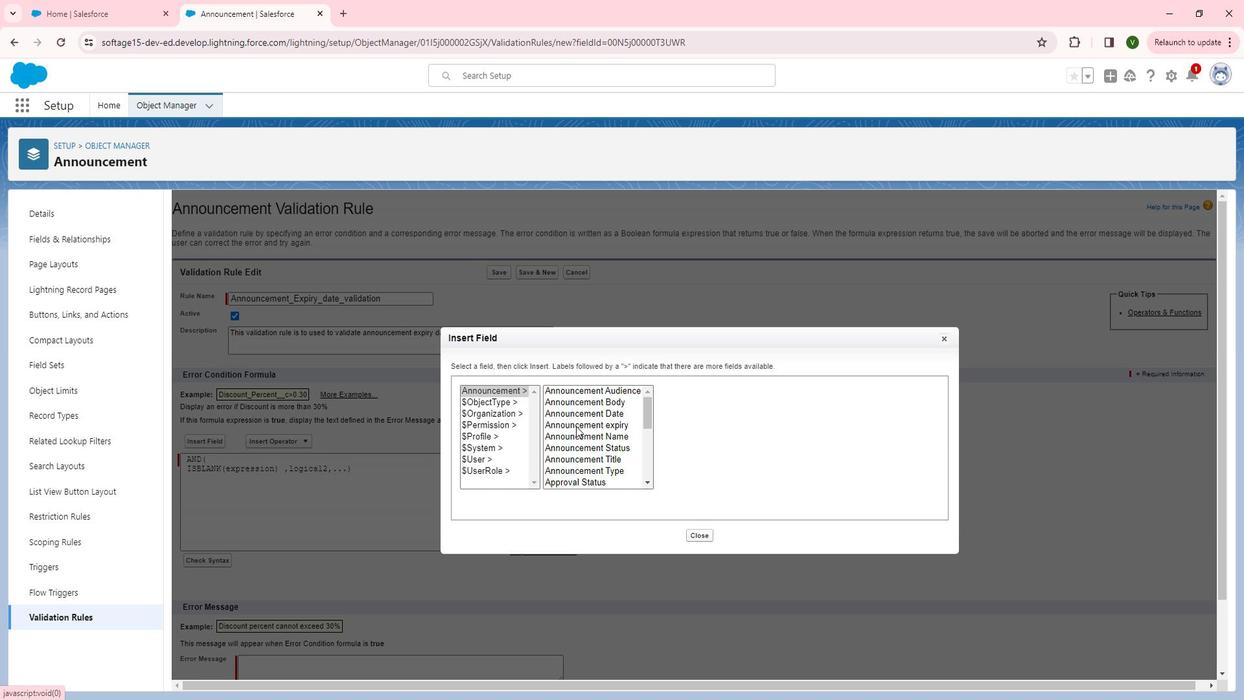 
Action: Mouse pressed left at (595, 429)
Screenshot: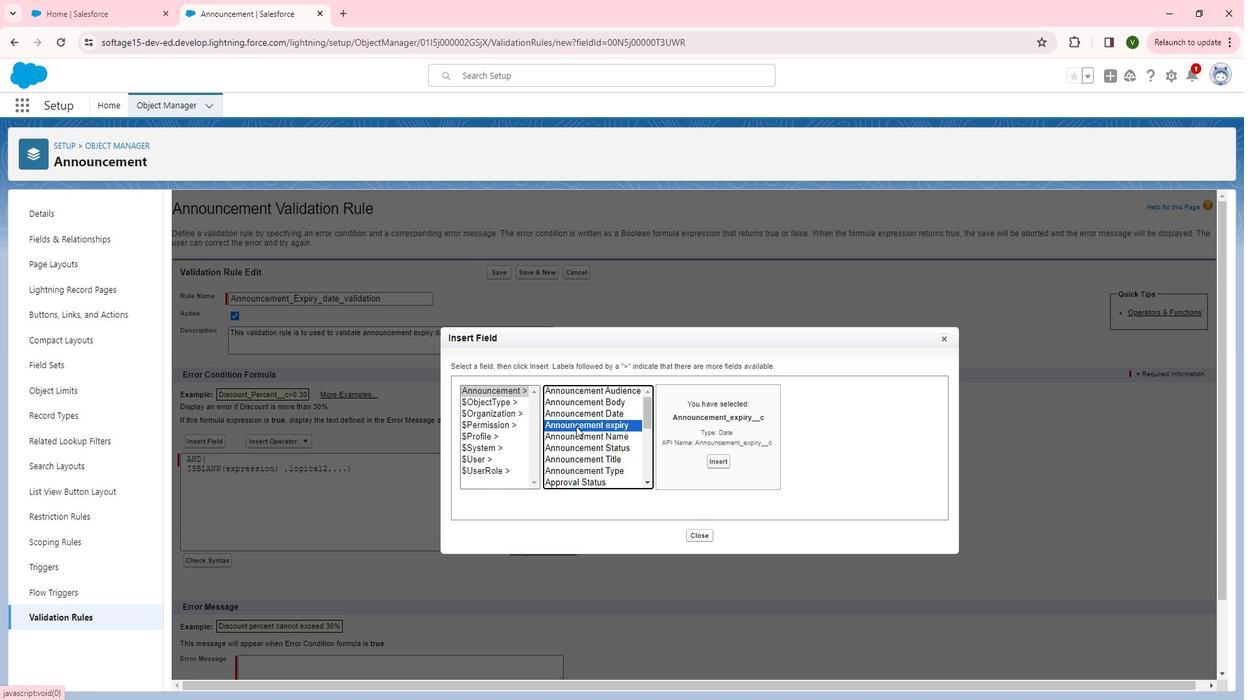 
Action: Mouse moved to (736, 462)
Screenshot: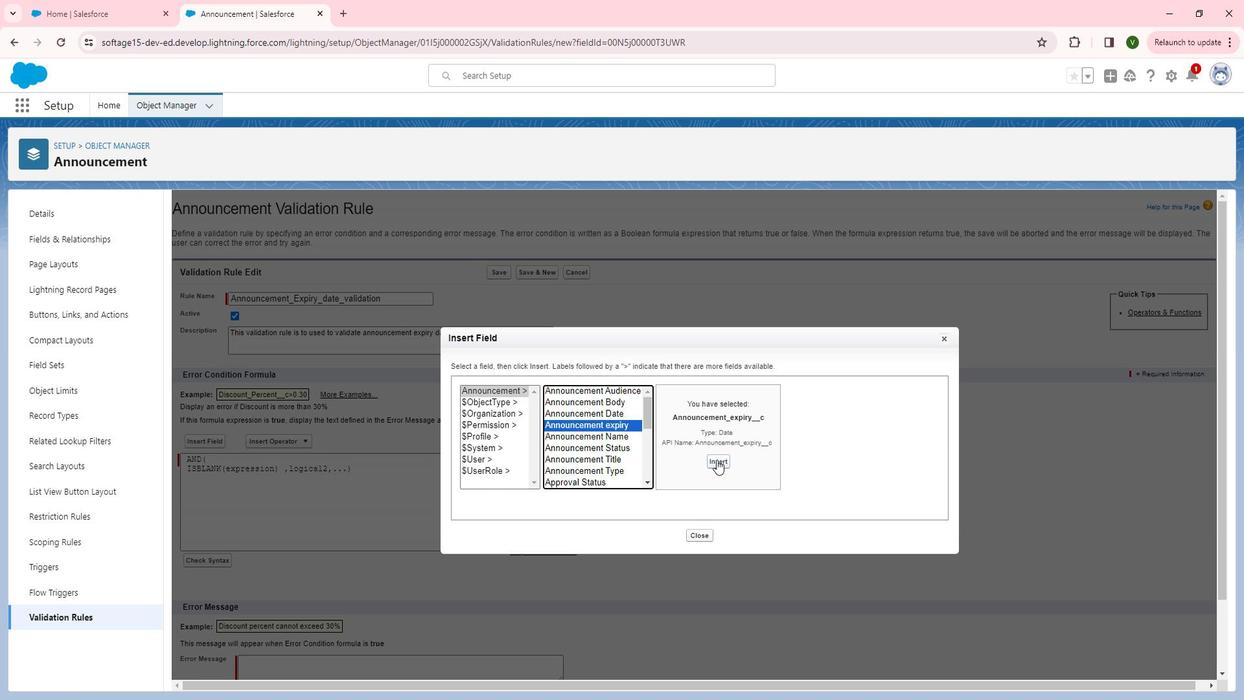 
Action: Mouse pressed left at (736, 462)
Screenshot: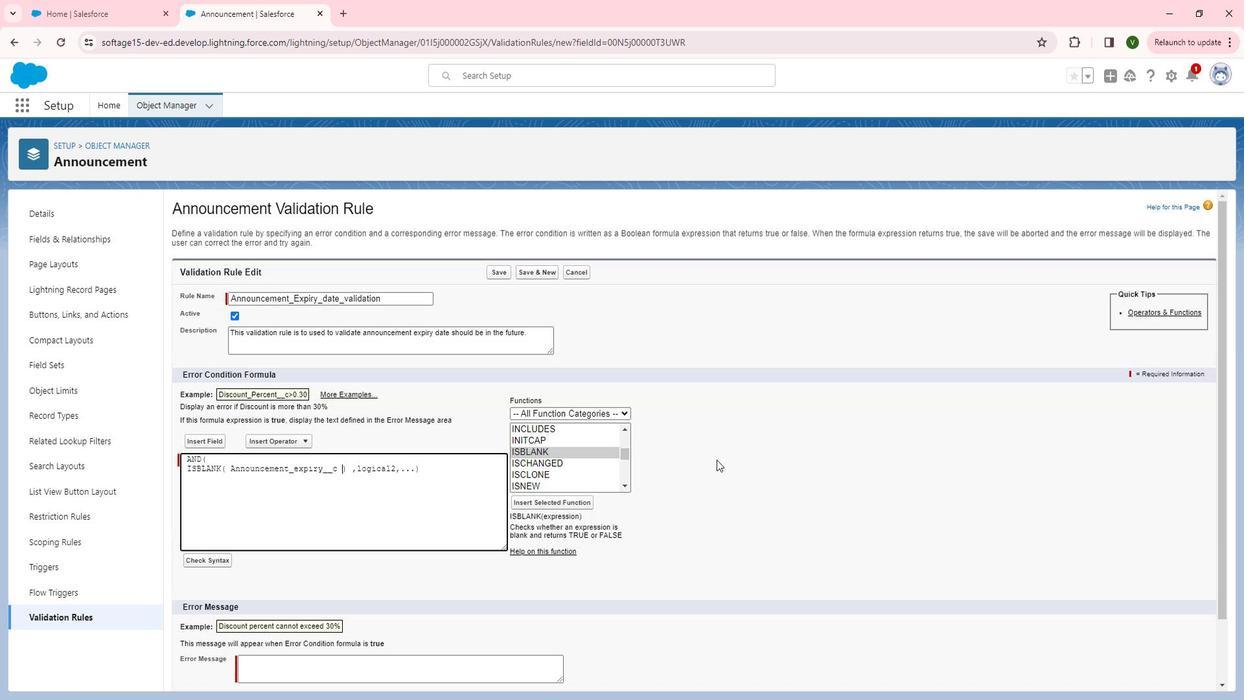 
Action: Mouse moved to (386, 469)
Screenshot: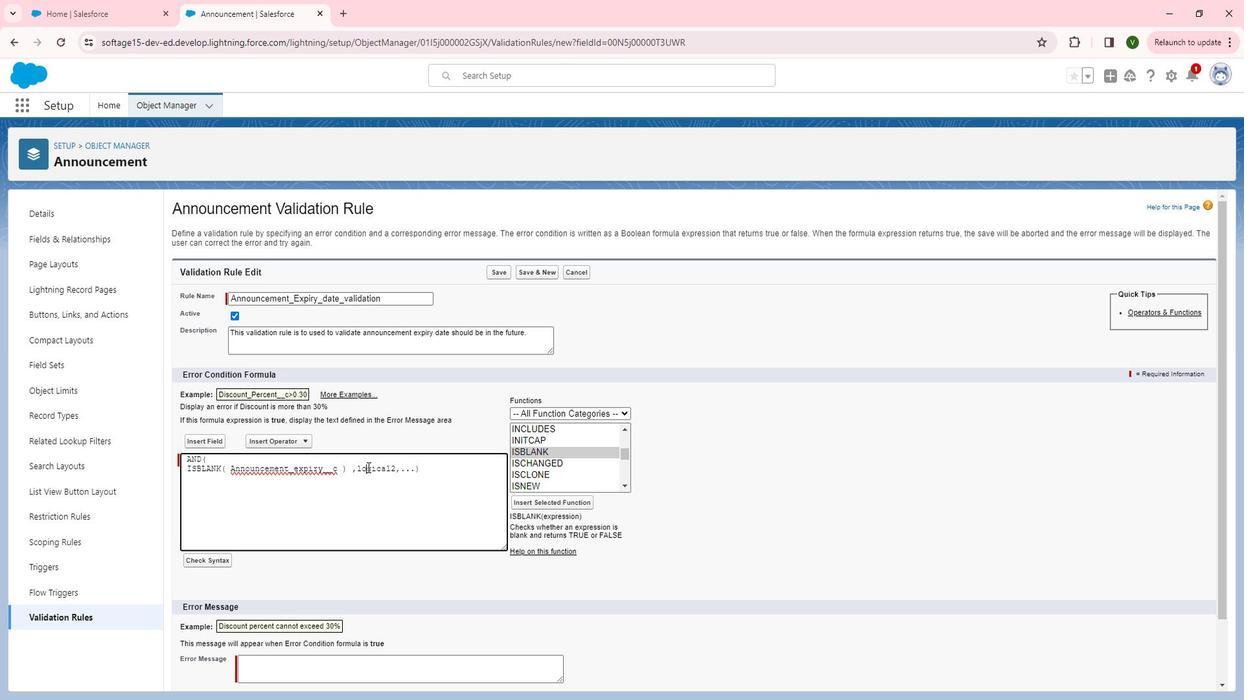
Action: Mouse pressed left at (386, 469)
Screenshot: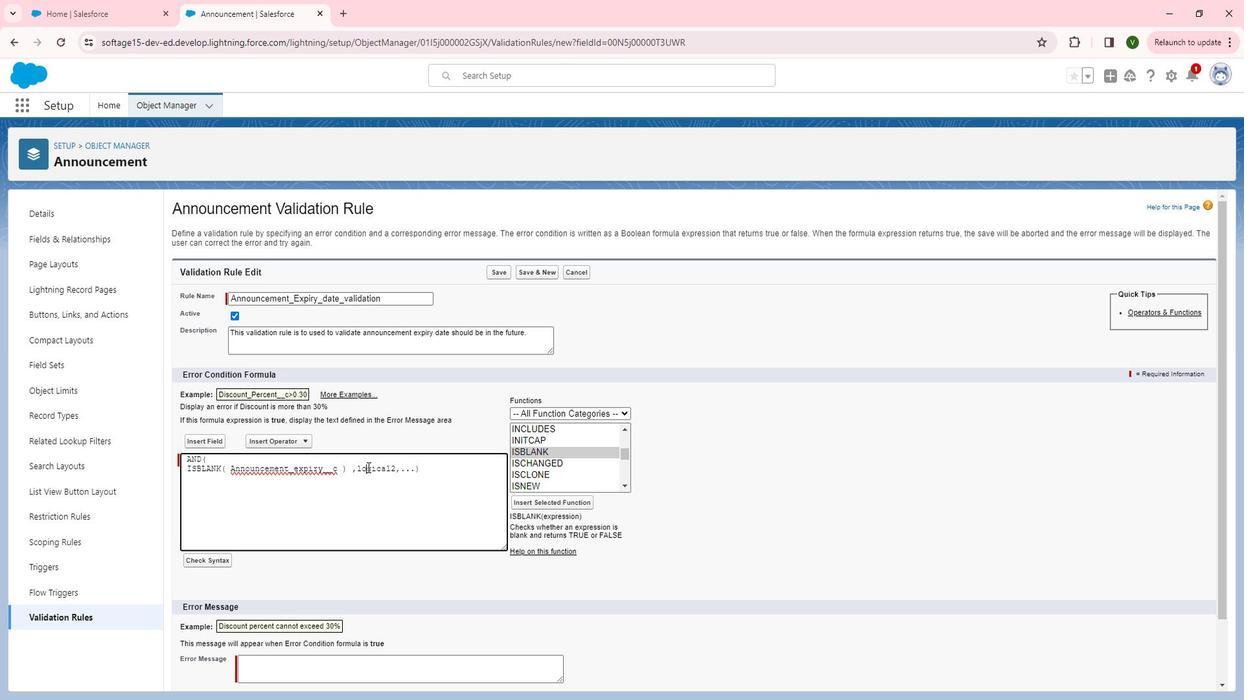 
Action: Mouse pressed left at (386, 469)
Screenshot: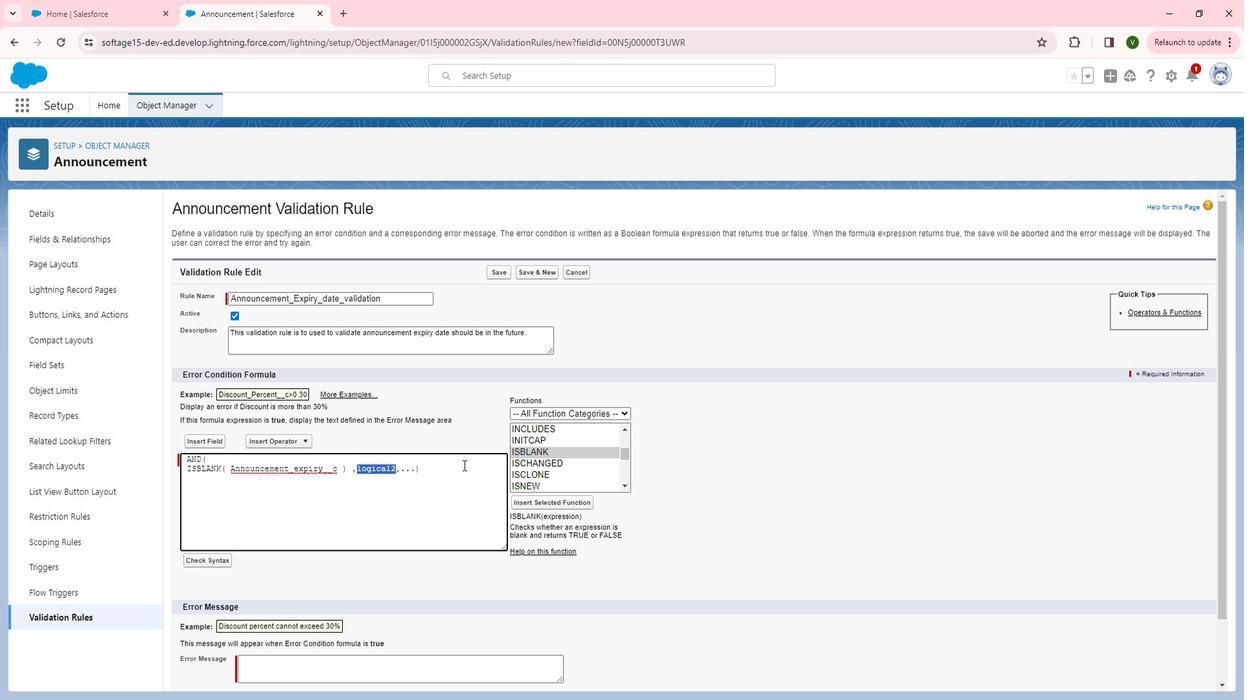 
Action: Mouse moved to (641, 486)
Screenshot: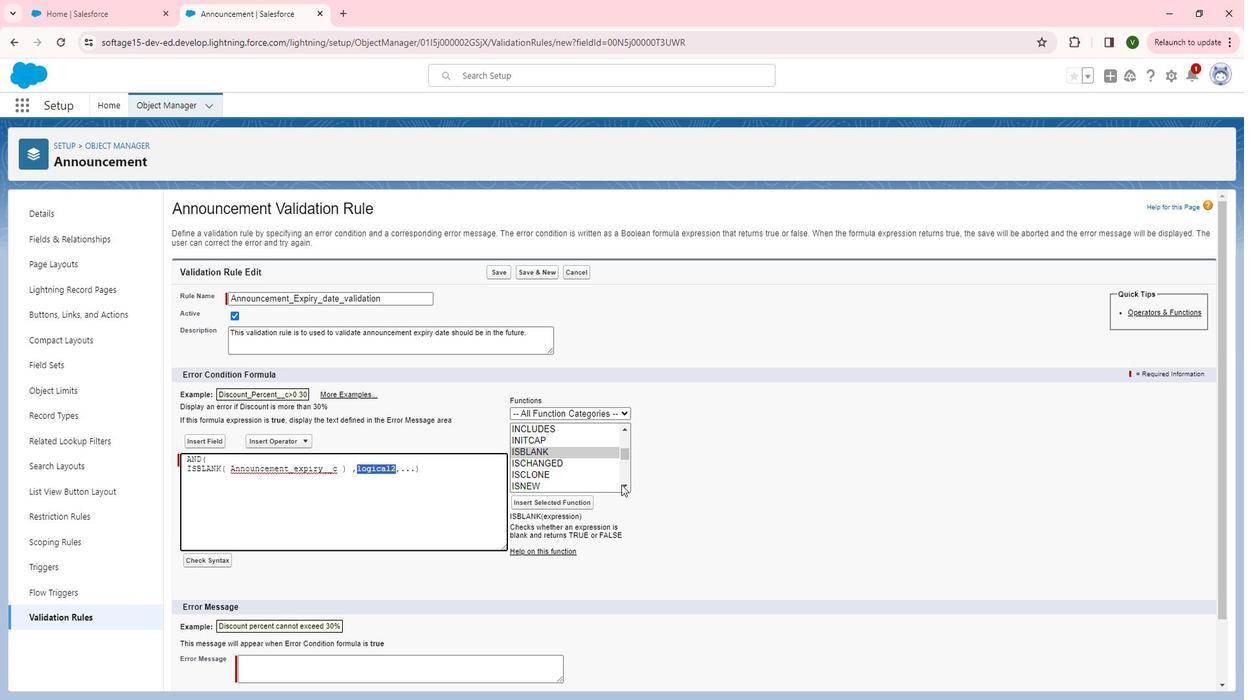 
Action: Mouse pressed left at (641, 486)
Screenshot: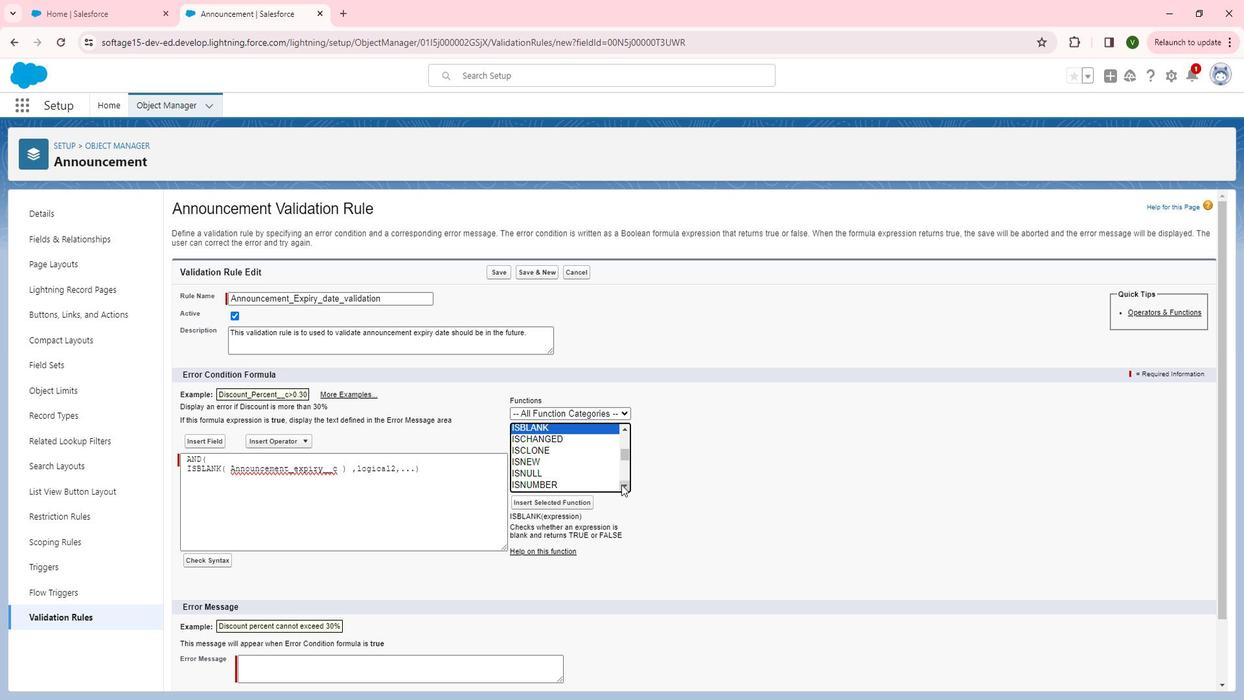 
Action: Mouse pressed left at (641, 486)
Screenshot: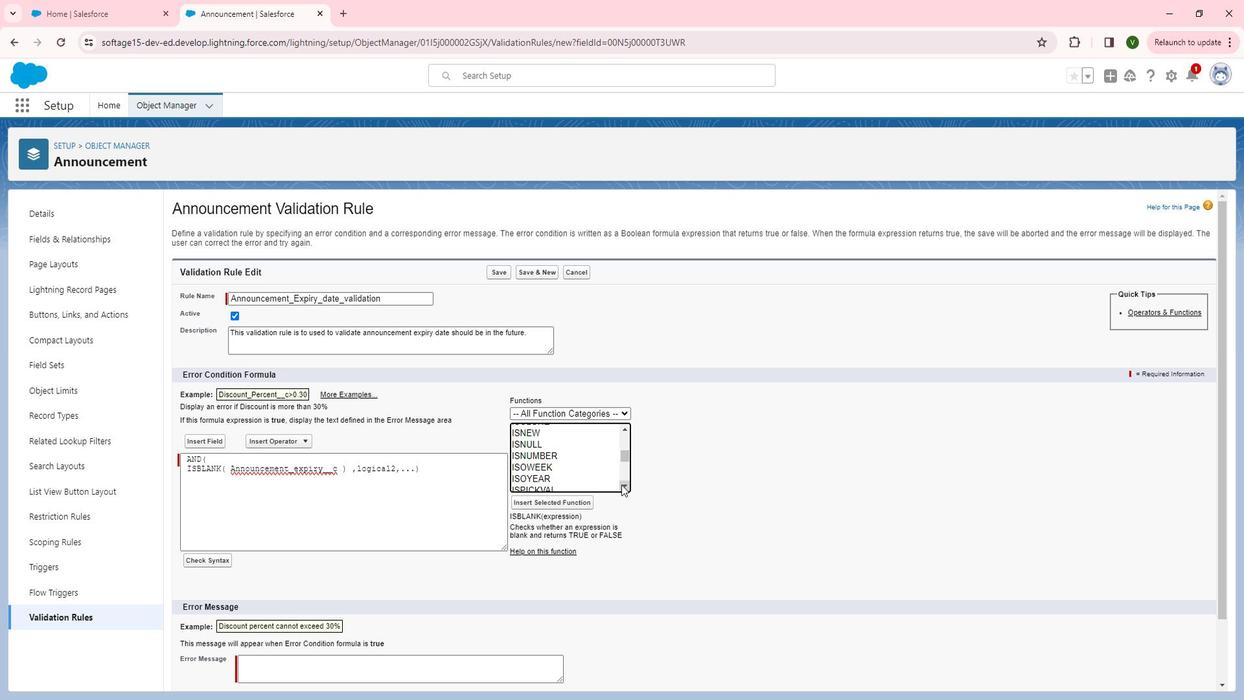 
Action: Mouse pressed left at (641, 486)
Screenshot: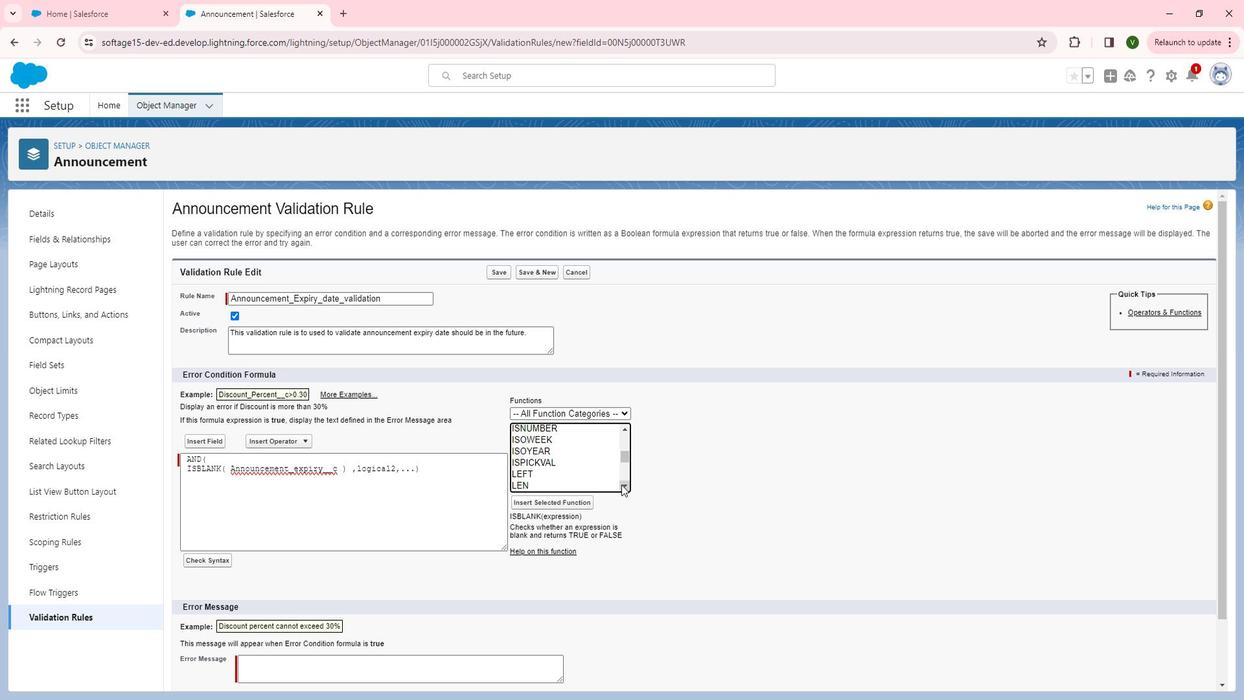 
Action: Mouse pressed left at (641, 486)
Screenshot: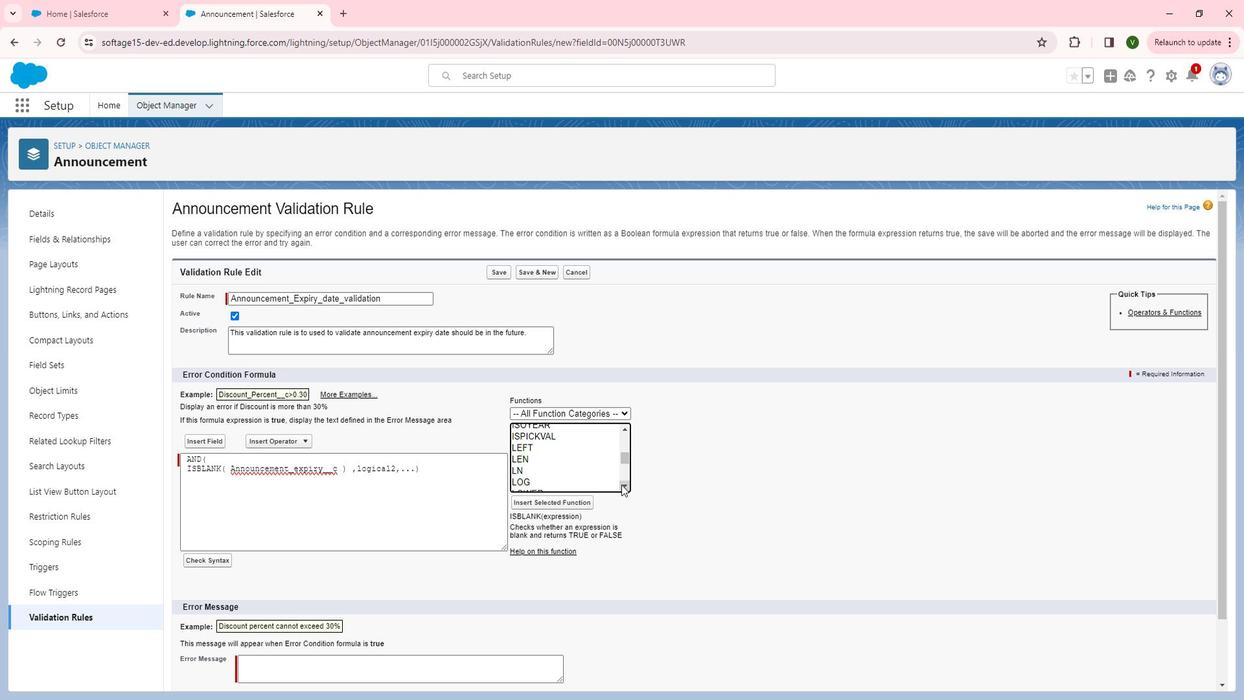
Action: Mouse pressed left at (641, 486)
Screenshot: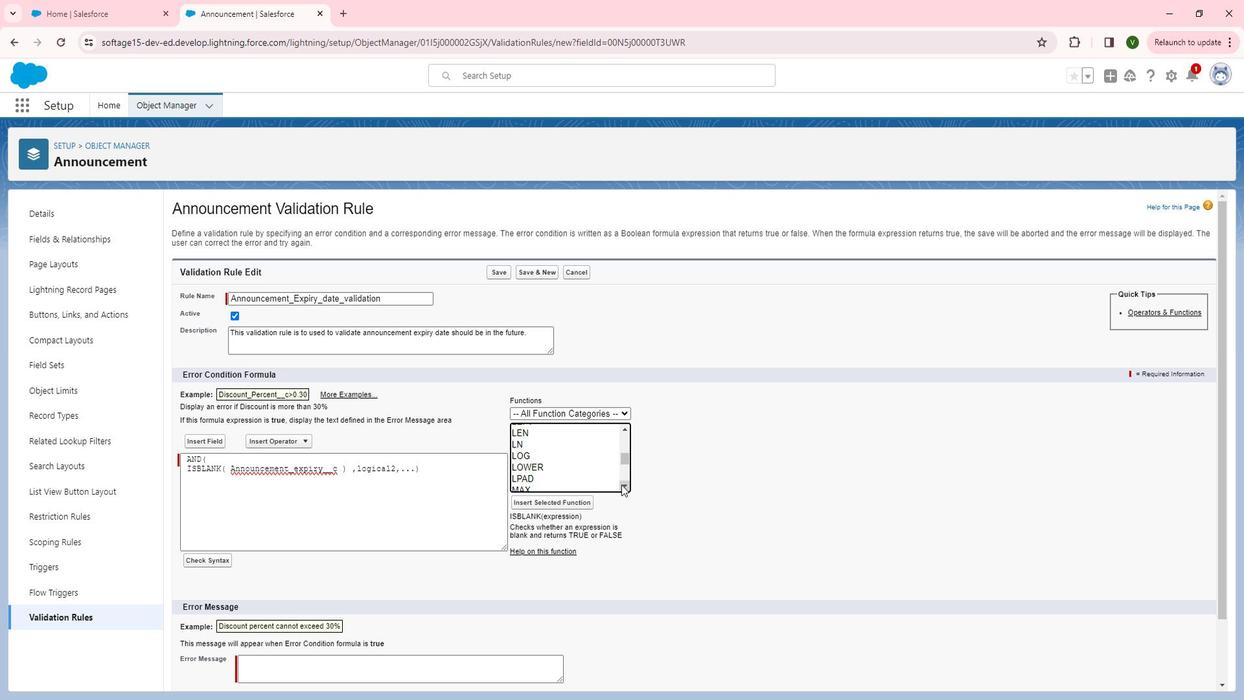 
Action: Mouse pressed left at (641, 486)
Screenshot: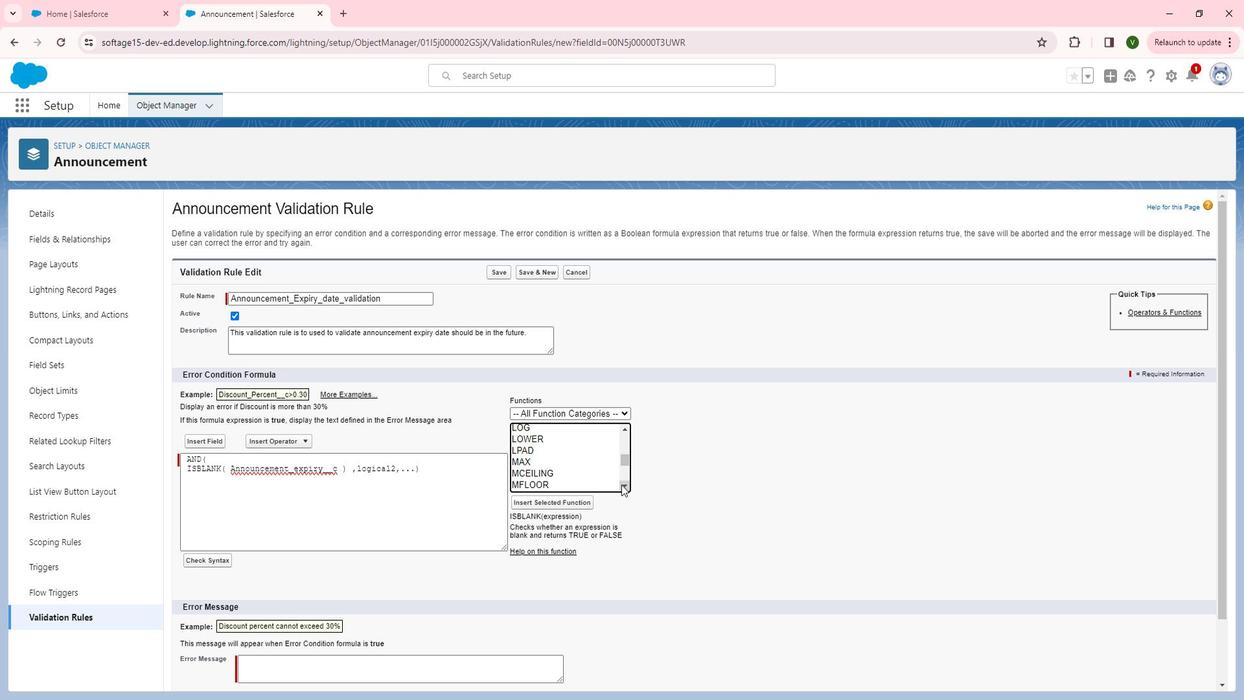 
Action: Mouse pressed left at (641, 486)
Screenshot: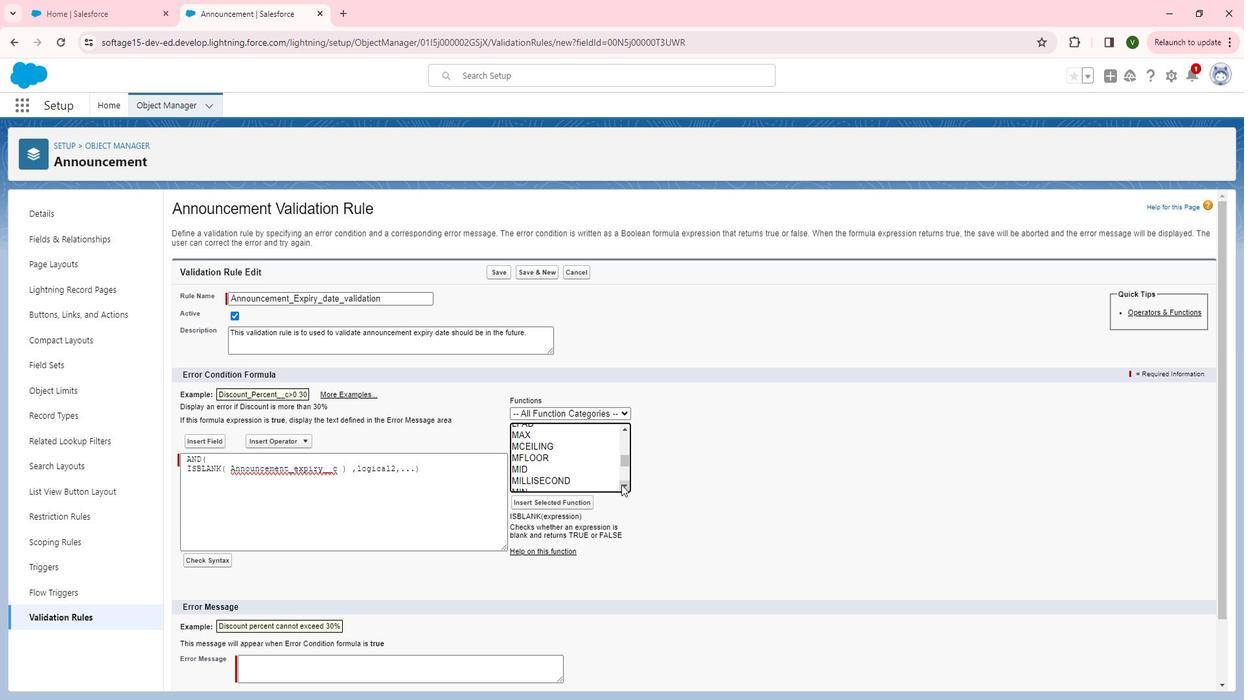 
Action: Mouse pressed left at (641, 486)
Screenshot: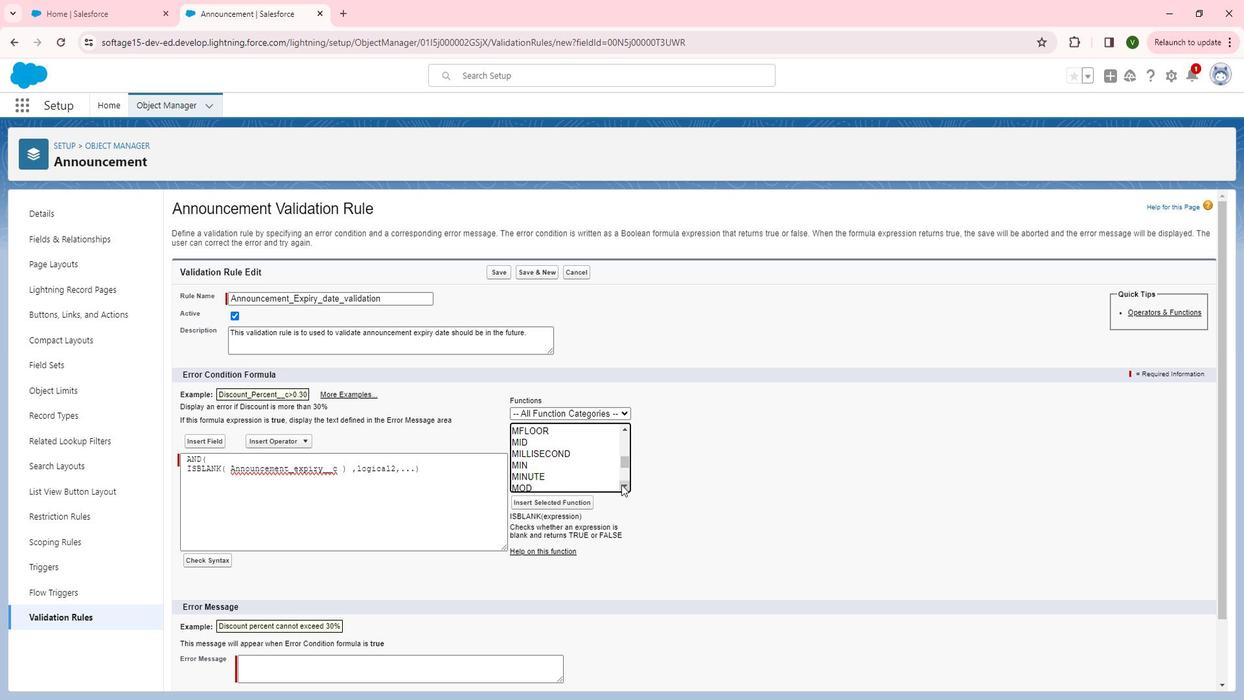 
Action: Mouse pressed left at (641, 486)
Screenshot: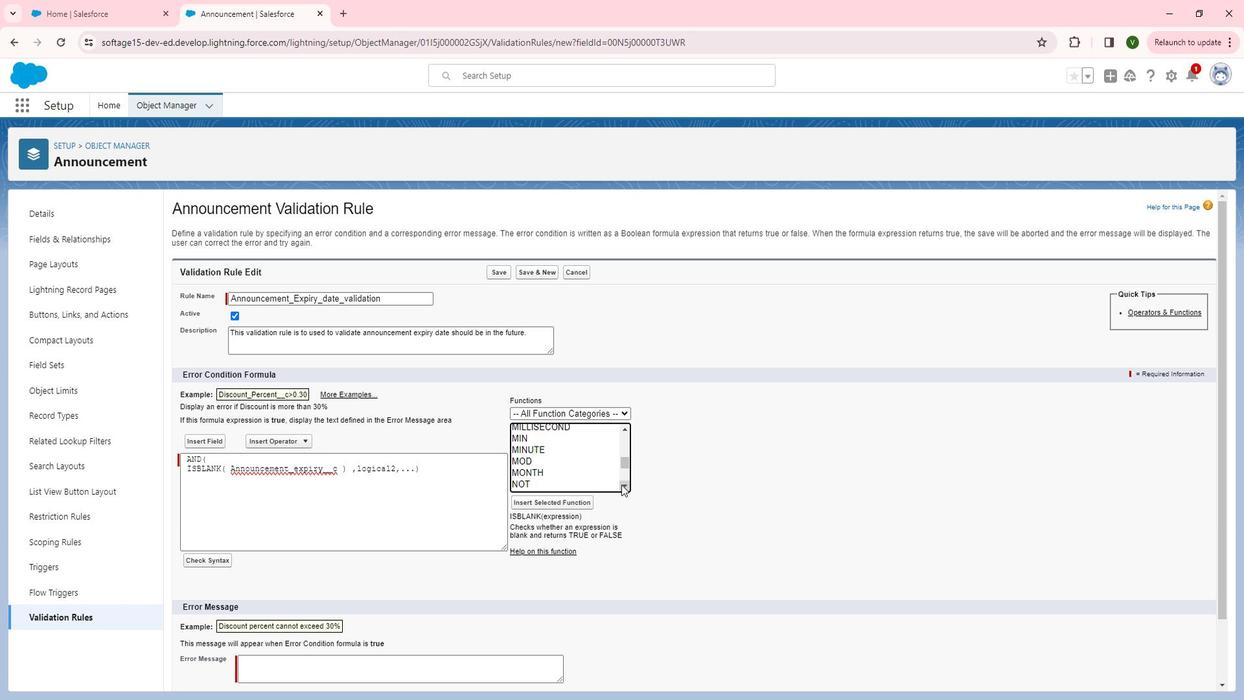 
Action: Mouse pressed left at (641, 486)
Screenshot: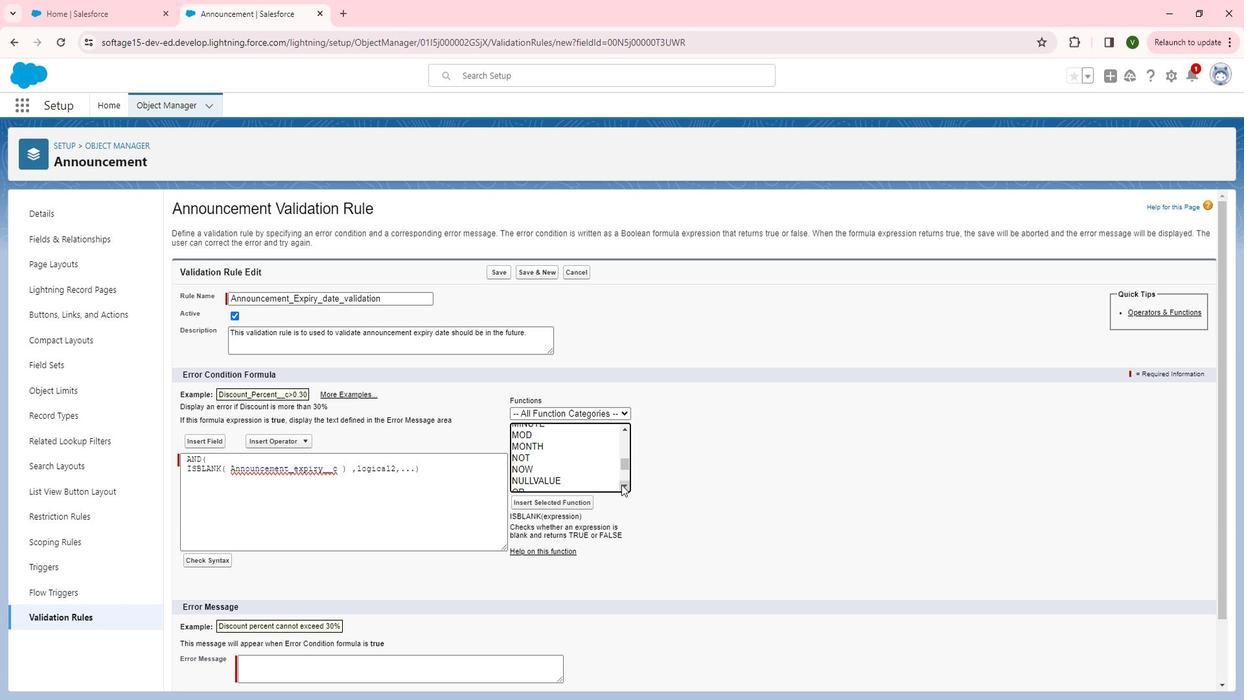 
Action: Mouse pressed left at (641, 486)
Screenshot: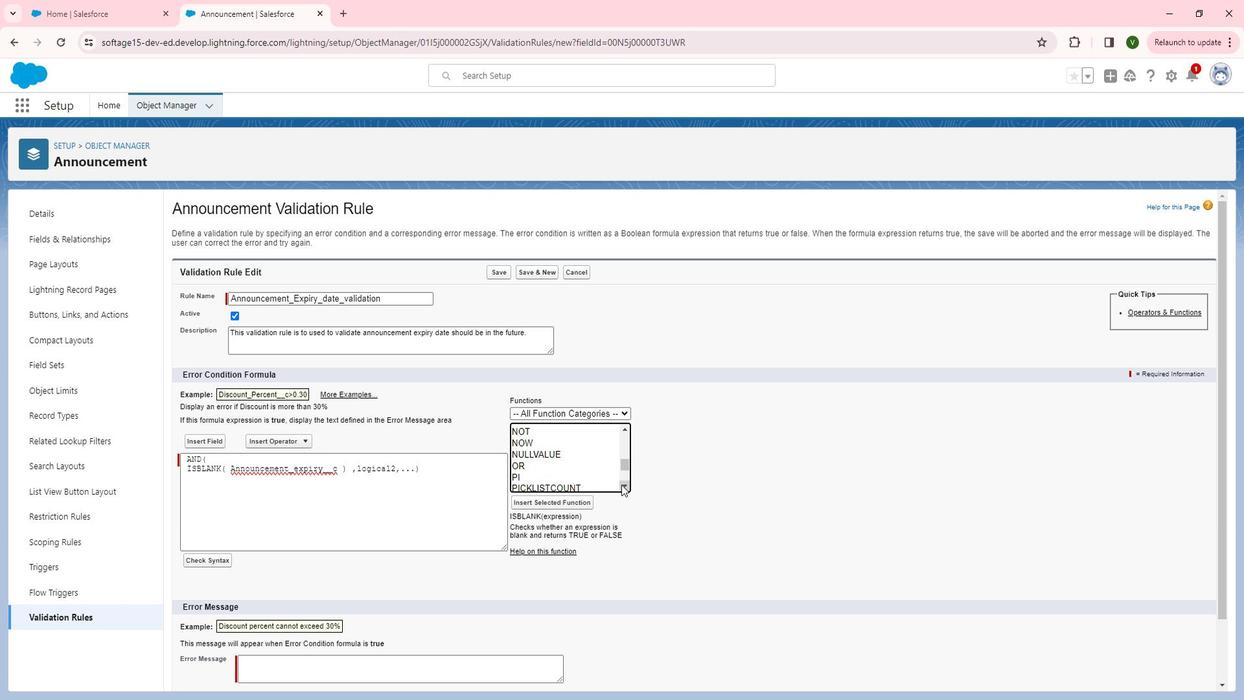 
Action: Mouse moved to (534, 465)
Screenshot: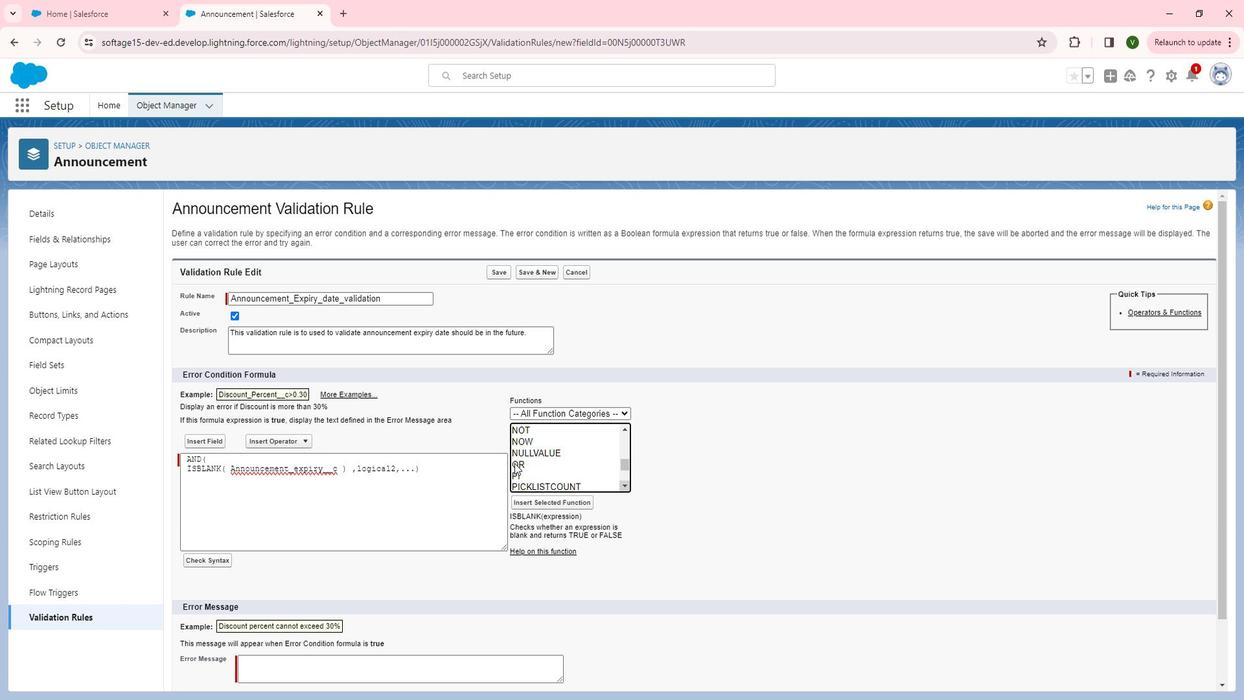 
Action: Mouse pressed left at (534, 465)
Screenshot: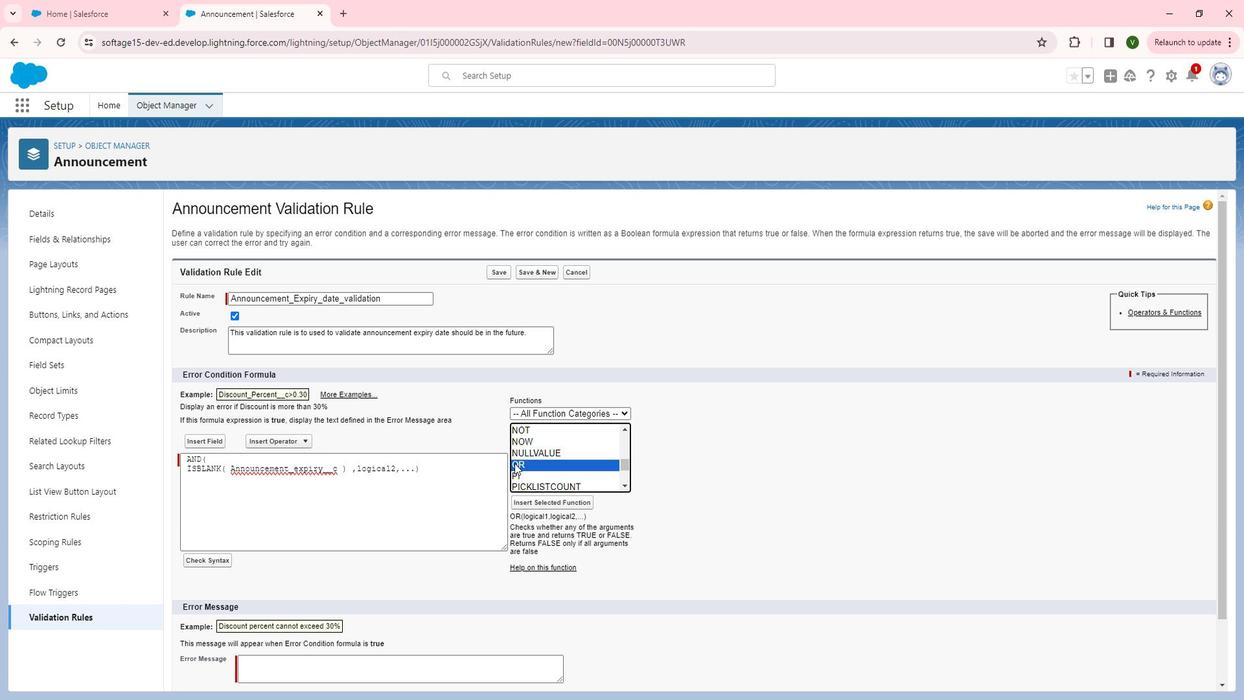 
Action: Mouse moved to (567, 504)
Screenshot: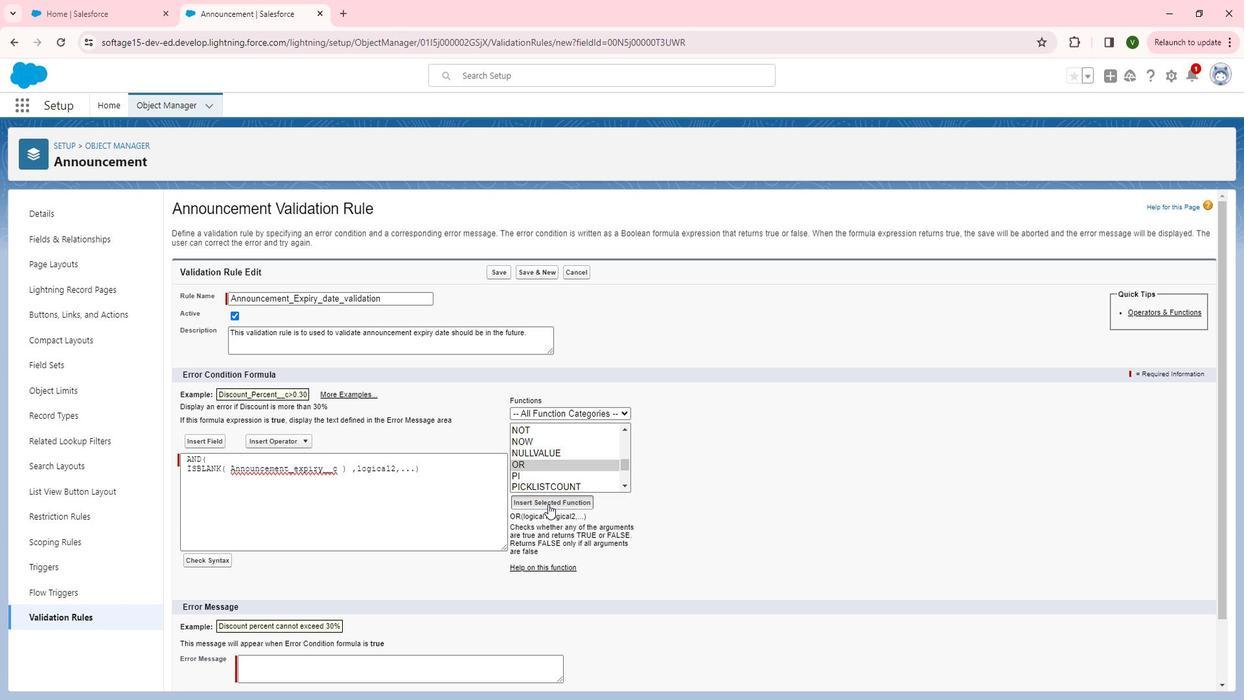 
Action: Mouse pressed left at (567, 504)
Screenshot: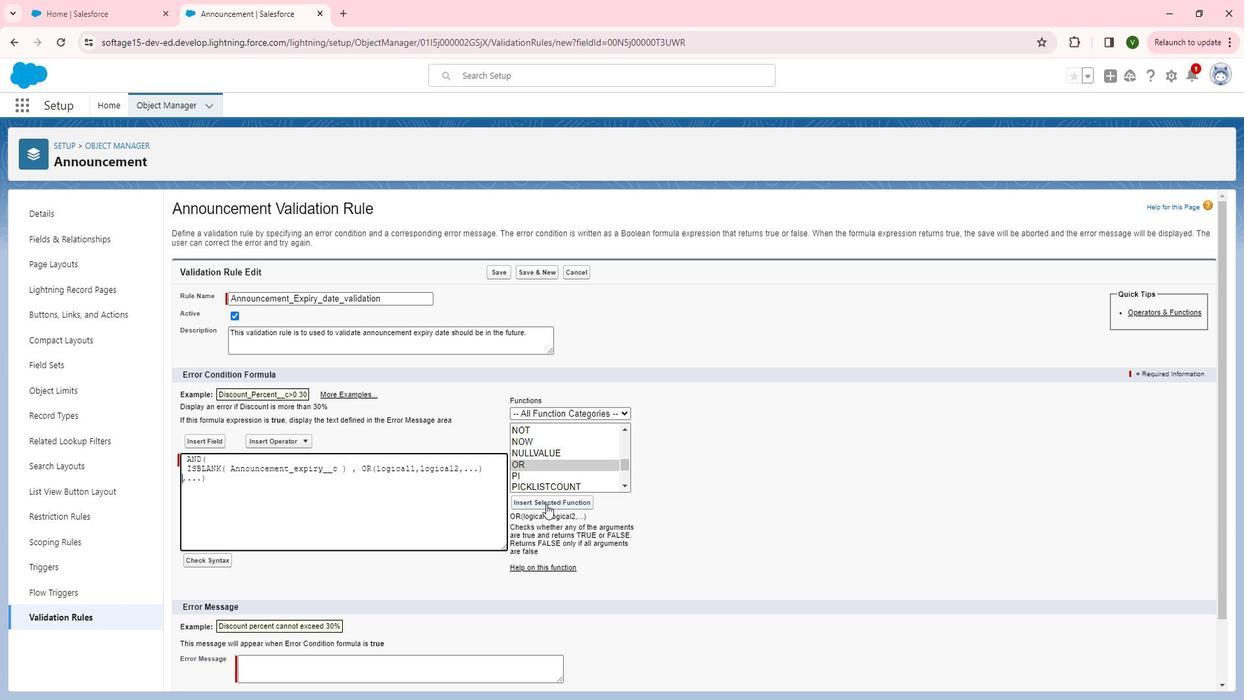 
Action: Mouse moved to (416, 472)
Screenshot: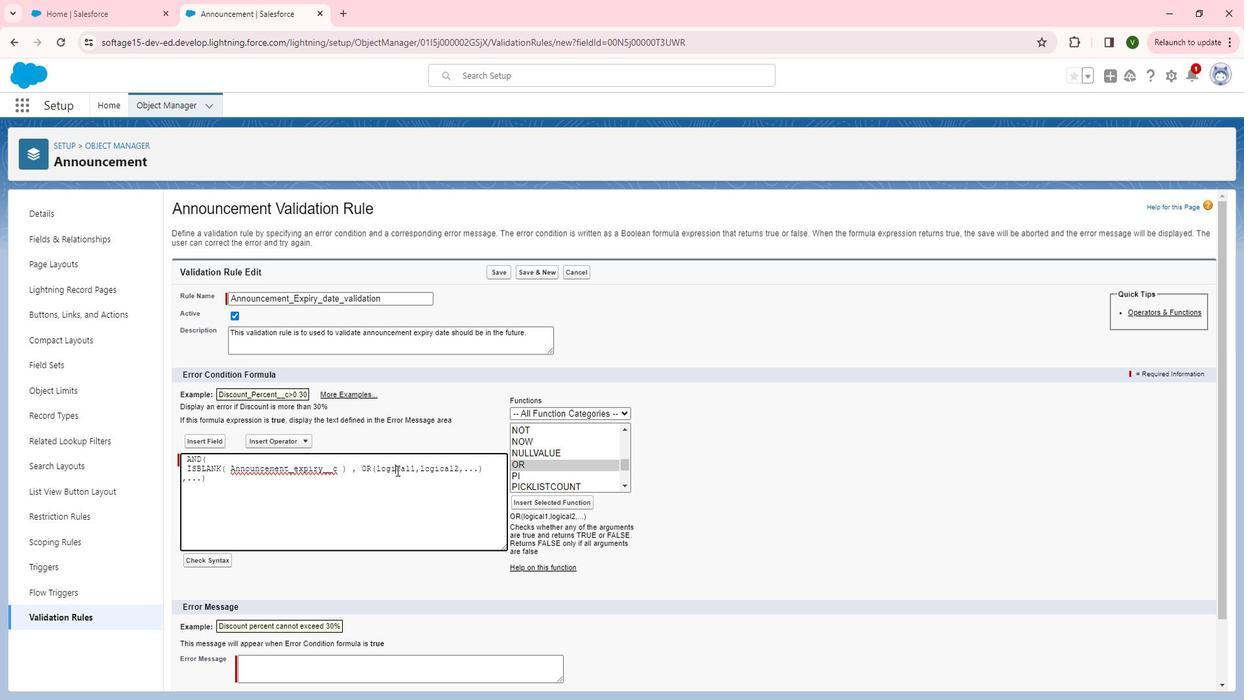 
Action: Mouse pressed left at (416, 472)
Screenshot: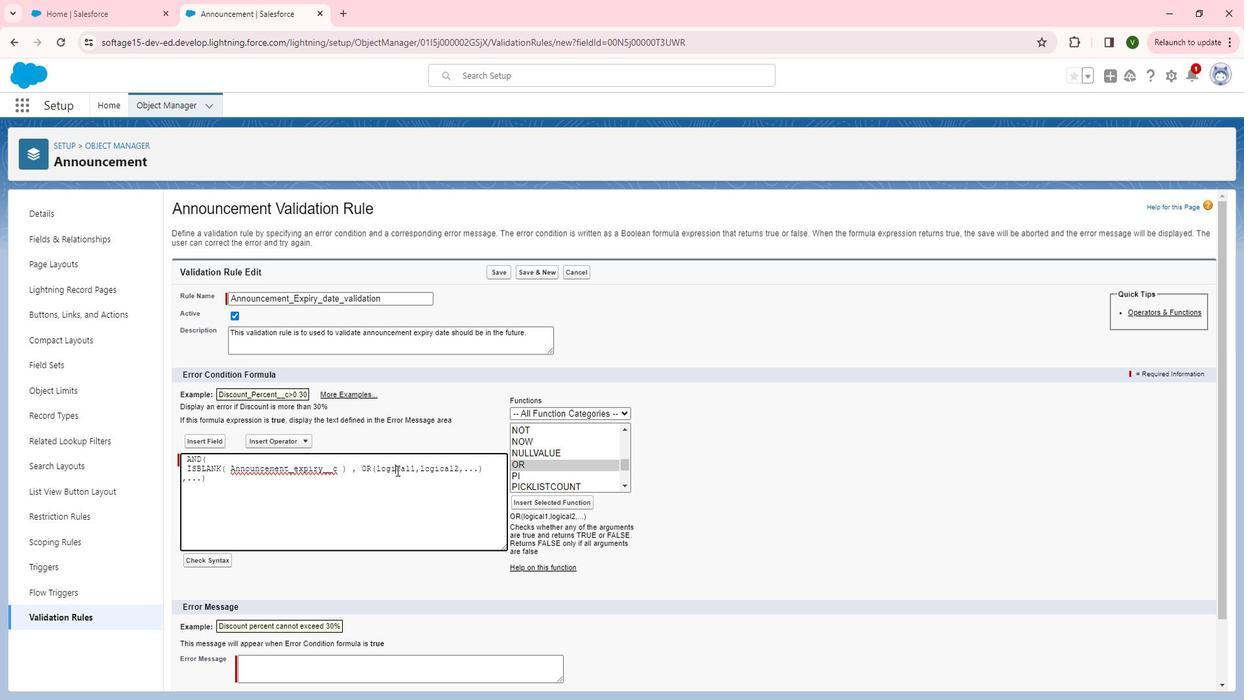 
Action: Mouse moved to (416, 472)
Screenshot: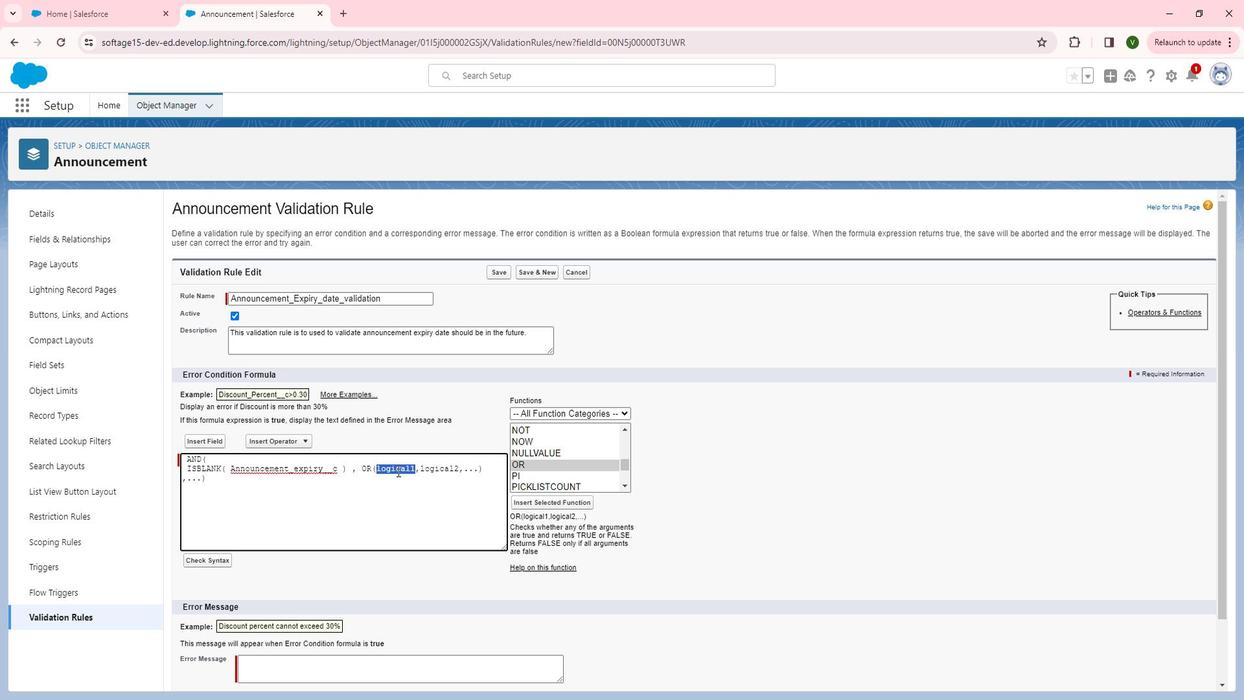 
Action: Mouse pressed left at (416, 472)
Screenshot: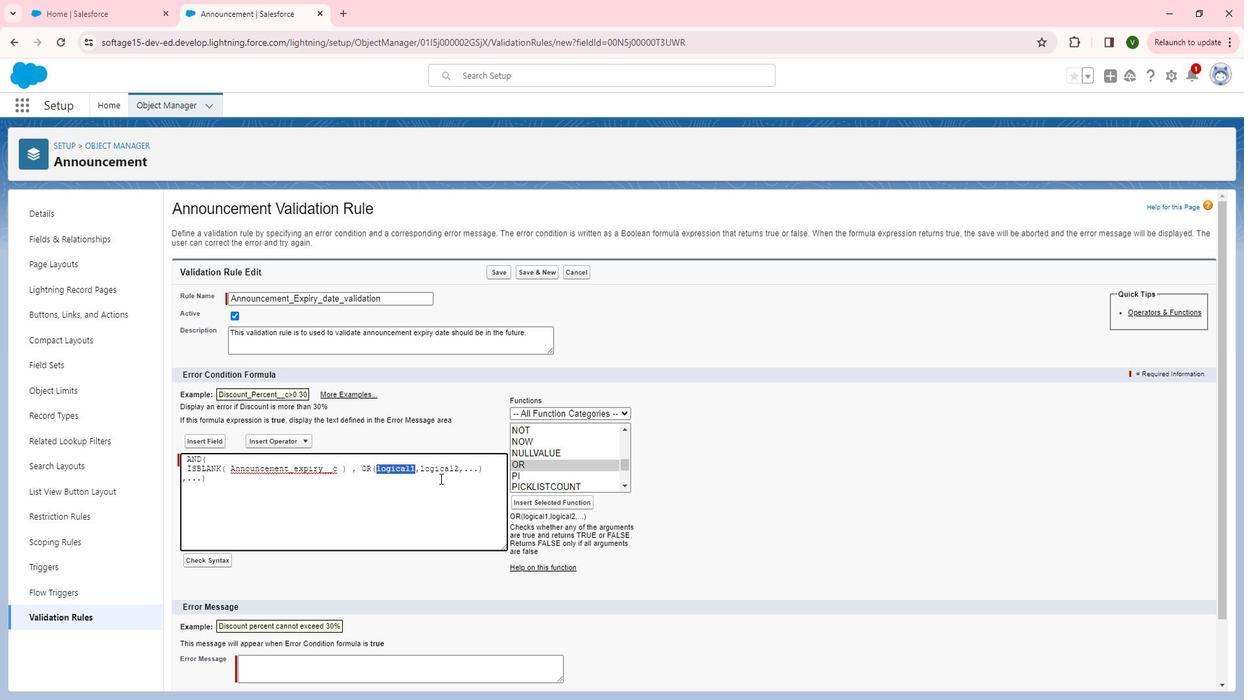 
Action: Mouse moved to (646, 432)
Screenshot: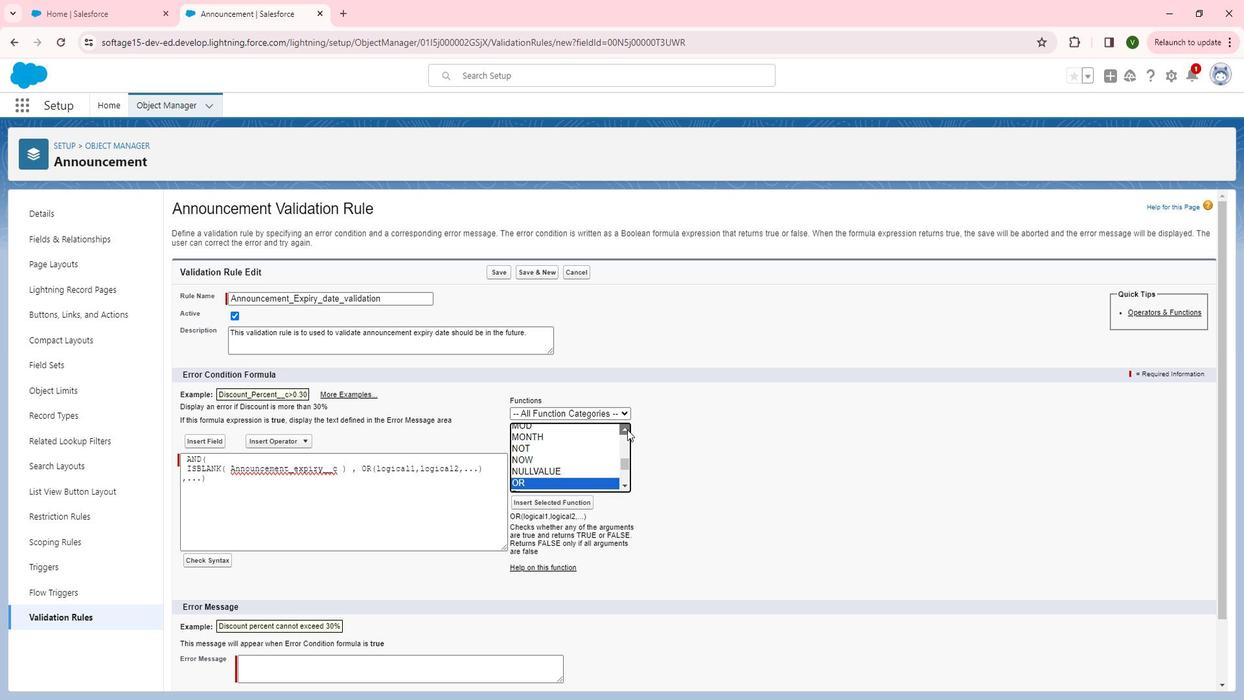 
Action: Mouse pressed left at (646, 432)
Screenshot: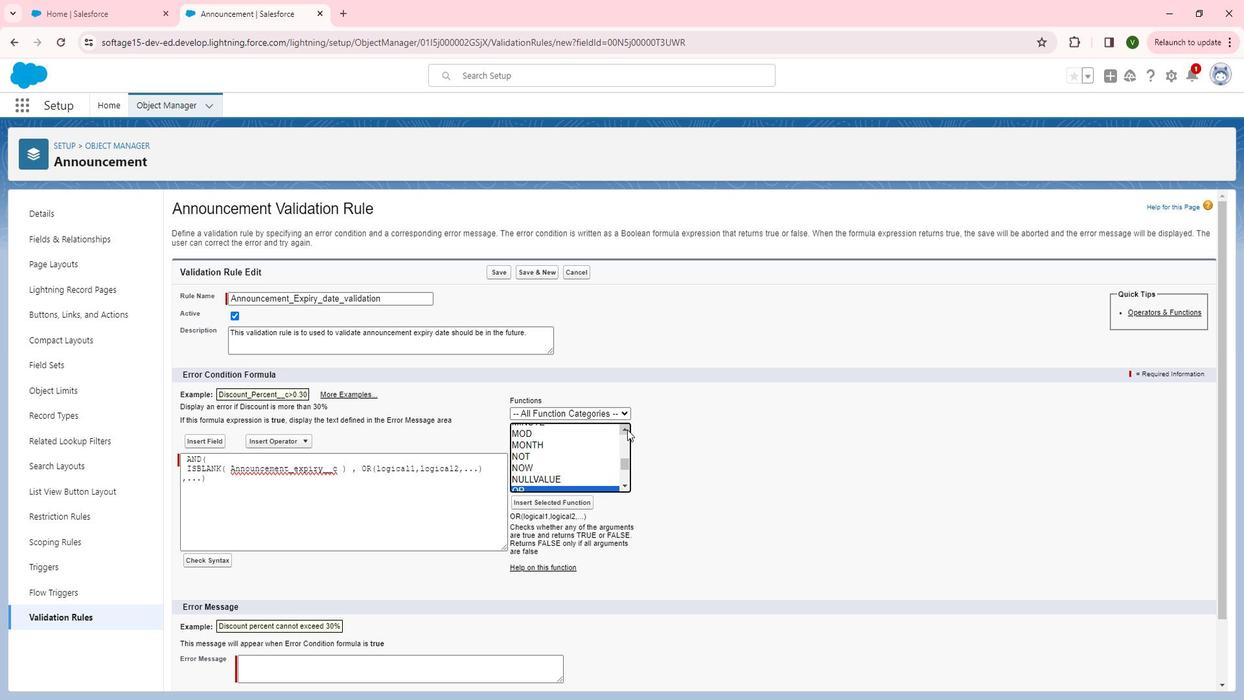 
Action: Mouse pressed left at (646, 432)
Screenshot: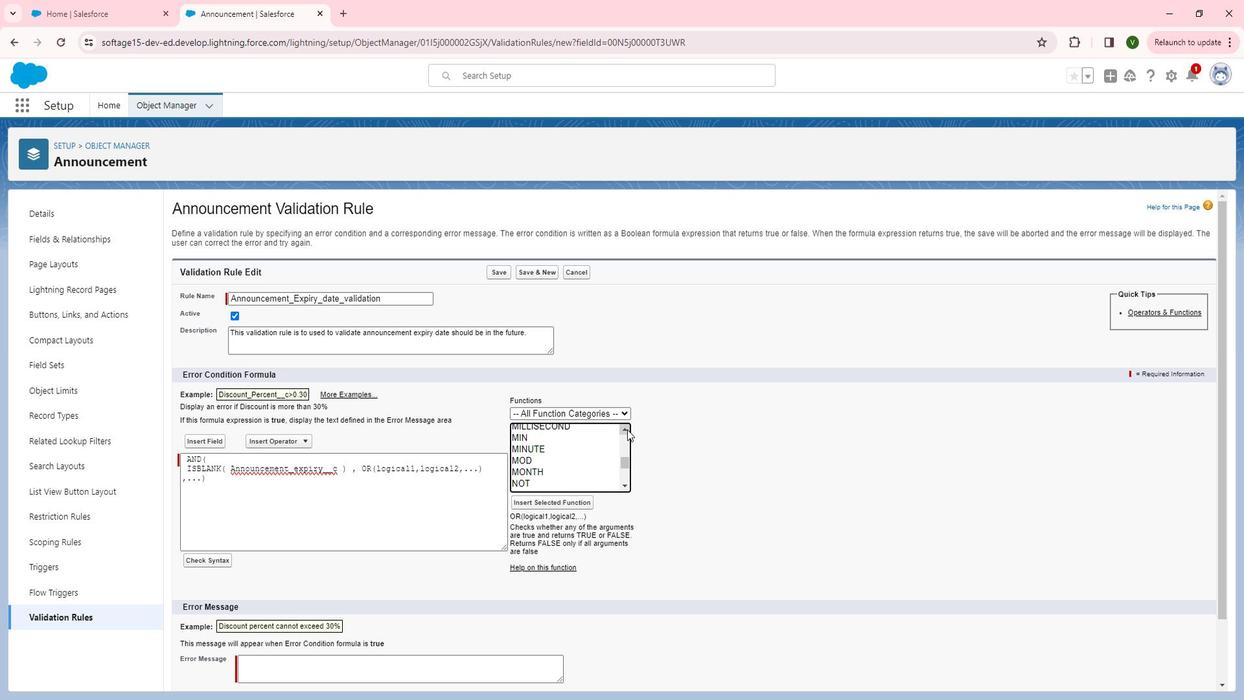 
Action: Mouse pressed left at (646, 432)
Screenshot: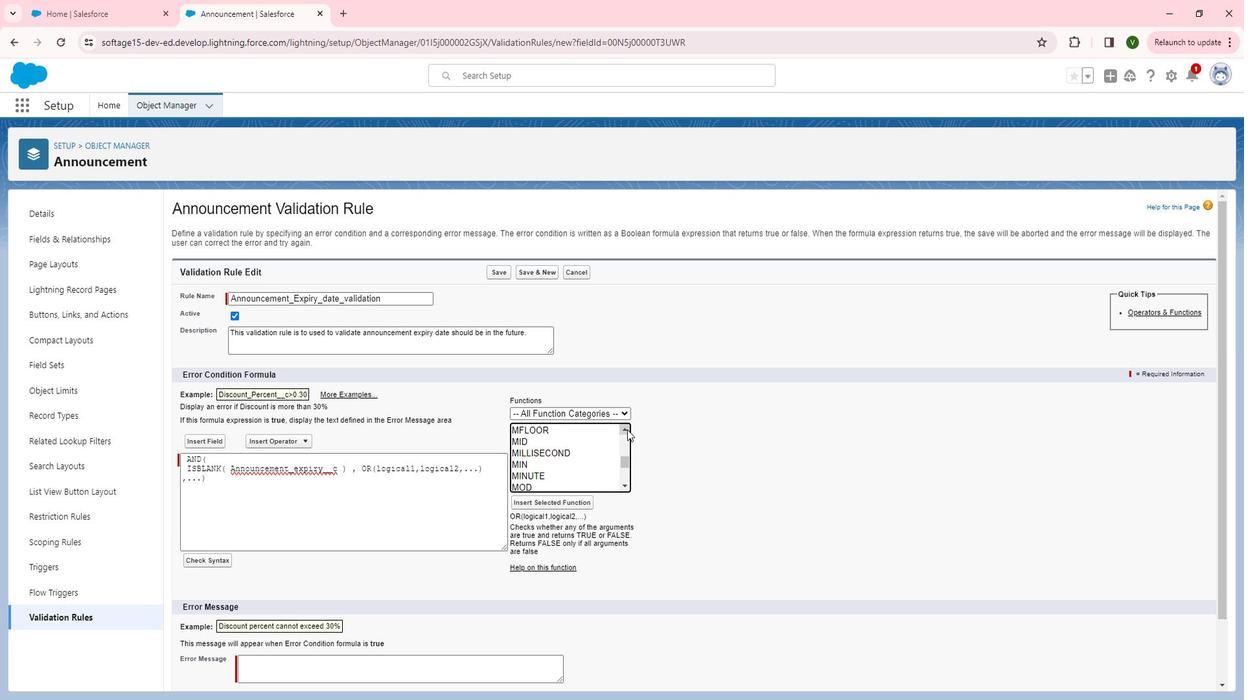 
Action: Mouse pressed left at (646, 432)
Screenshot: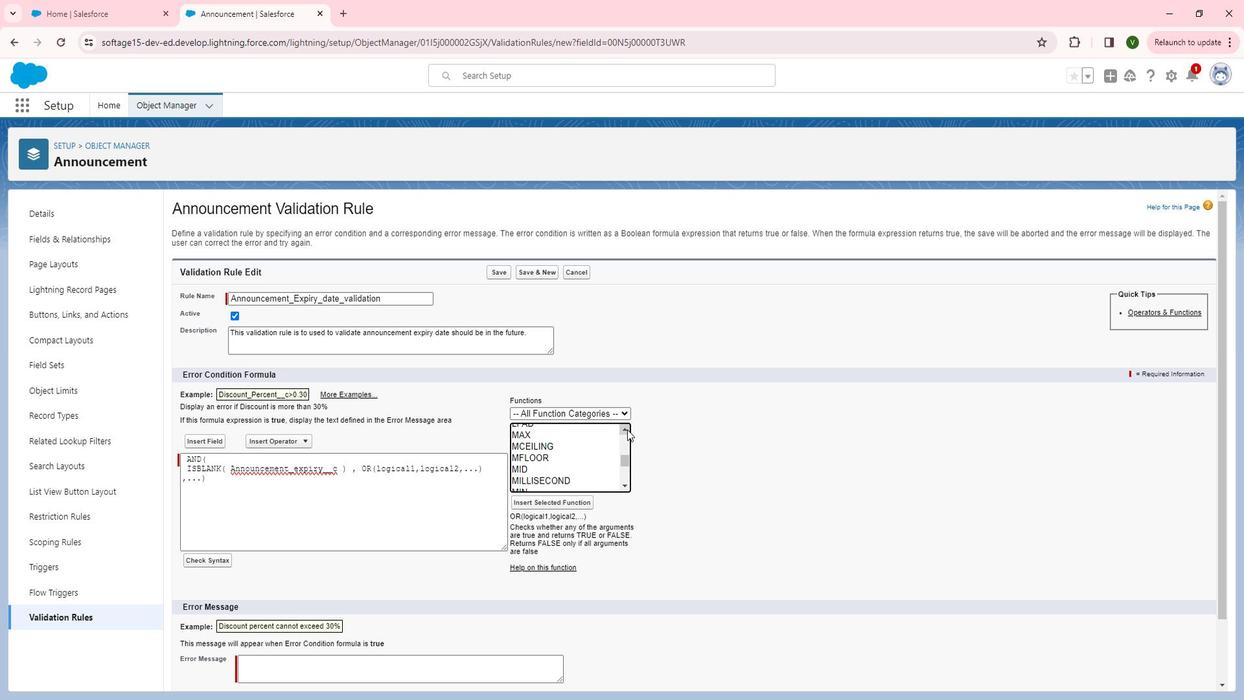 
Action: Mouse pressed left at (646, 432)
Screenshot: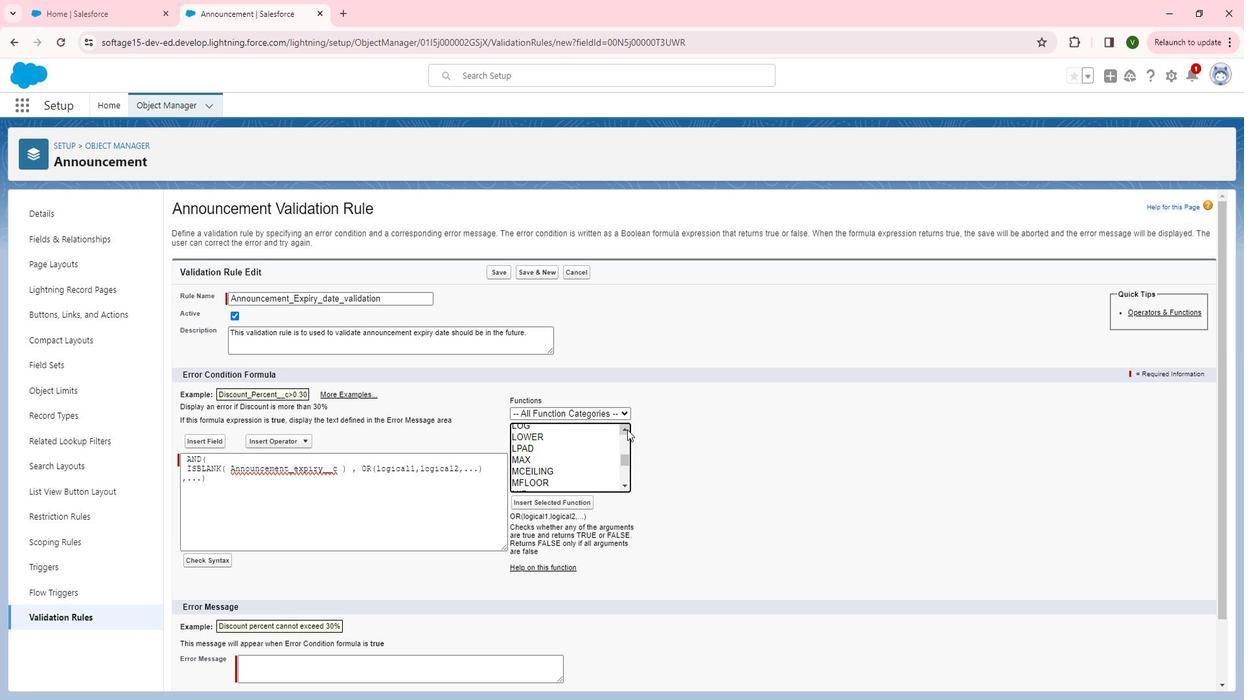 
Action: Mouse pressed left at (646, 432)
Screenshot: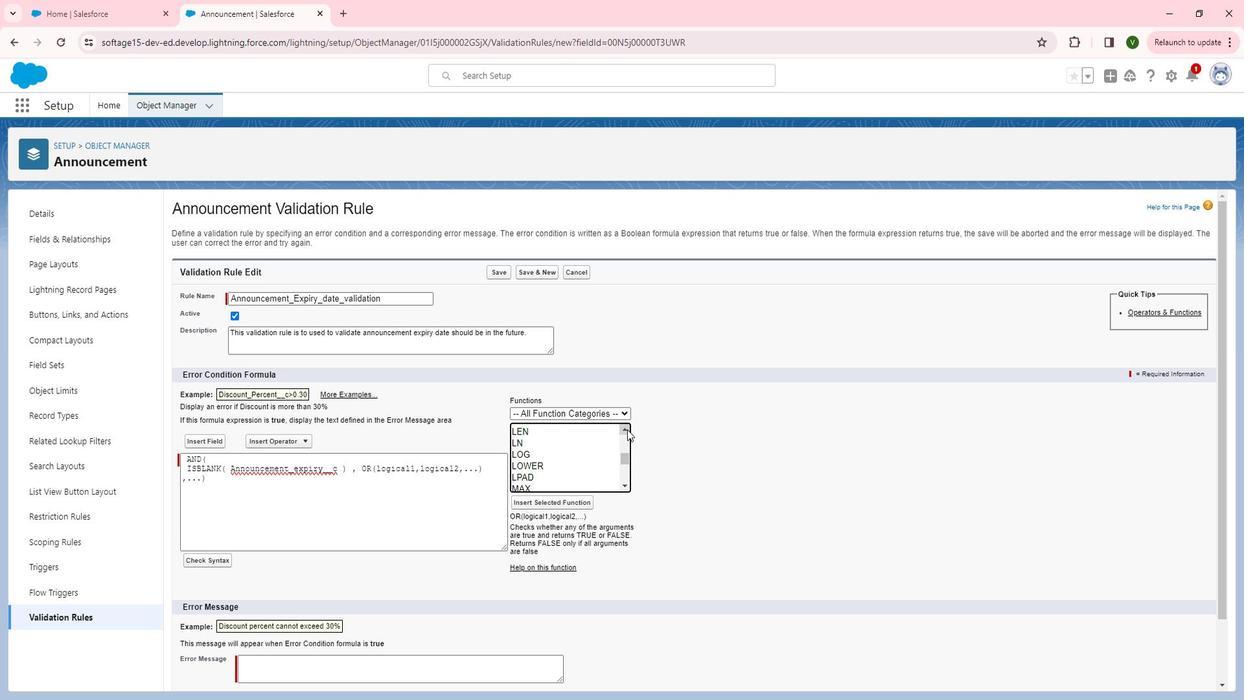 
Action: Mouse pressed left at (646, 432)
Screenshot: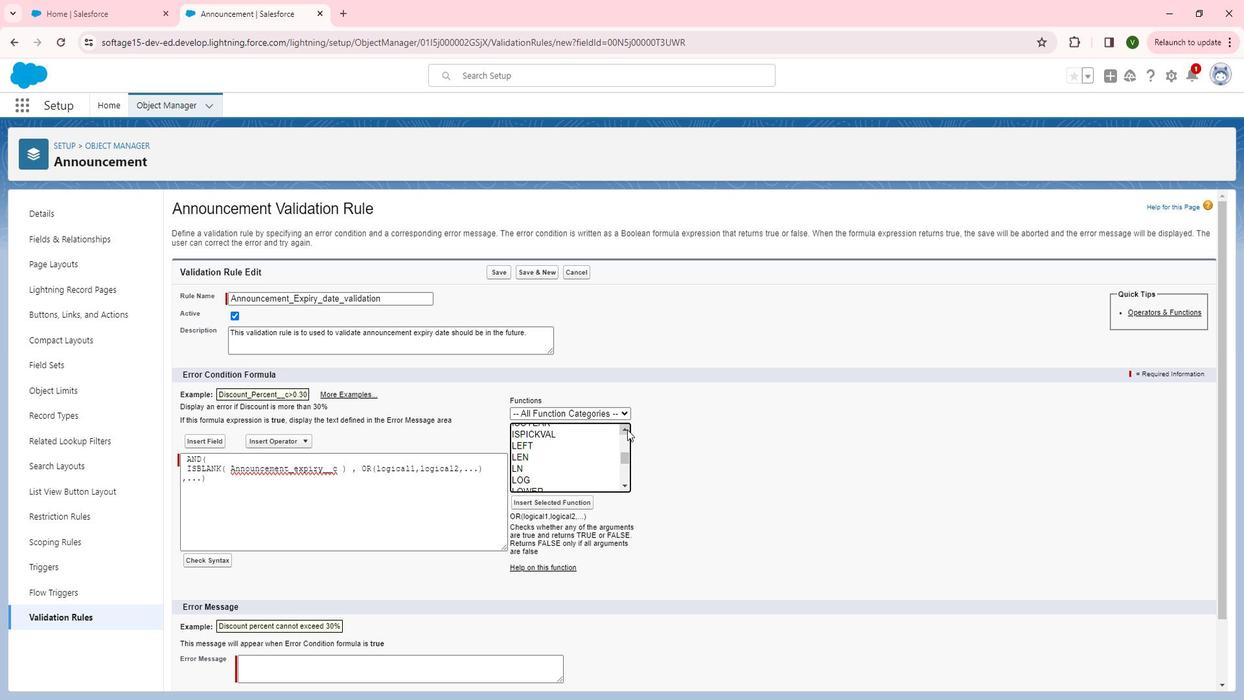 
Action: Mouse pressed left at (646, 432)
Screenshot: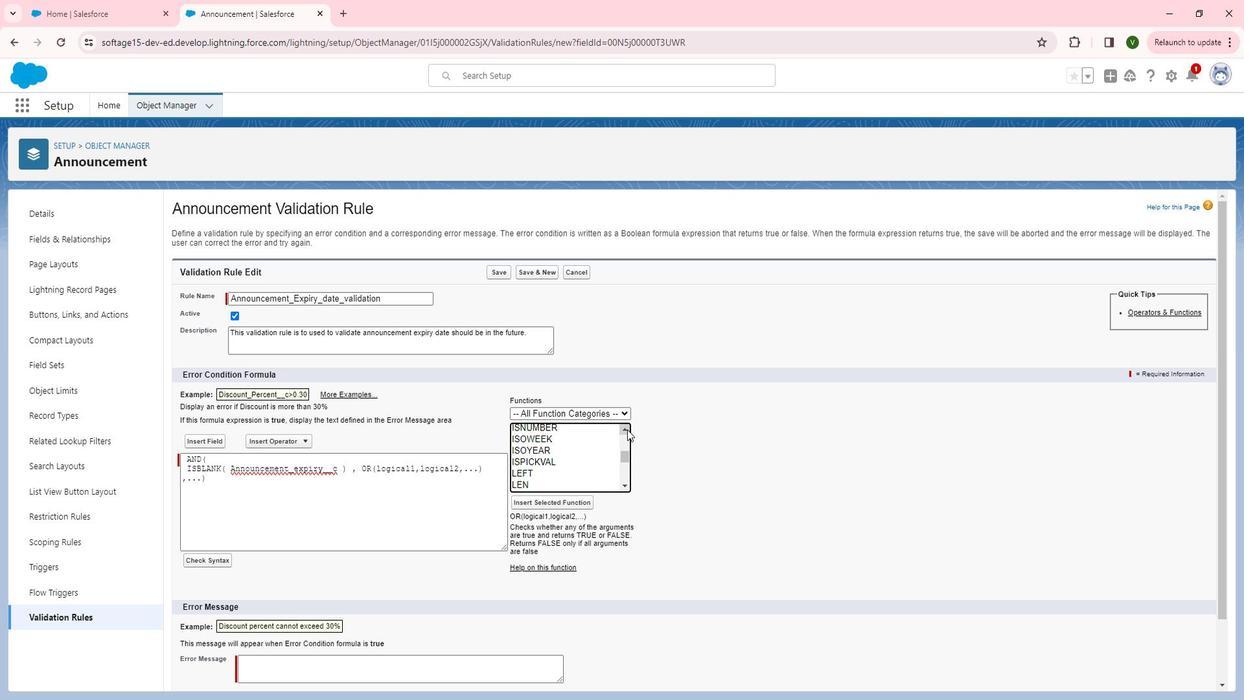 
Action: Mouse pressed left at (646, 432)
Screenshot: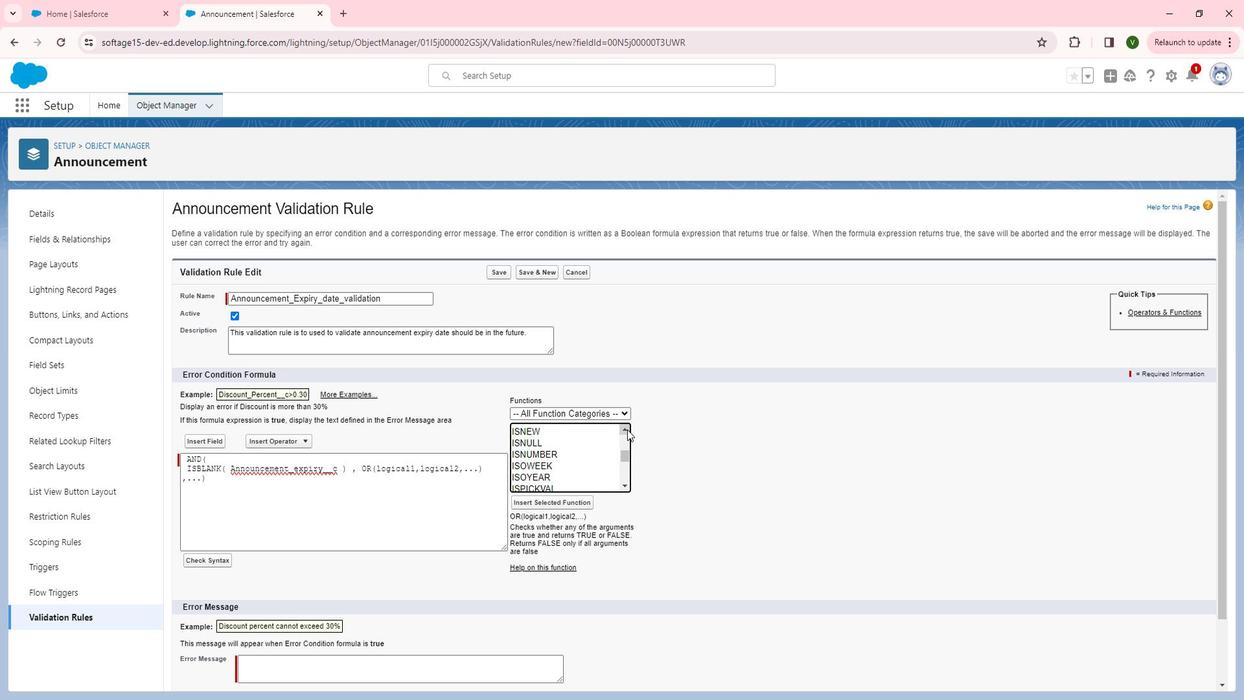 
Action: Mouse pressed left at (646, 432)
Screenshot: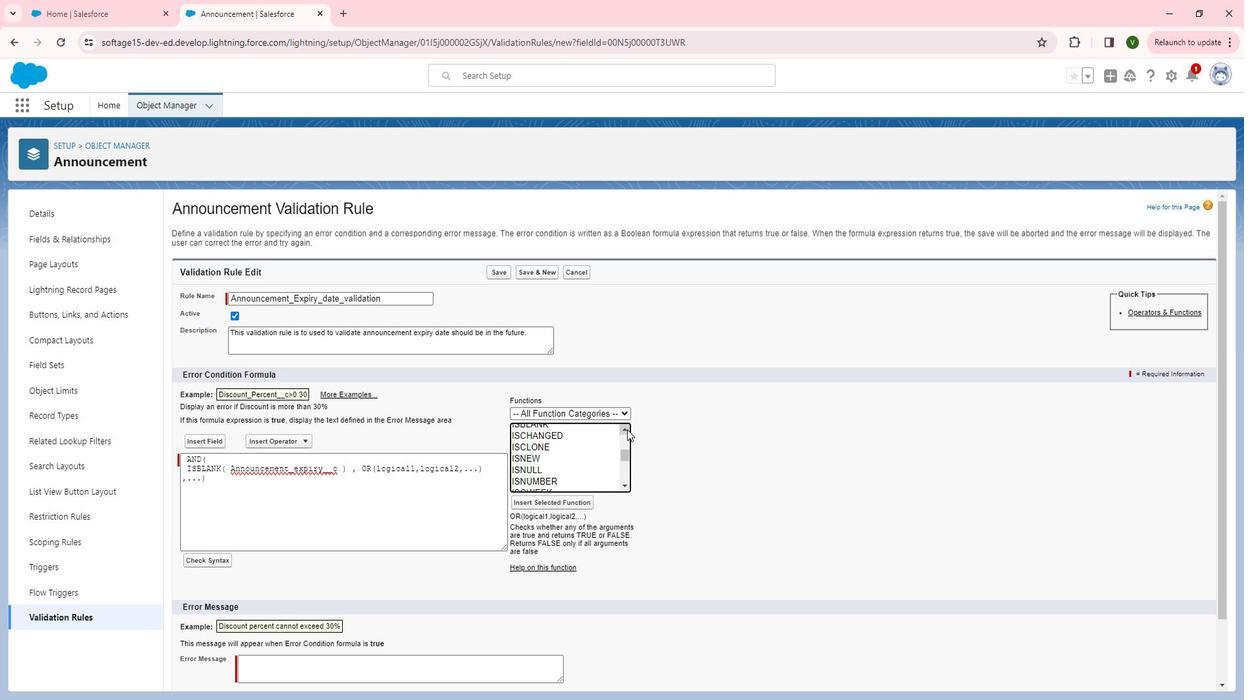 
Action: Mouse moved to (546, 464)
Screenshot: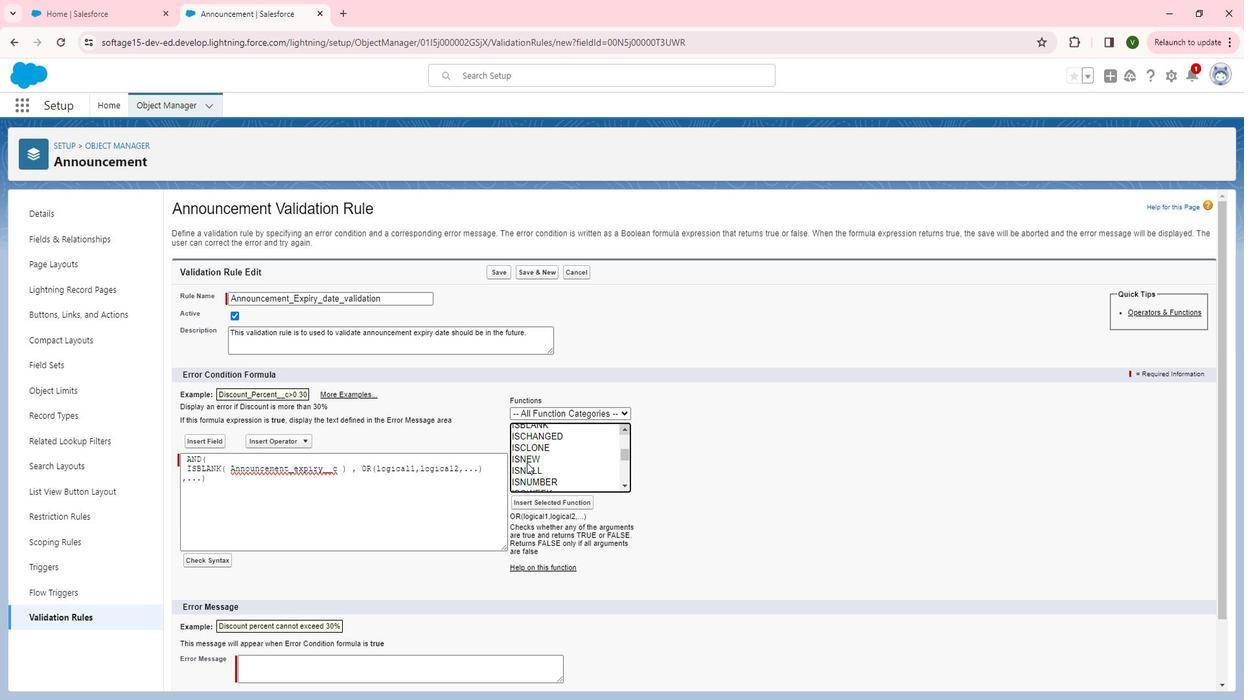 
Action: Mouse pressed left at (546, 464)
Screenshot: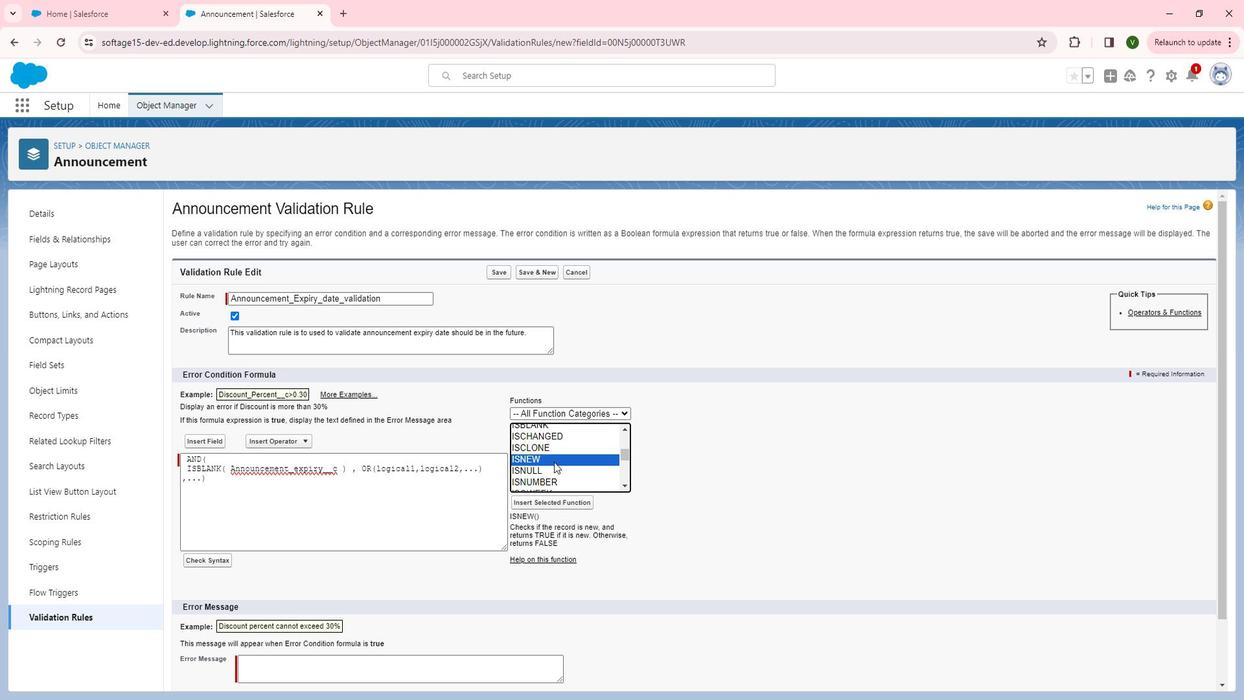 
Action: Mouse moved to (571, 509)
Screenshot: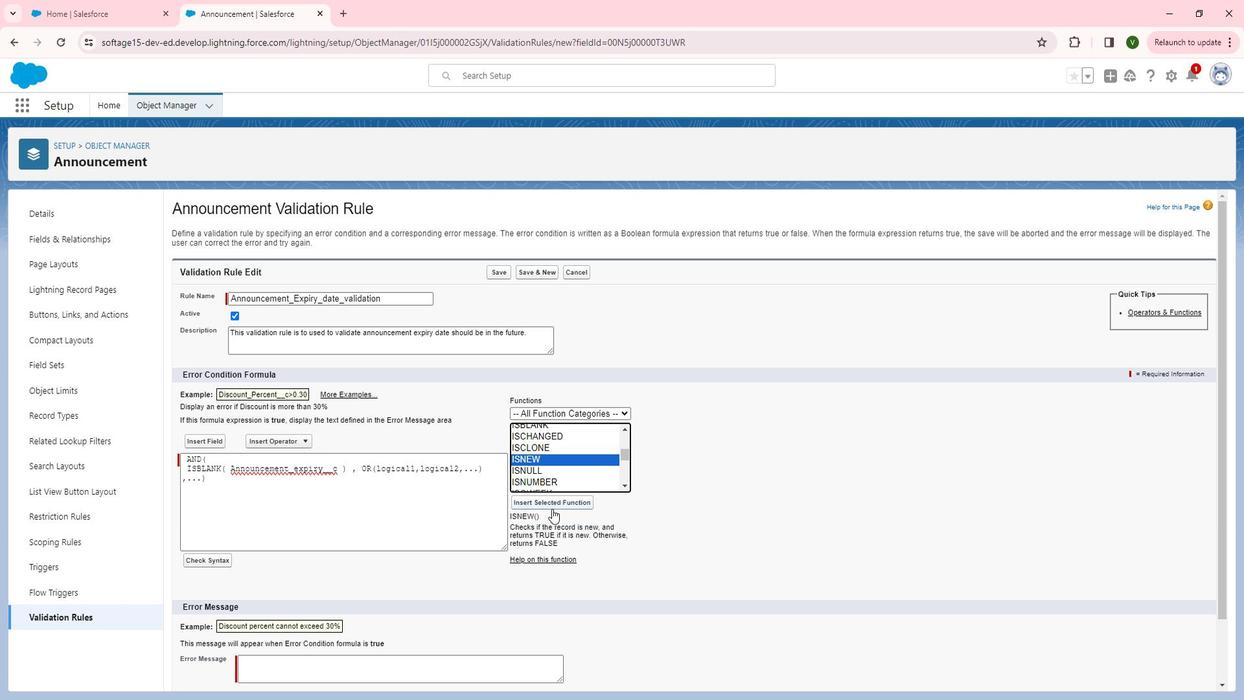 
Action: Mouse pressed left at (571, 509)
Screenshot: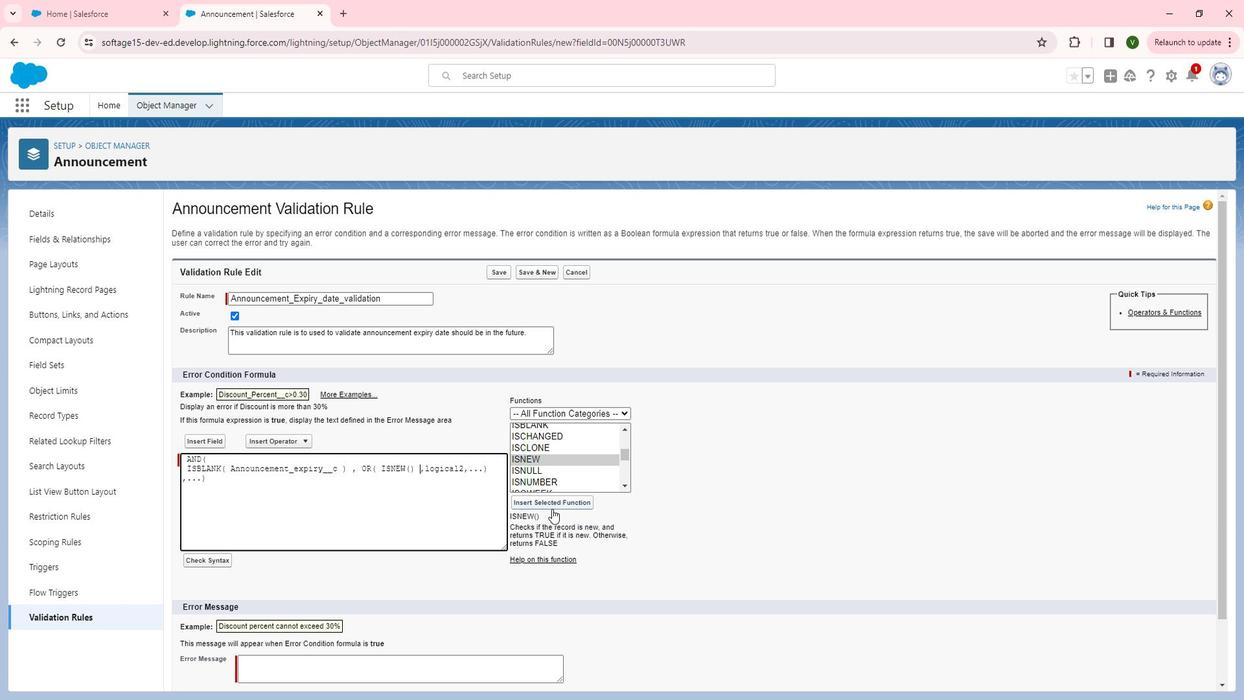 
Action: Mouse moved to (442, 473)
Screenshot: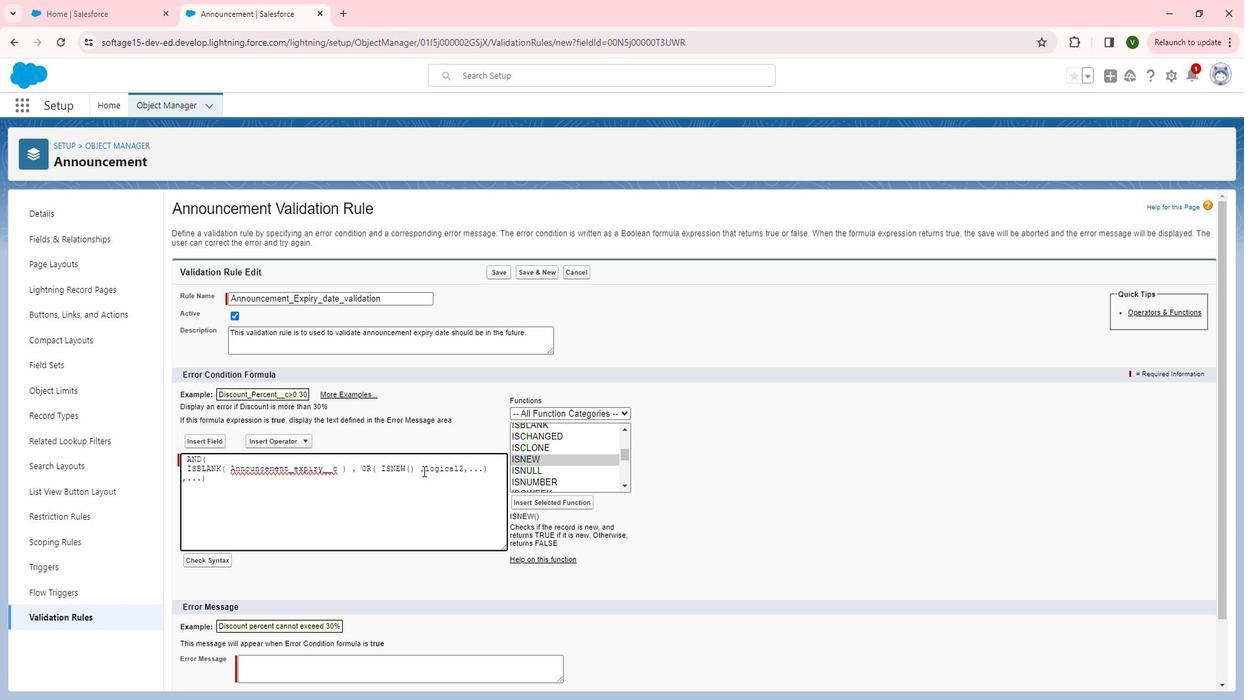 
Action: Key pressed <Key.right><Key.enter>
Screenshot: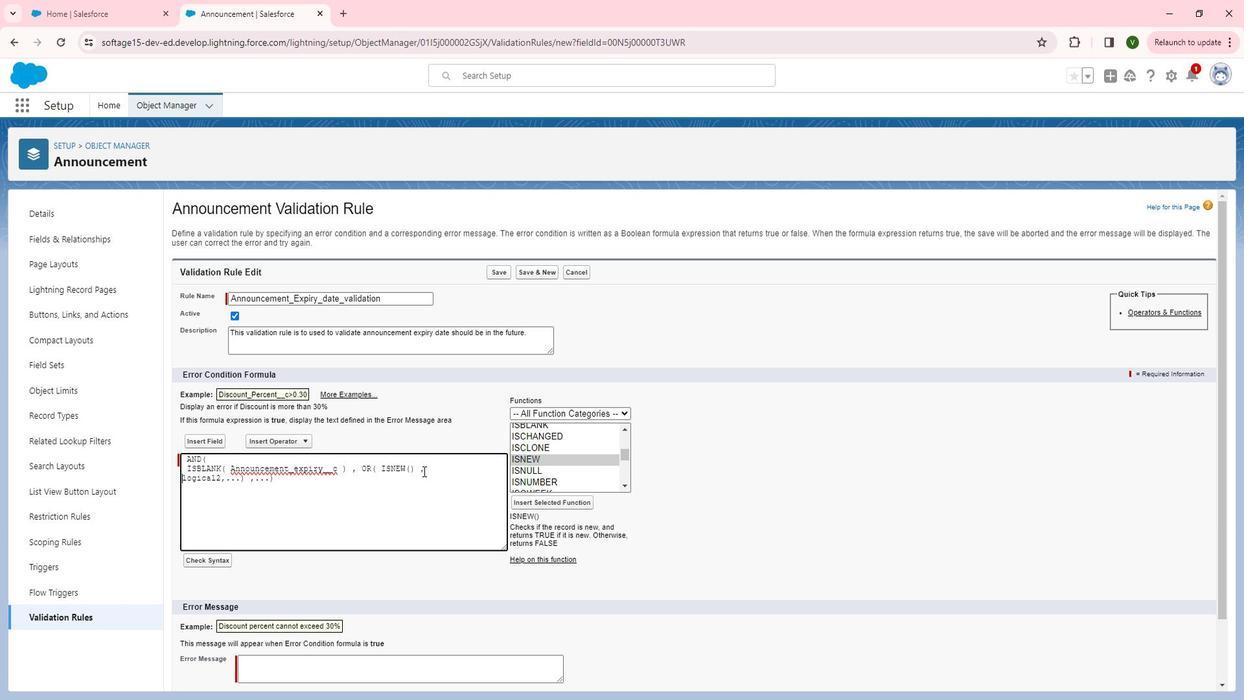 
Action: Mouse moved to (383, 470)
Screenshot: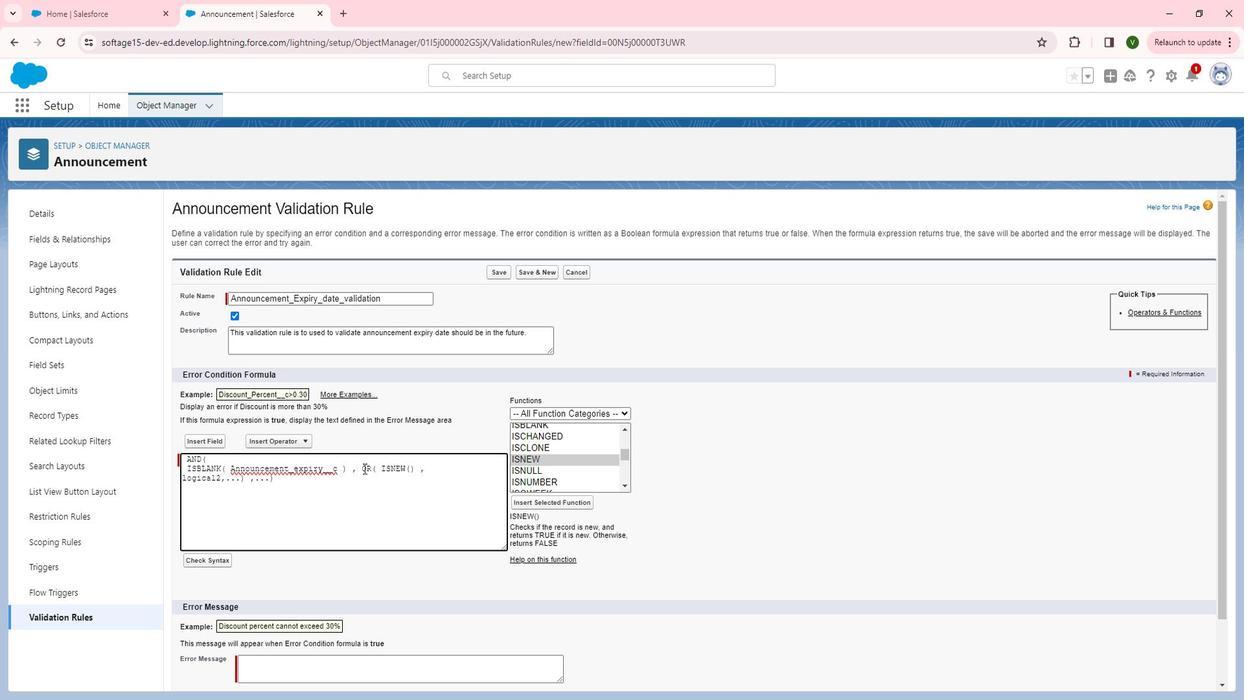
Action: Mouse pressed left at (383, 470)
Screenshot: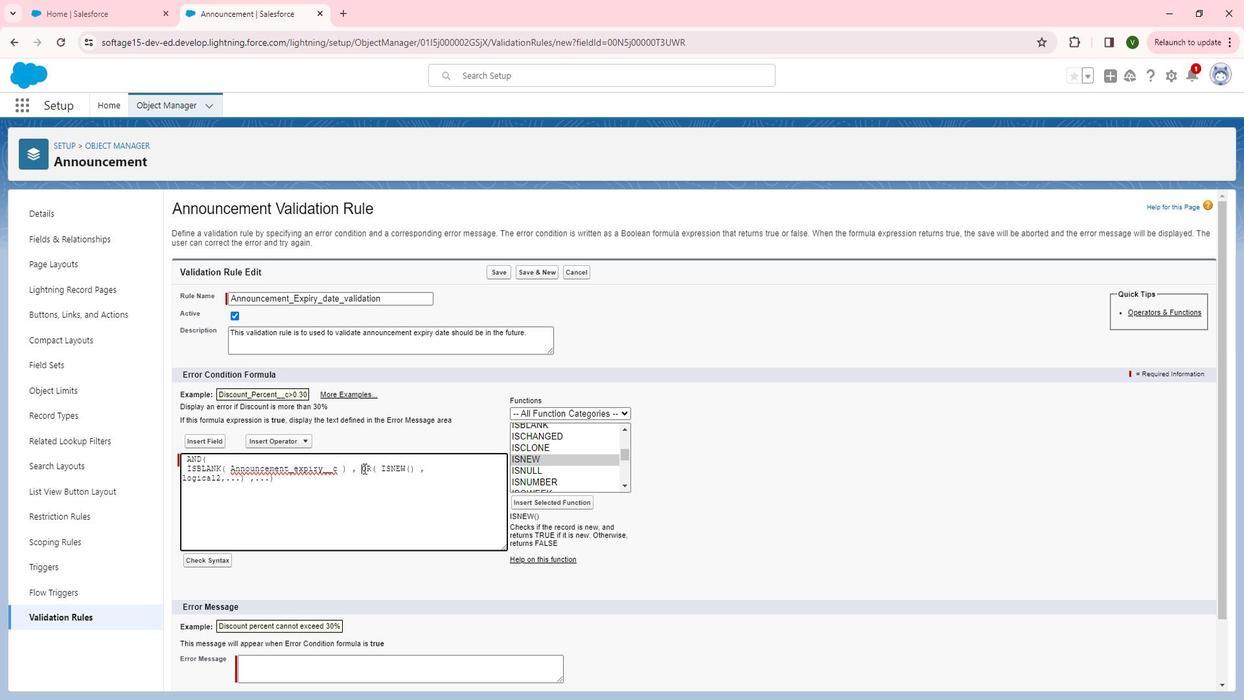 
Action: Key pressed <Key.enter>
Screenshot: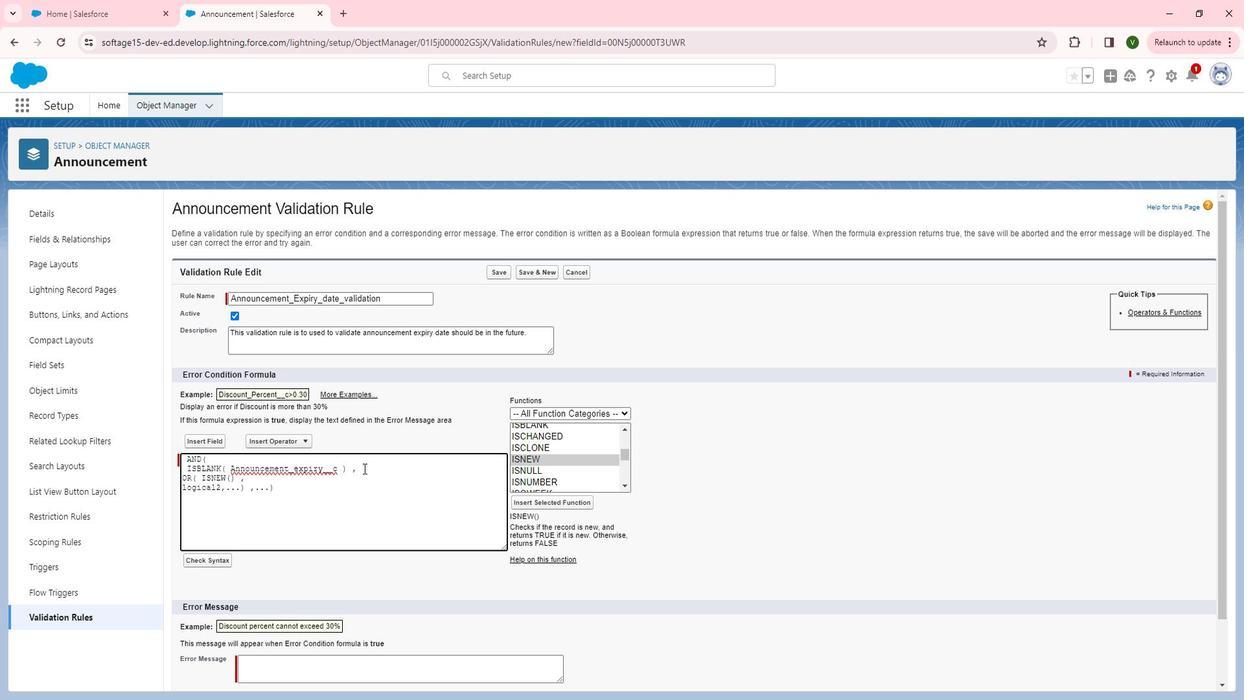 
Action: Mouse moved to (226, 488)
Screenshot: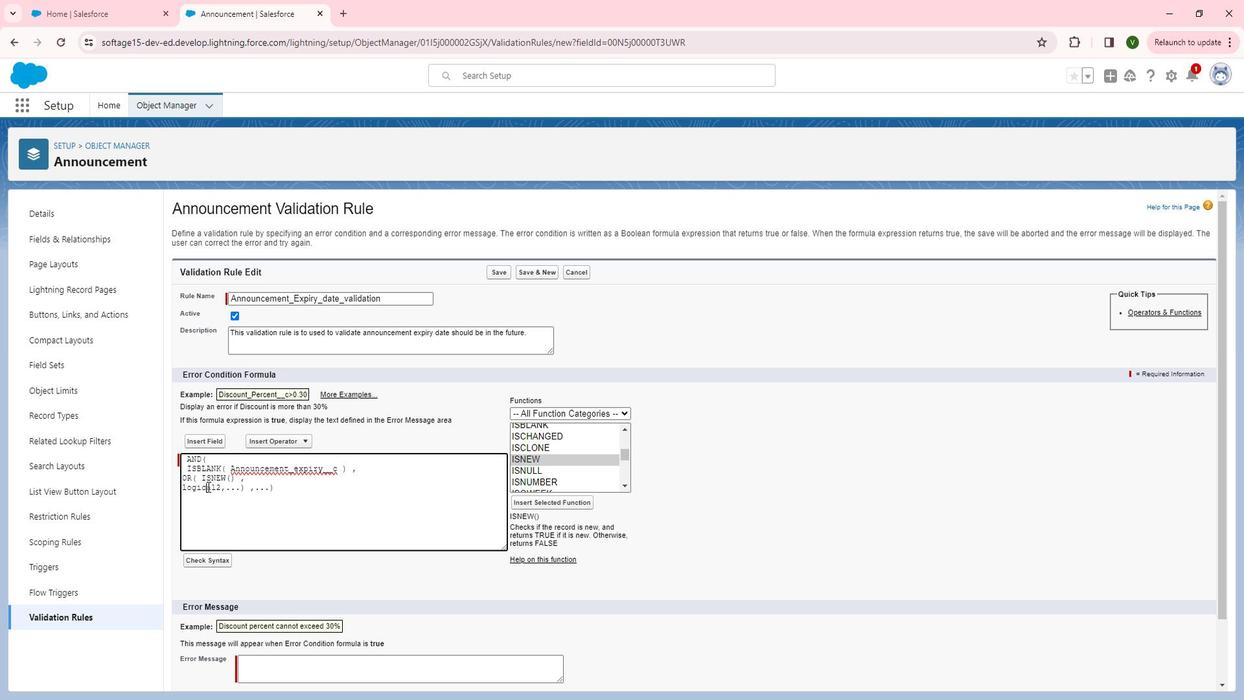 
Action: Mouse pressed left at (226, 488)
Screenshot: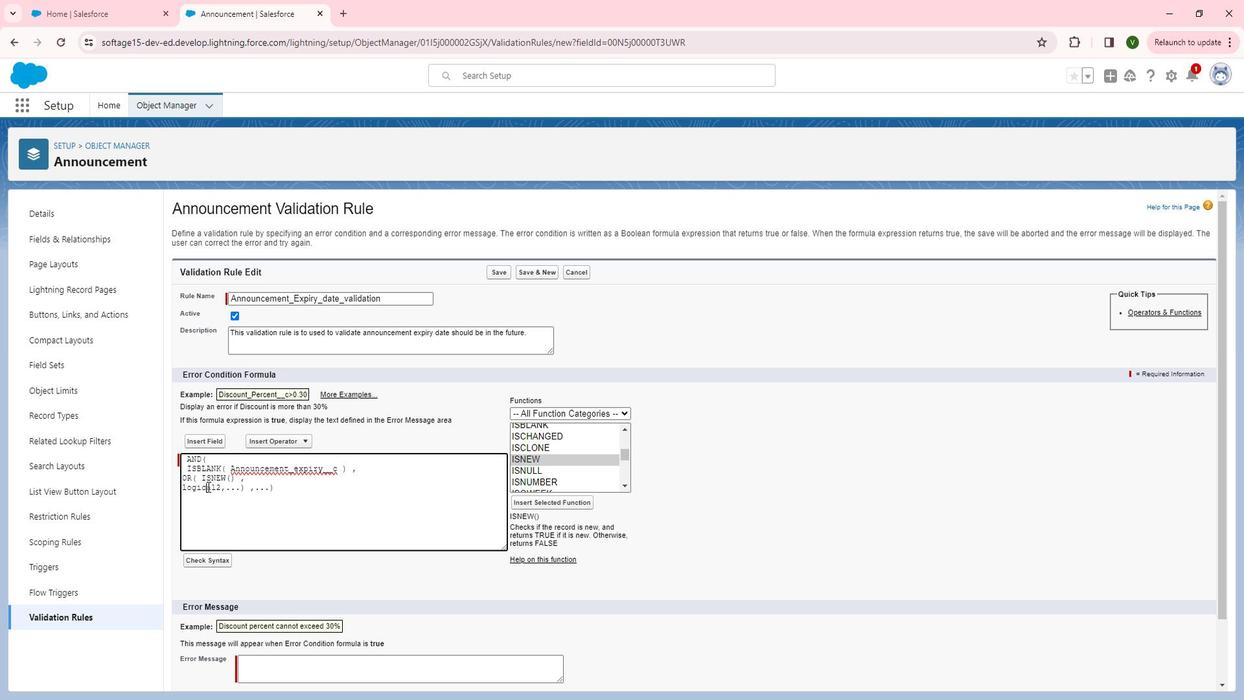 
Action: Mouse pressed left at (226, 488)
Screenshot: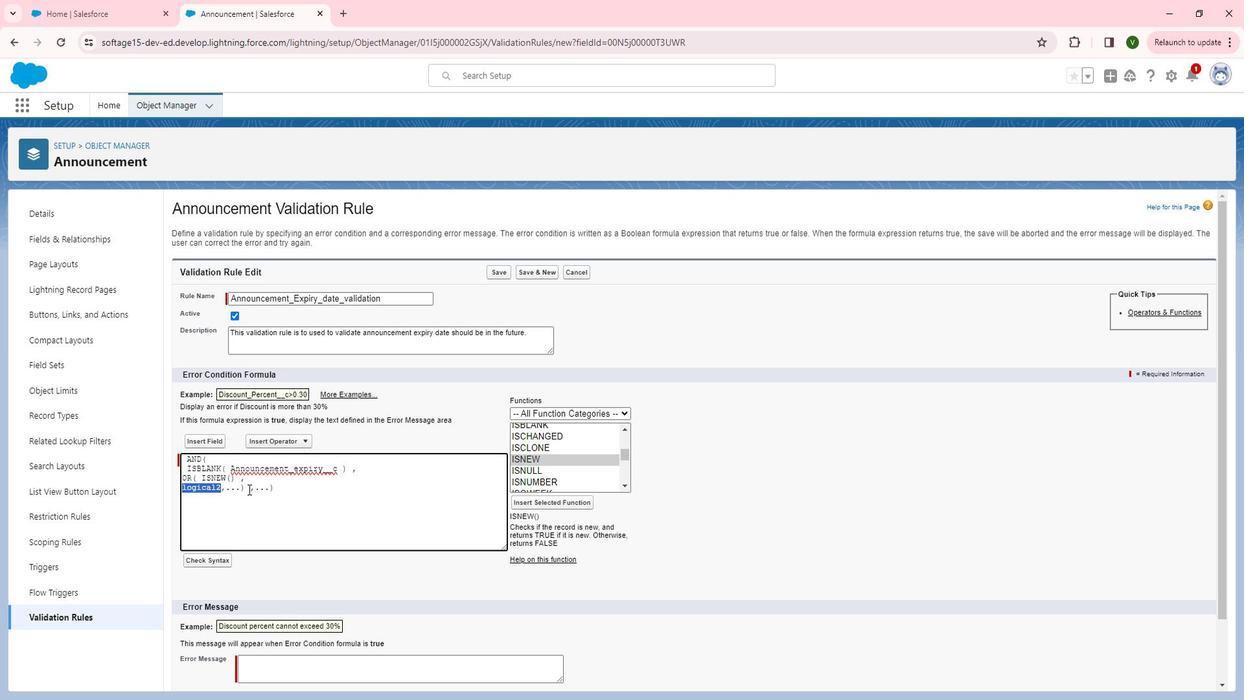 
Action: Mouse moved to (578, 436)
Screenshot: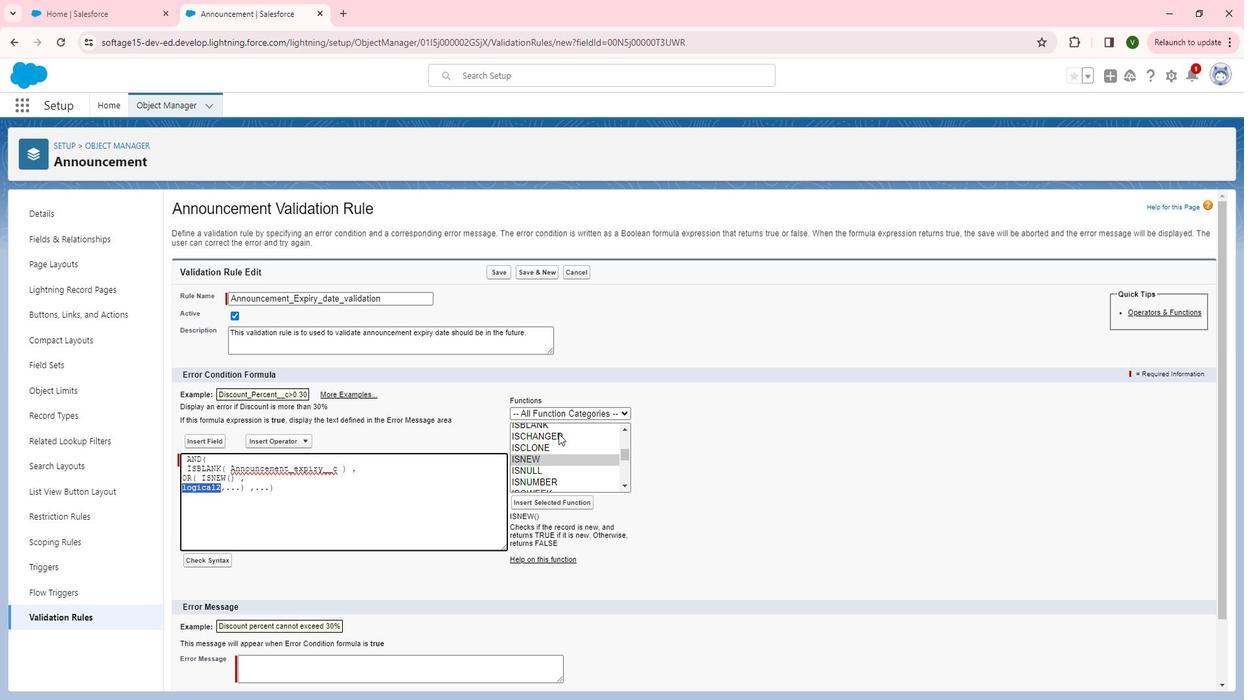 
Action: Mouse pressed left at (578, 436)
Screenshot: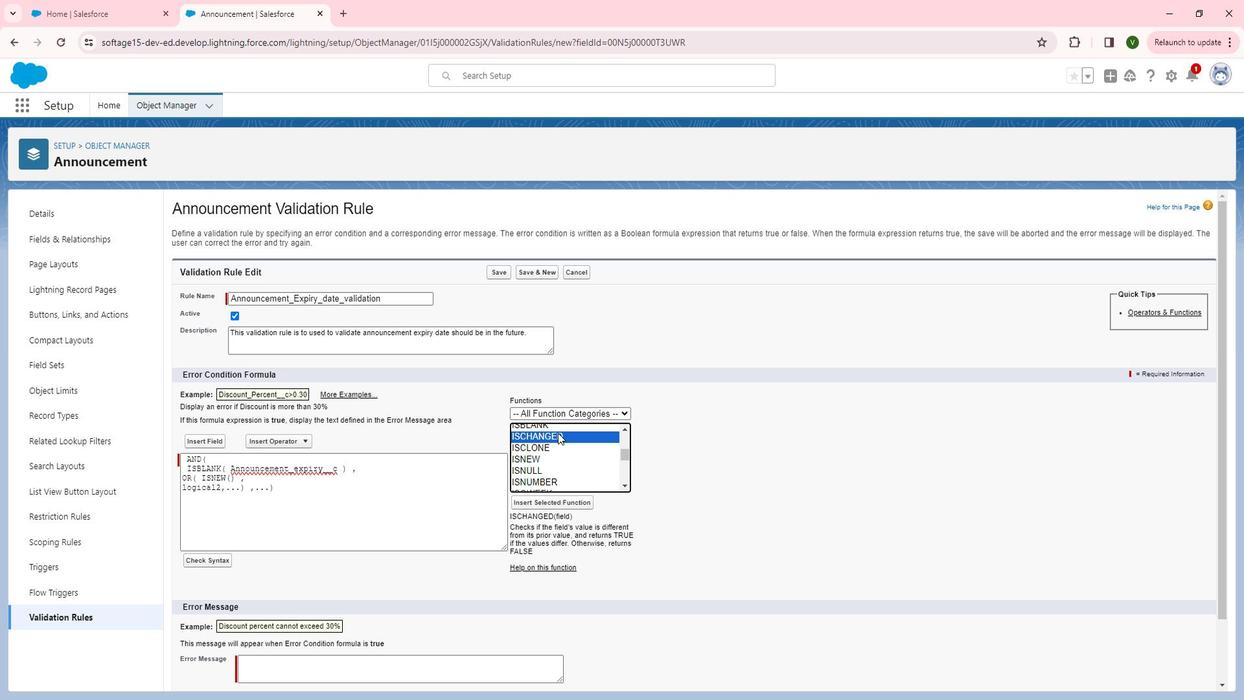 
Action: Mouse moved to (584, 503)
Screenshot: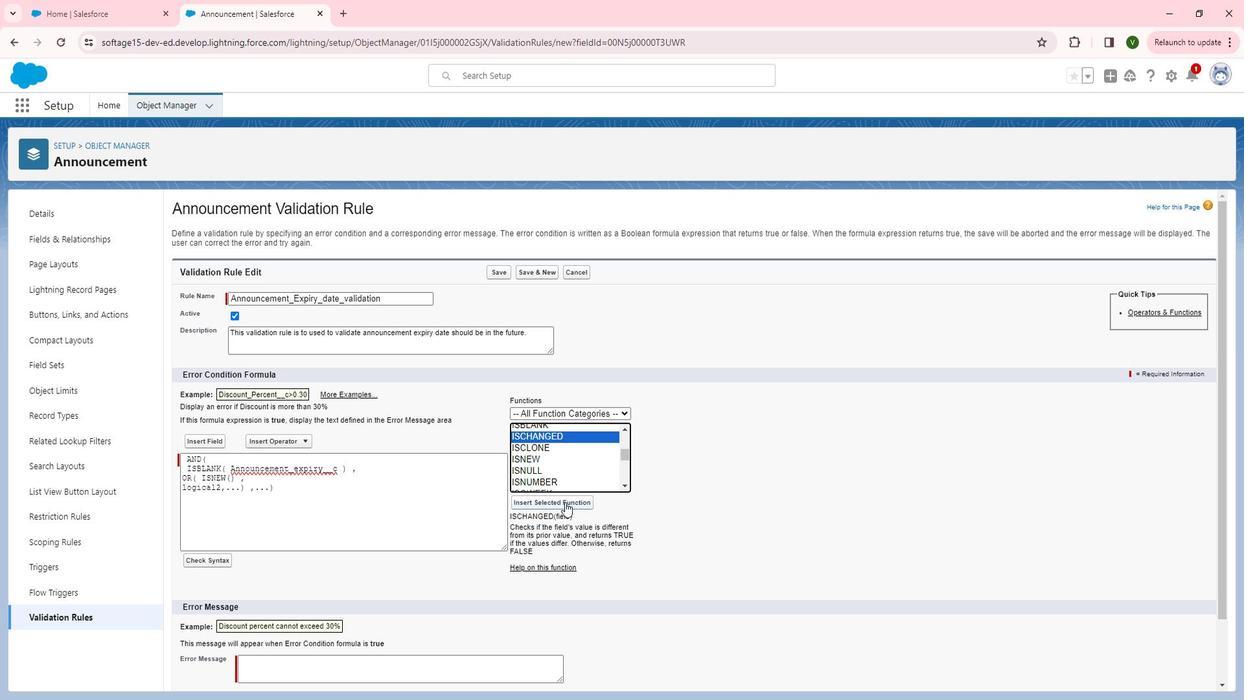 
Action: Mouse pressed left at (584, 503)
Screenshot: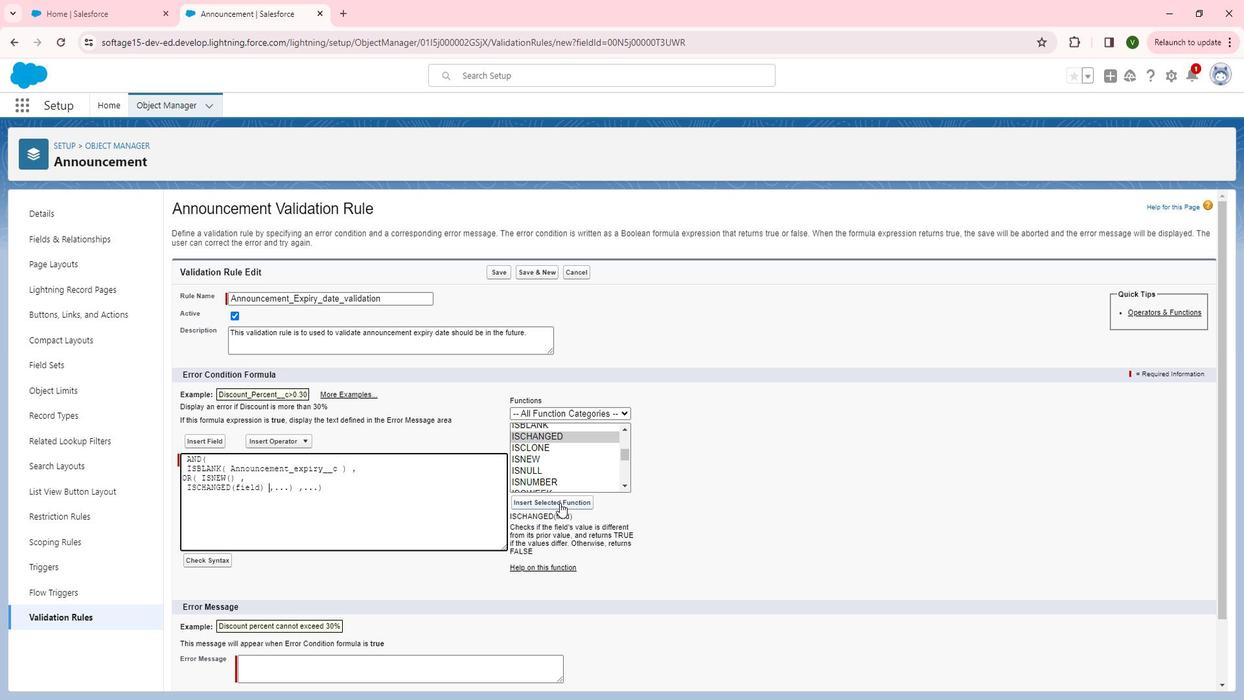 
Action: Mouse moved to (268, 489)
Screenshot: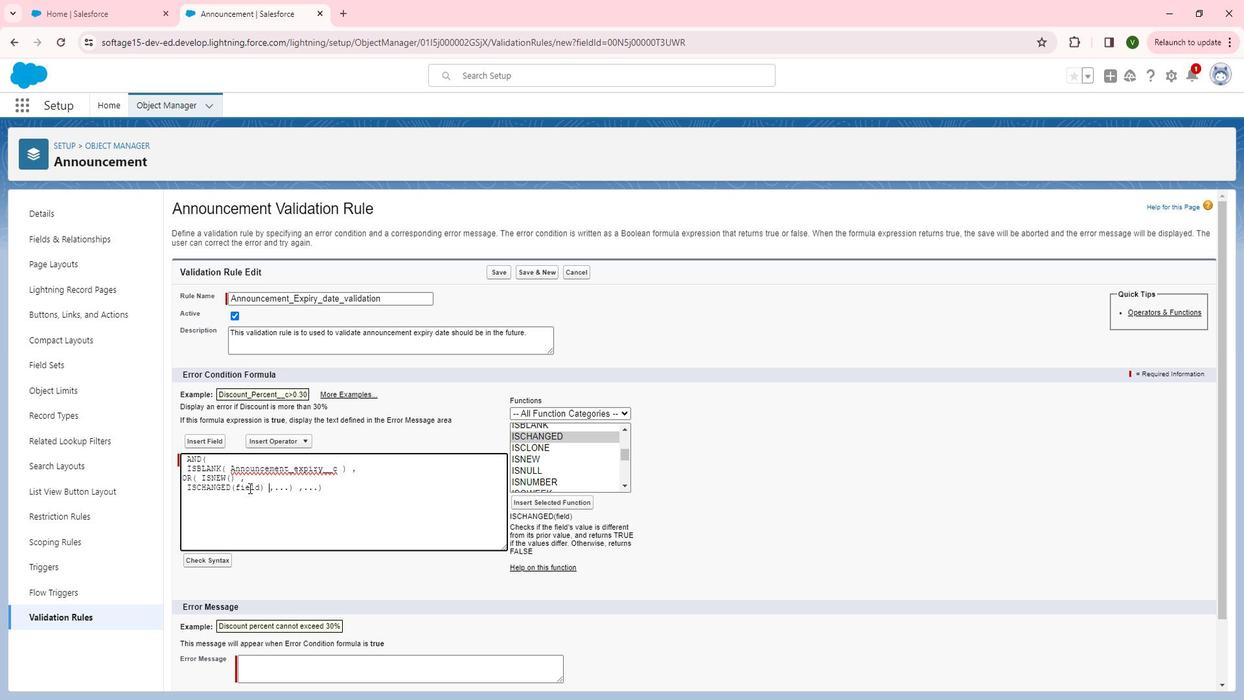 
Action: Mouse pressed left at (268, 489)
Screenshot: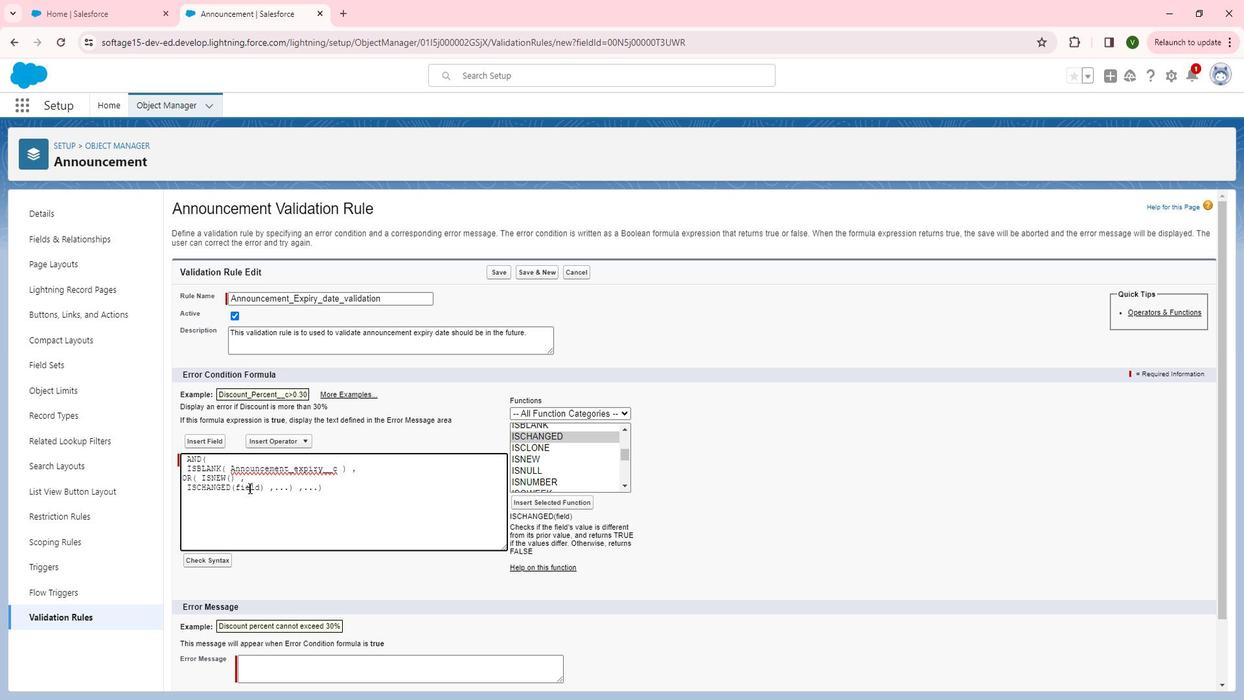 
Action: Mouse moved to (268, 489)
Screenshot: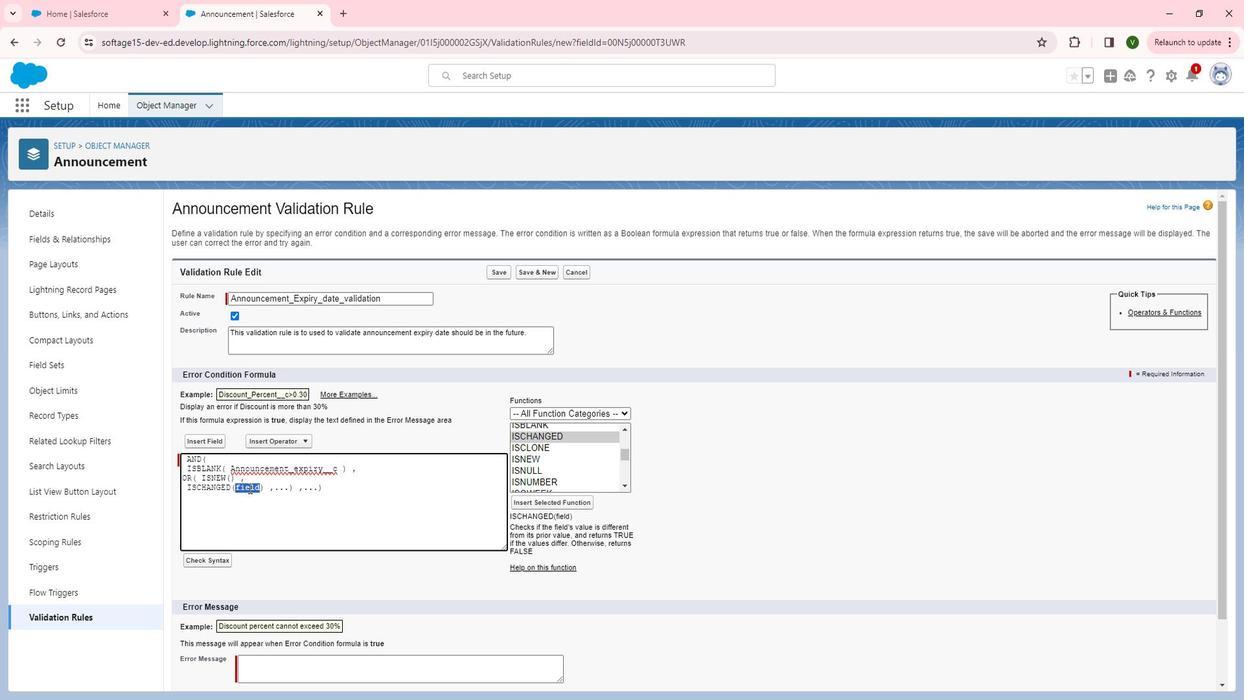 
Action: Mouse pressed left at (268, 489)
Screenshot: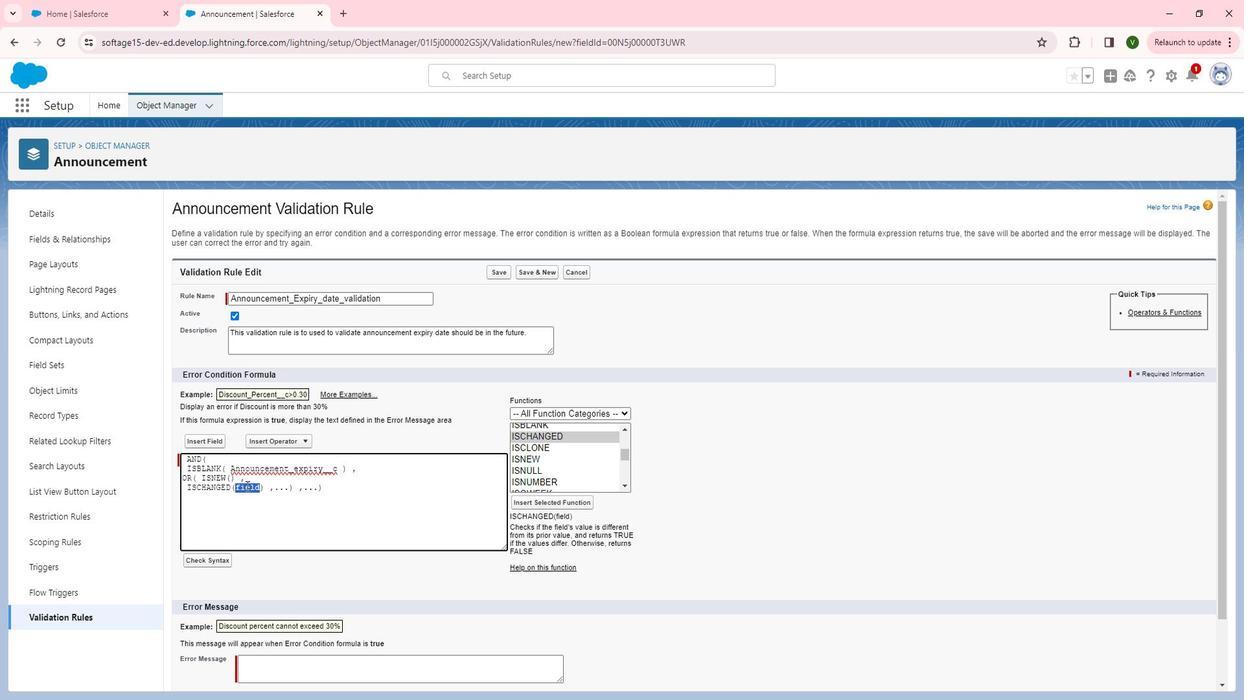 
Action: Mouse moved to (226, 444)
Screenshot: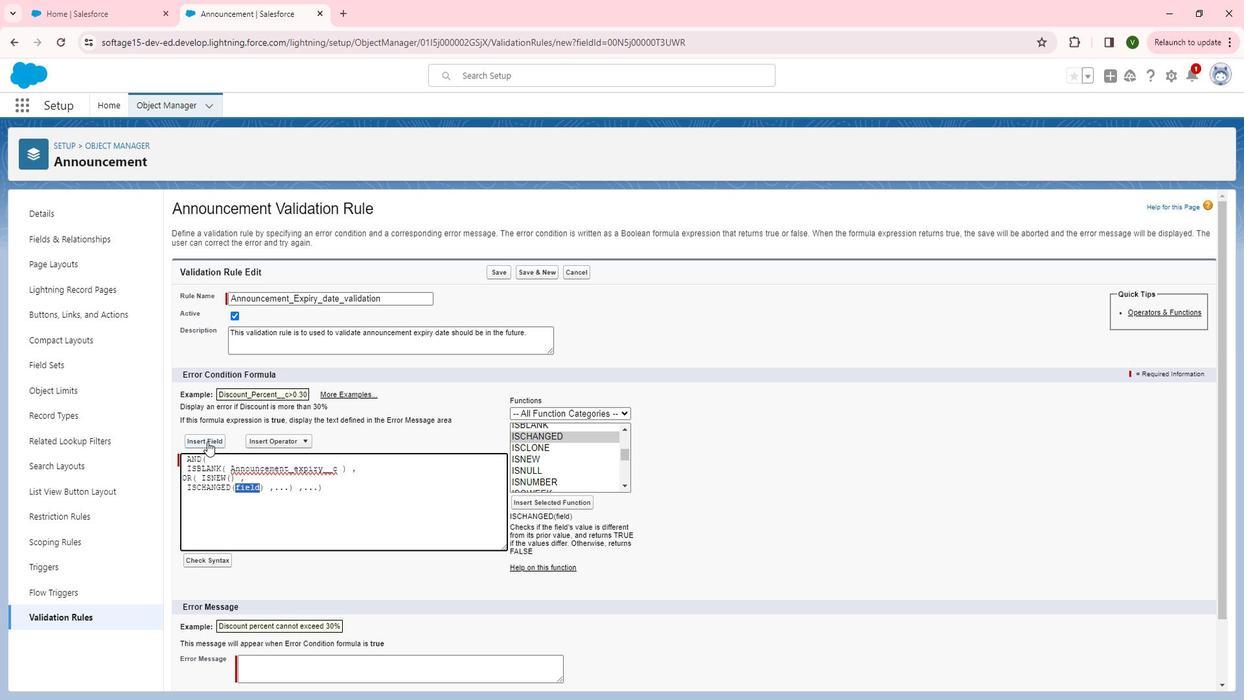 
Action: Mouse pressed left at (226, 444)
Screenshot: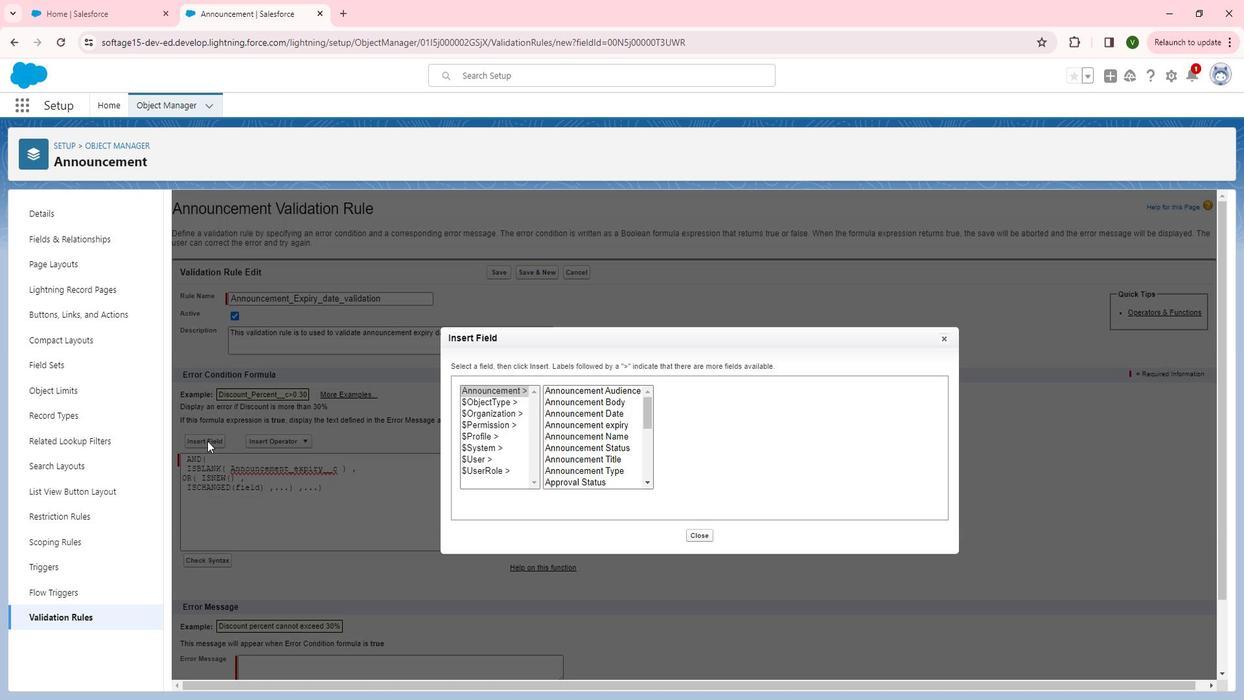 
Action: Mouse moved to (613, 431)
Screenshot: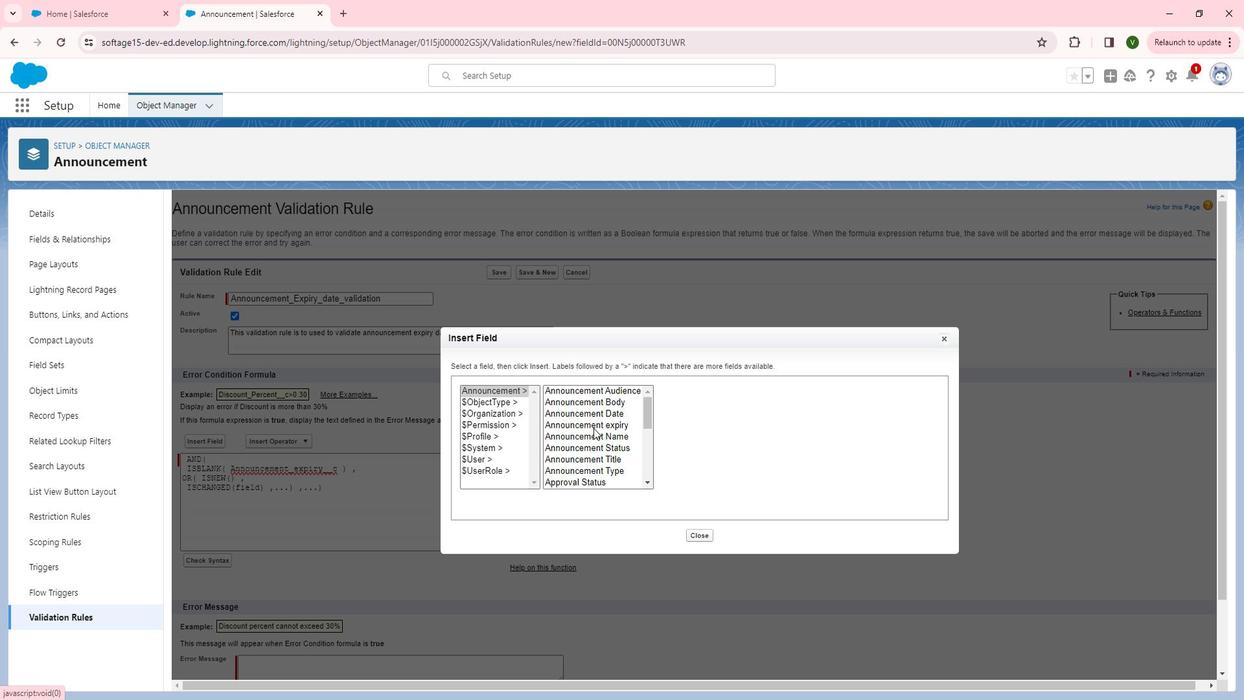 
Action: Mouse pressed left at (613, 431)
Screenshot: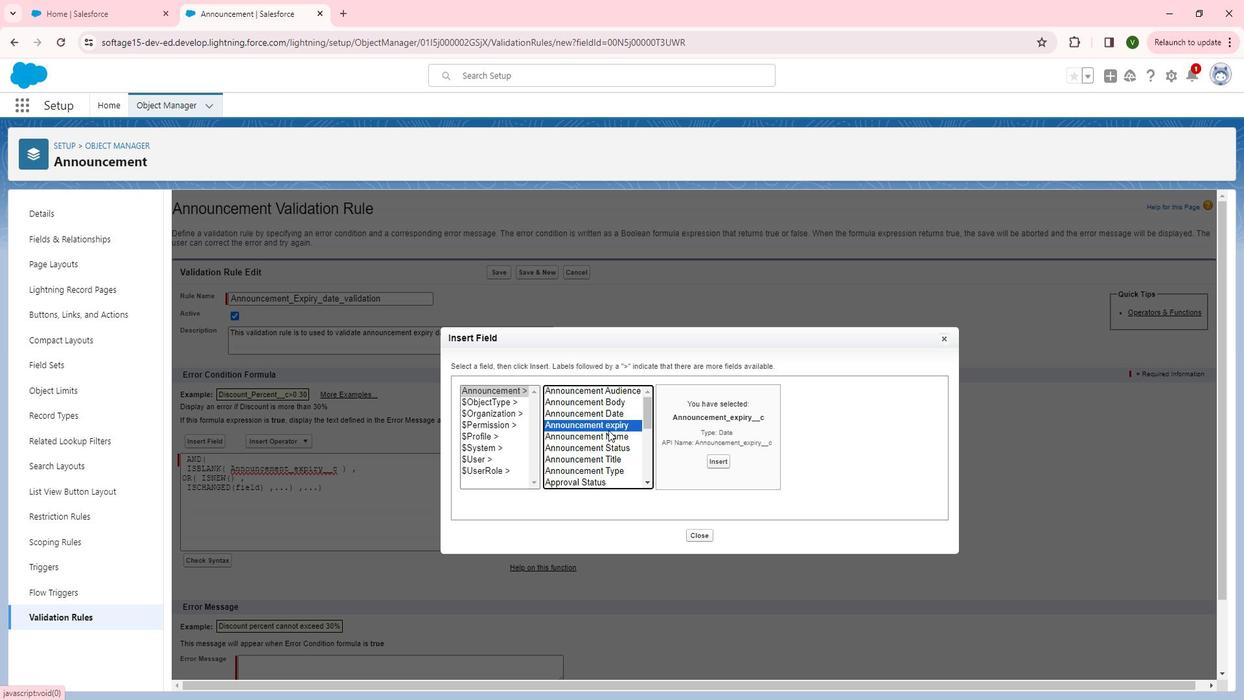 
Action: Mouse moved to (736, 466)
Screenshot: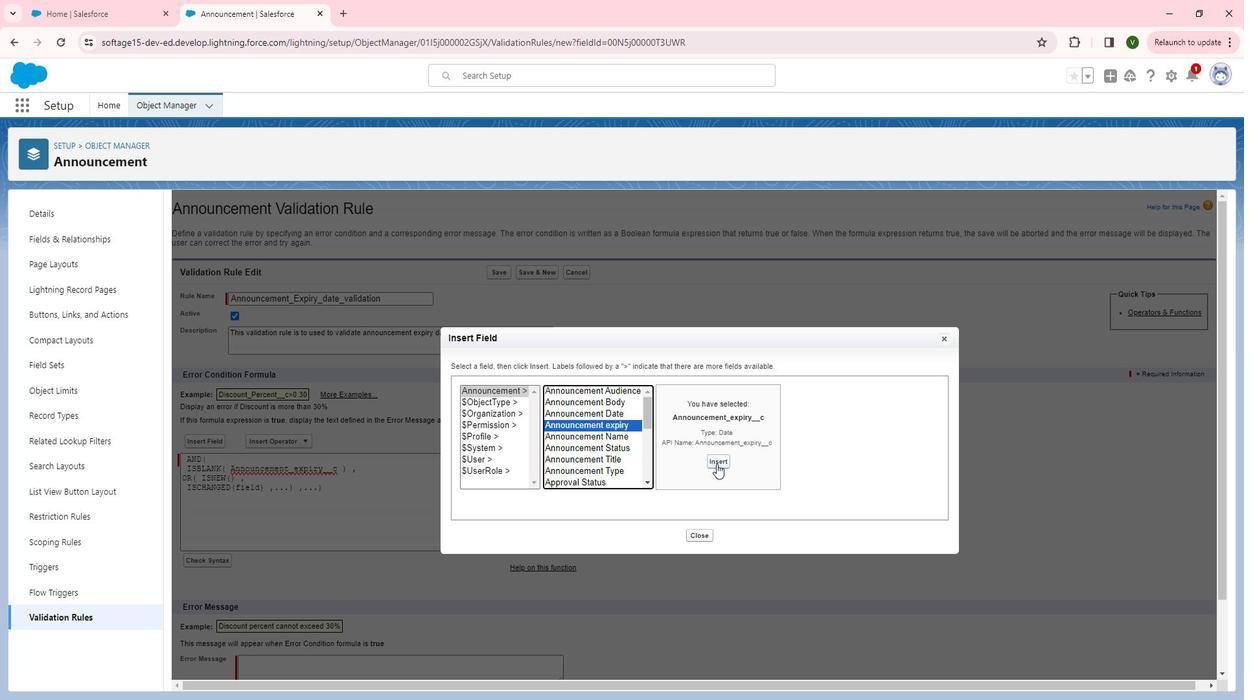
Action: Mouse pressed left at (736, 466)
Screenshot: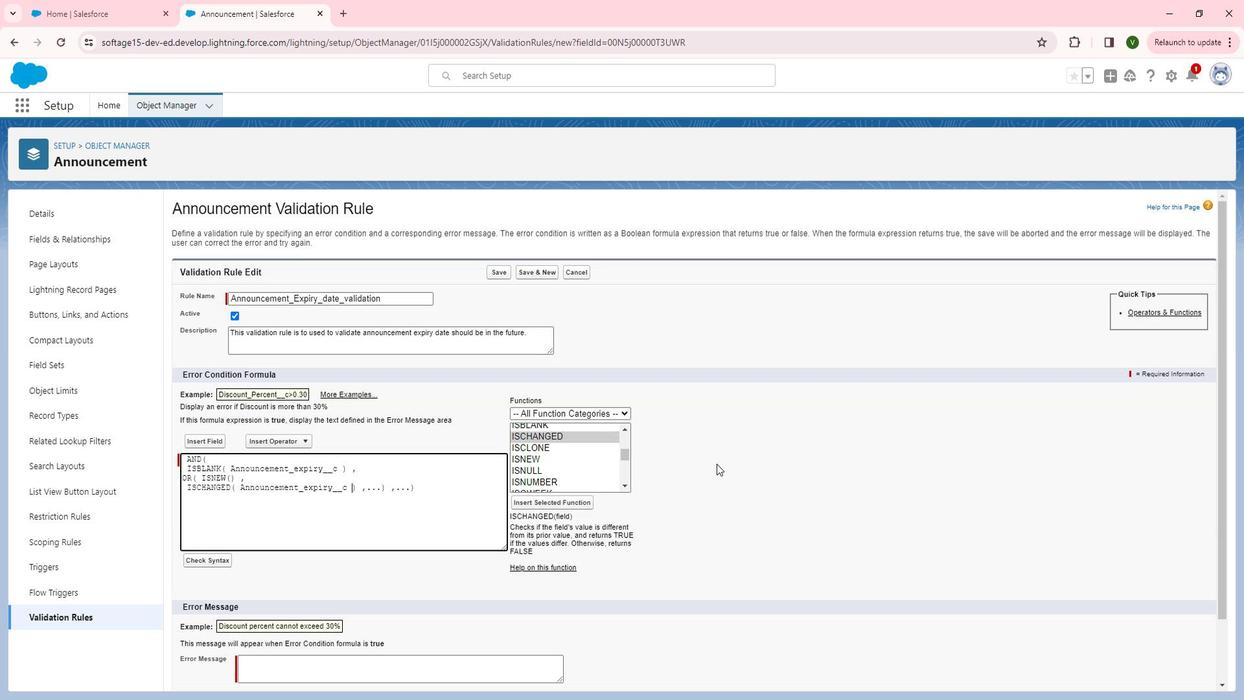 
Action: Mouse moved to (383, 490)
Screenshot: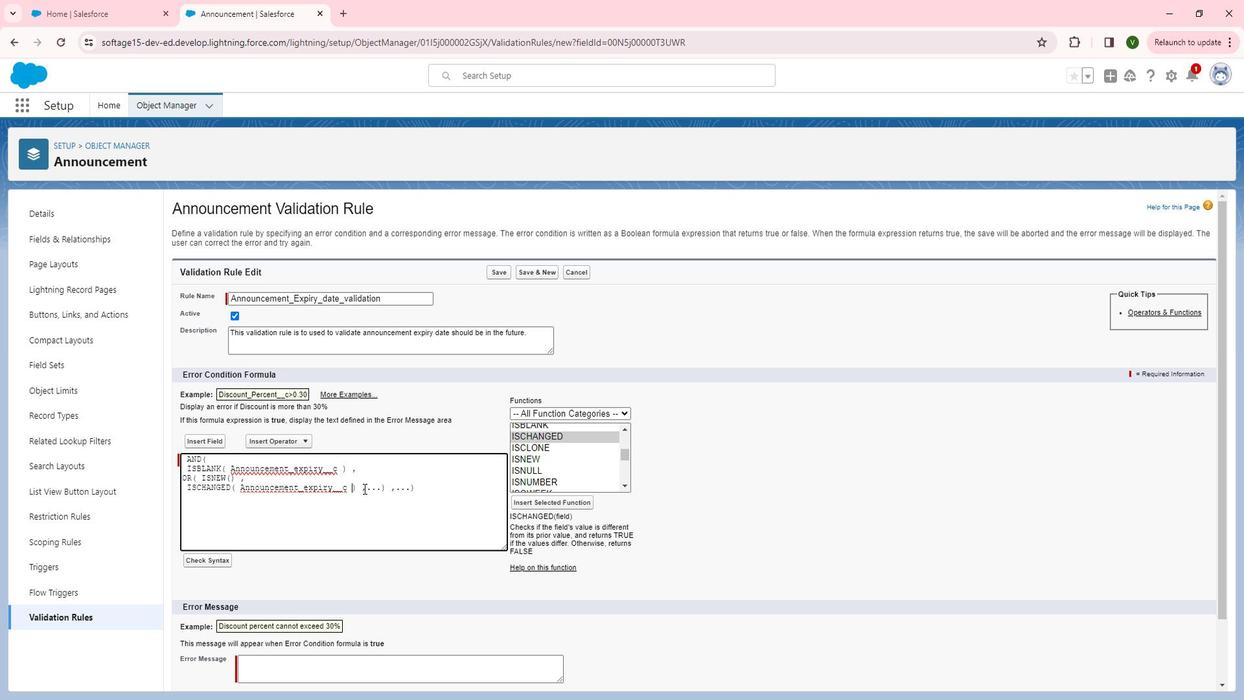 
Action: Key pressed <Key.shift_r>)
Screenshot: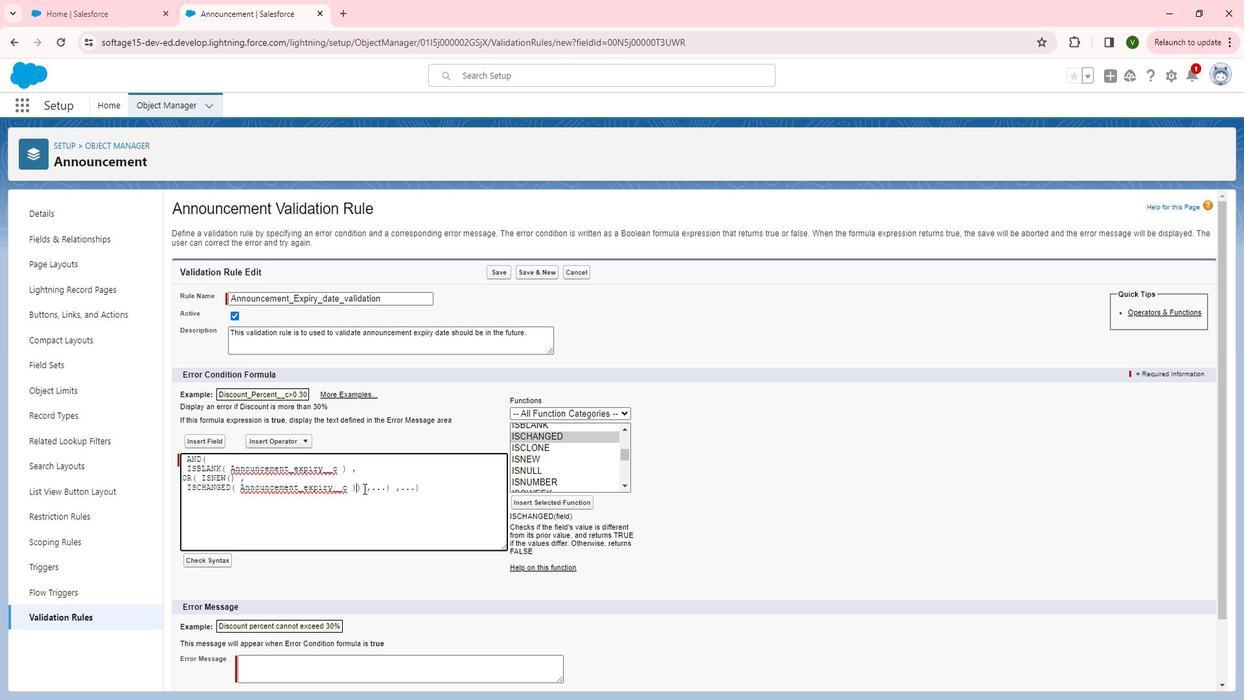 
Action: Mouse moved to (392, 486)
Screenshot: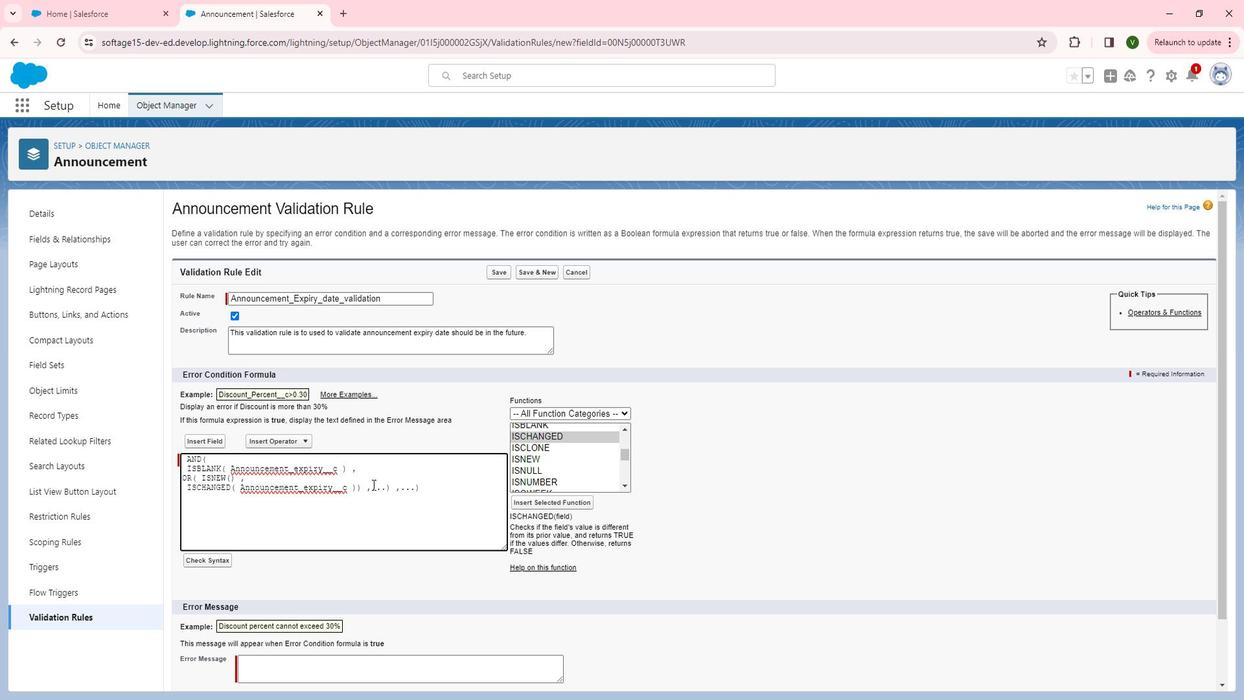 
Action: Mouse pressed left at (392, 486)
Screenshot: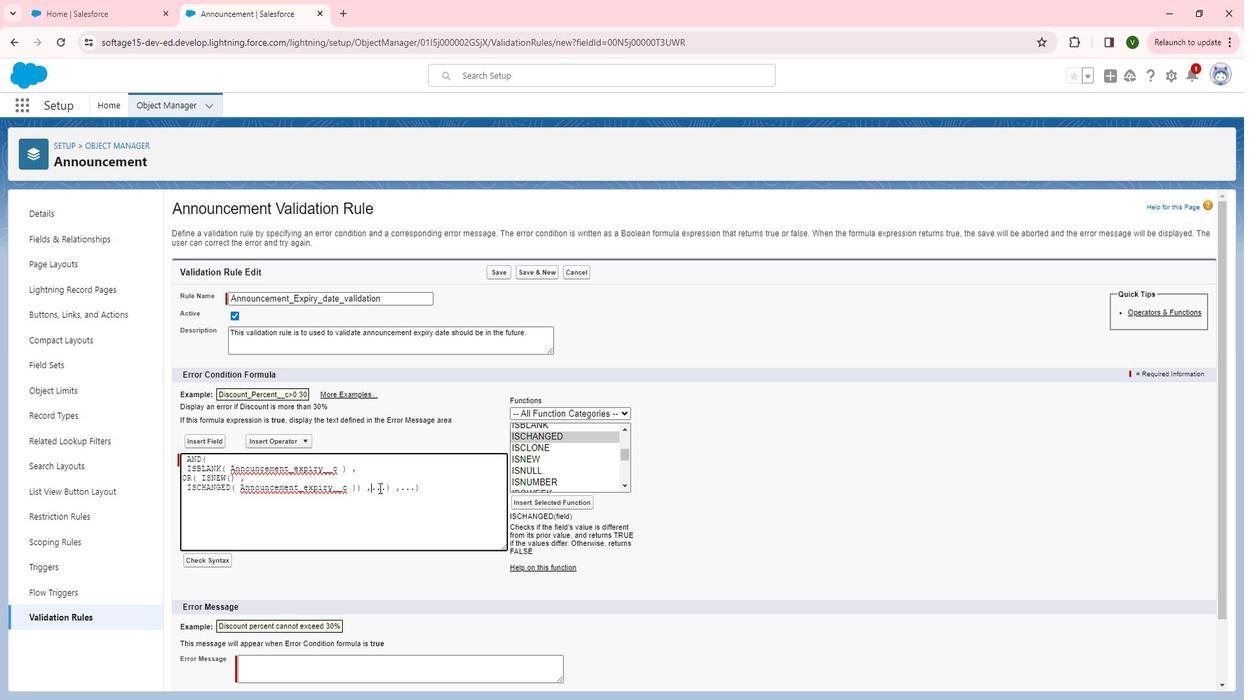 
Action: Mouse moved to (426, 510)
Screenshot: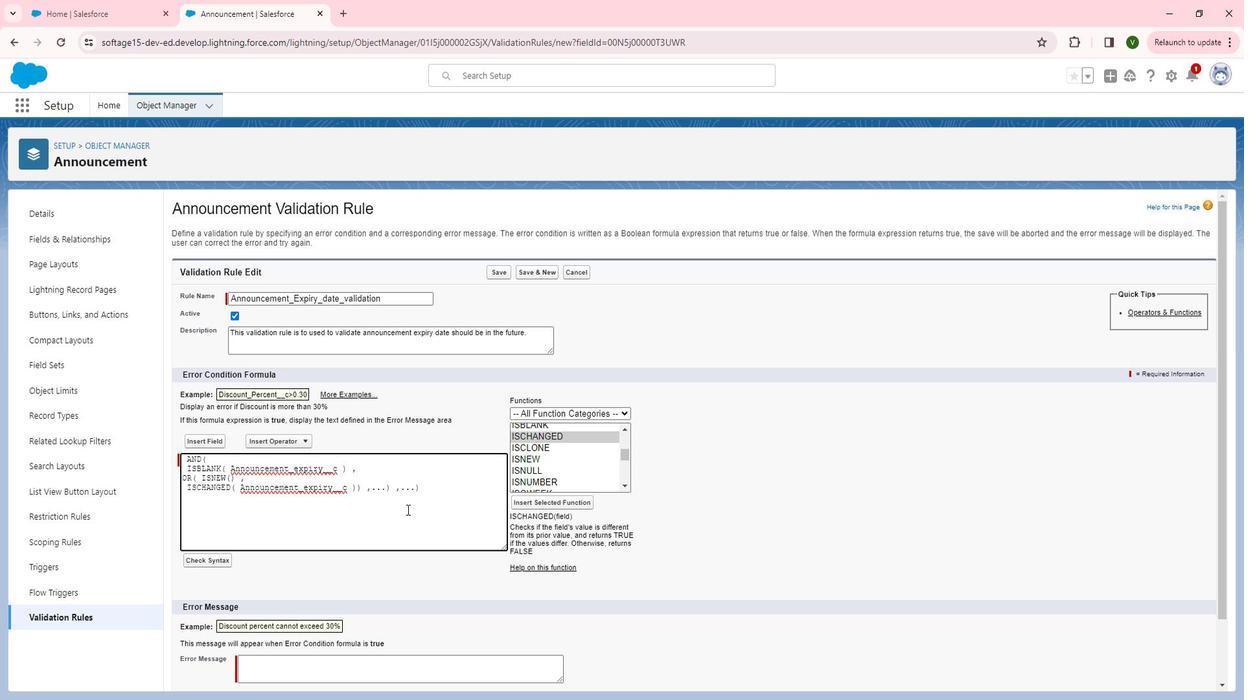 
Action: Key pressed <Key.delete><Key.delete><Key.delete><Key.delete><Key.enter>
Screenshot: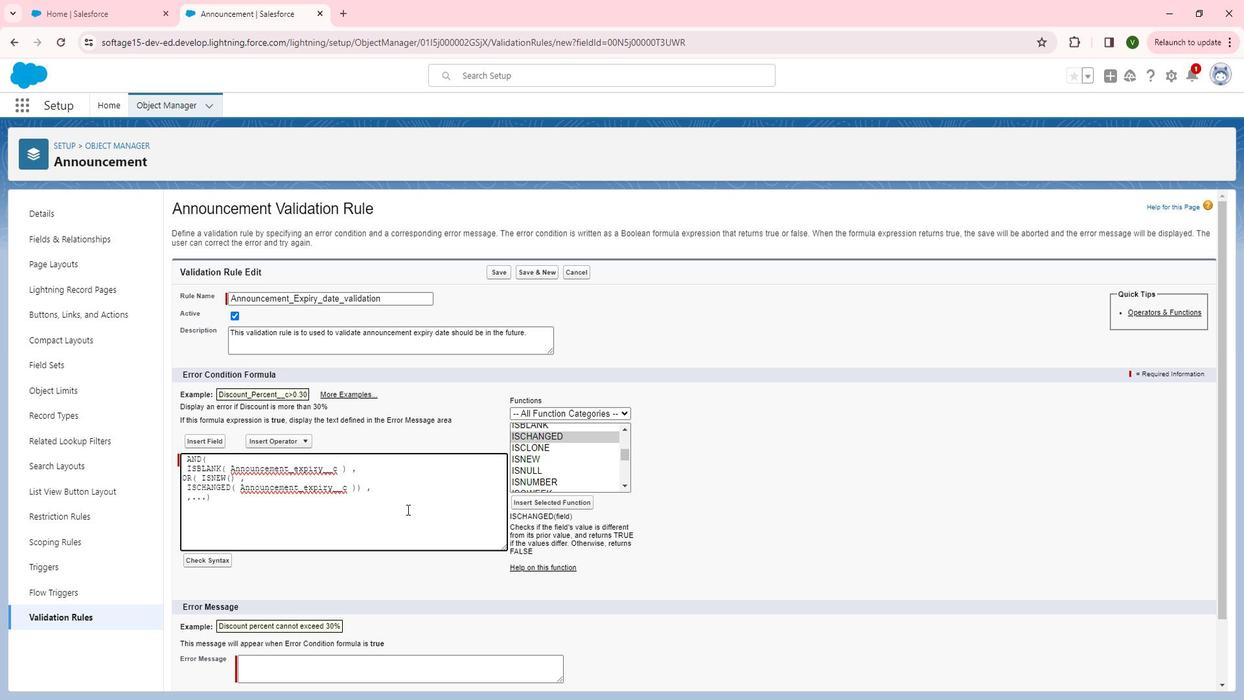 
Action: Mouse moved to (566, 430)
Screenshot: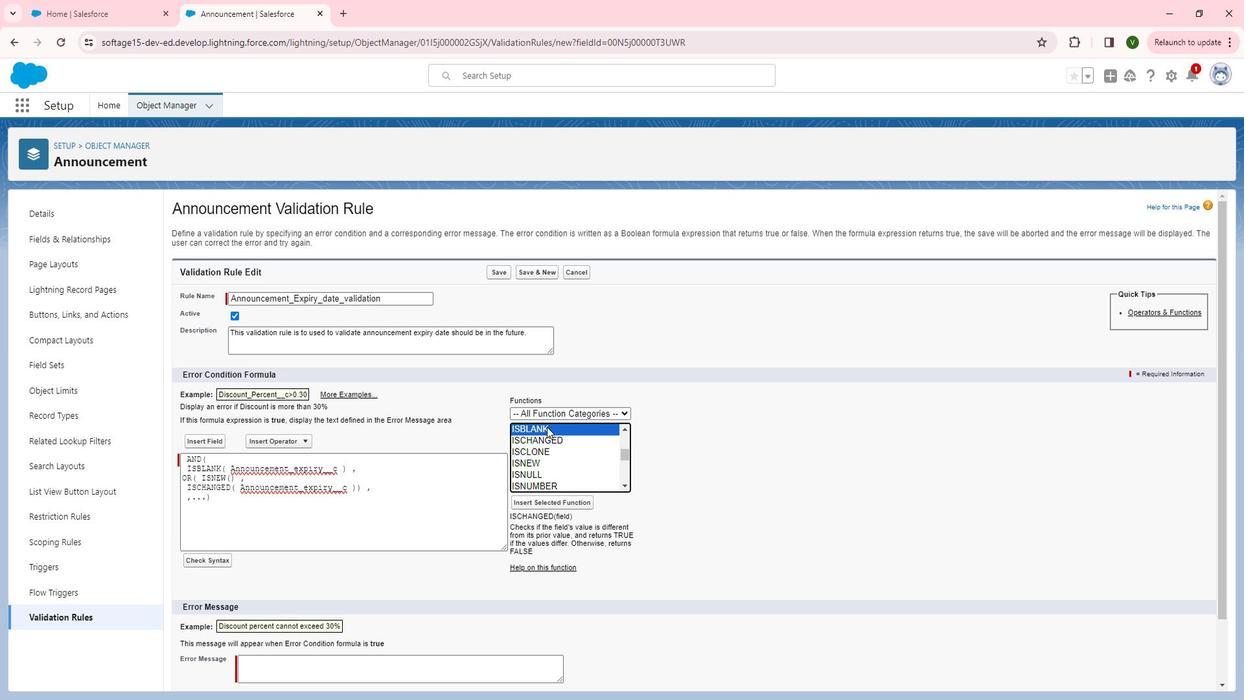 
Action: Mouse pressed left at (566, 430)
Screenshot: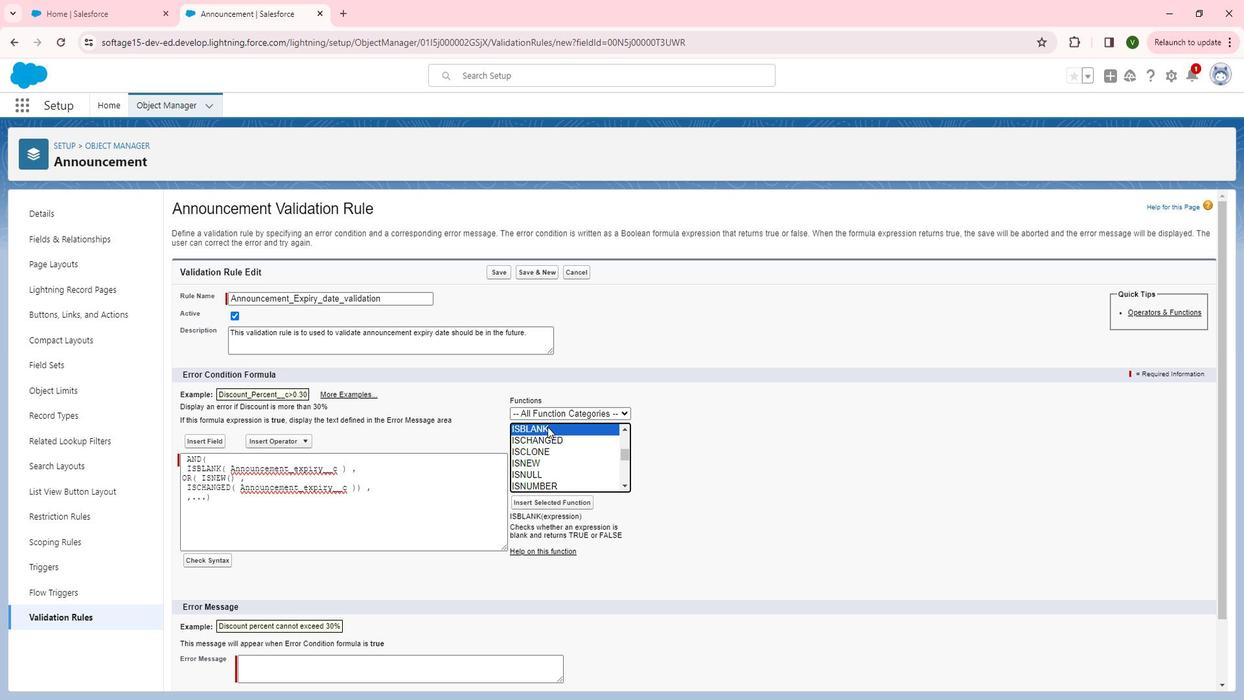 
Action: Mouse moved to (203, 500)
Screenshot: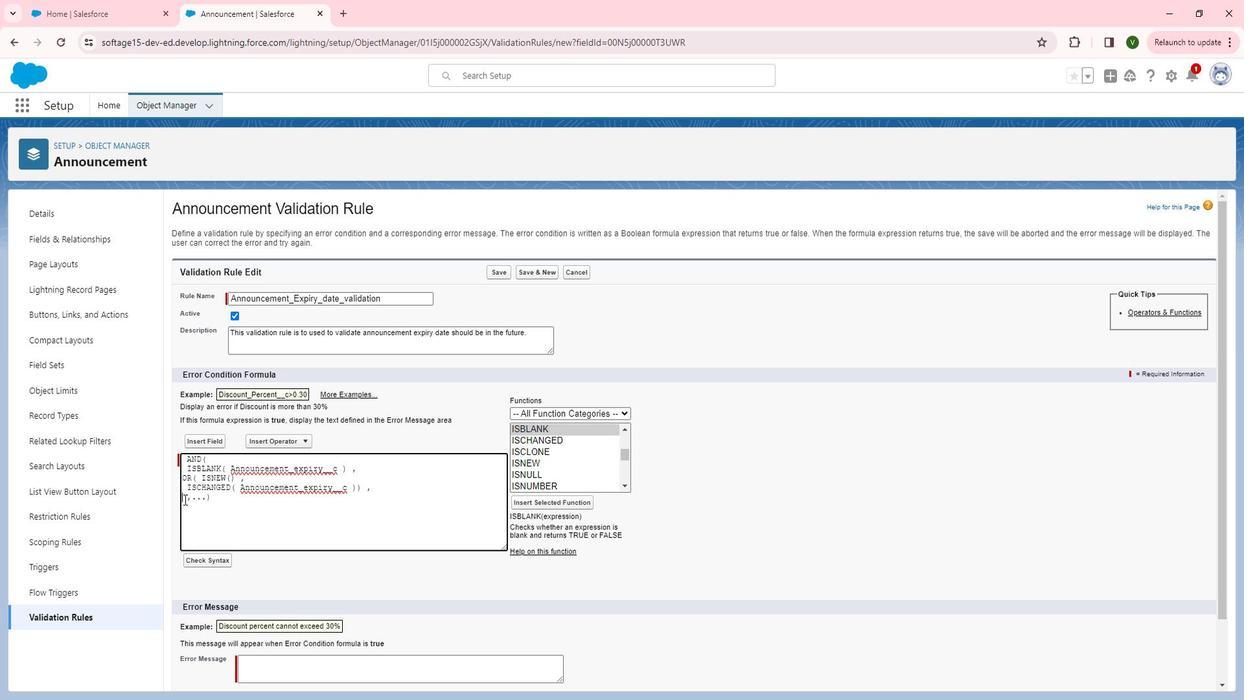 
Action: Mouse pressed left at (203, 500)
Screenshot: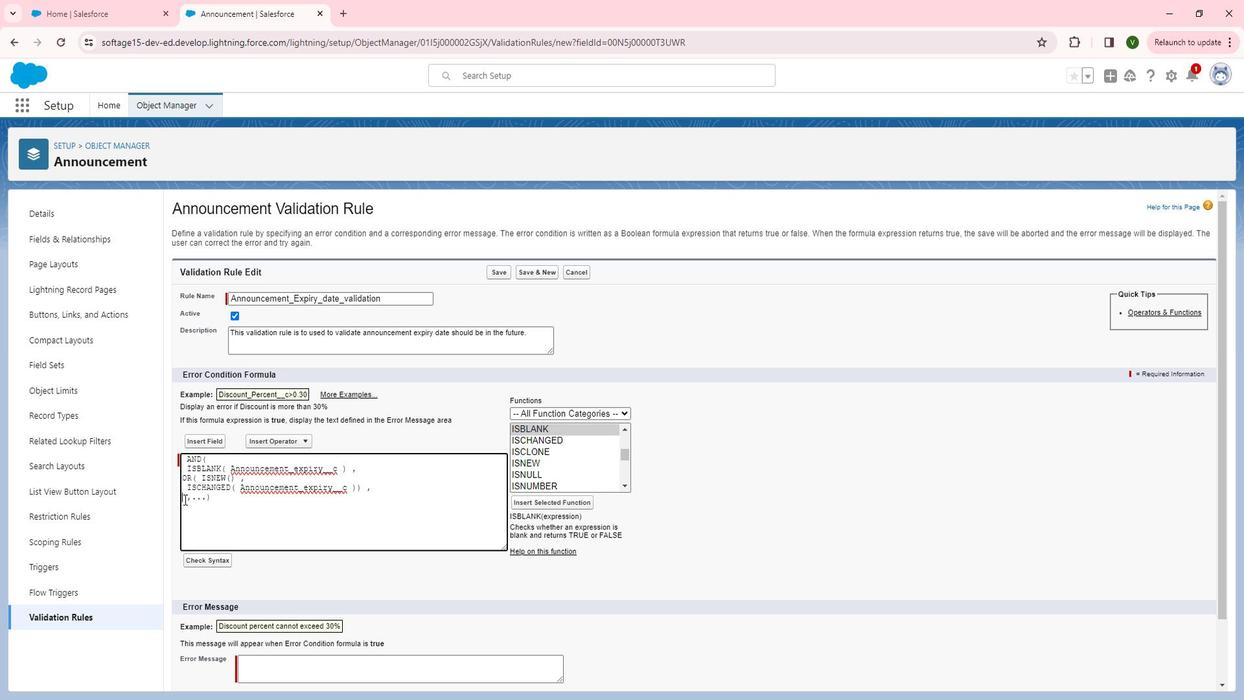 
Action: Mouse moved to (556, 430)
Screenshot: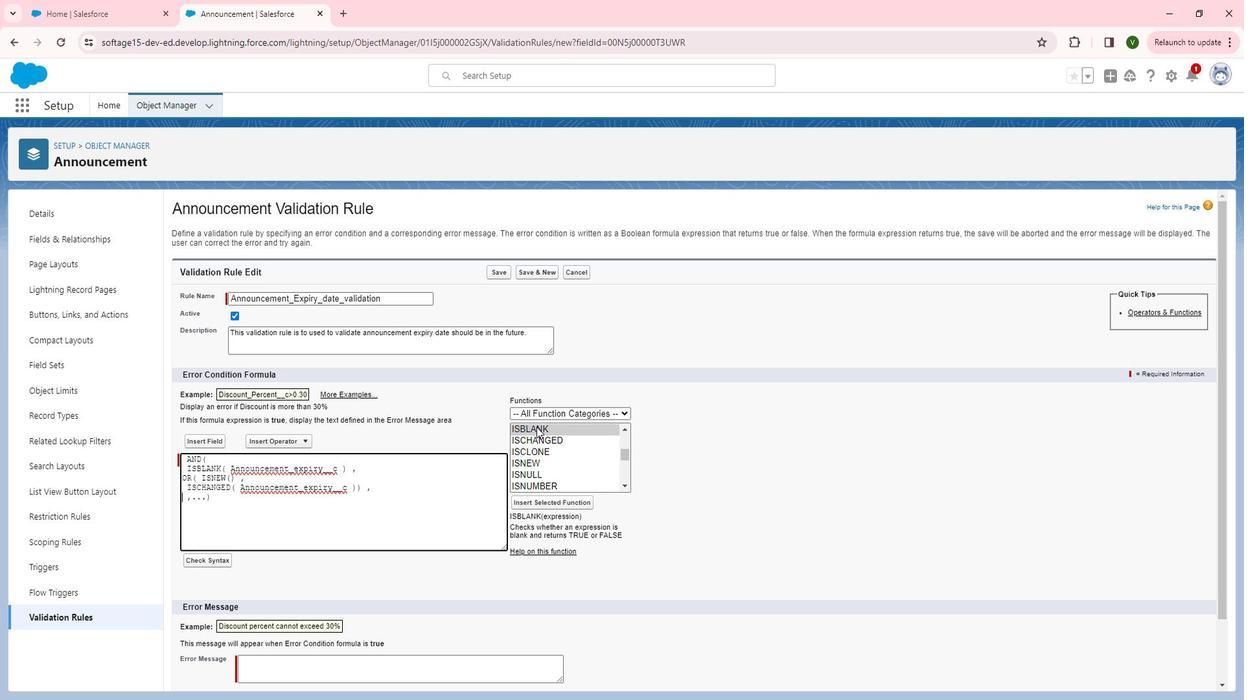 
Action: Mouse pressed left at (556, 430)
Screenshot: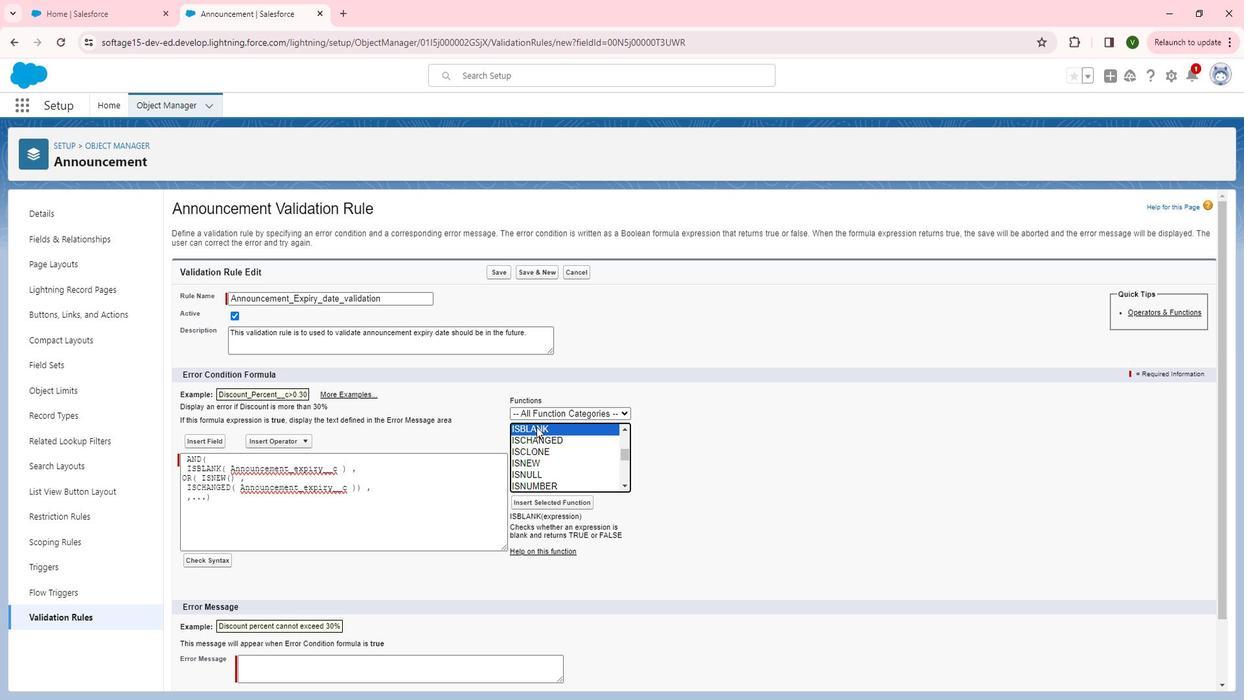 
Action: Mouse pressed left at (556, 430)
Screenshot: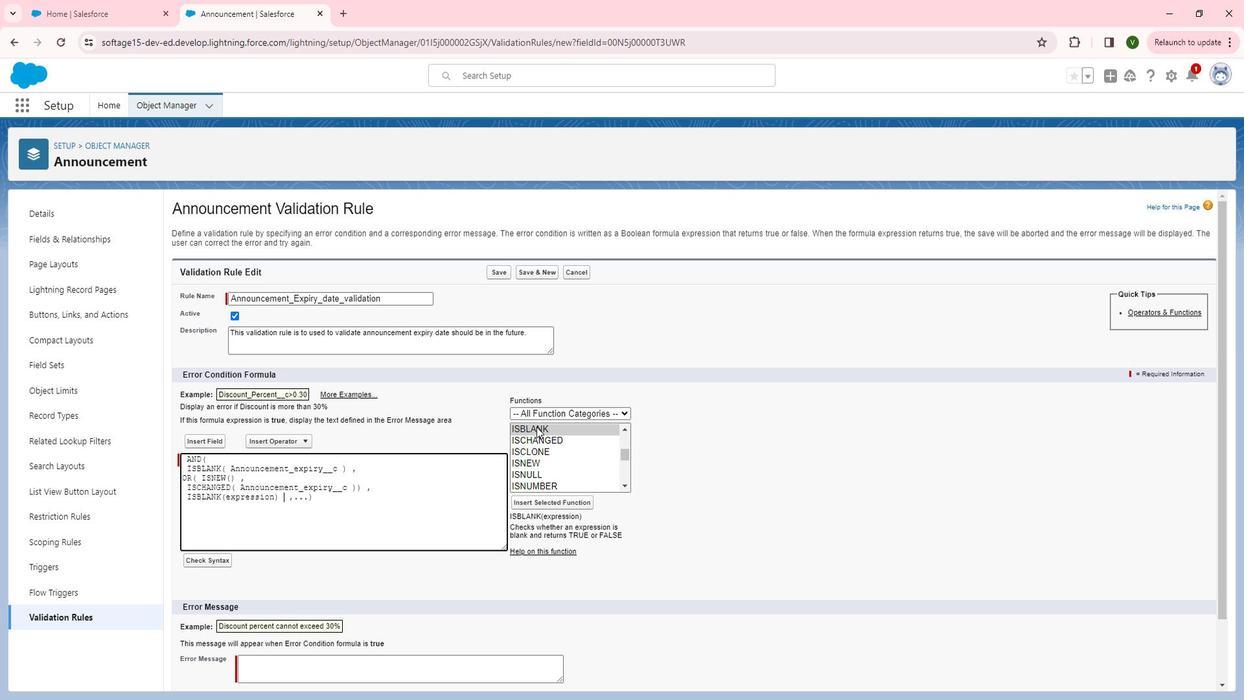 
Action: Mouse moved to (276, 500)
Screenshot: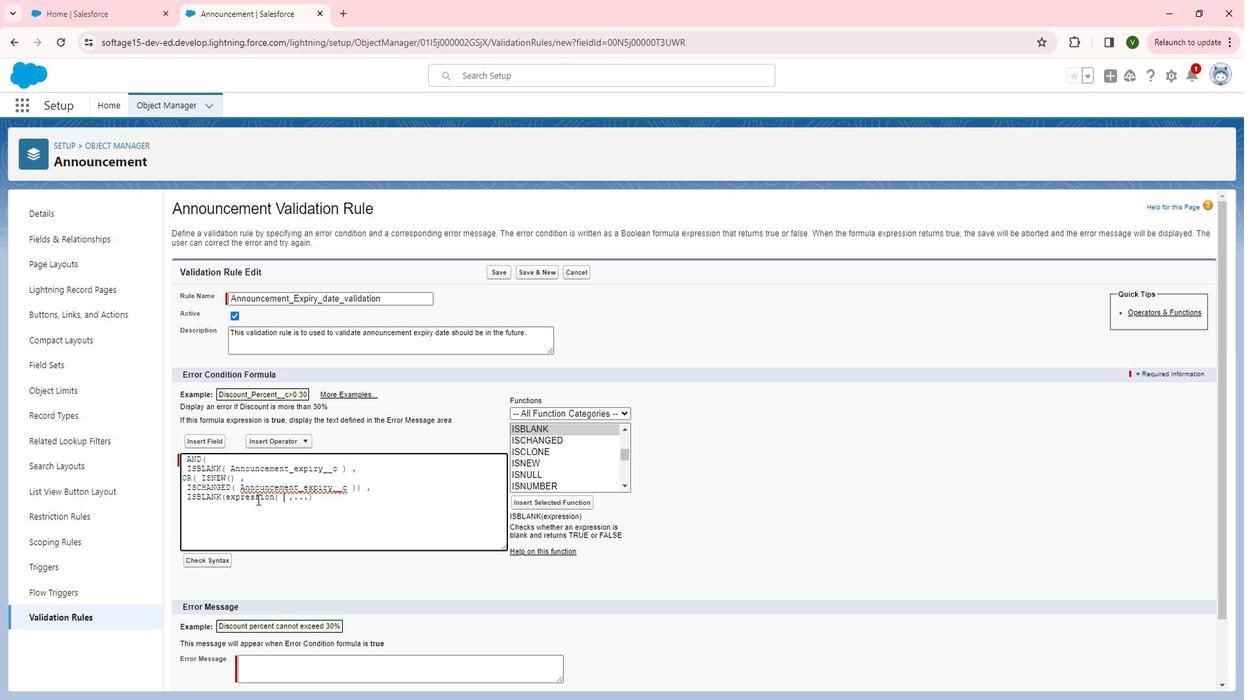
Action: Mouse pressed left at (276, 500)
Screenshot: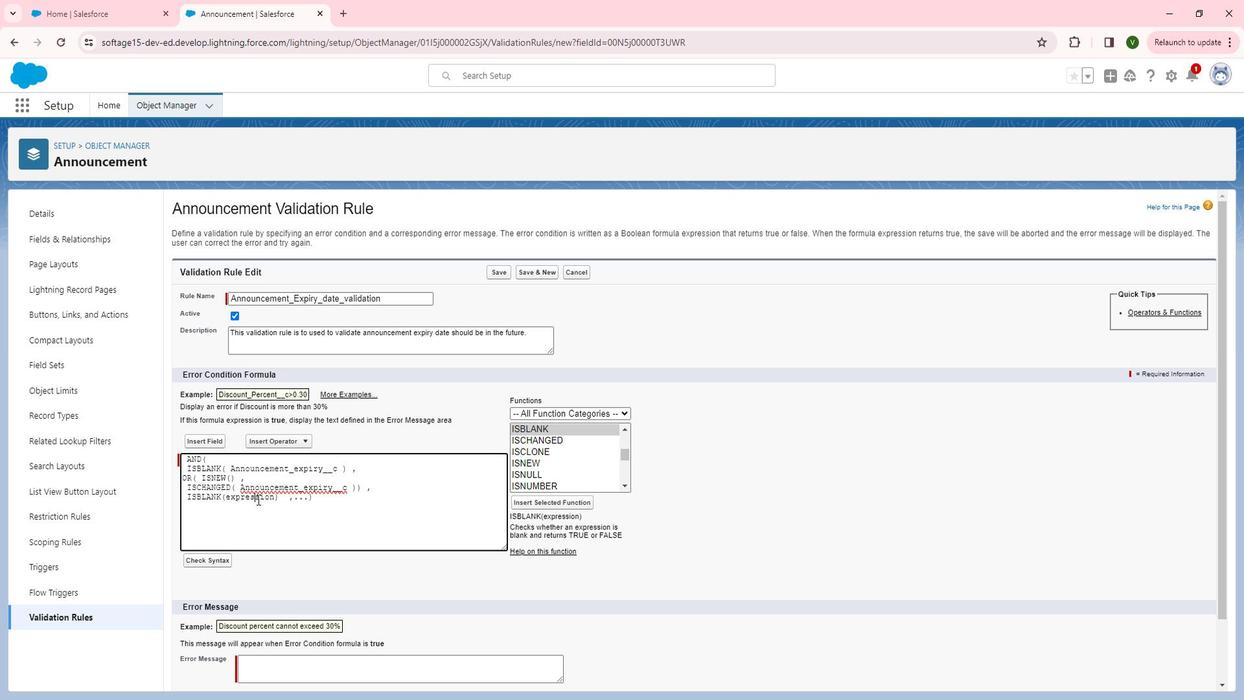 
Action: Mouse pressed left at (276, 500)
Screenshot: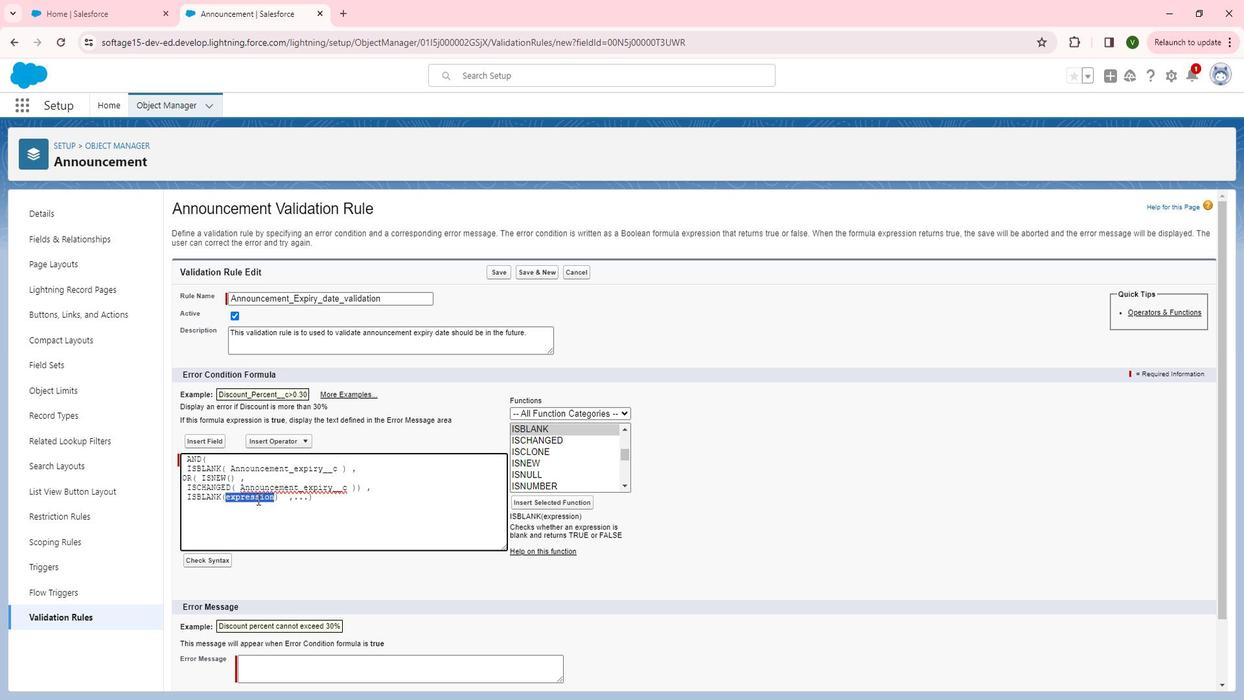 
Action: Mouse moved to (239, 447)
Screenshot: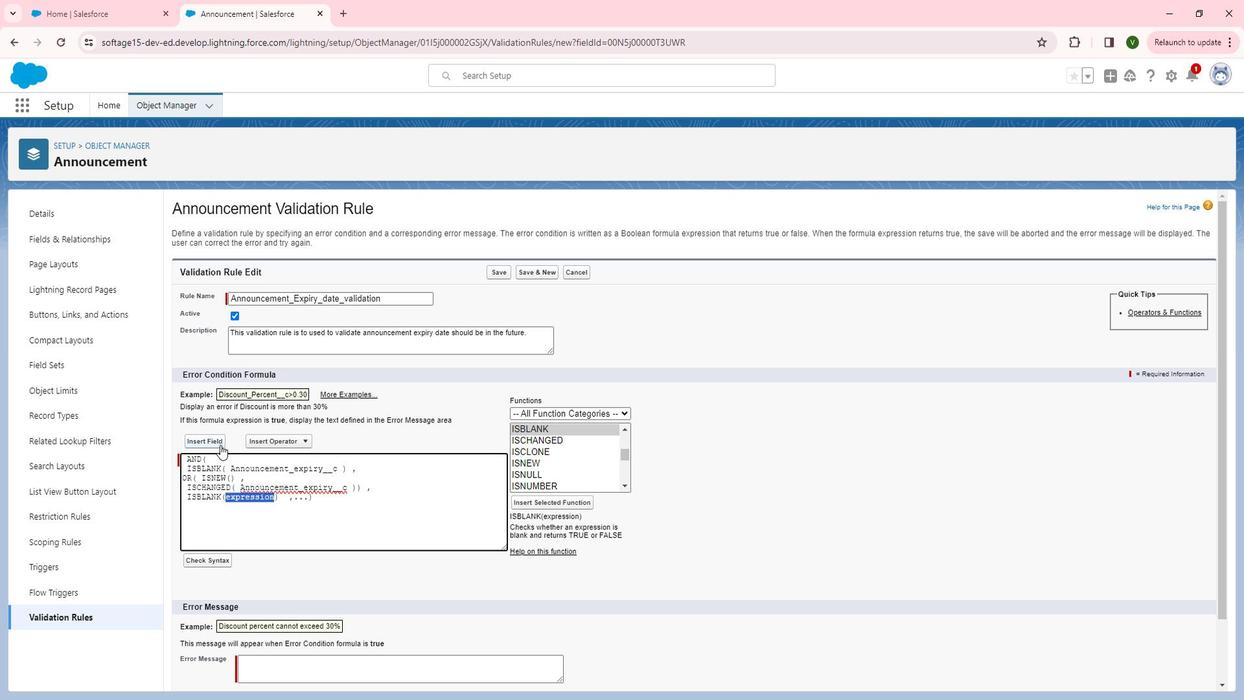 
Action: Mouse pressed left at (239, 447)
Screenshot: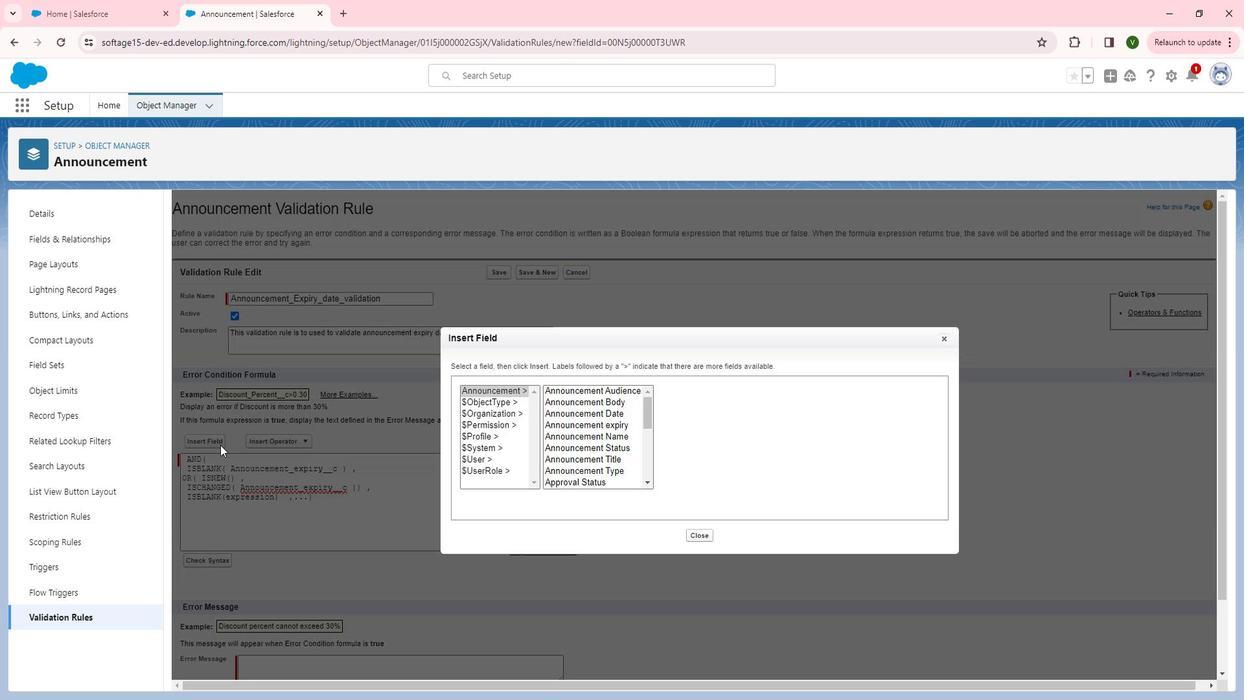
Action: Mouse moved to (613, 429)
Screenshot: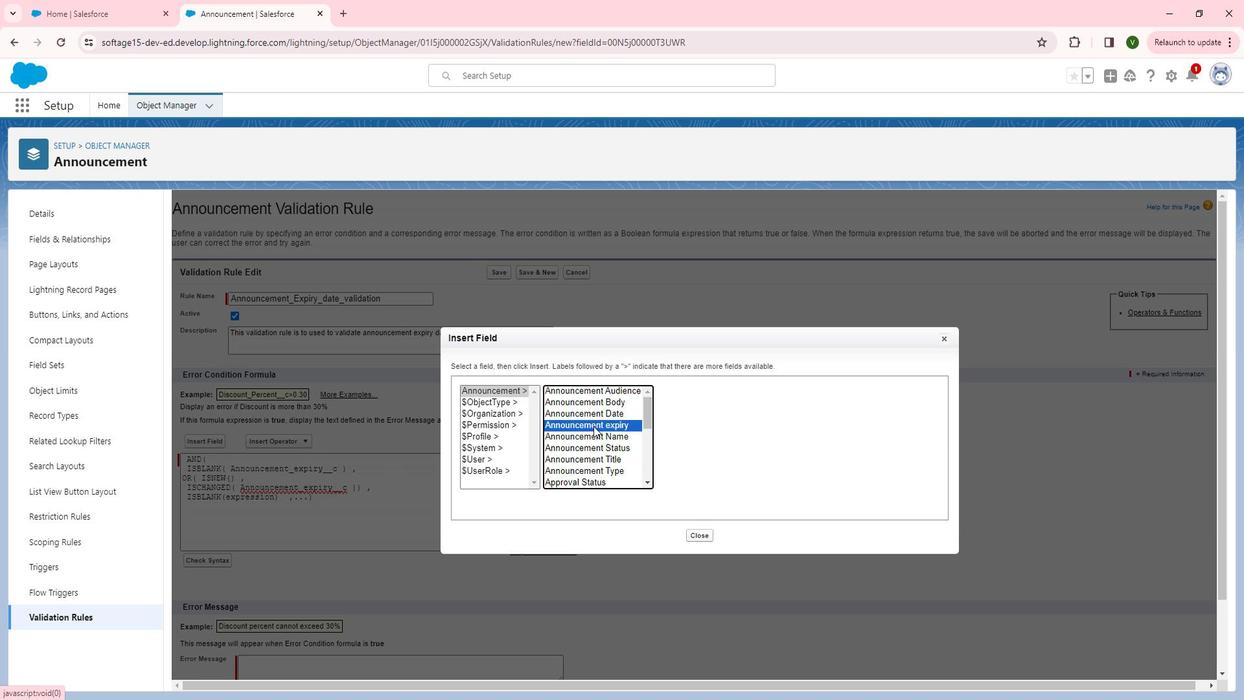 
Action: Mouse pressed left at (613, 429)
Screenshot: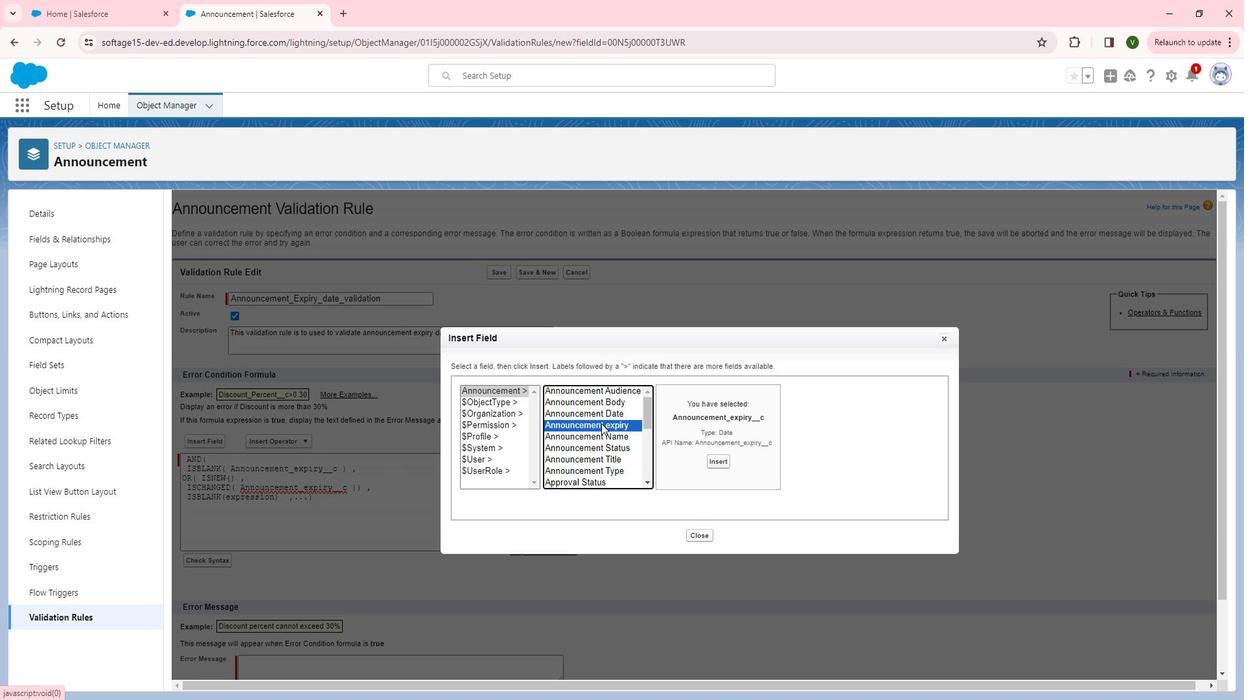 
Action: Mouse moved to (743, 466)
Screenshot: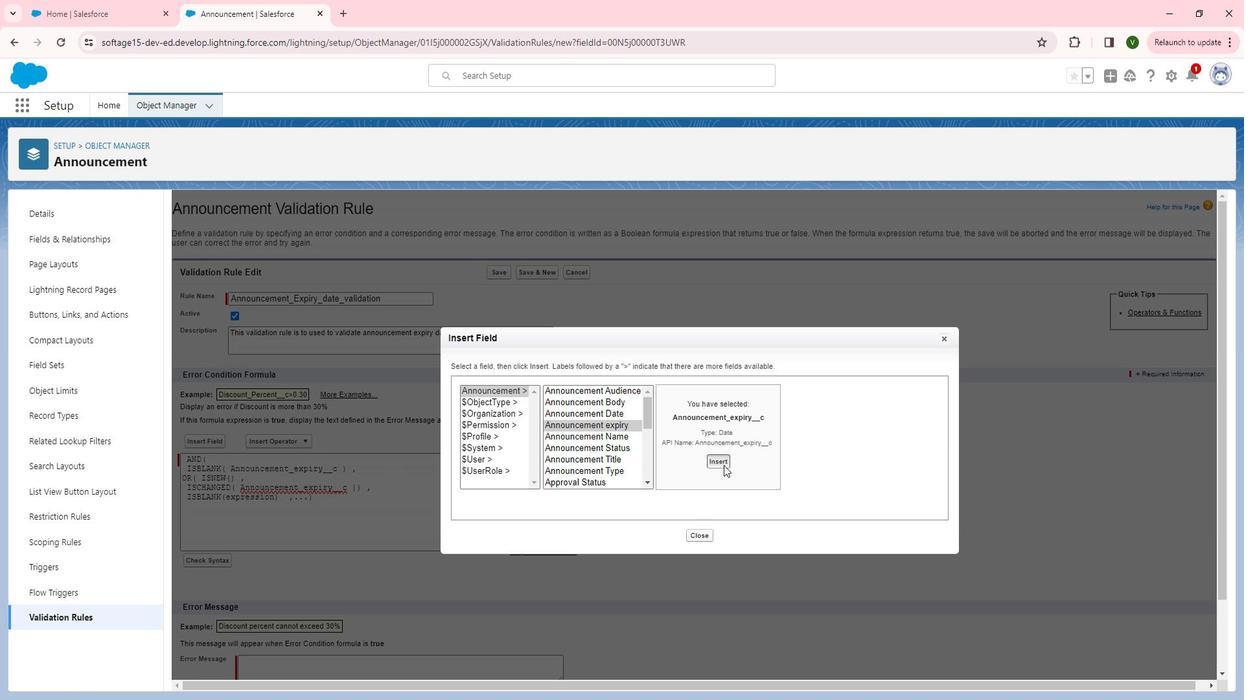
Action: Mouse pressed left at (743, 466)
Screenshot: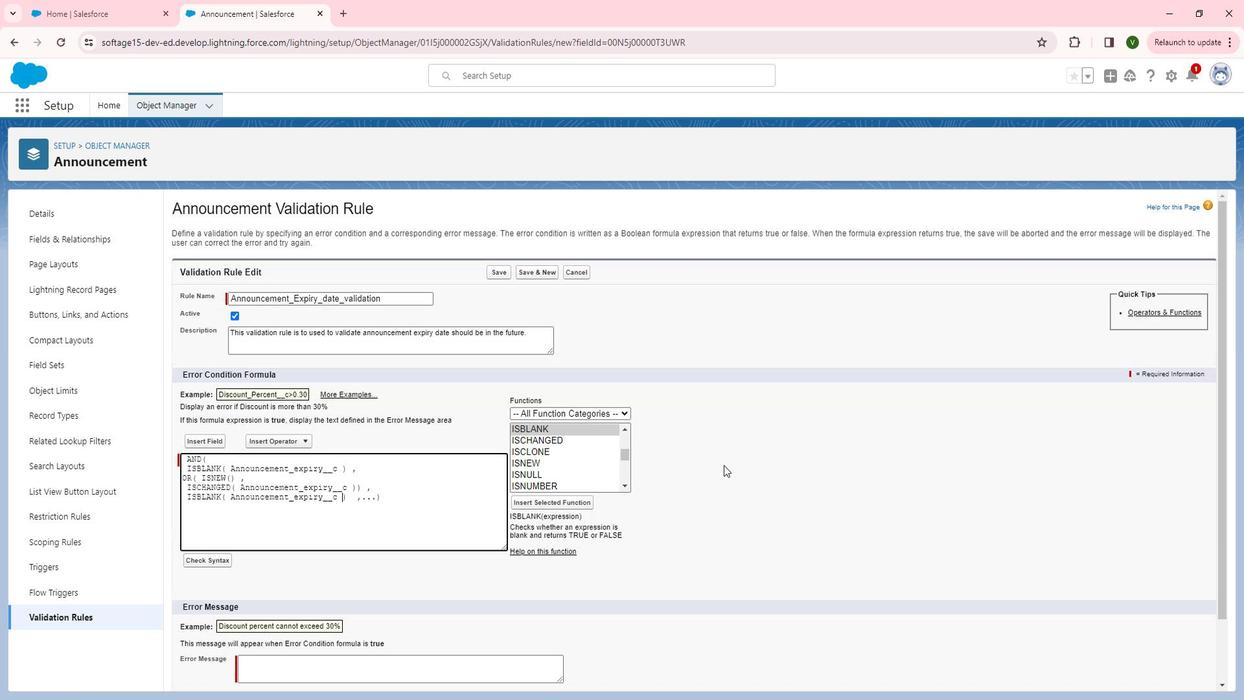 
Action: Mouse moved to (379, 501)
Screenshot: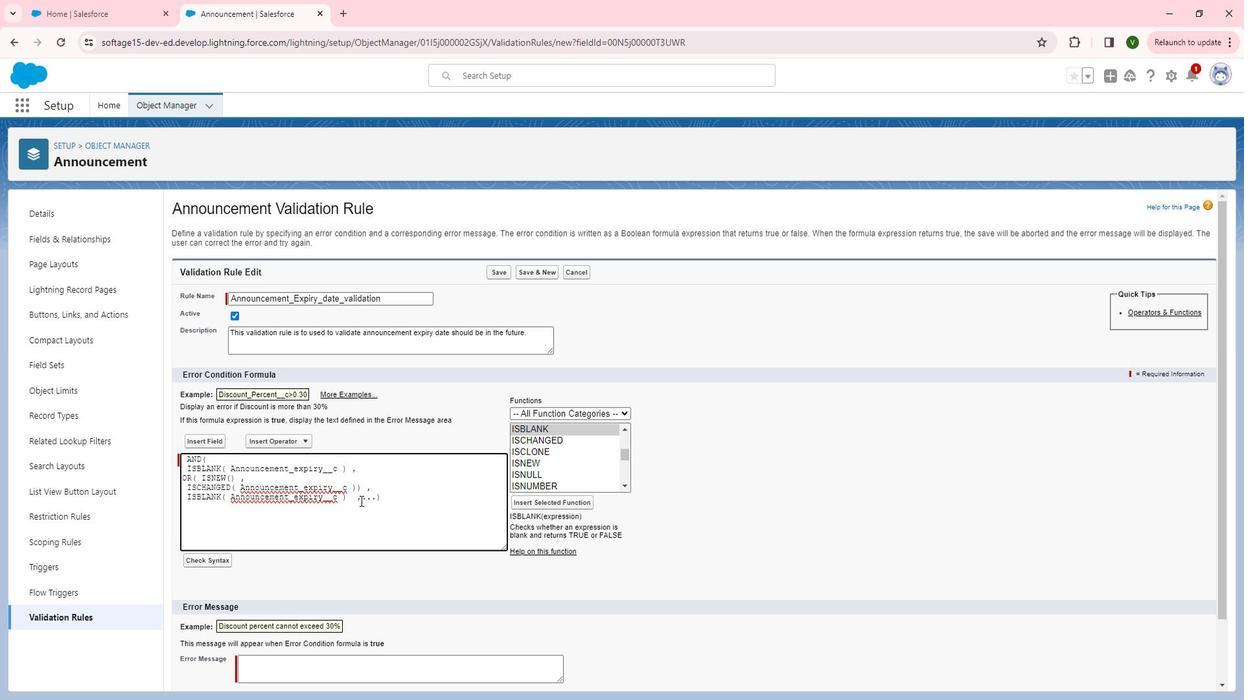 
Action: Mouse pressed left at (379, 501)
Screenshot: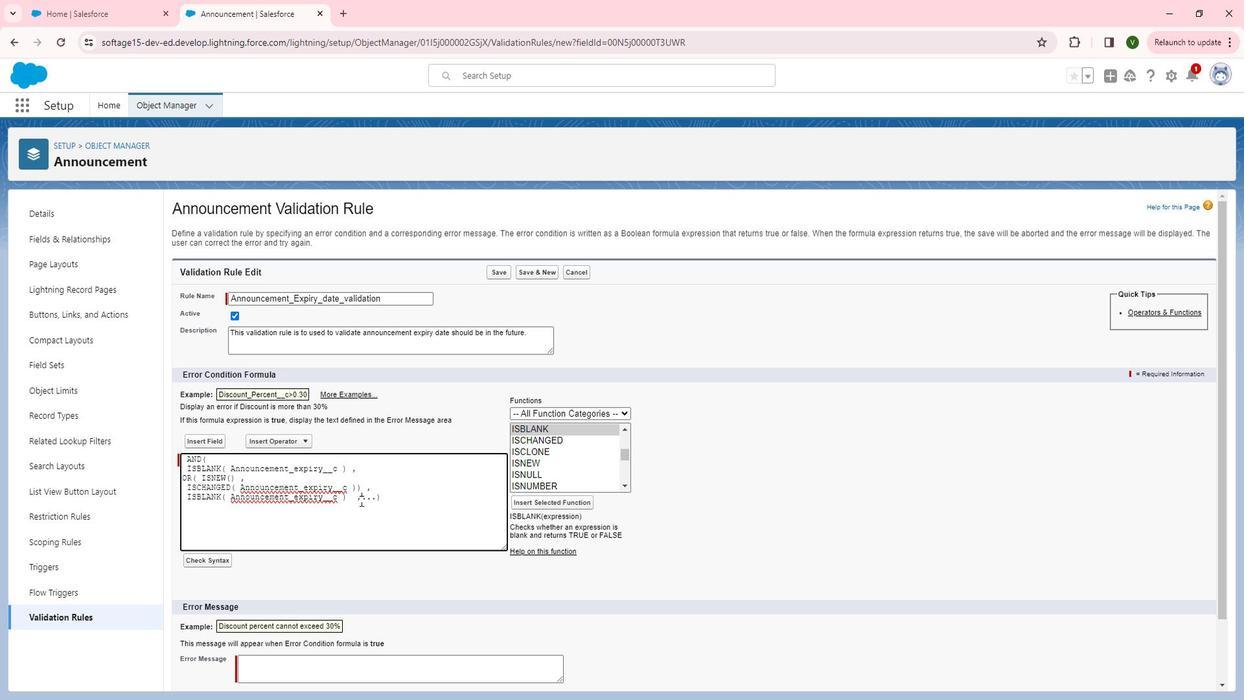 
Action: Mouse moved to (390, 524)
Screenshot: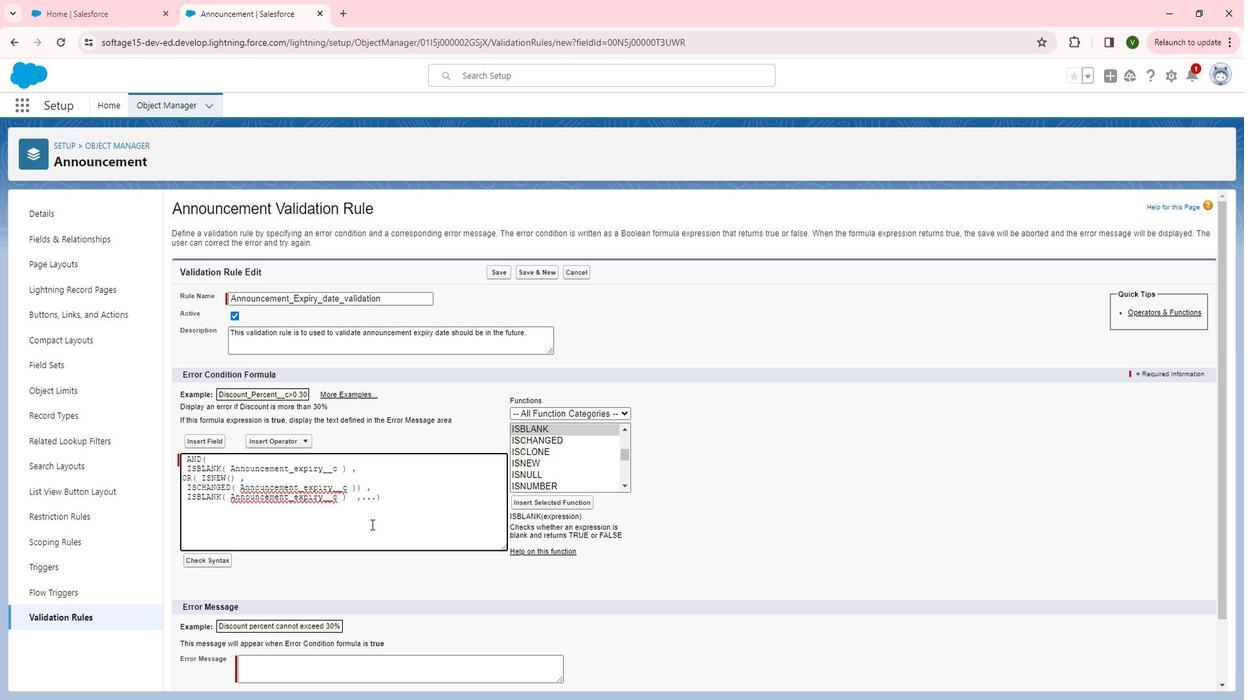 
Action: Key pressed <Key.enter><Key.delete><Key.delete><Key.delete>
Screenshot: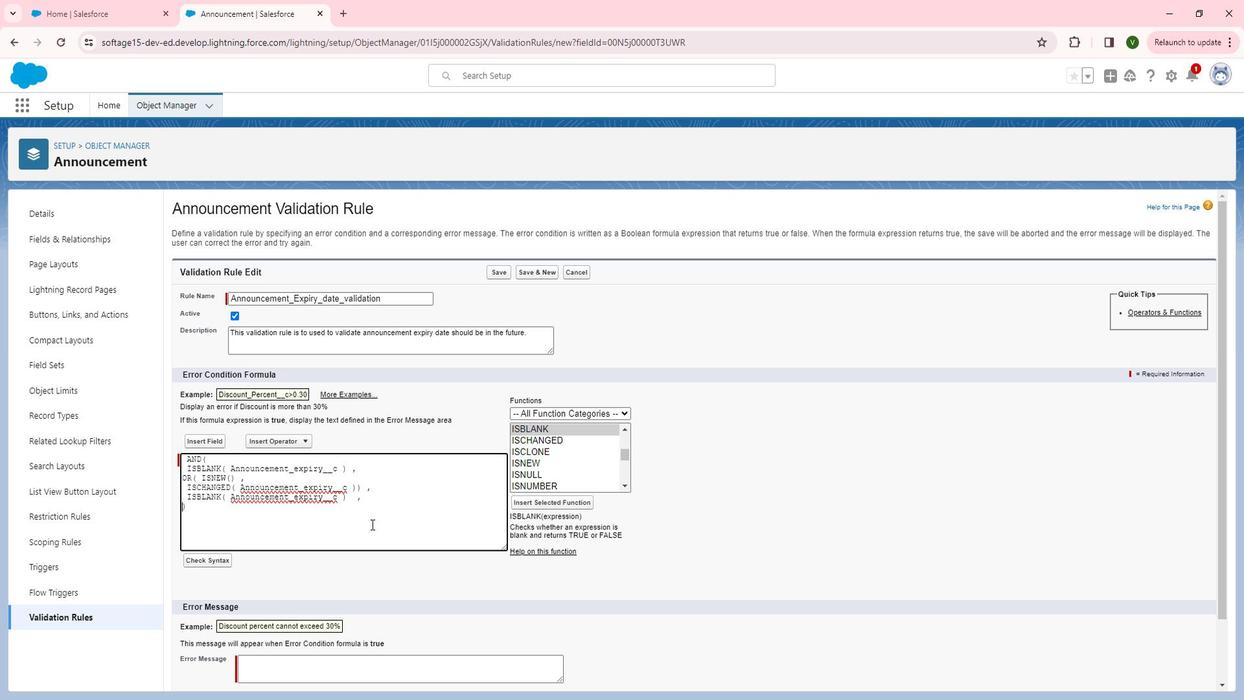 
Action: Mouse moved to (233, 442)
Screenshot: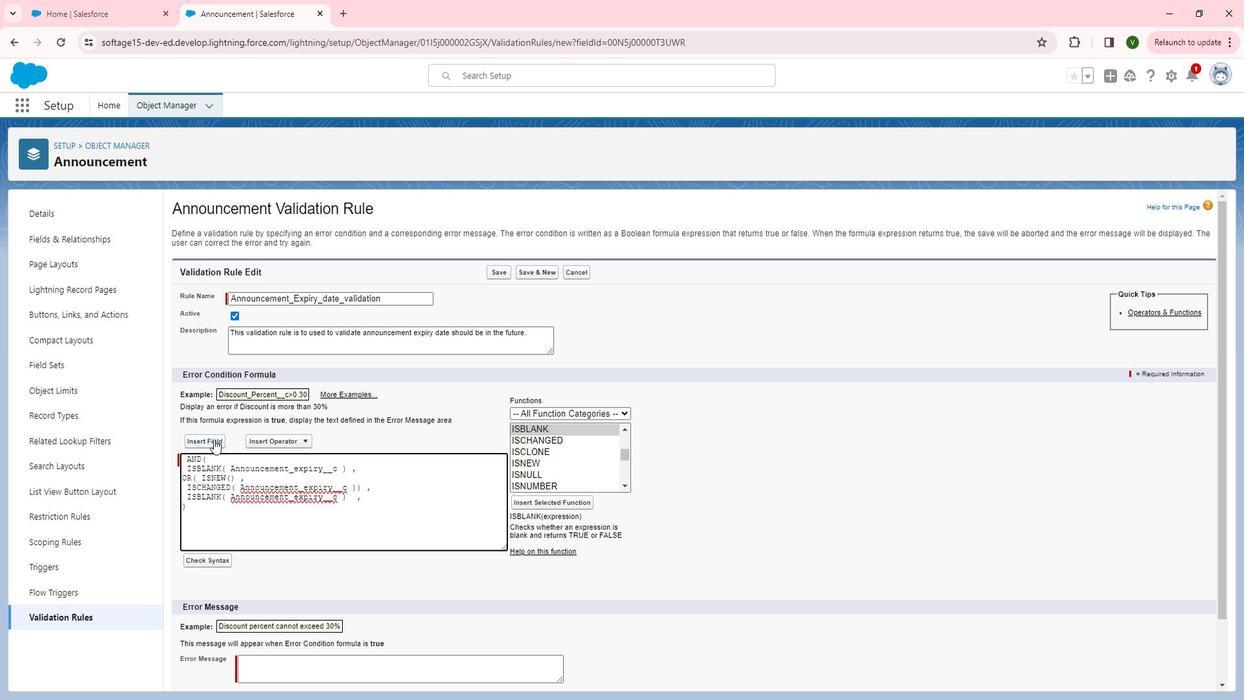 
Action: Mouse pressed left at (233, 442)
Screenshot: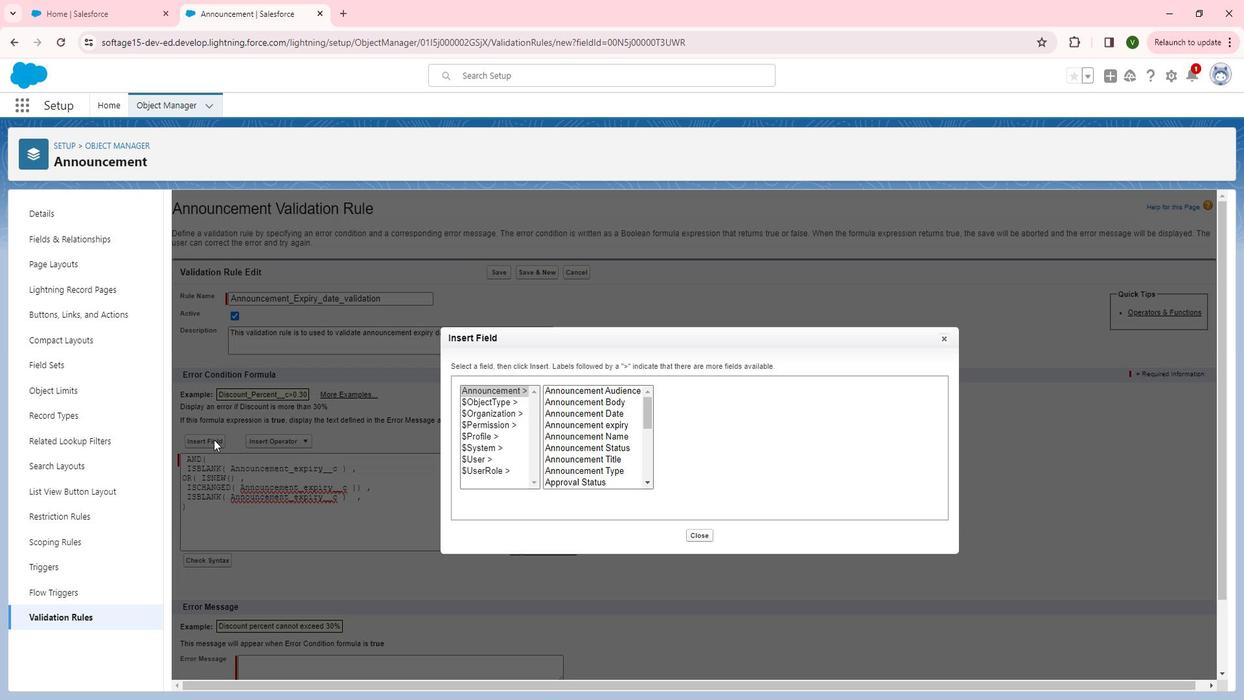 
Action: Mouse moved to (622, 427)
Screenshot: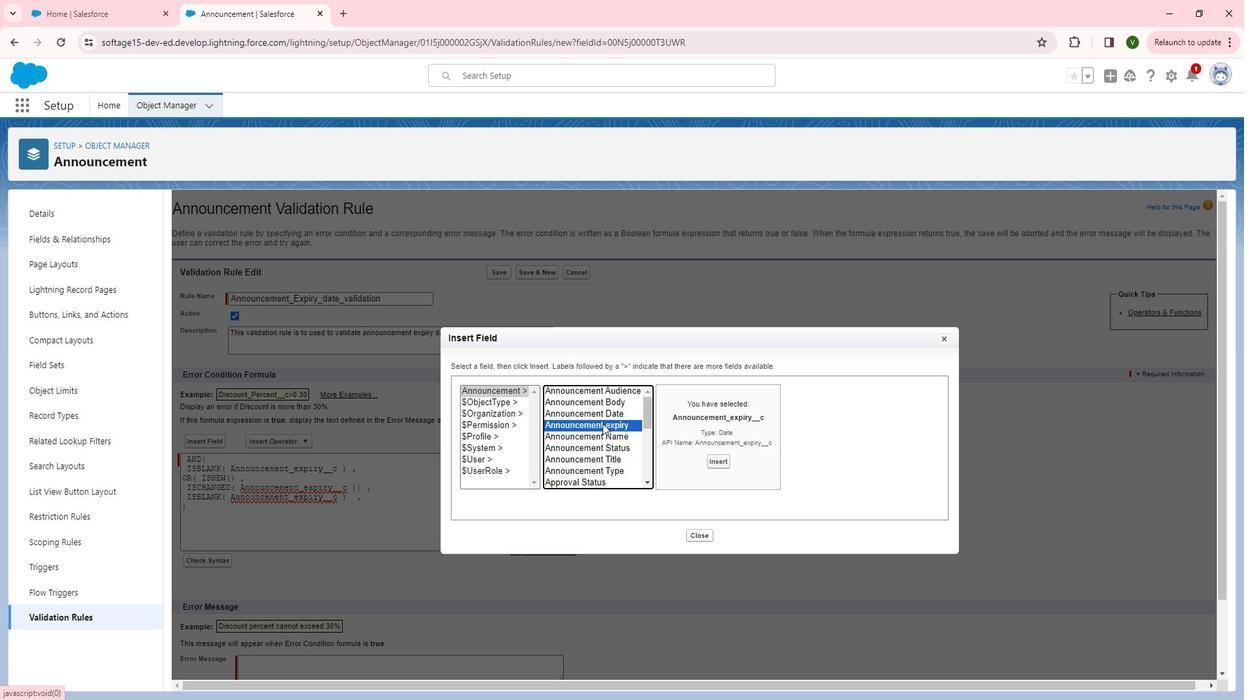 
Action: Mouse pressed left at (622, 427)
Screenshot: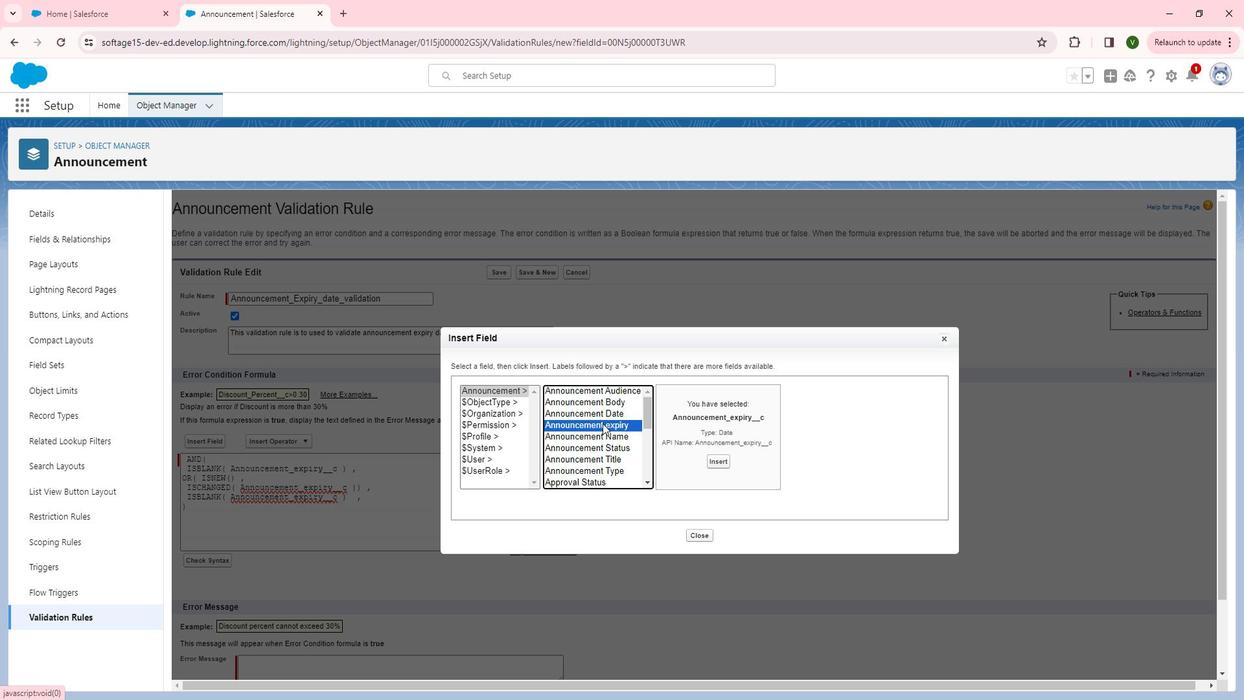 
Action: Mouse moved to (742, 462)
